 Task: 55. Fashion Blog:- Create a Squarespace fashion blog. Share outfit inspiration, style tips, and fashion trends.
Action: Mouse moved to (367, 378)
Screenshot: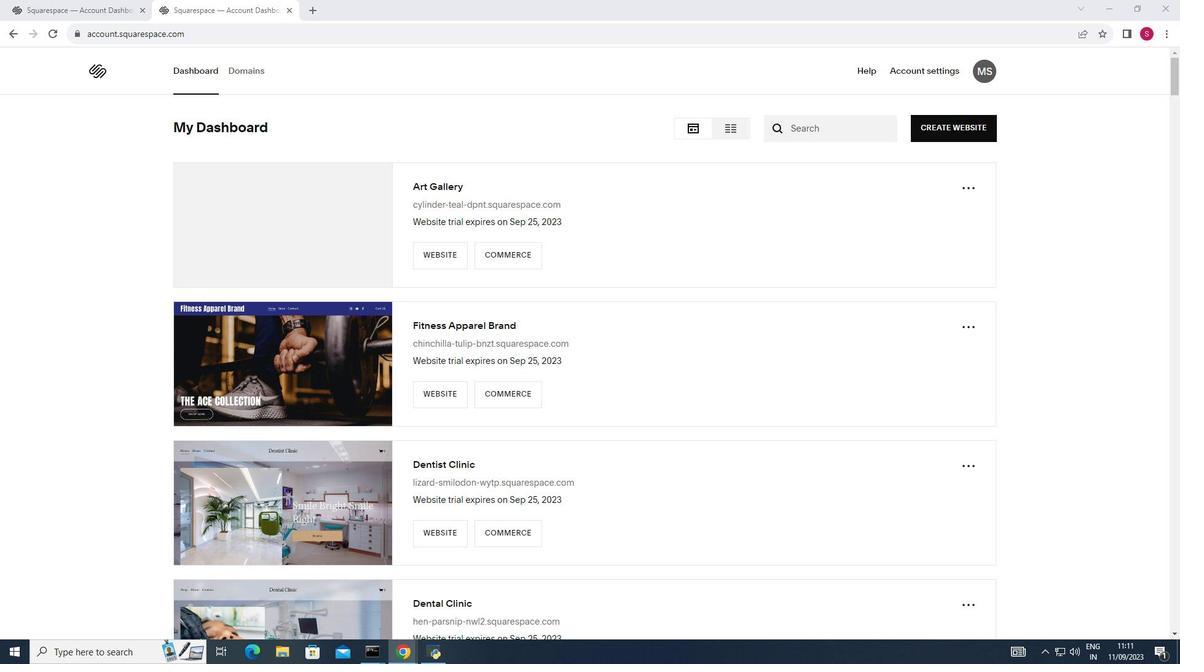 
Action: Mouse pressed left at (367, 378)
Screenshot: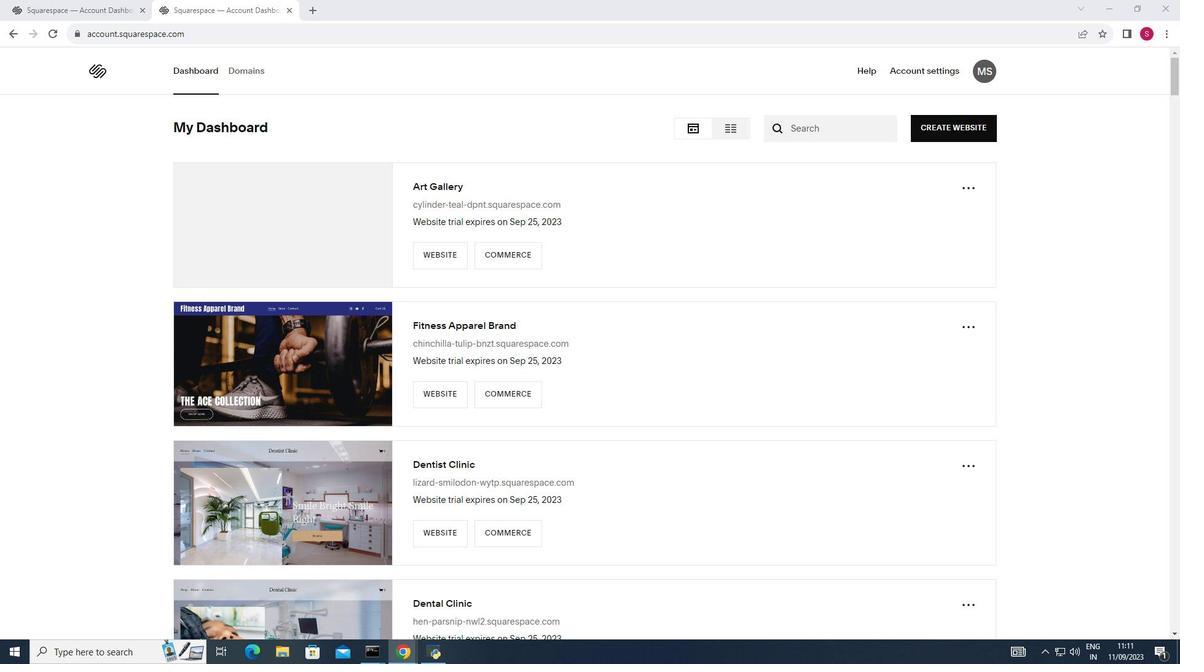 
Action: Mouse moved to (196, 378)
Screenshot: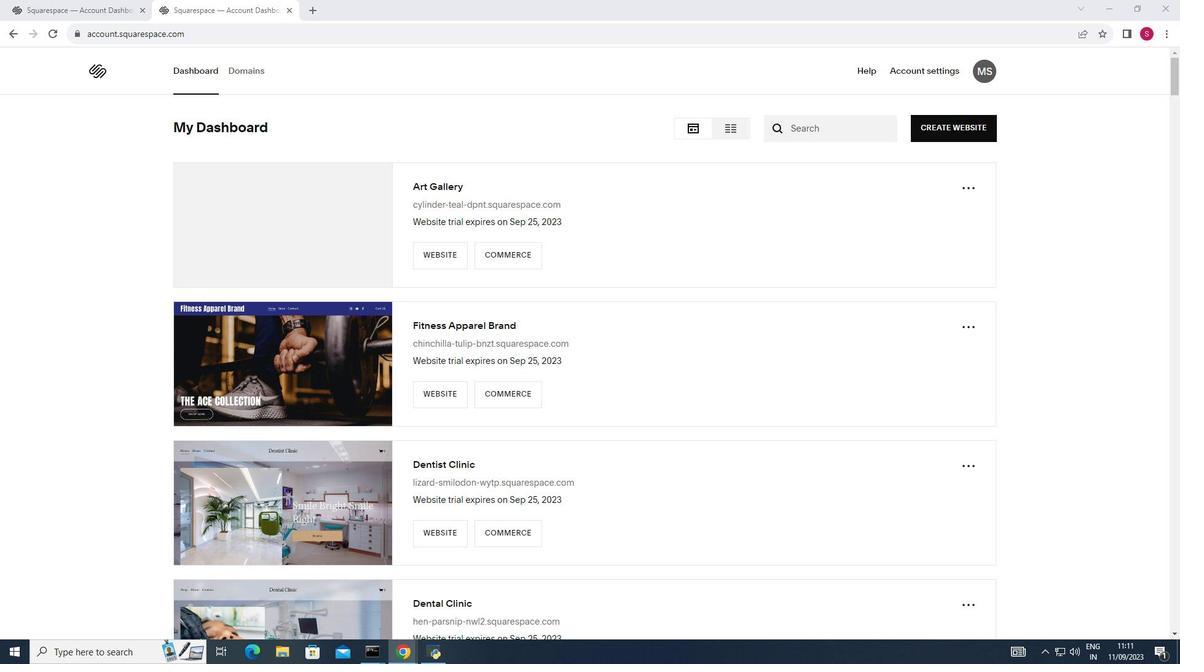 
Action: Mouse pressed left at (196, 378)
Screenshot: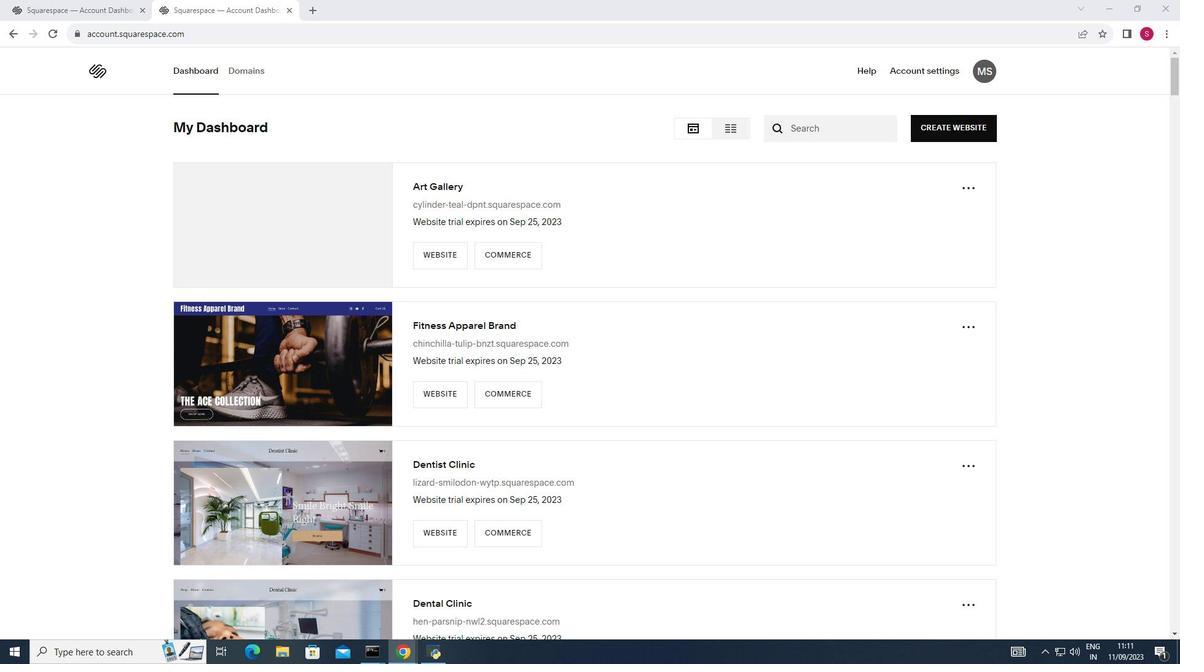 
Action: Mouse moved to (258, 378)
Screenshot: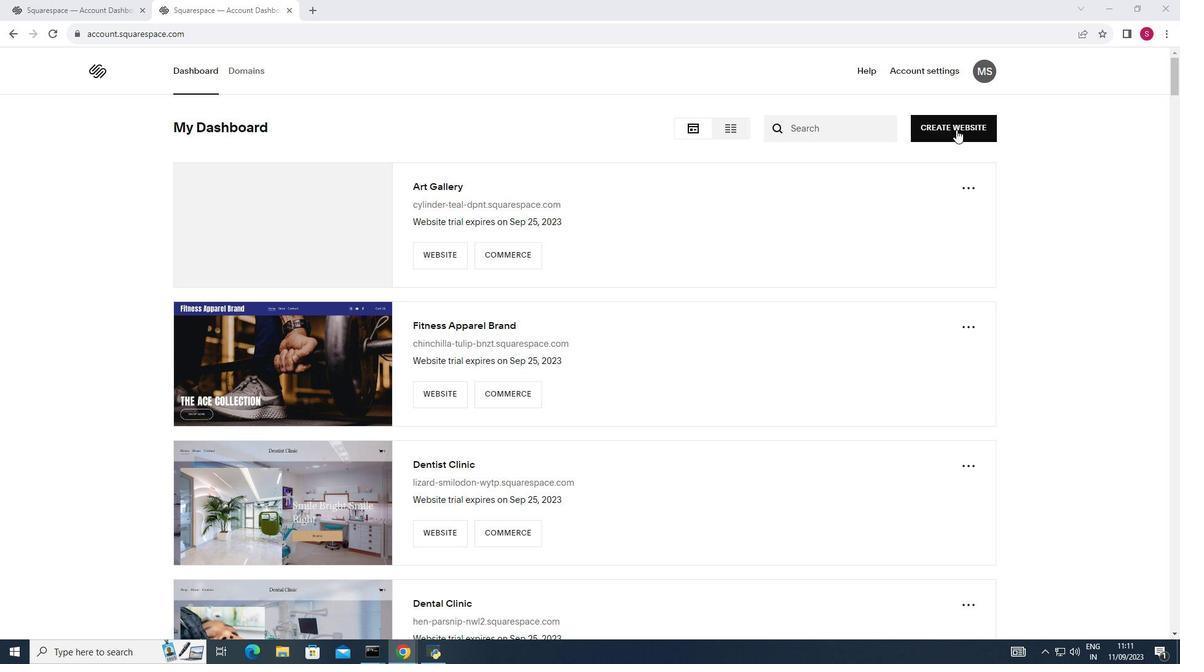 
Action: Mouse pressed left at (258, 378)
Screenshot: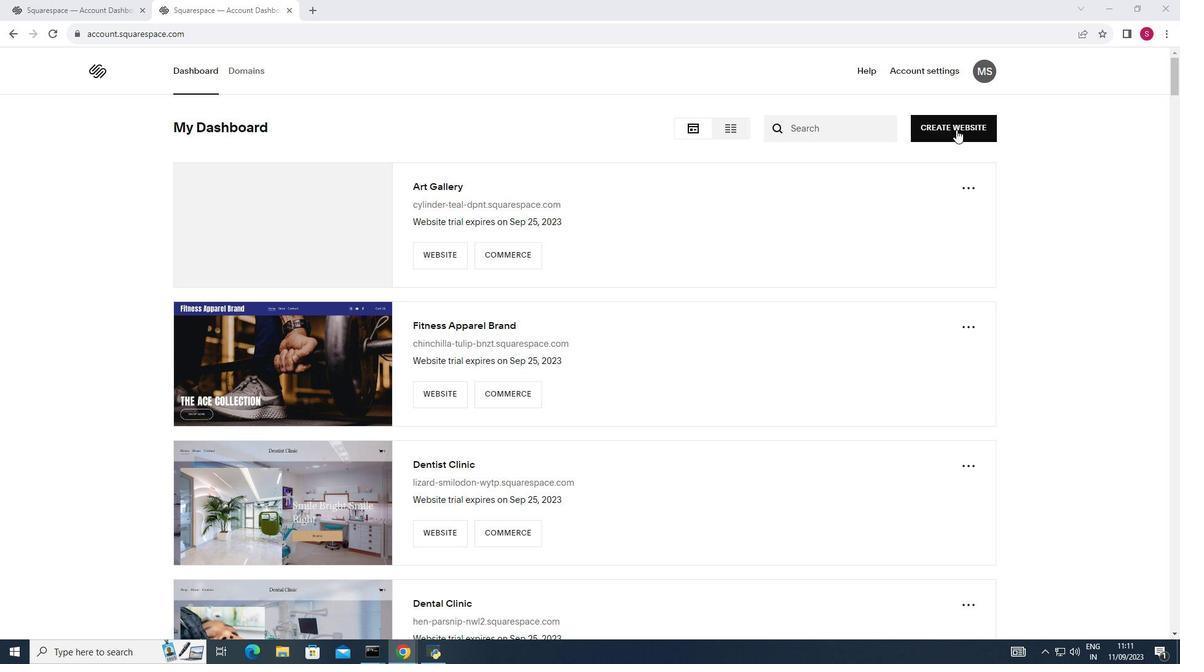 
Action: Mouse moved to (830, 378)
Screenshot: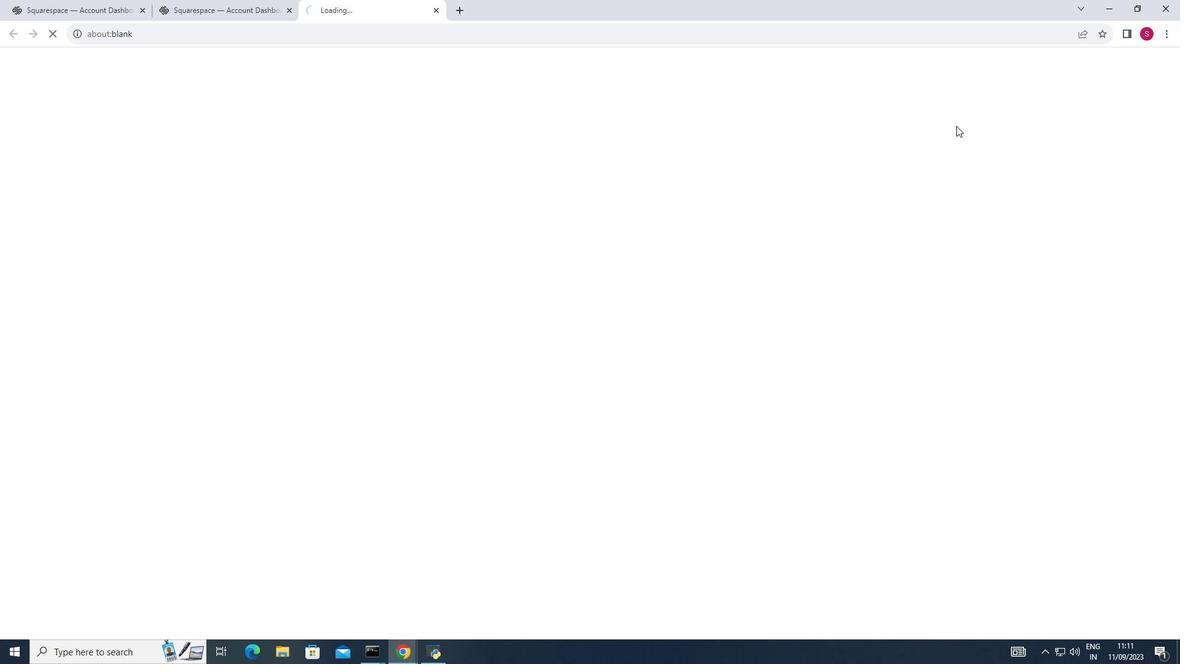 
Action: Mouse pressed left at (830, 378)
Screenshot: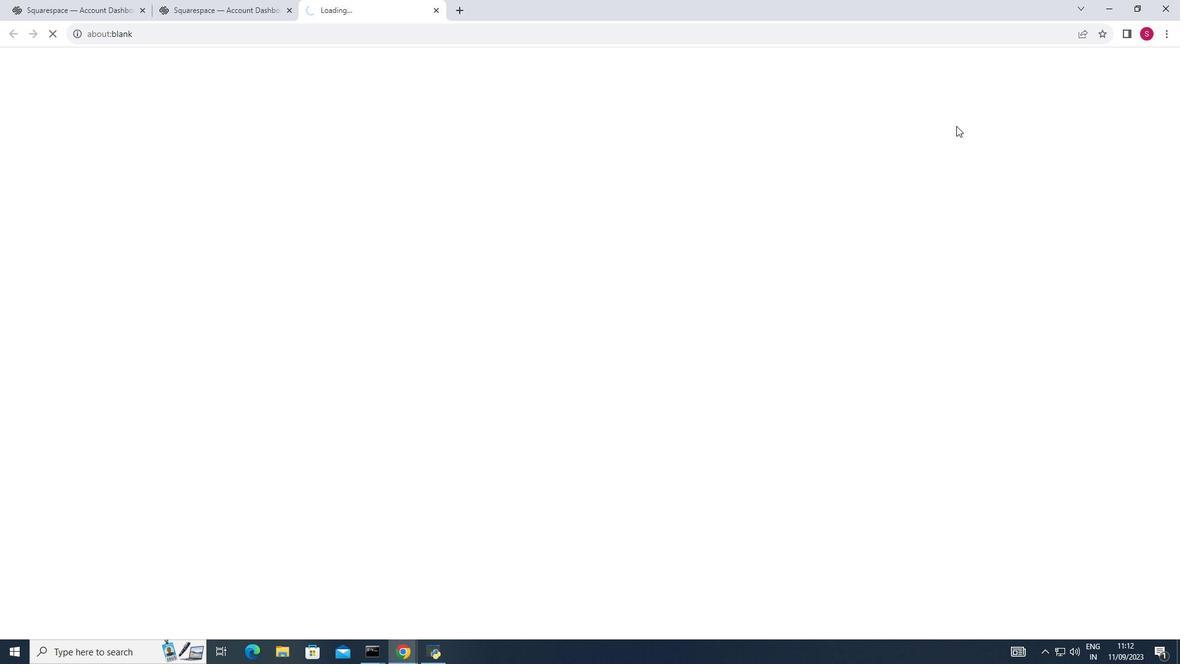 
Action: Mouse moved to (411, 377)
Screenshot: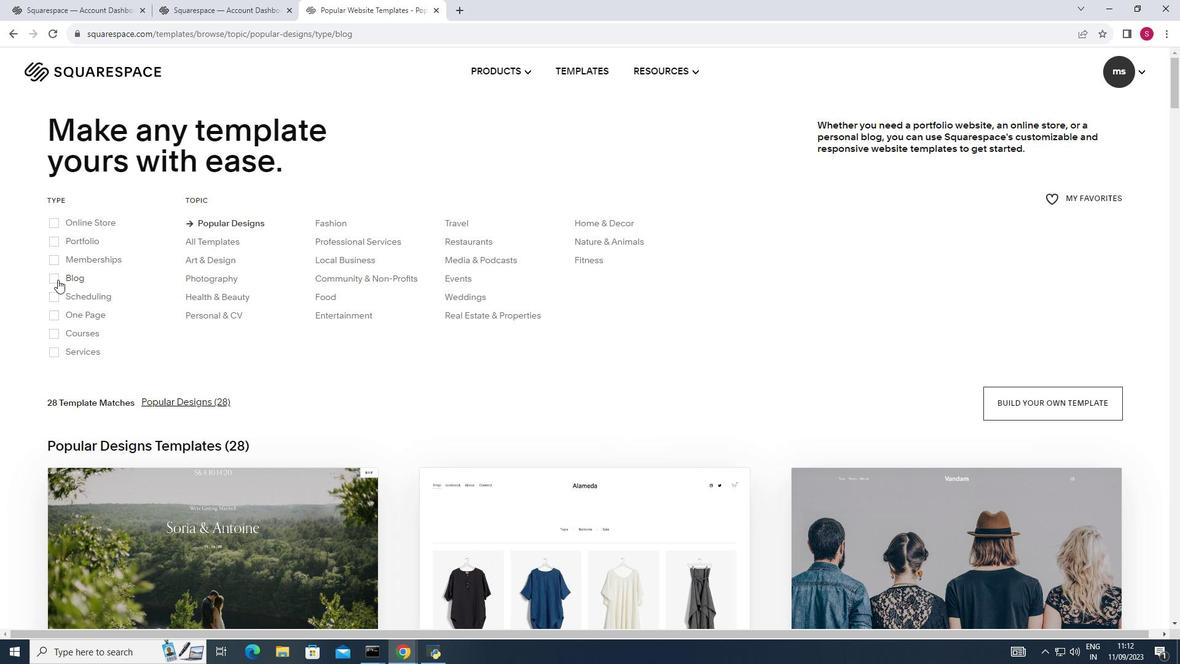 
Action: Mouse pressed left at (411, 377)
Screenshot: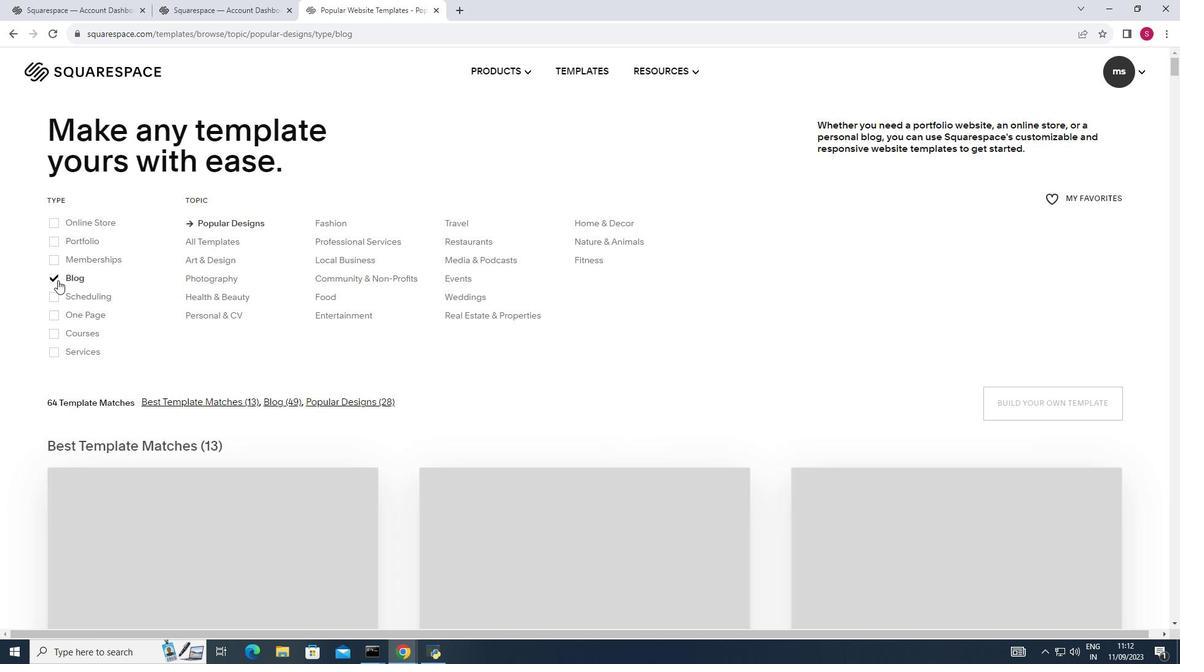 
Action: Mouse moved to (531, 378)
Screenshot: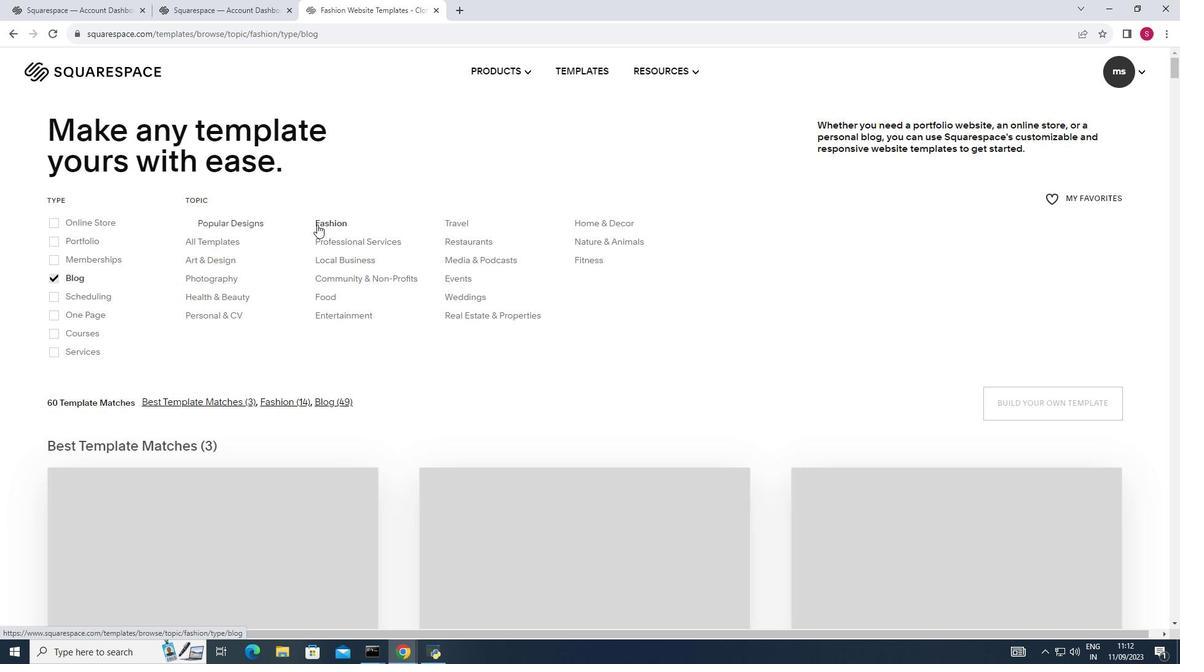 
Action: Mouse pressed left at (531, 378)
Screenshot: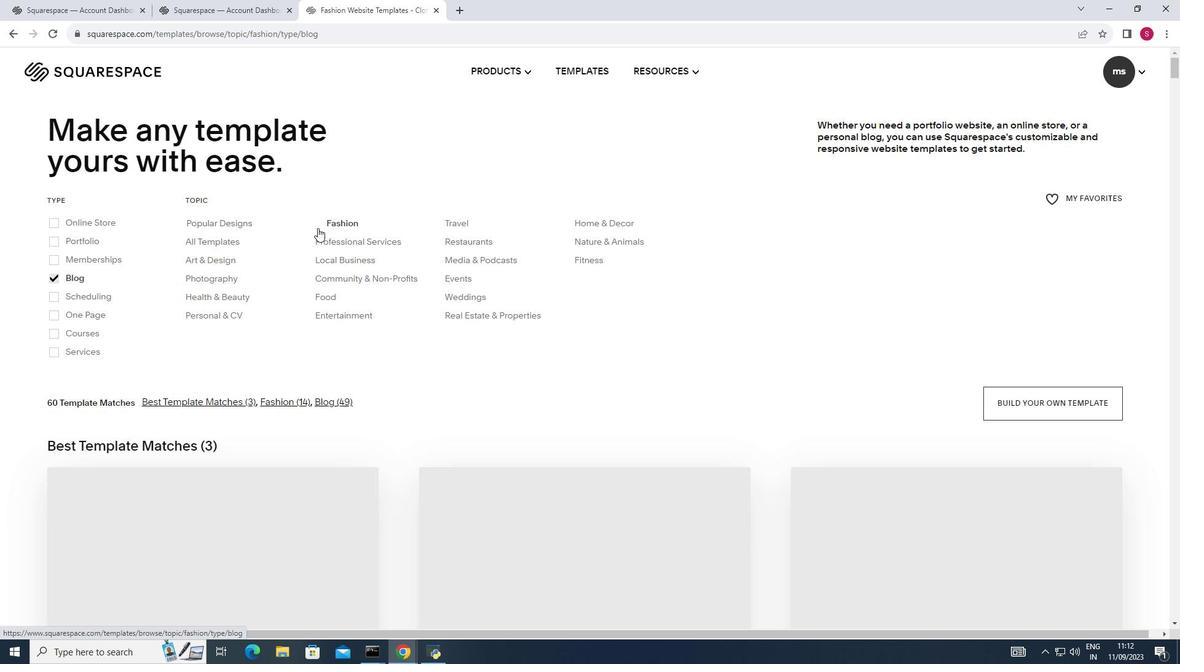 
Action: Mouse moved to (550, 376)
Screenshot: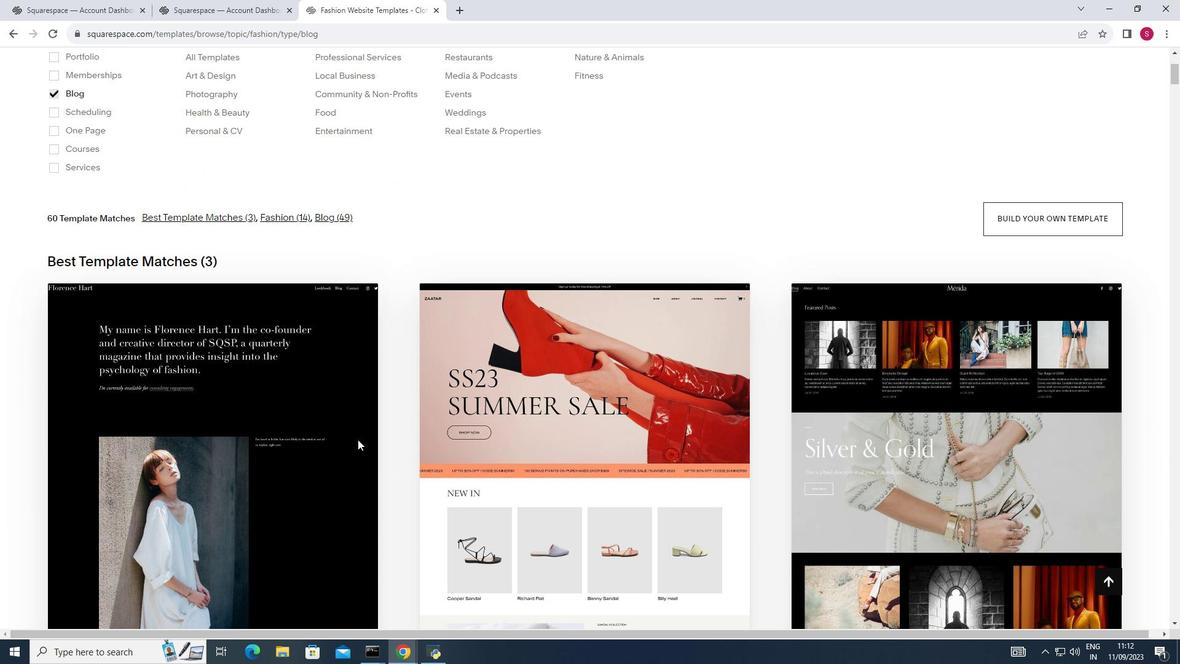 
Action: Mouse scrolled (550, 376) with delta (0, 0)
Screenshot: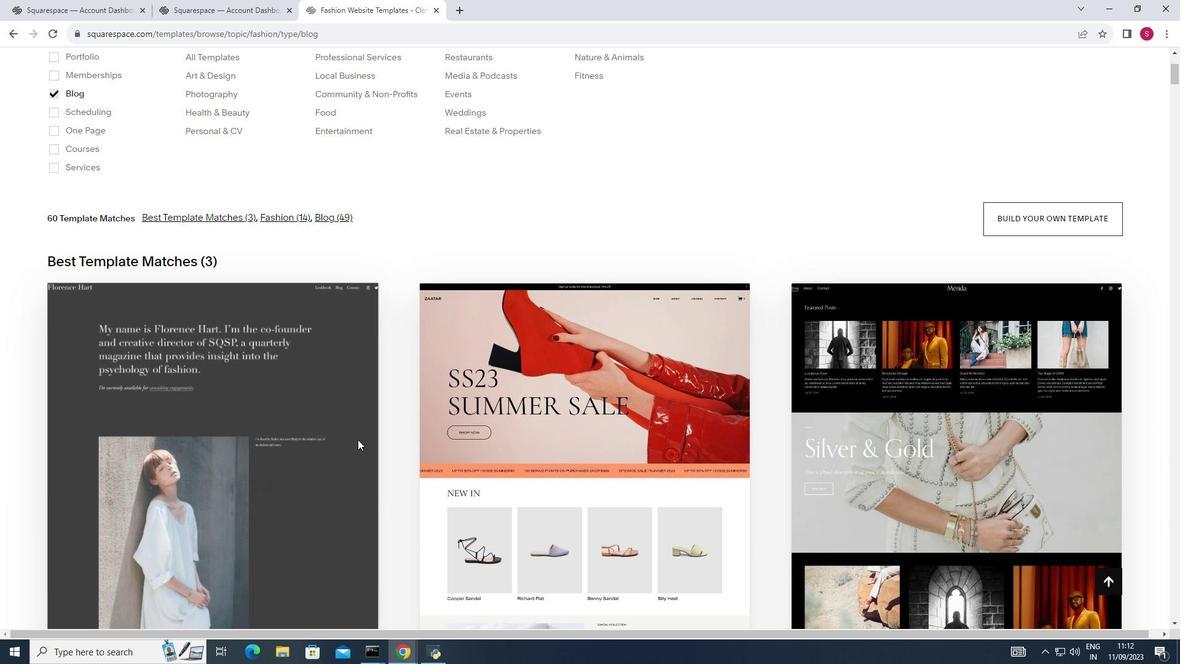 
Action: Mouse scrolled (550, 376) with delta (0, 0)
Screenshot: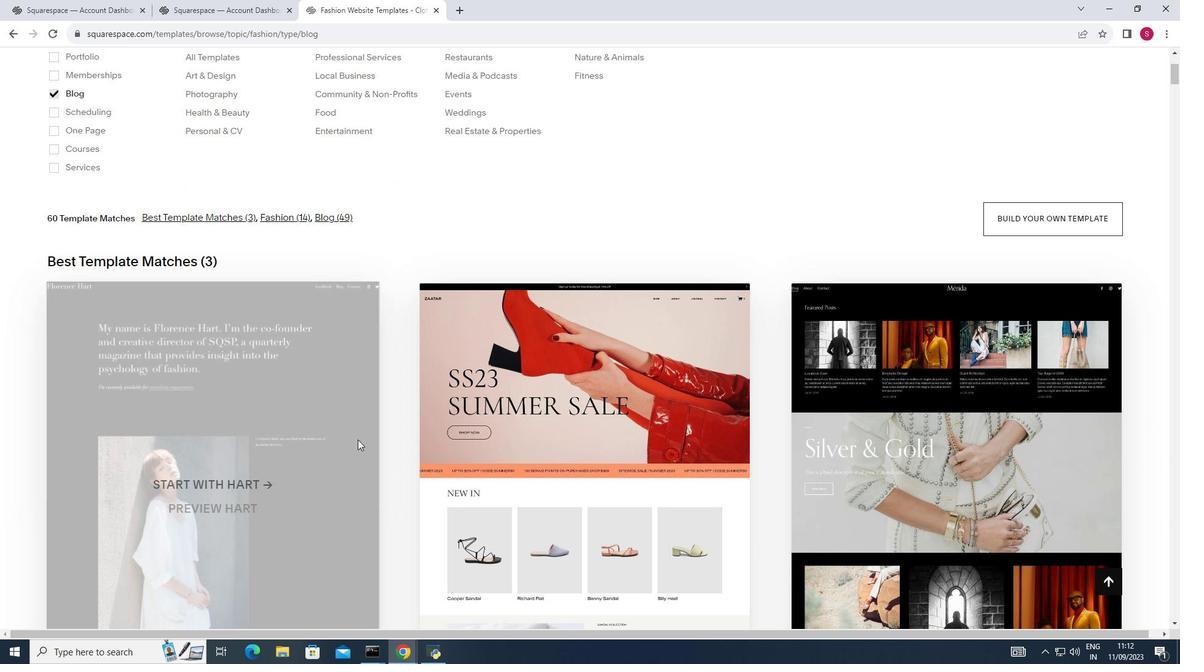 
Action: Mouse scrolled (550, 376) with delta (0, 0)
Screenshot: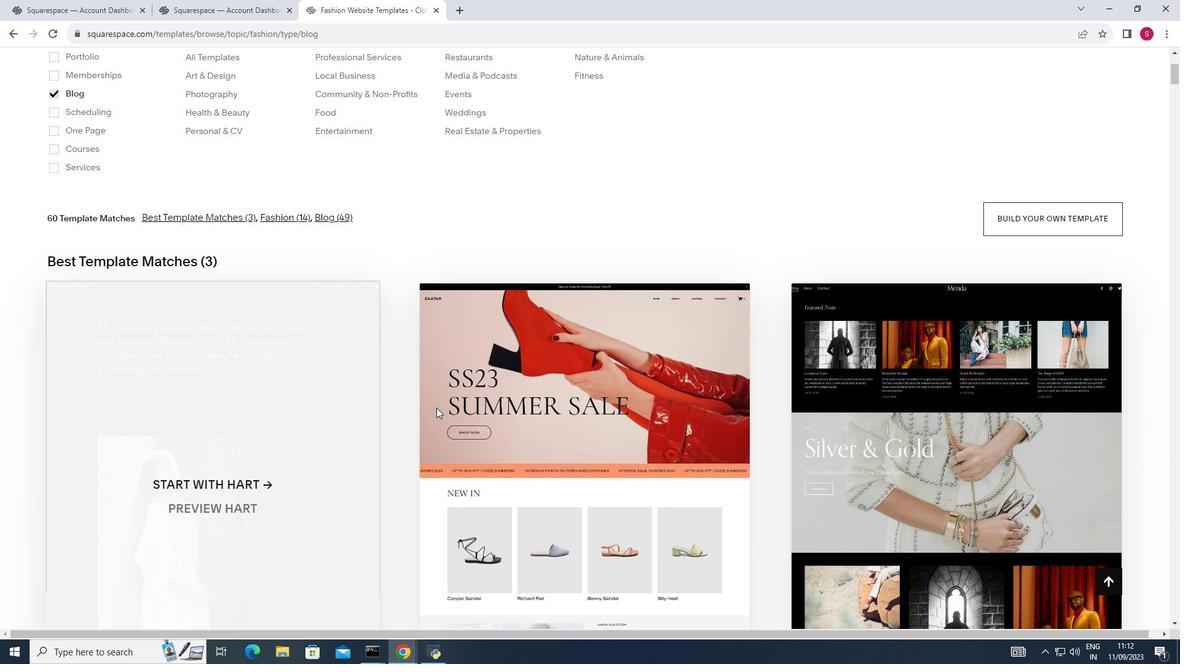 
Action: Mouse moved to (658, 376)
Screenshot: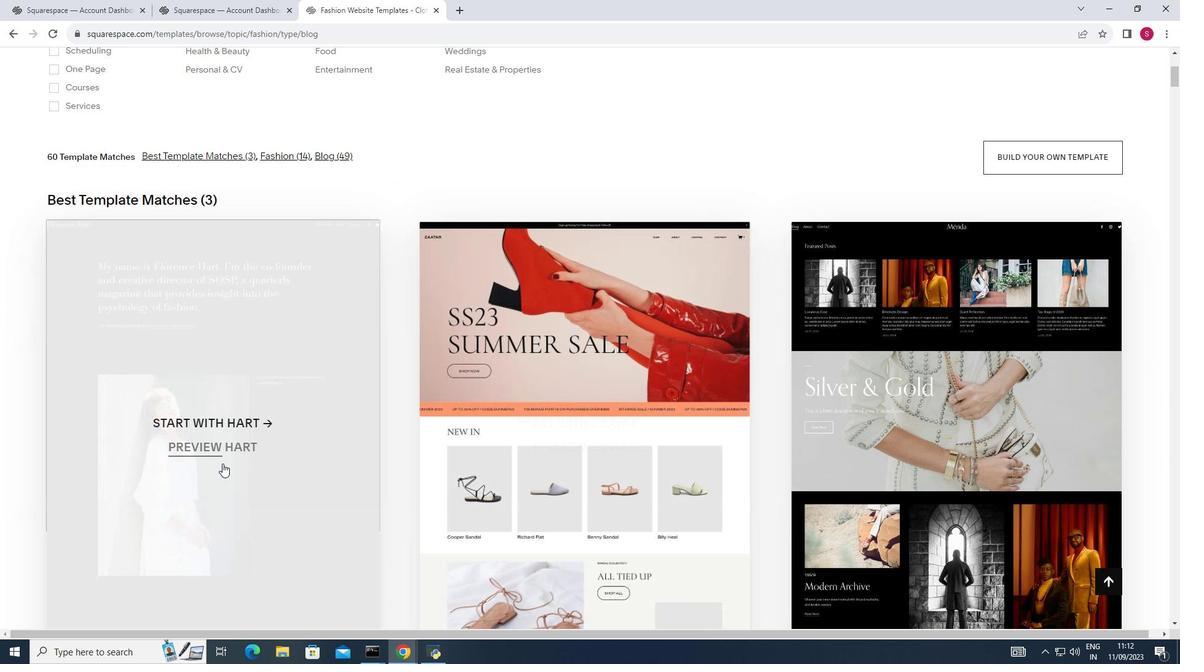 
Action: Mouse scrolled (658, 376) with delta (0, 0)
Screenshot: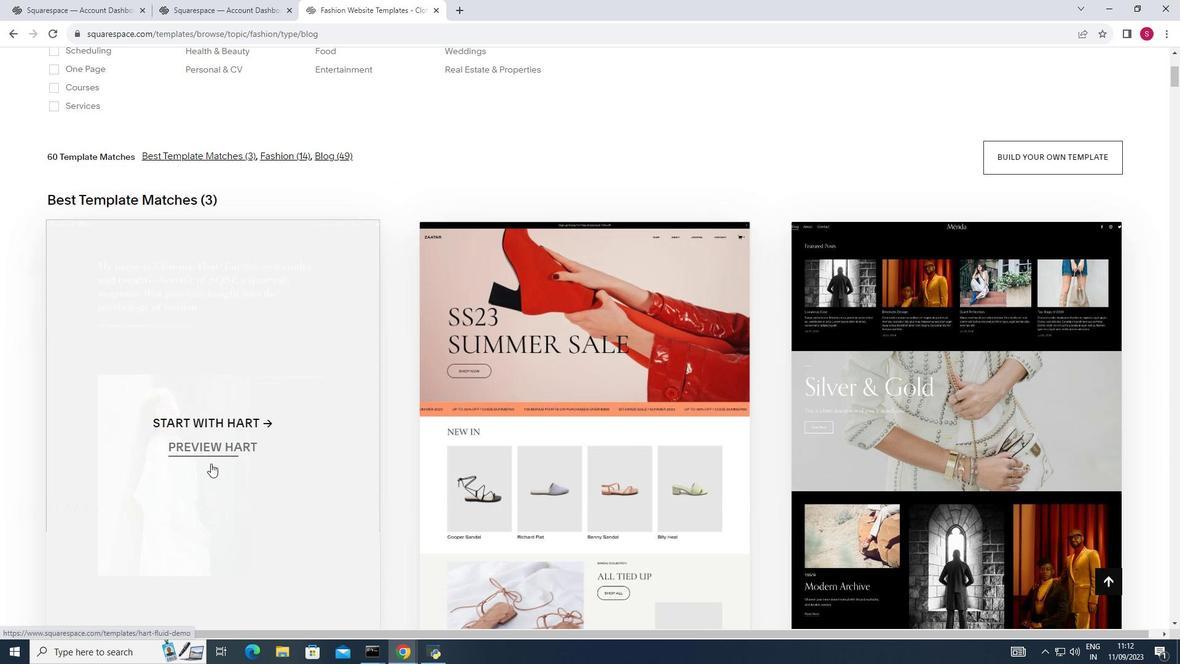 
Action: Mouse moved to (482, 376)
Screenshot: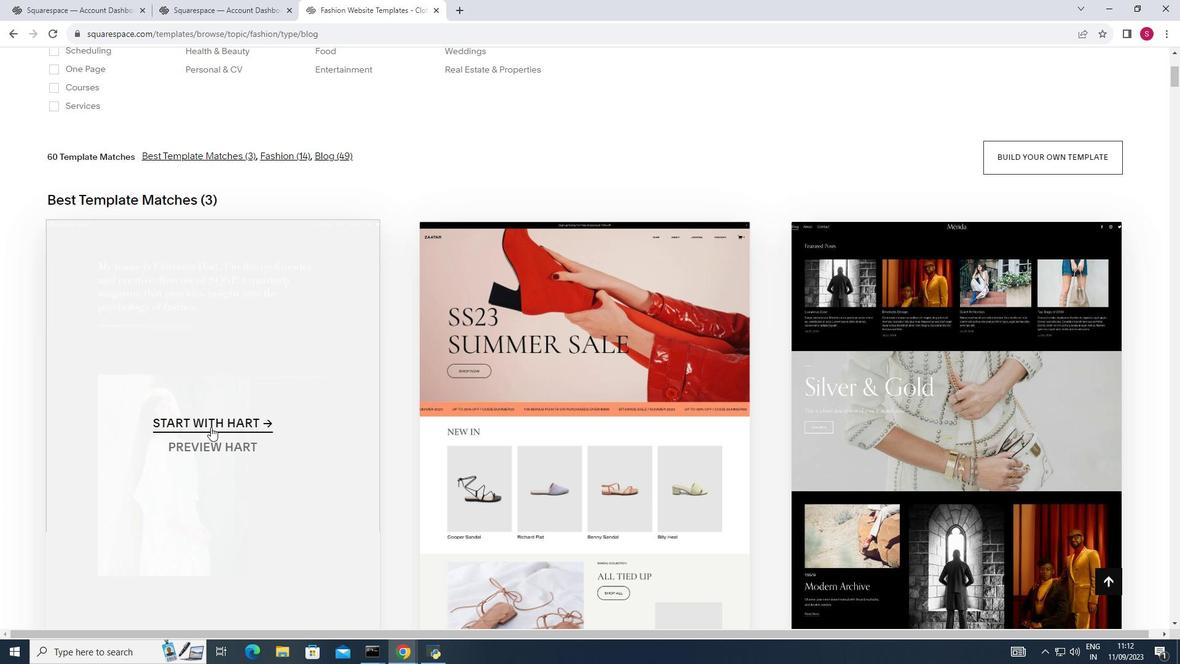 
Action: Mouse pressed left at (482, 376)
Screenshot: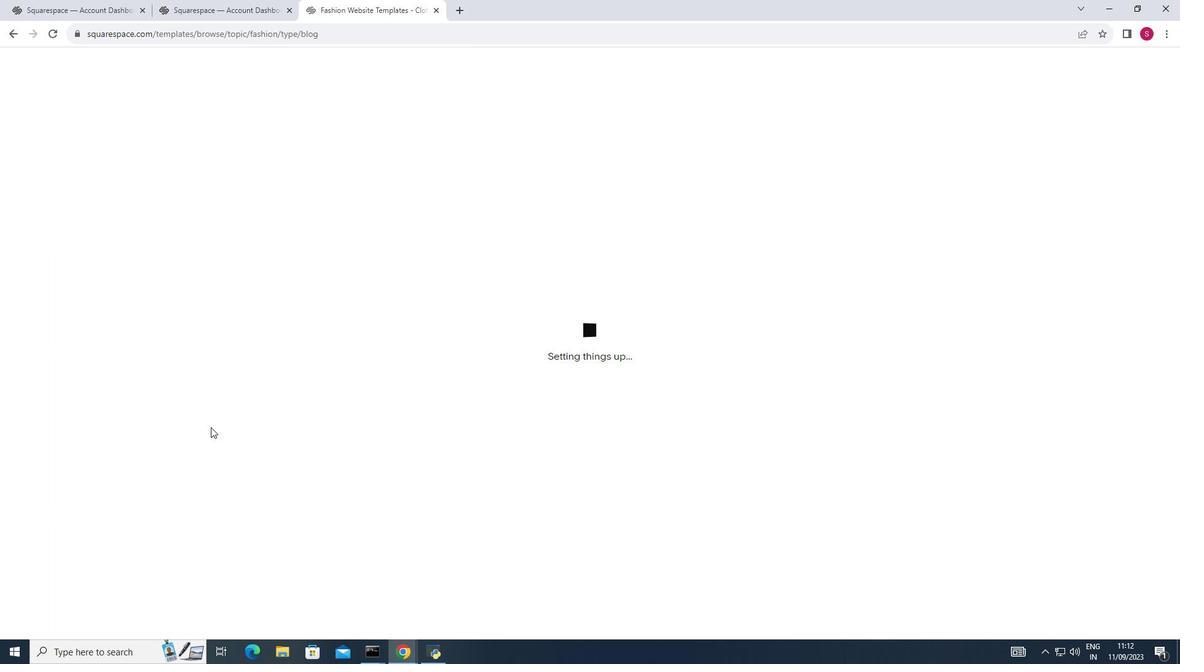 
Action: Mouse moved to (548, 375)
Screenshot: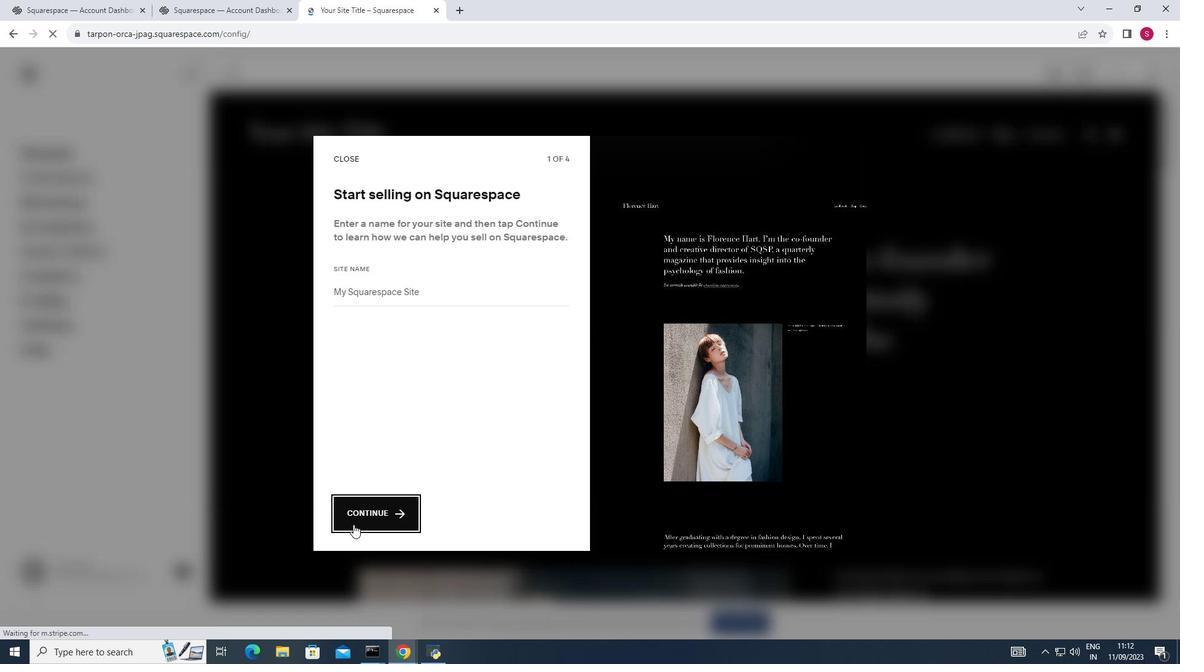 
Action: Mouse pressed left at (548, 375)
Screenshot: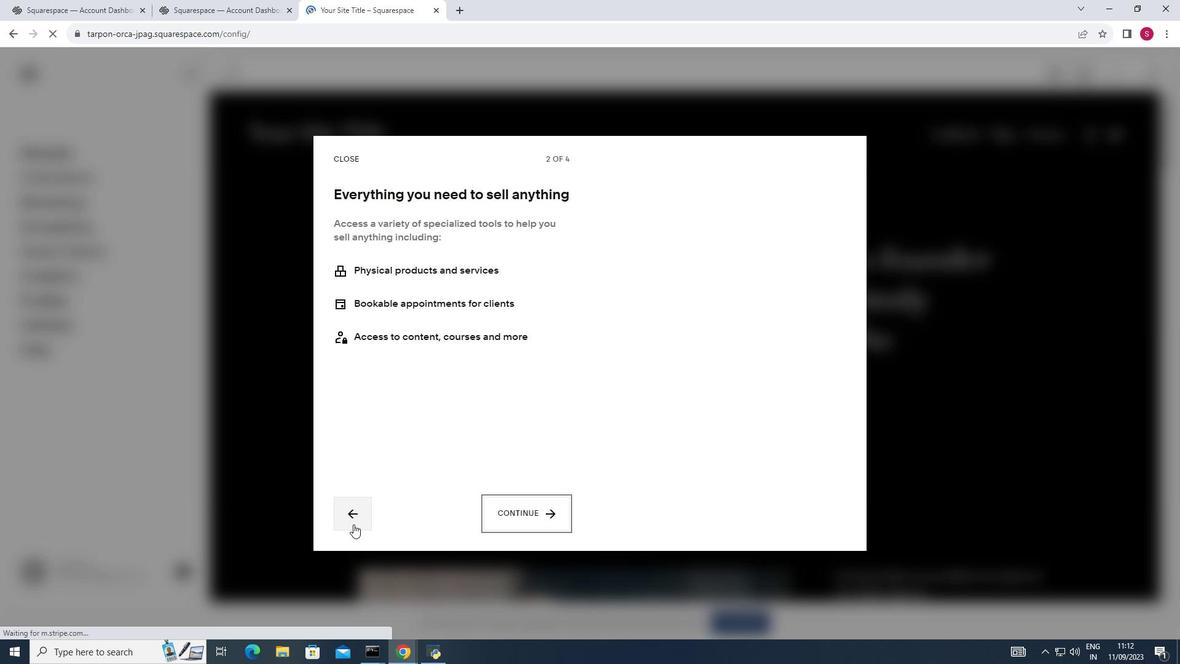 
Action: Mouse moved to (624, 376)
Screenshot: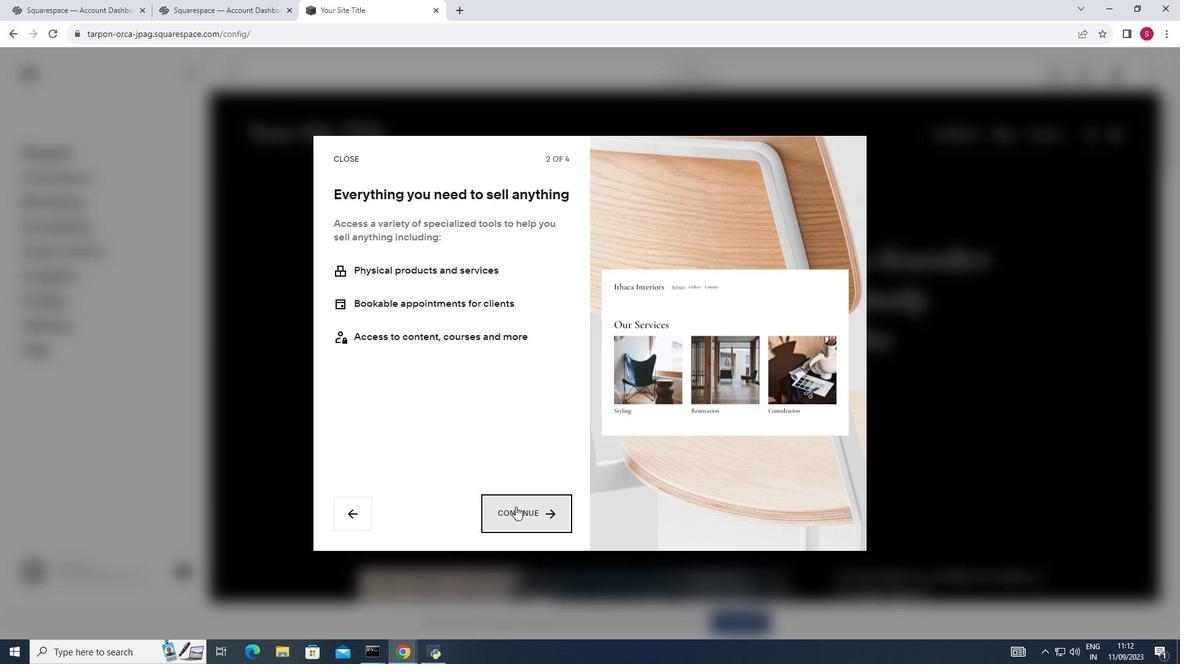 
Action: Mouse pressed left at (624, 376)
Screenshot: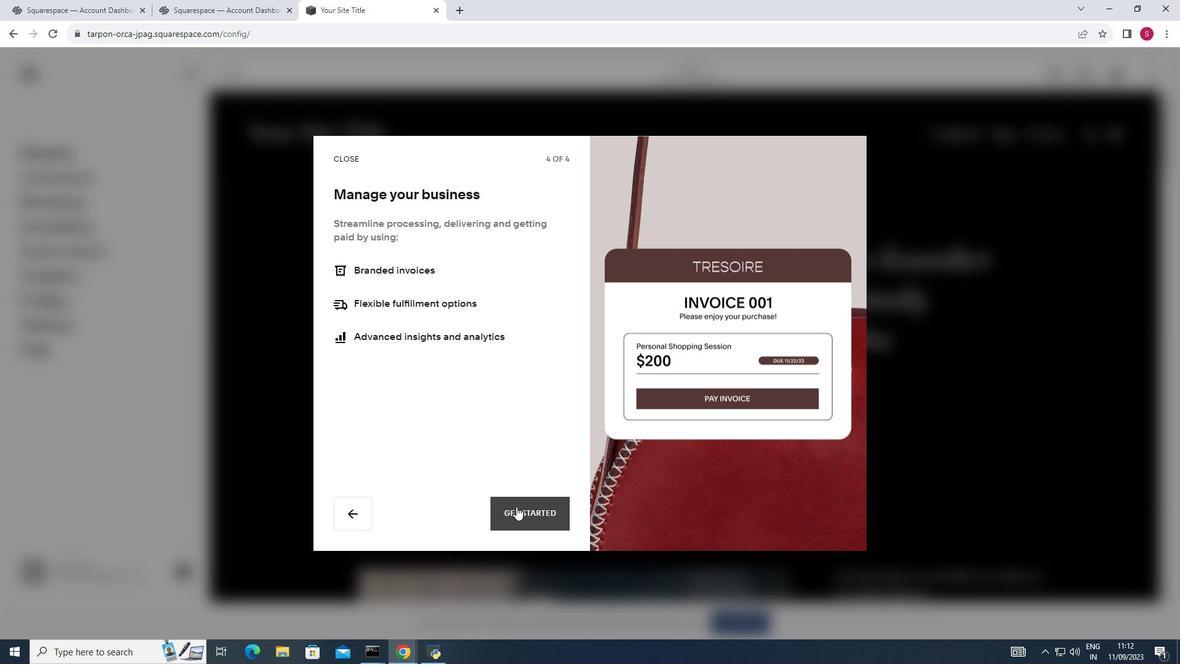 
Action: Mouse pressed left at (624, 376)
Screenshot: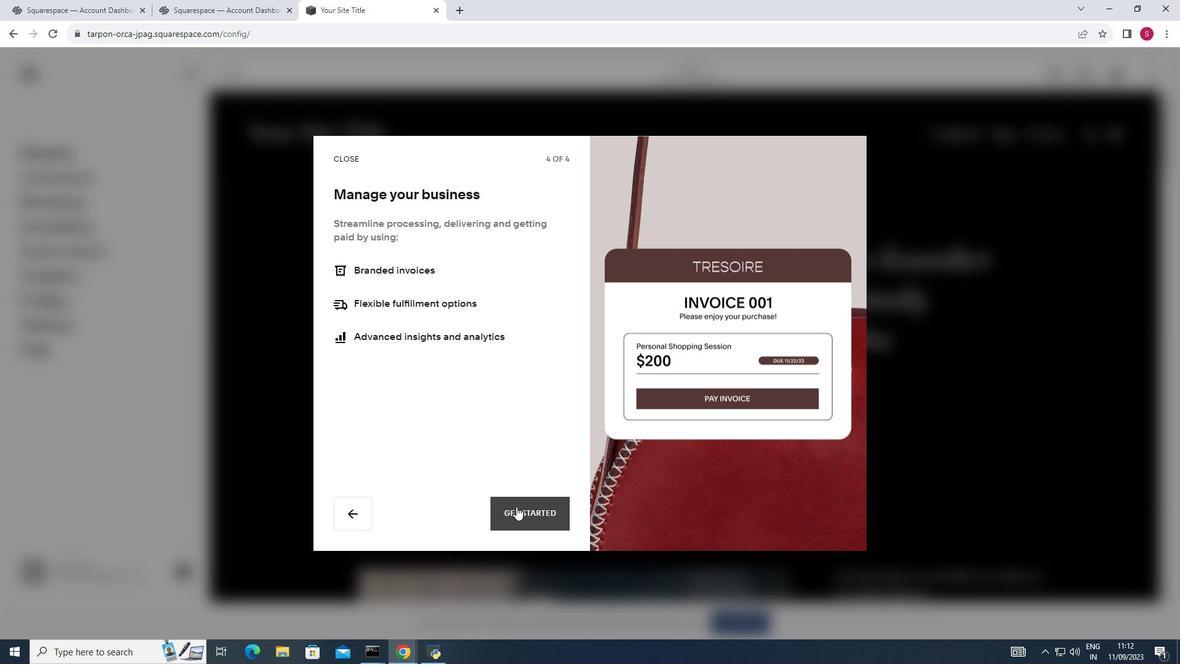 
Action: Mouse moved to (624, 376)
Screenshot: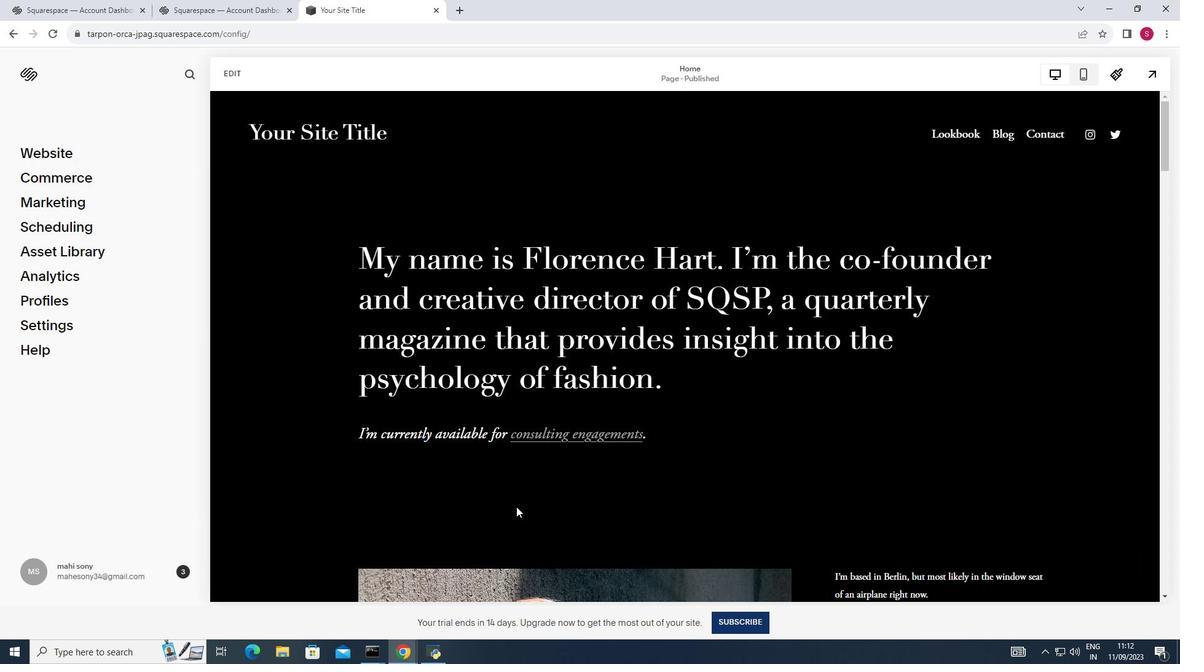 
Action: Mouse pressed left at (624, 376)
Screenshot: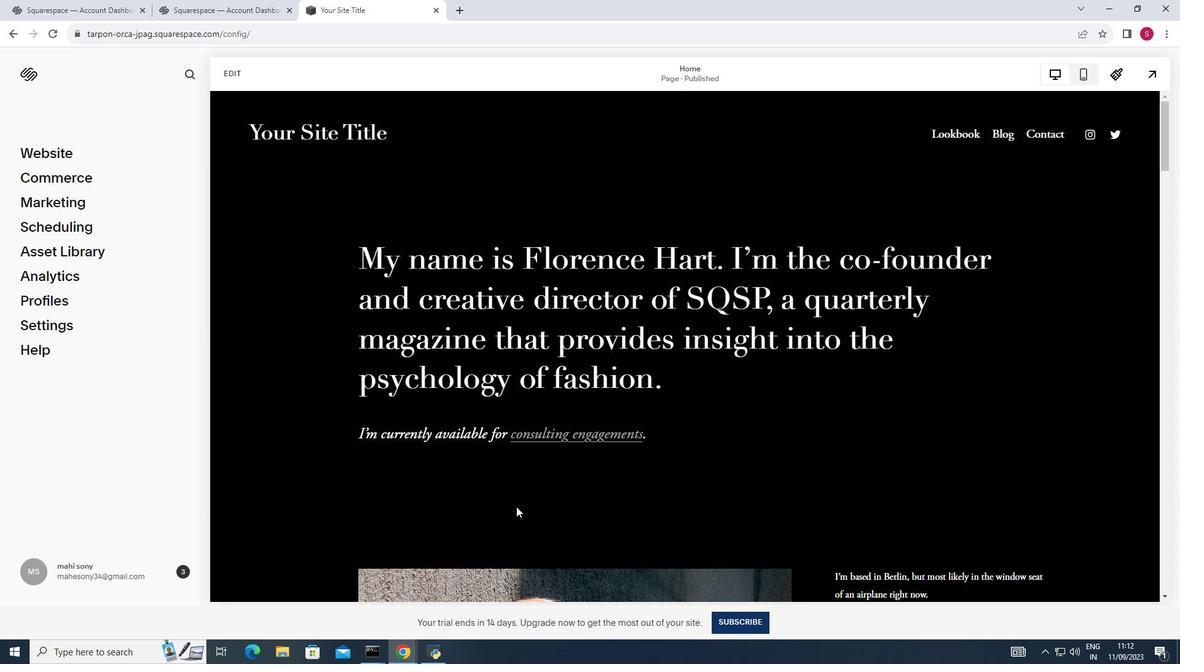 
Action: Mouse moved to (493, 378)
Screenshot: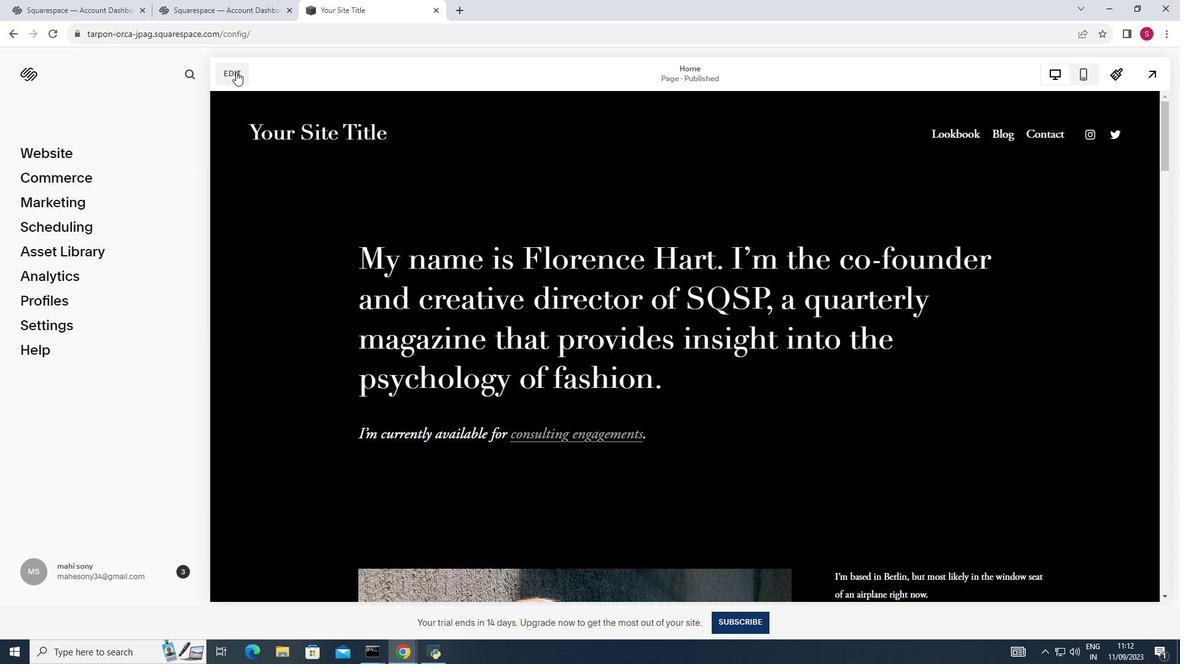 
Action: Mouse pressed left at (493, 378)
Screenshot: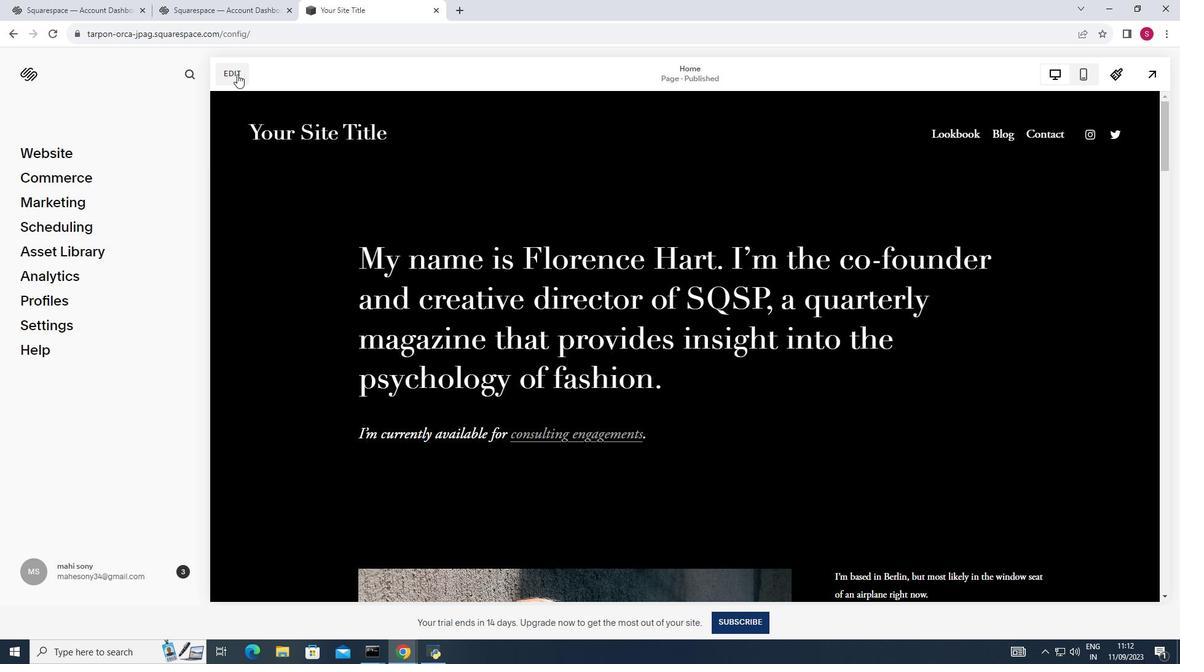 
Action: Mouse pressed left at (493, 378)
Screenshot: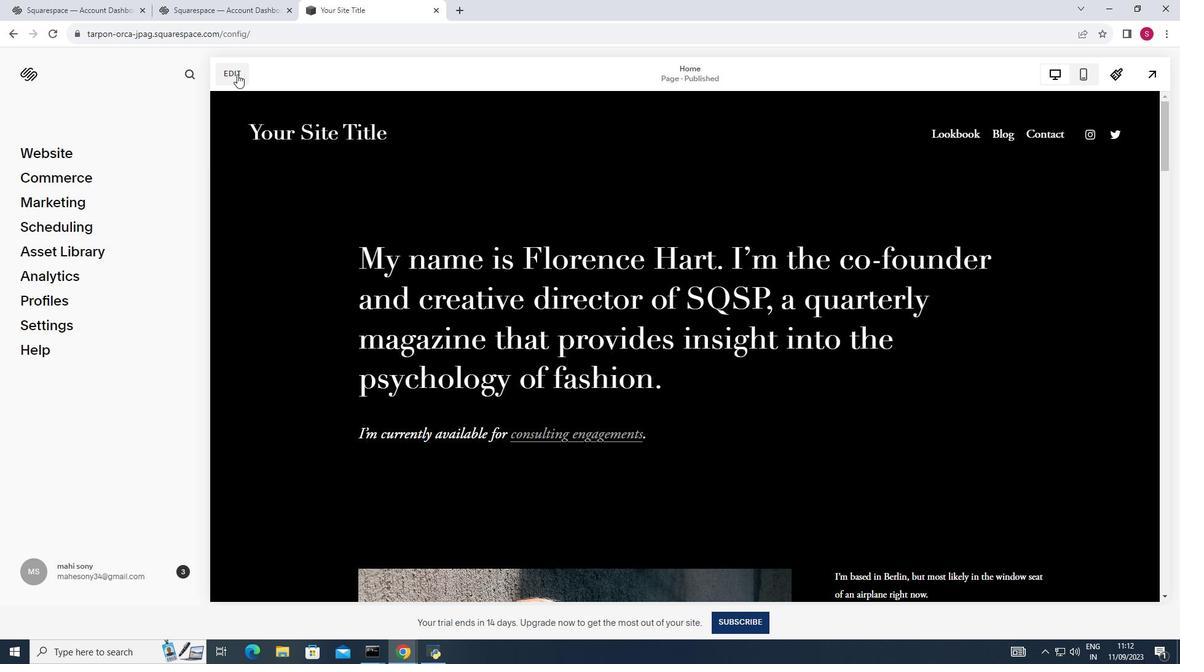 
Action: Mouse moved to (525, 378)
Screenshot: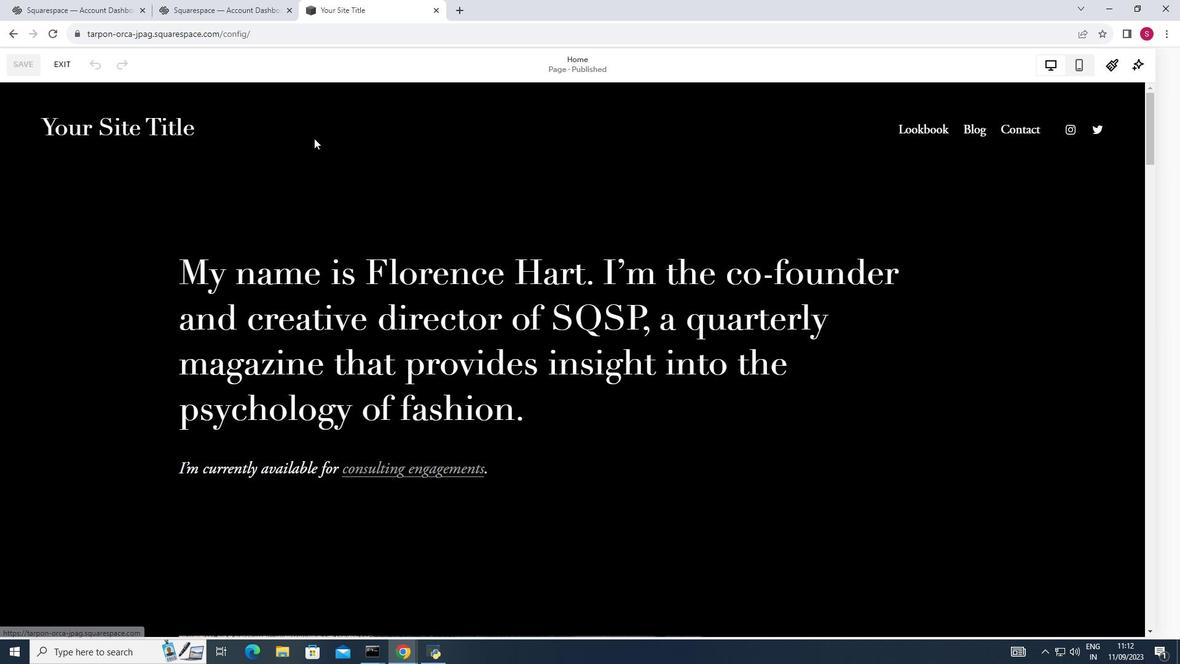 
Action: Mouse pressed left at (525, 378)
Screenshot: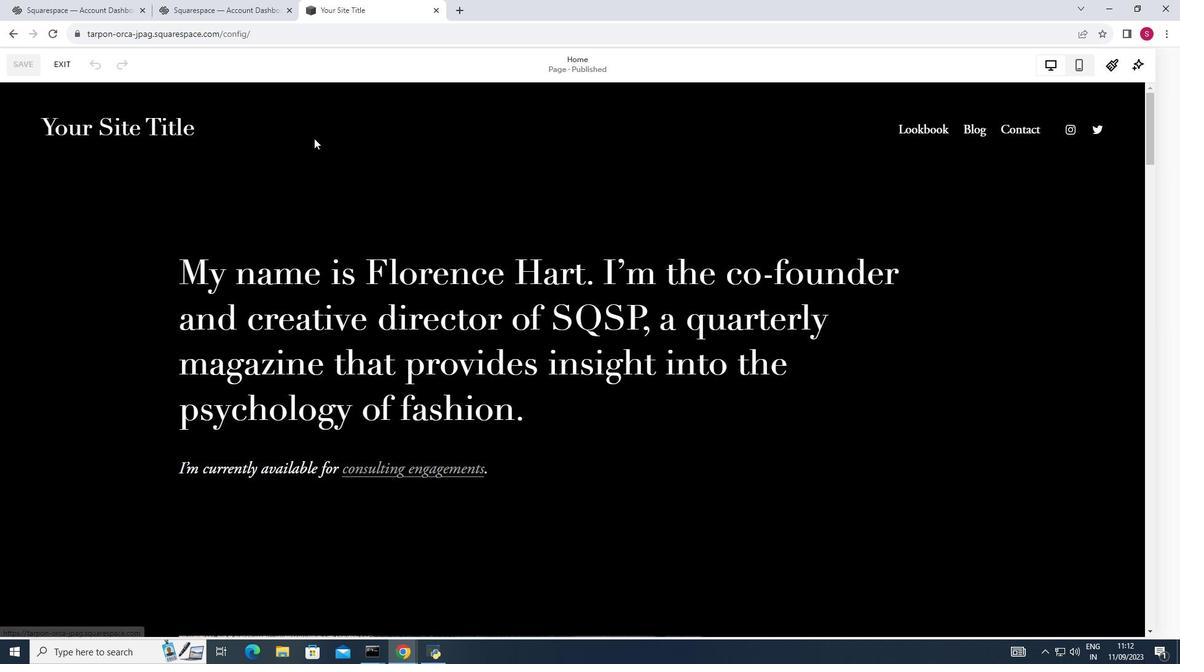 
Action: Mouse moved to (469, 378)
Screenshot: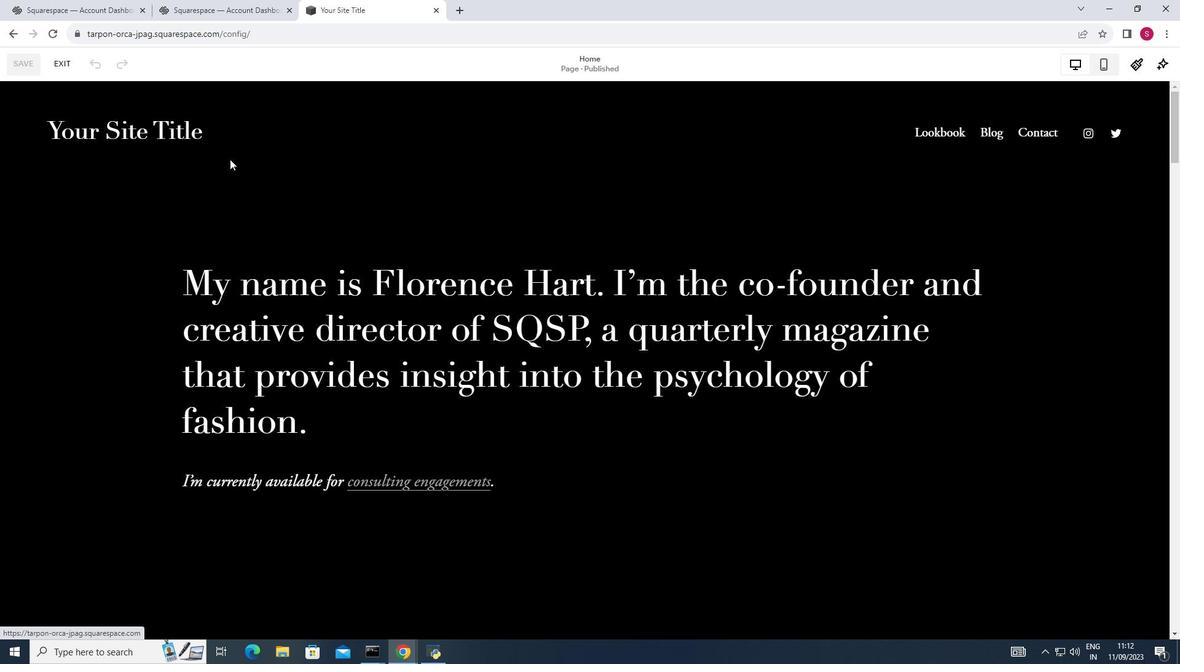 
Action: Mouse pressed left at (469, 378)
Screenshot: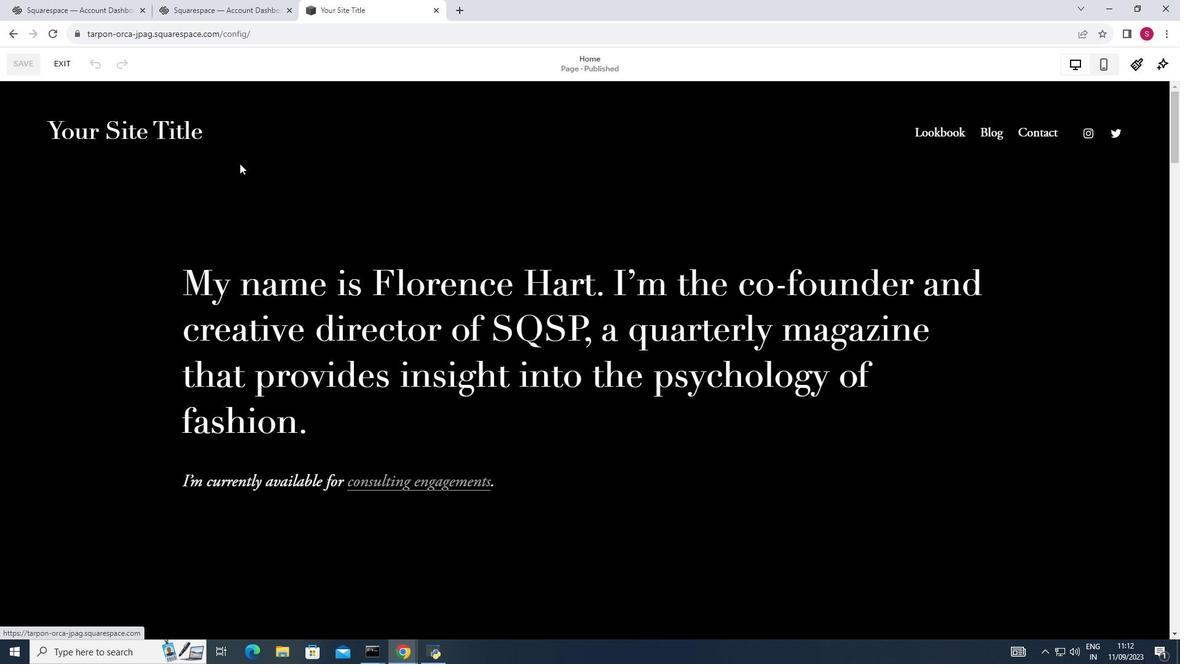 
Action: Mouse moved to (474, 378)
Screenshot: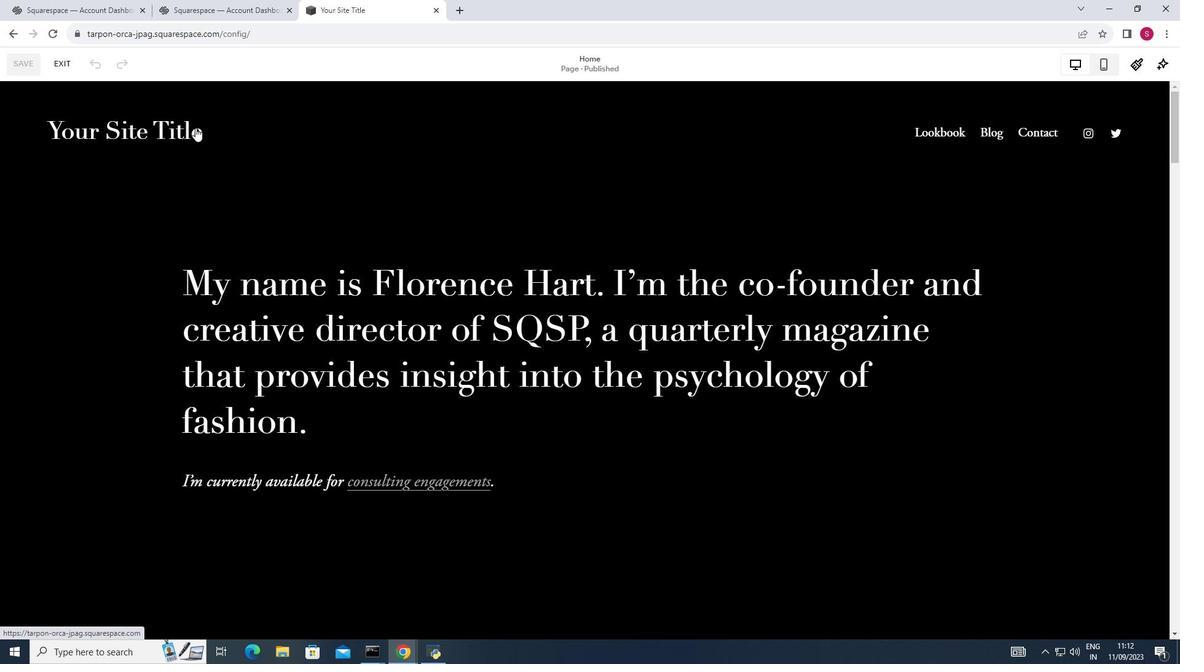 
Action: Mouse pressed left at (474, 378)
Screenshot: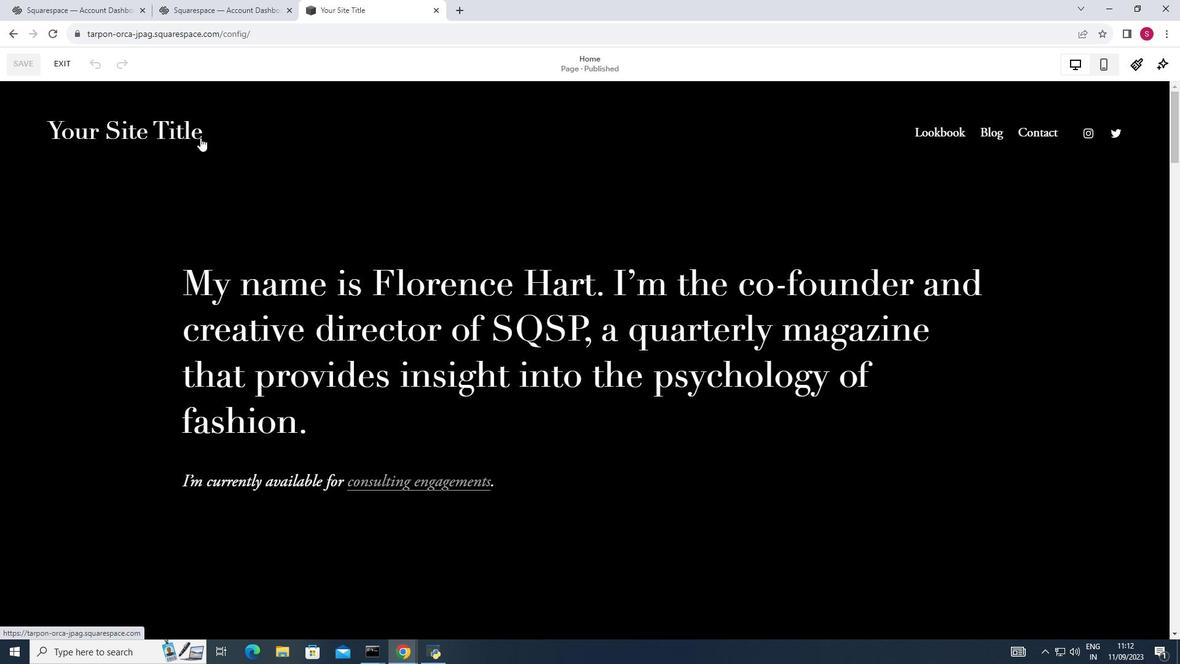 
Action: Mouse moved to (459, 378)
Screenshot: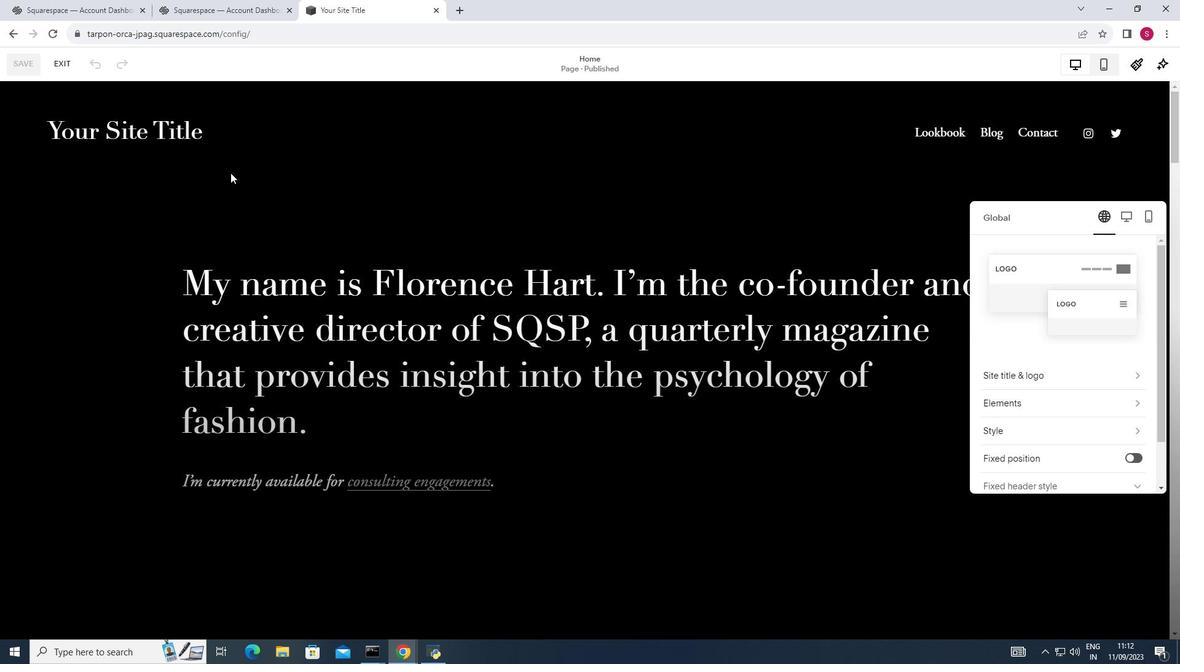 
Action: Mouse pressed left at (459, 378)
Screenshot: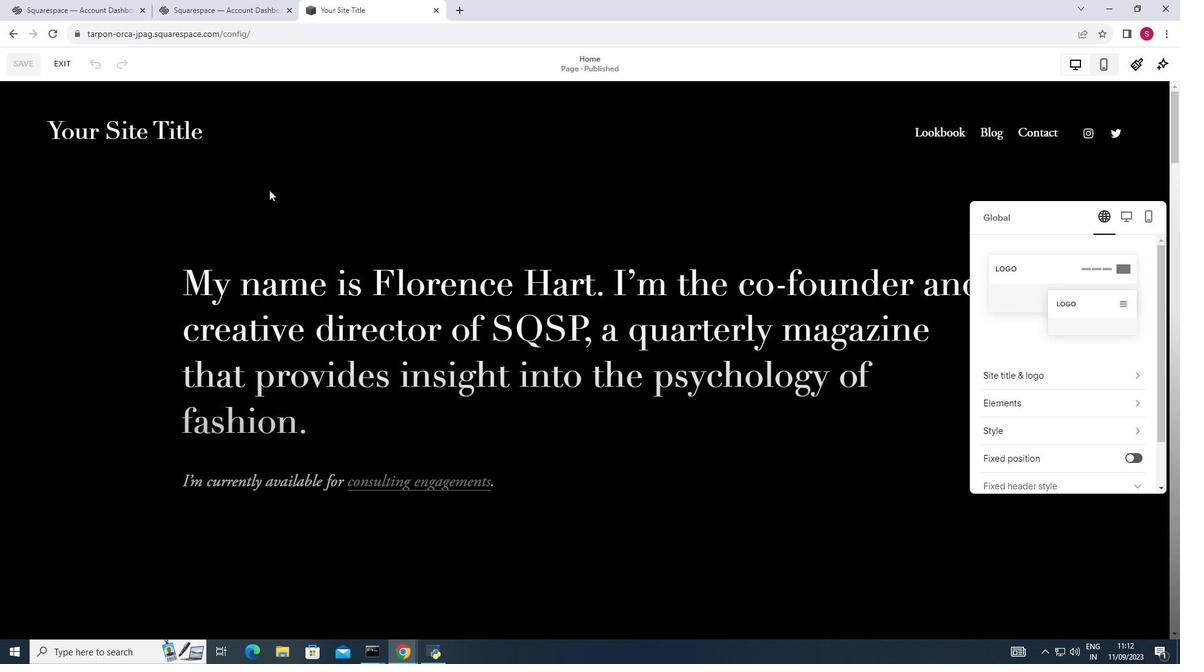 
Action: Mouse moved to (890, 376)
Screenshot: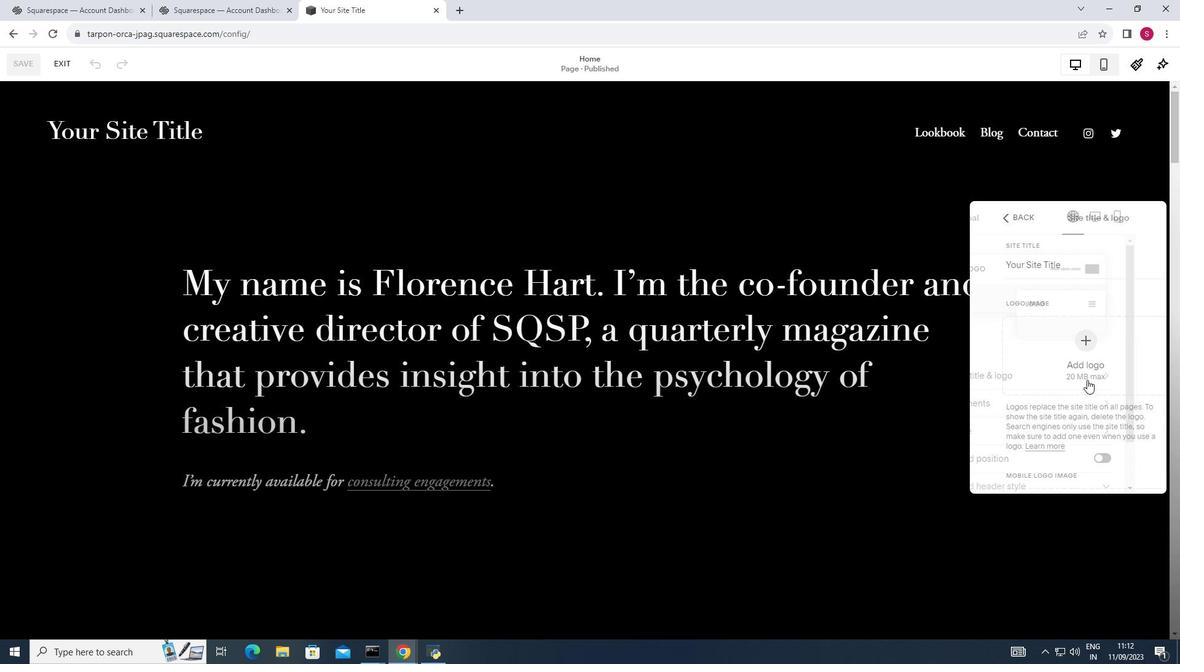 
Action: Mouse pressed left at (890, 376)
Screenshot: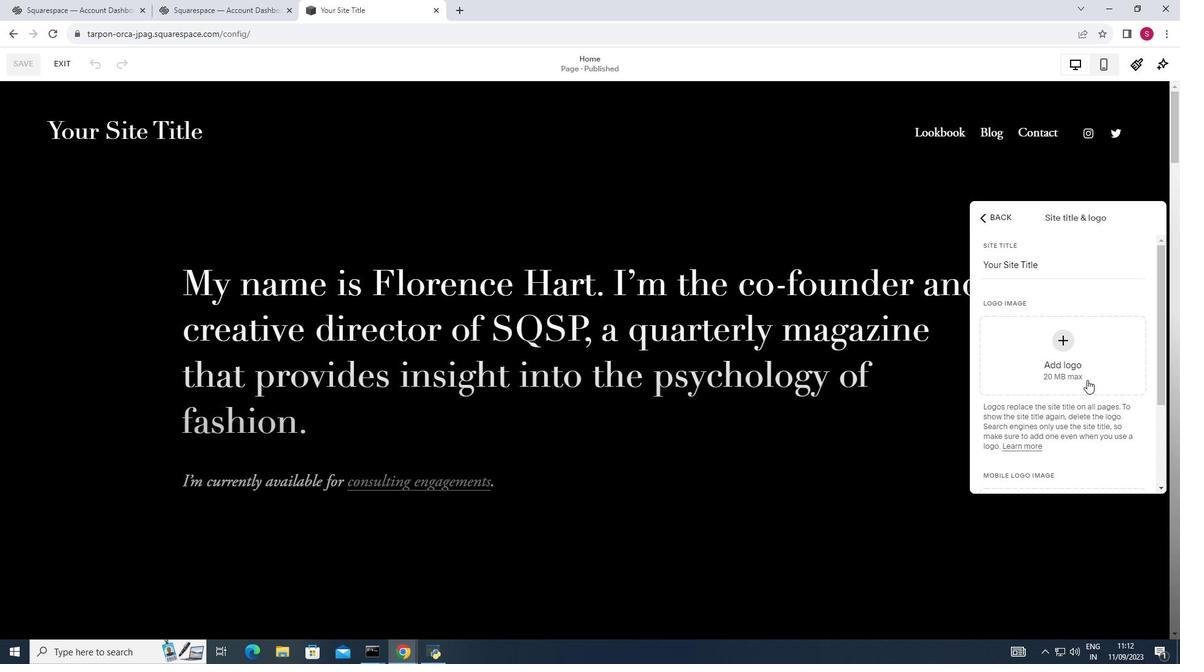 
Action: Mouse moved to (874, 377)
Screenshot: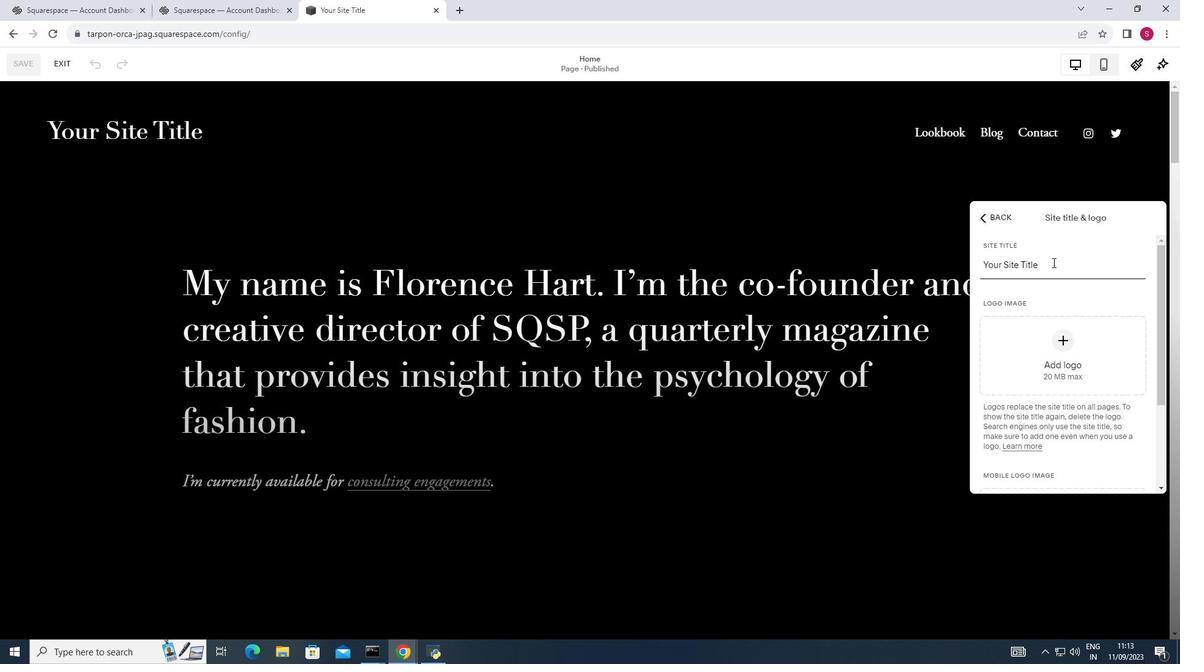 
Action: Mouse pressed left at (874, 377)
Screenshot: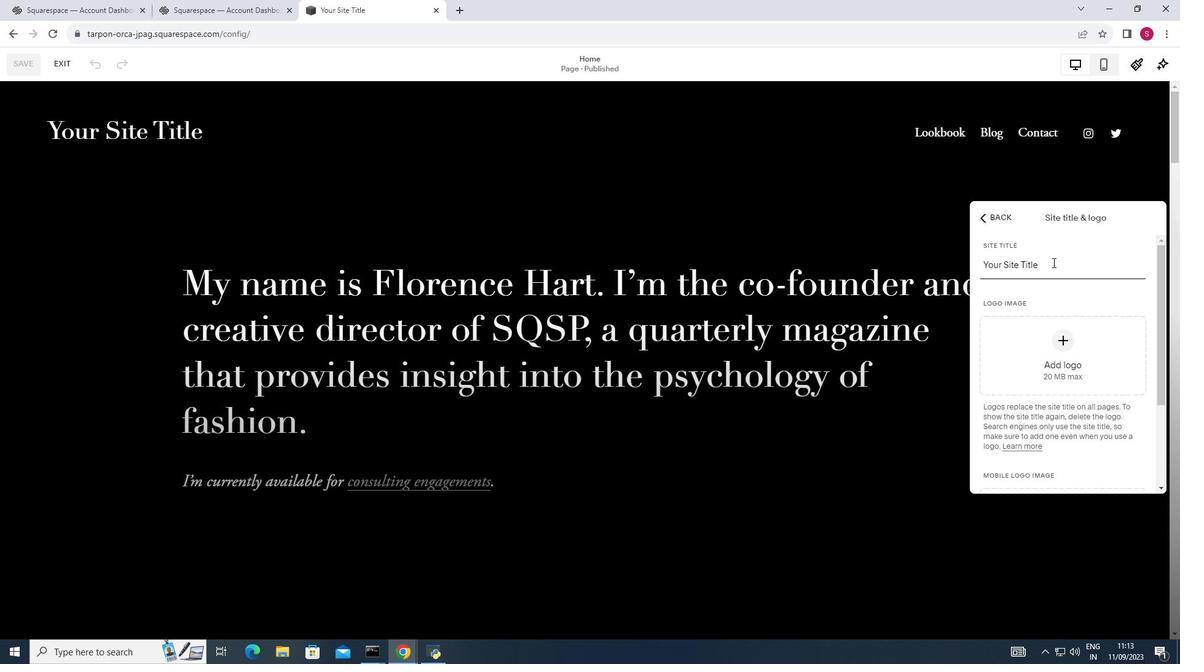 
Action: Key pressed <Key.backspace><Key.backspace><Key.backspace><Key.backspace><Key.backspace><Key.backspace><Key.backspace><Key.backspace><Key.backspace><Key.backspace><Key.backspace><Key.backspace><Key.backspace><Key.backspace><Key.backspace><Key.shift>Fashion<Key.space><Key.shift>Blog
Screenshot: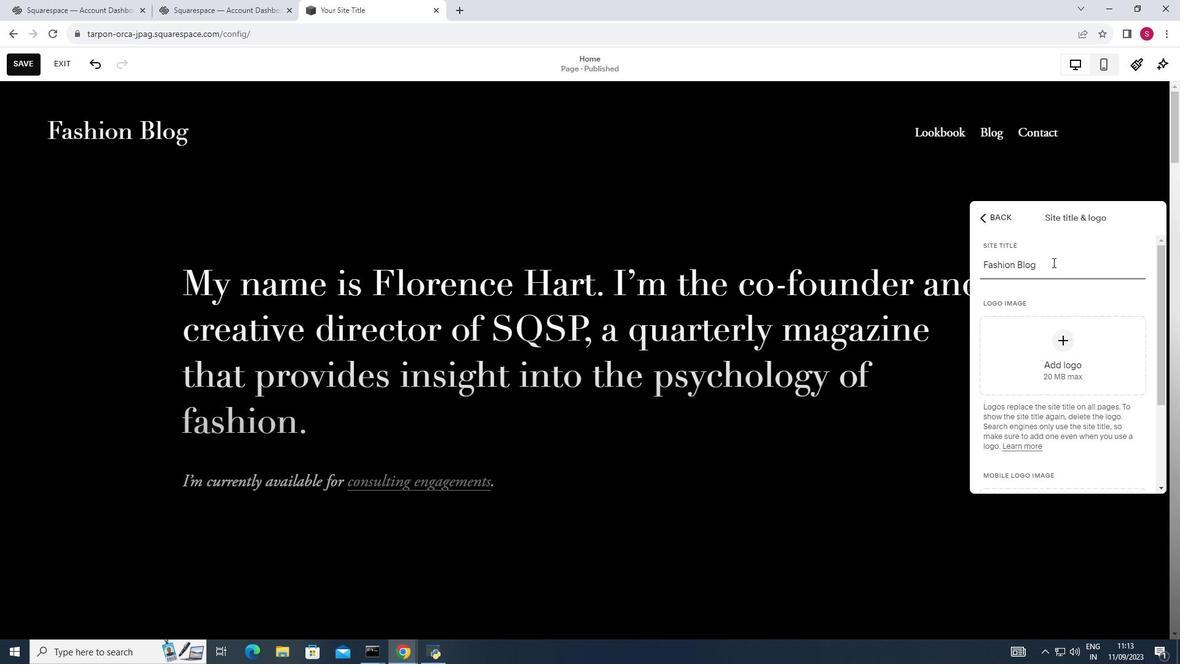 
Action: Mouse moved to (886, 377)
Screenshot: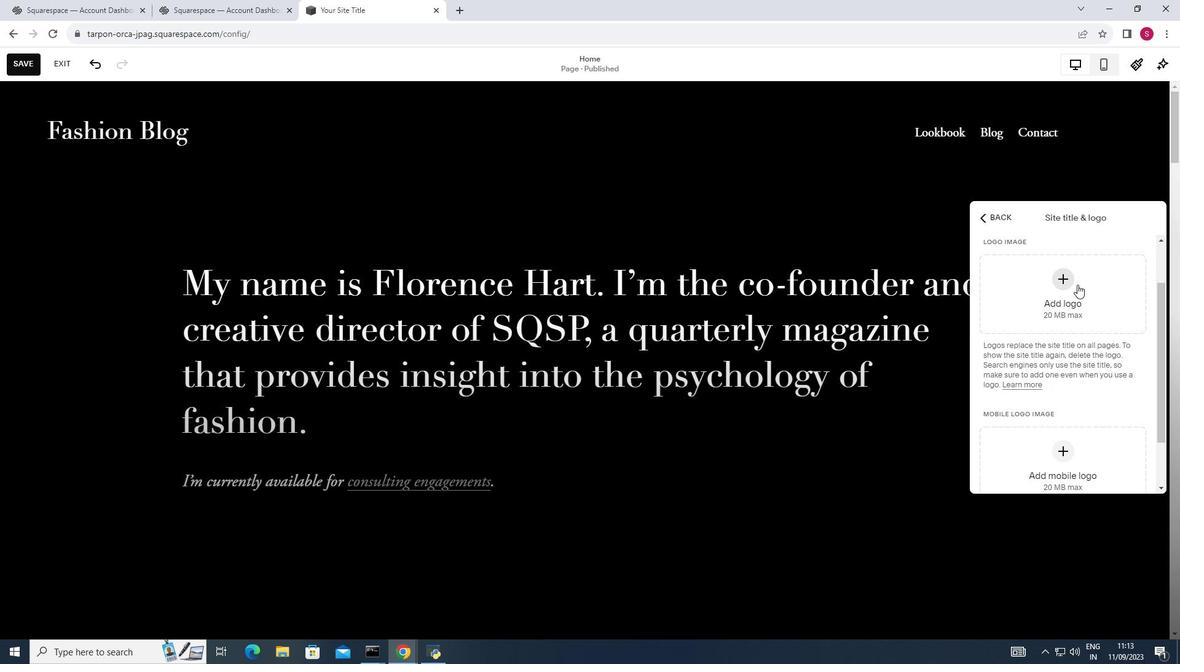 
Action: Mouse scrolled (886, 377) with delta (0, 0)
Screenshot: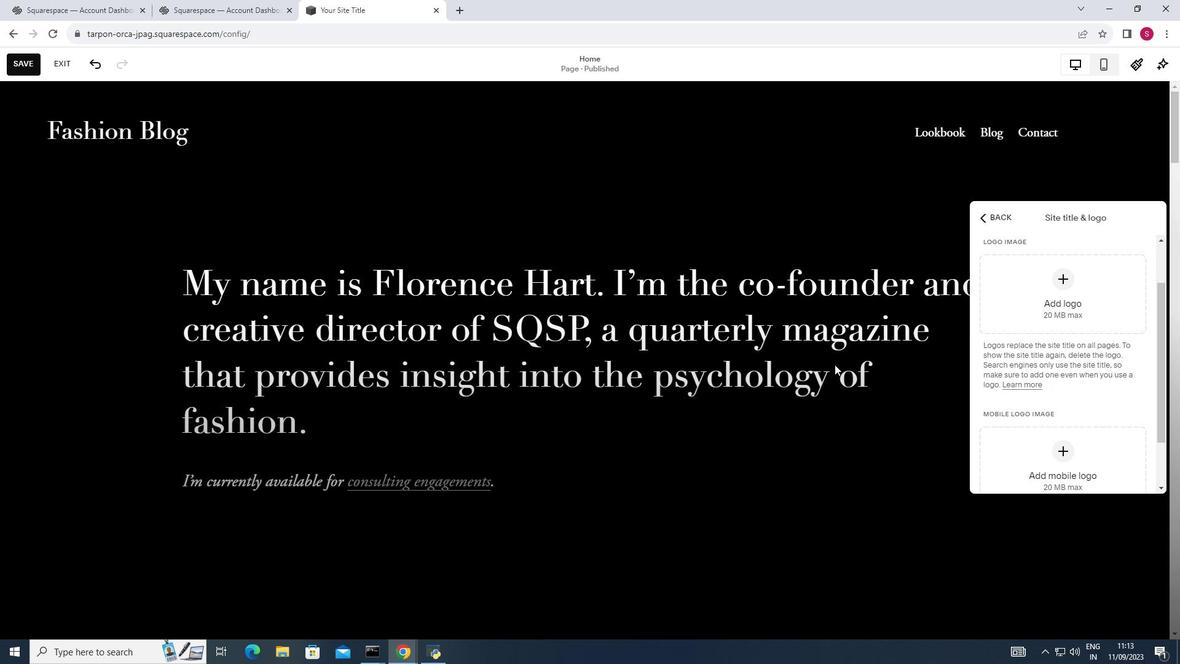 
Action: Mouse moved to (729, 378)
Screenshot: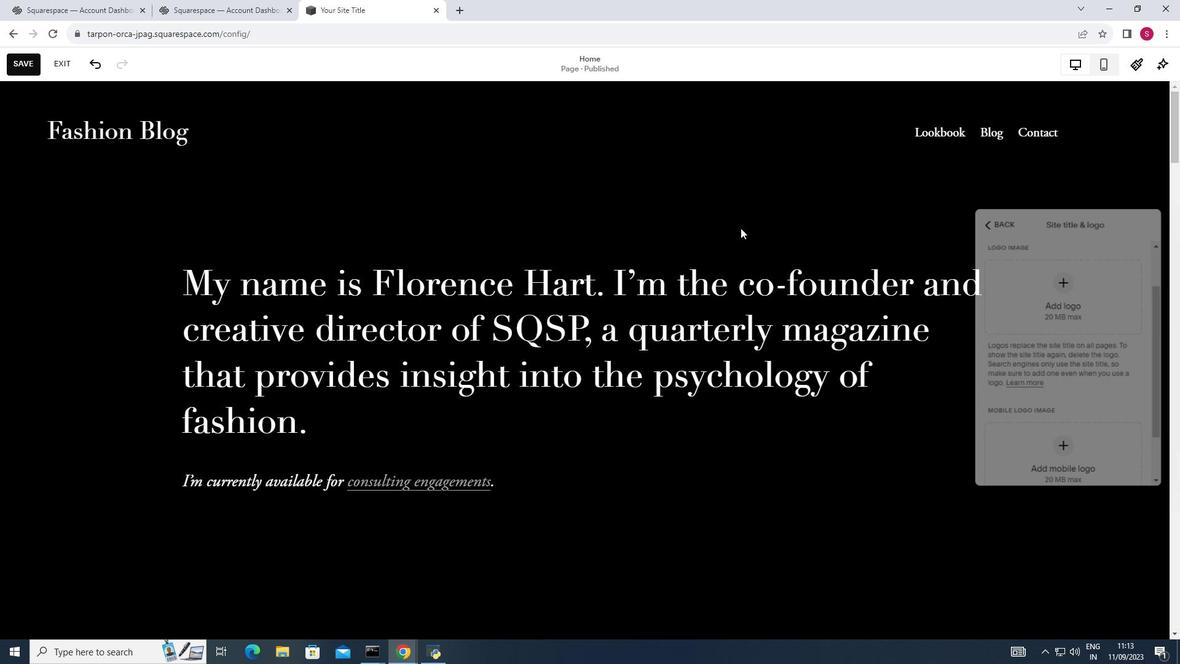 
Action: Mouse pressed left at (729, 378)
Screenshot: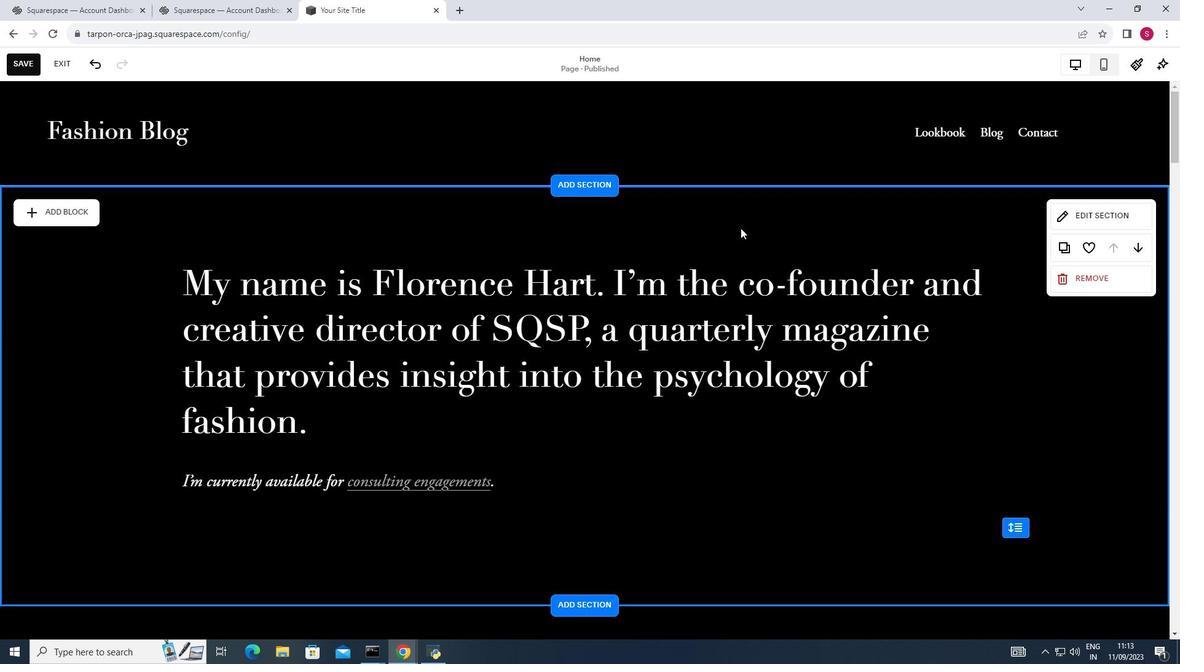 
Action: Mouse moved to (577, 376)
Screenshot: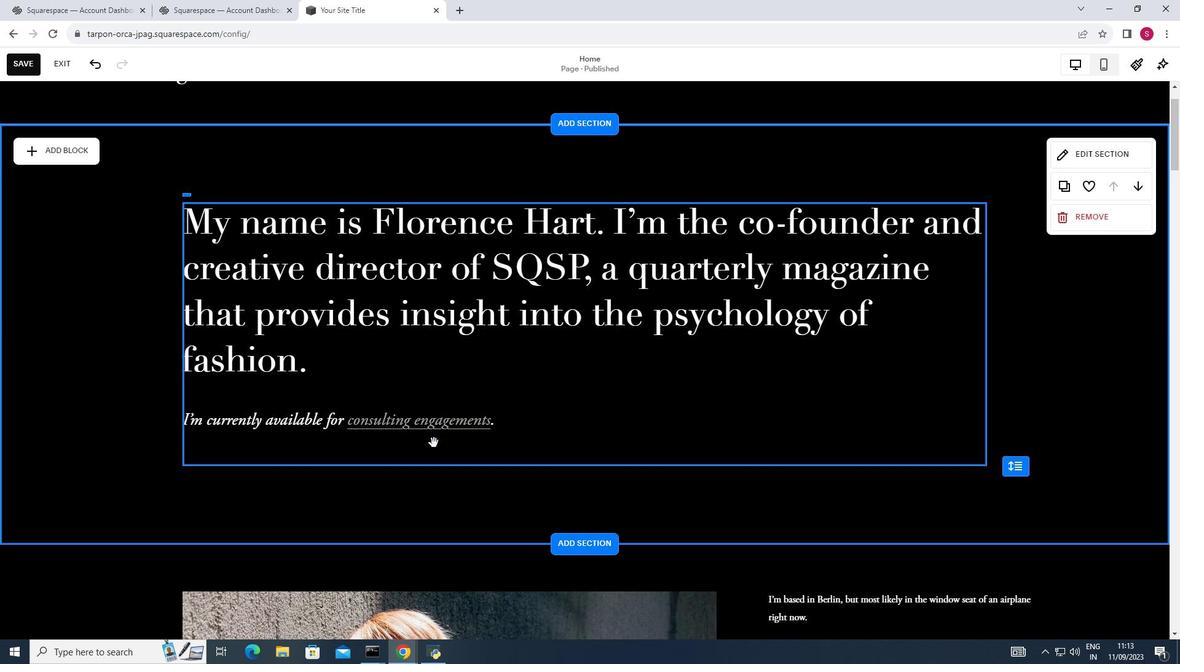 
Action: Mouse scrolled (577, 376) with delta (0, 0)
Screenshot: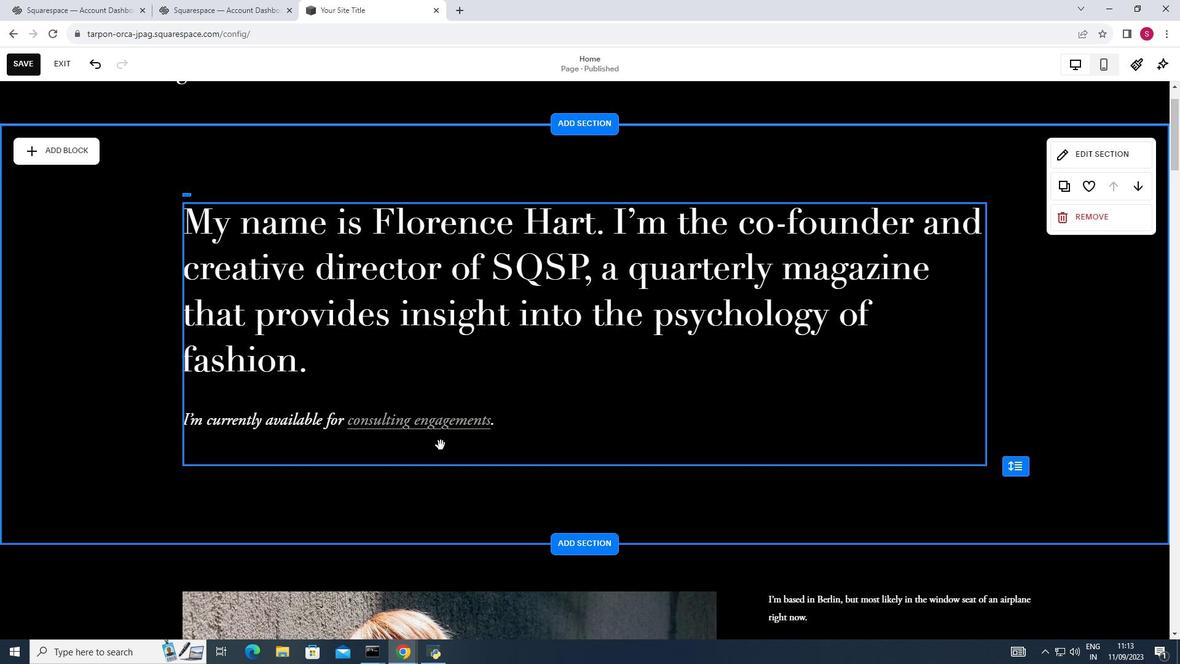 
Action: Mouse moved to (613, 376)
Screenshot: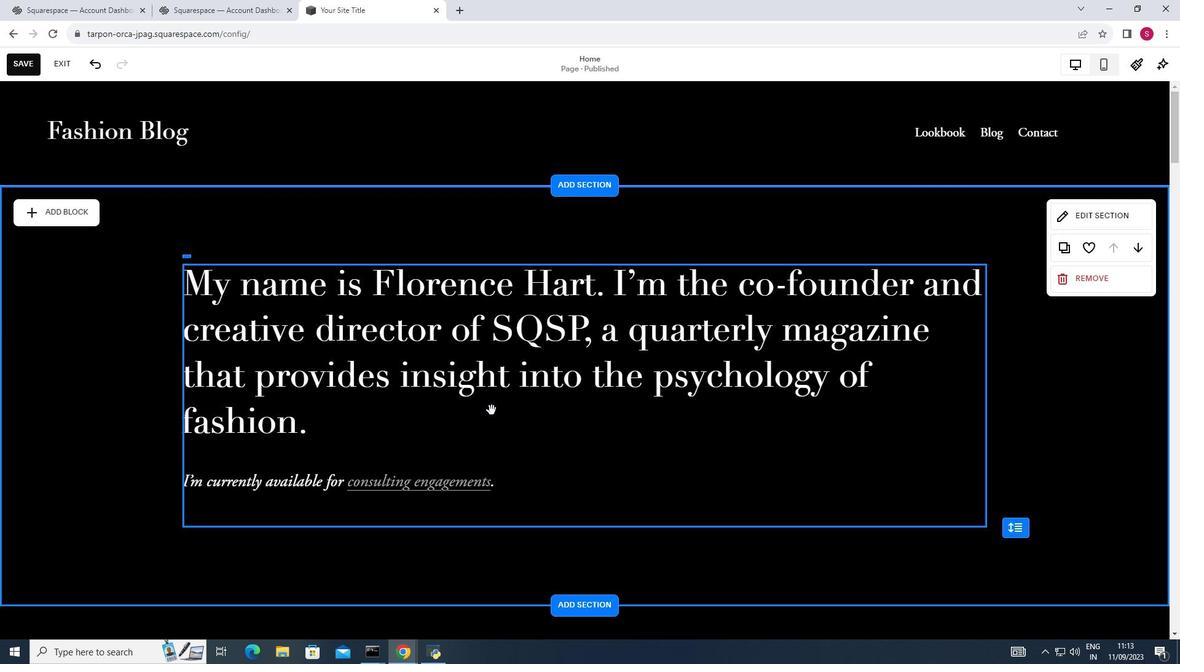 
Action: Mouse scrolled (613, 376) with delta (0, 0)
Screenshot: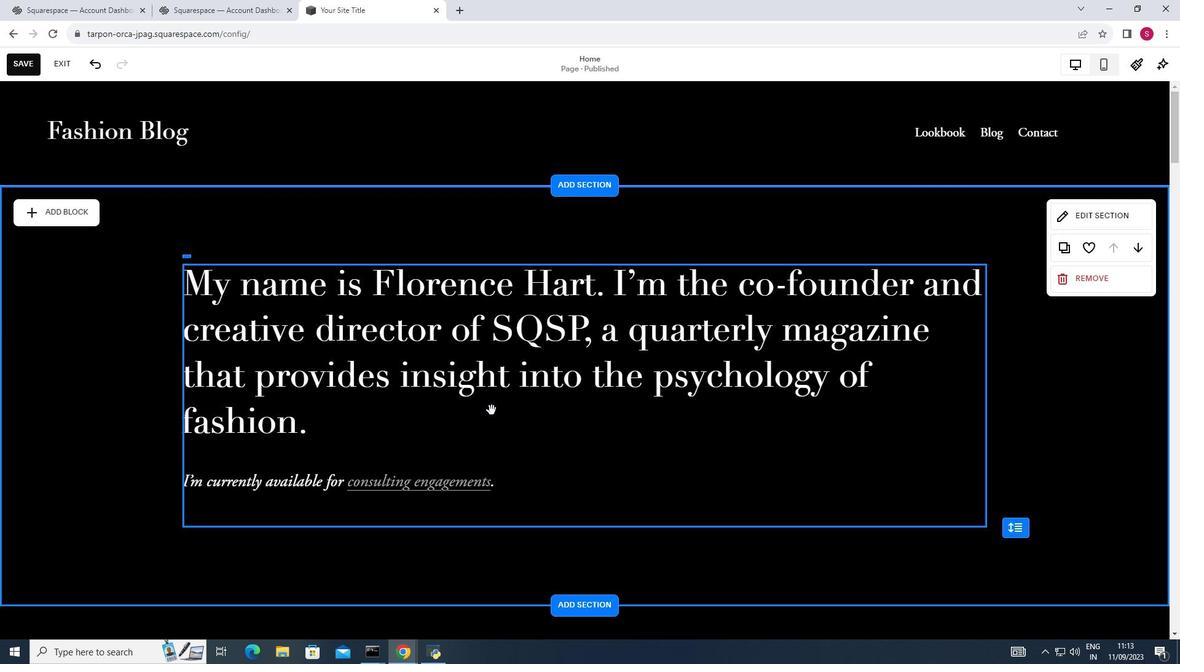 
Action: Mouse moved to (688, 377)
Screenshot: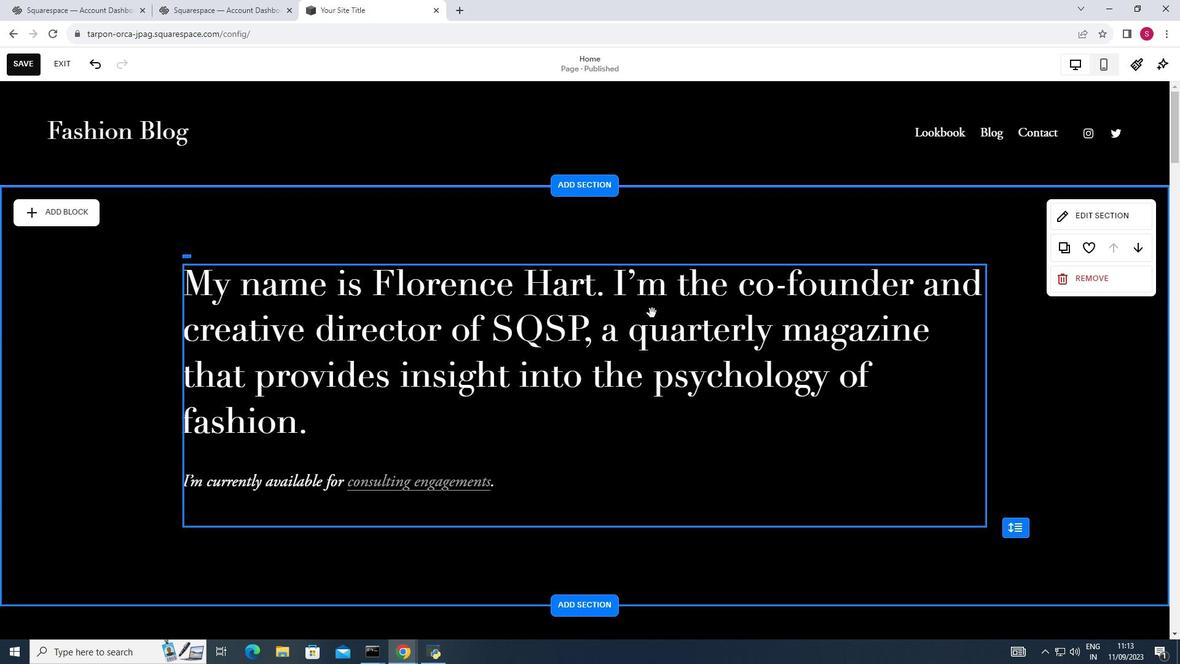 
Action: Mouse pressed left at (688, 377)
Screenshot: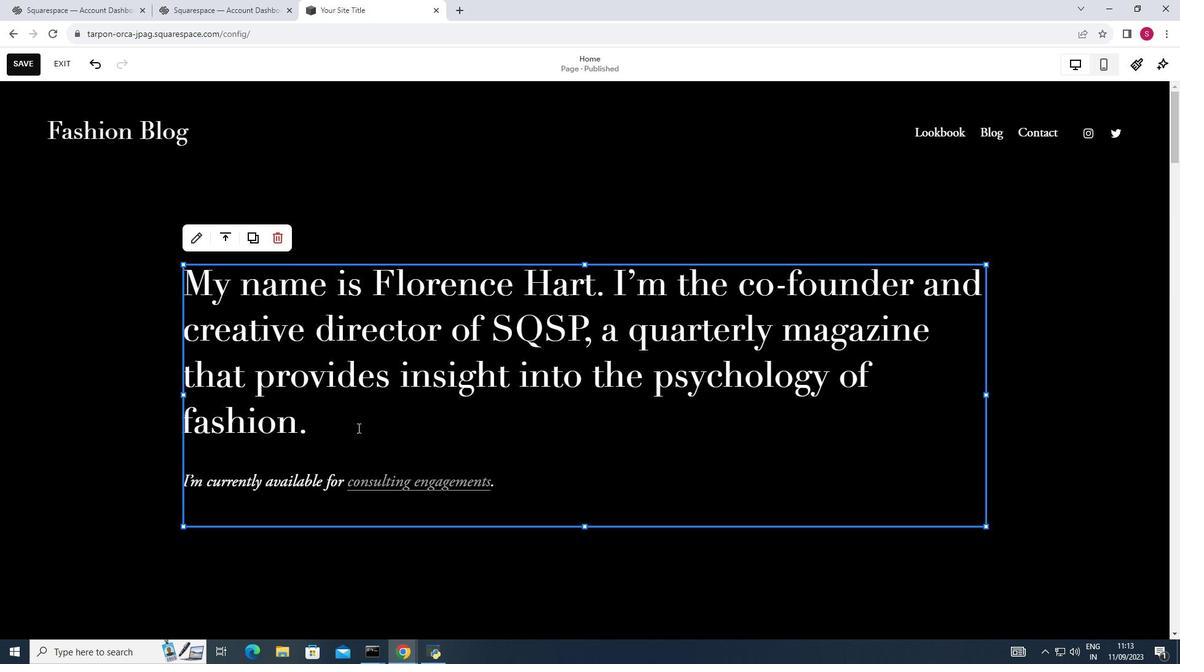 
Action: Mouse moved to (550, 376)
Screenshot: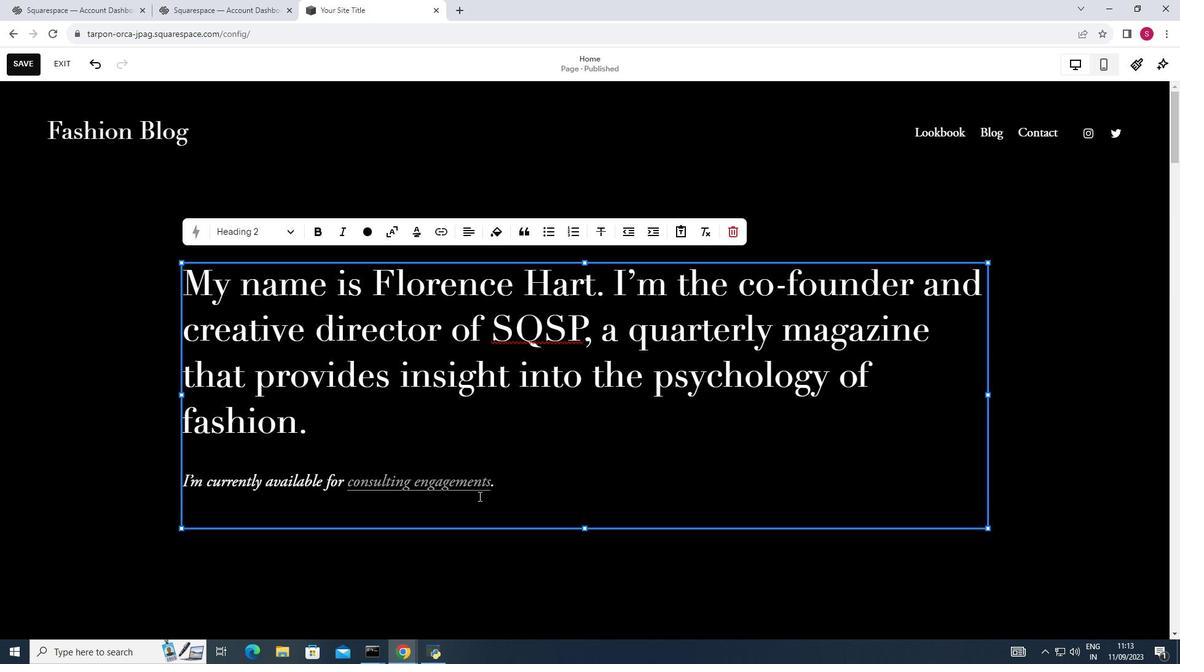 
Action: Mouse pressed left at (550, 376)
Screenshot: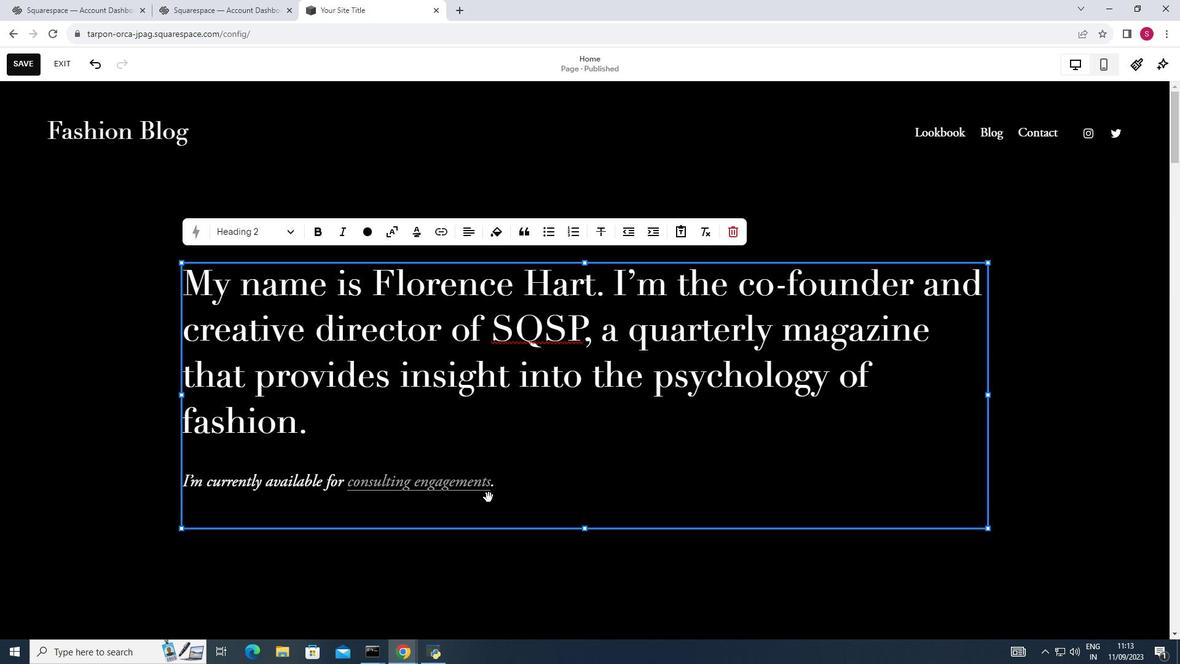 
Action: Mouse moved to (623, 376)
Screenshot: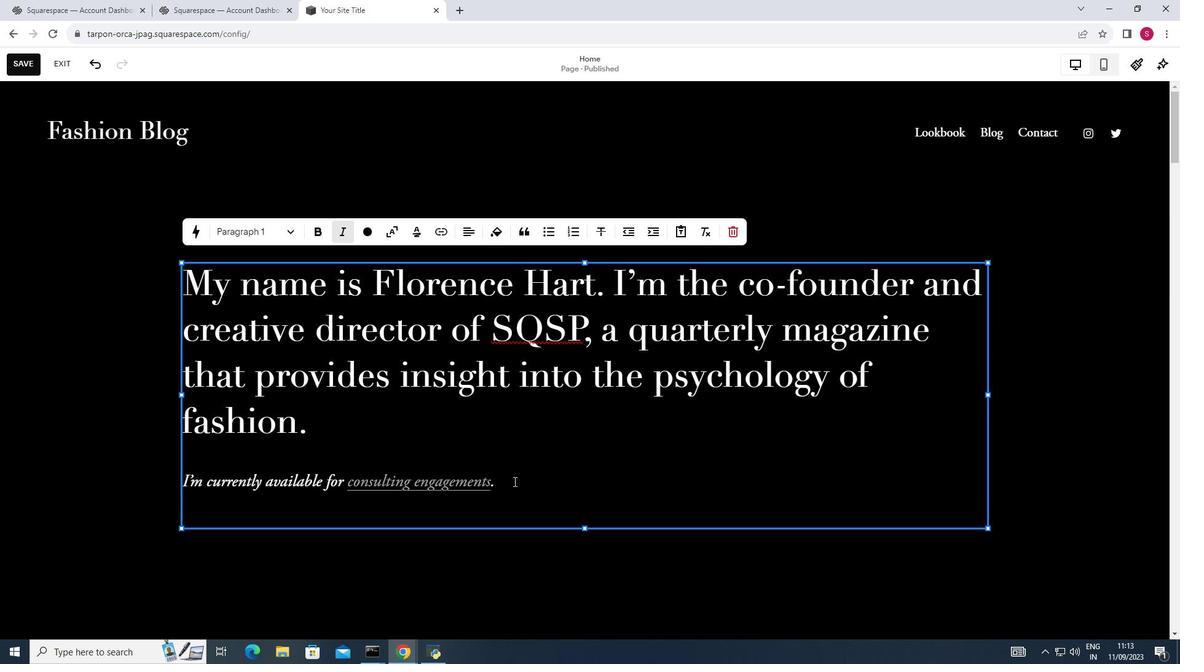 
Action: Mouse pressed left at (623, 376)
Screenshot: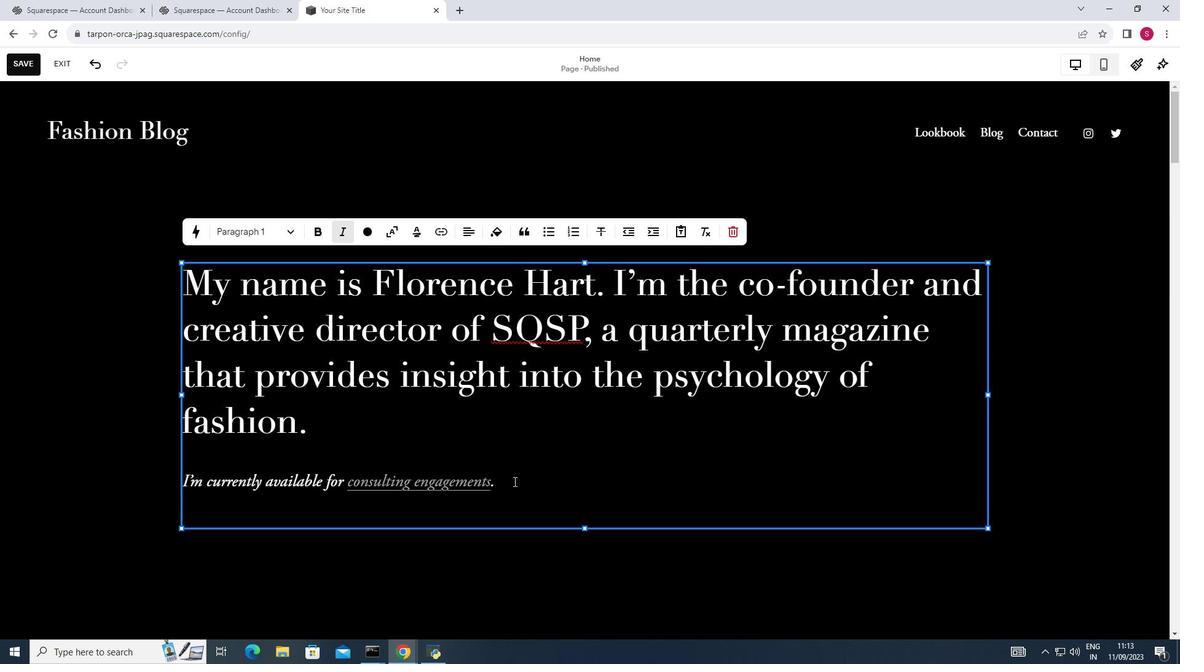 
Action: Mouse pressed left at (623, 376)
Screenshot: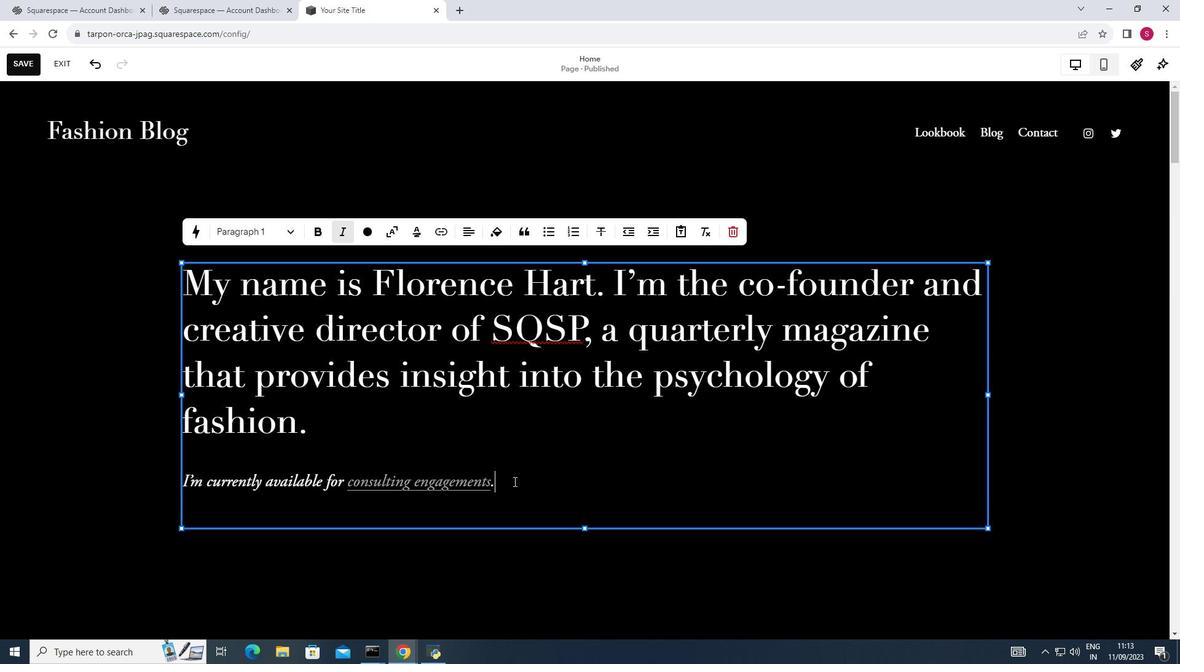 
Action: Key pressed ctrl+A<Key.delete>
Screenshot: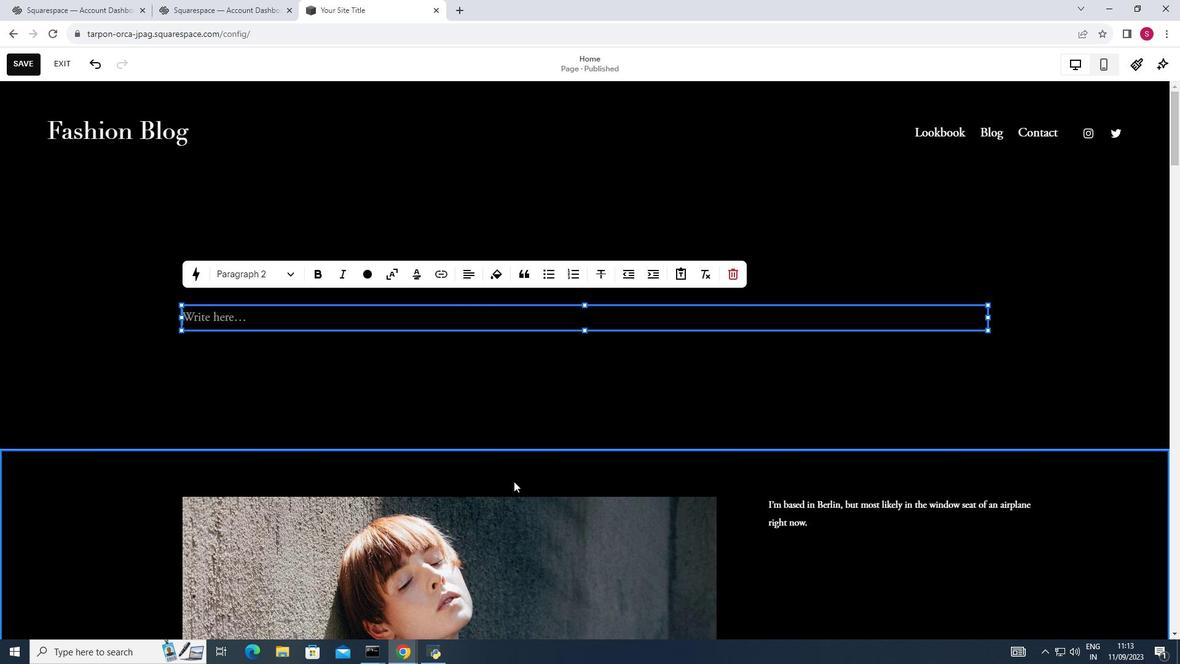 
Action: Mouse moved to (482, 377)
Screenshot: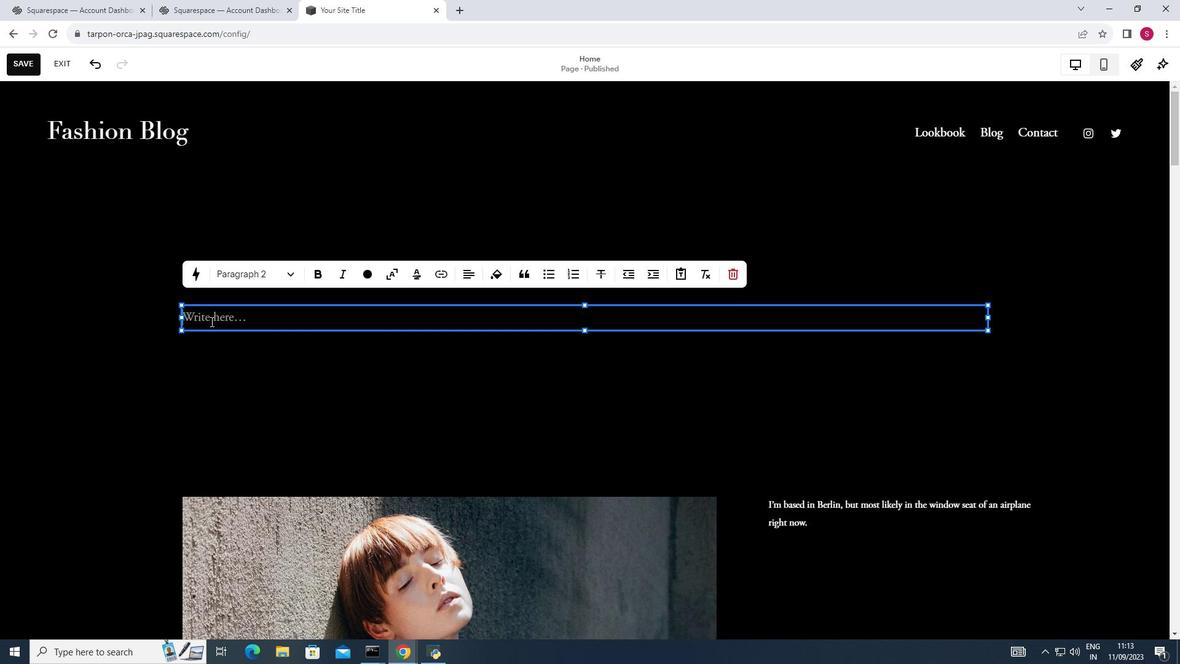 
Action: Mouse pressed left at (482, 377)
Screenshot: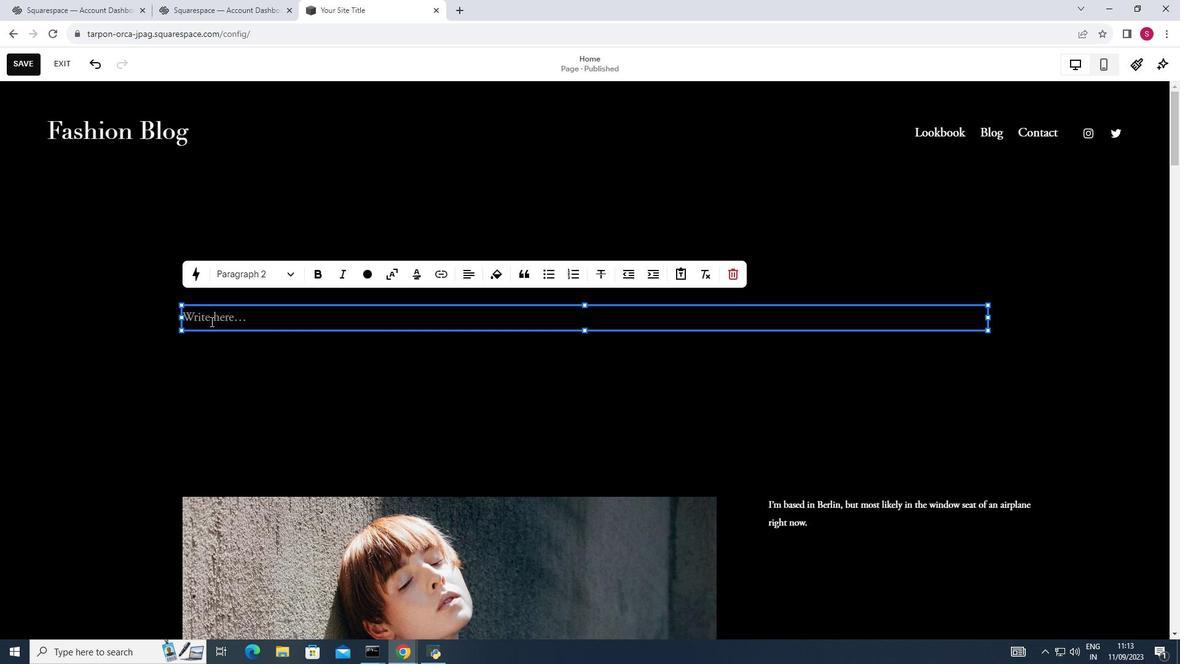 
Action: Mouse pressed left at (482, 377)
Screenshot: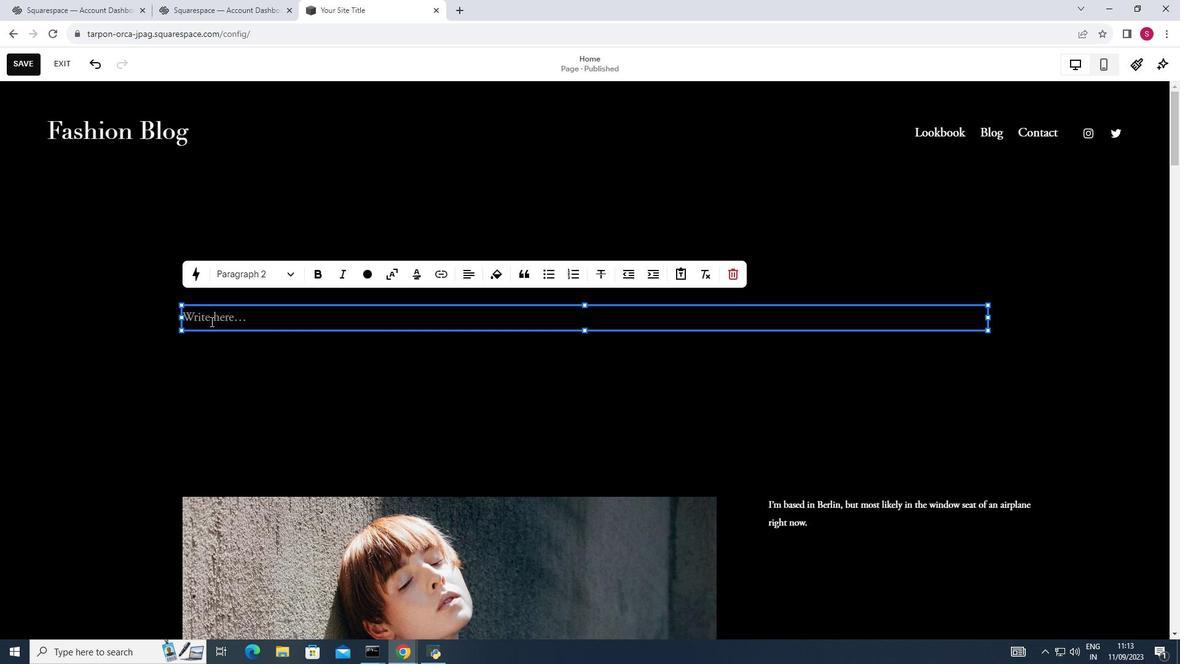 
Action: Mouse moved to (242, 376)
Screenshot: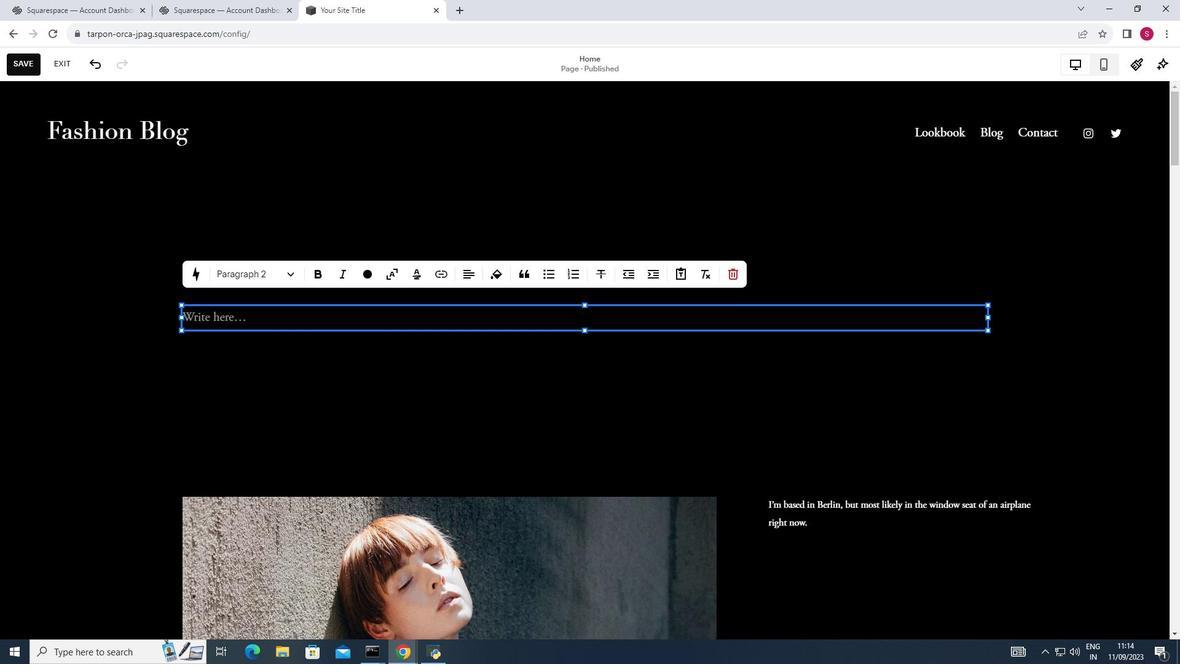 
Action: Mouse scrolled (242, 376) with delta (0, 0)
Screenshot: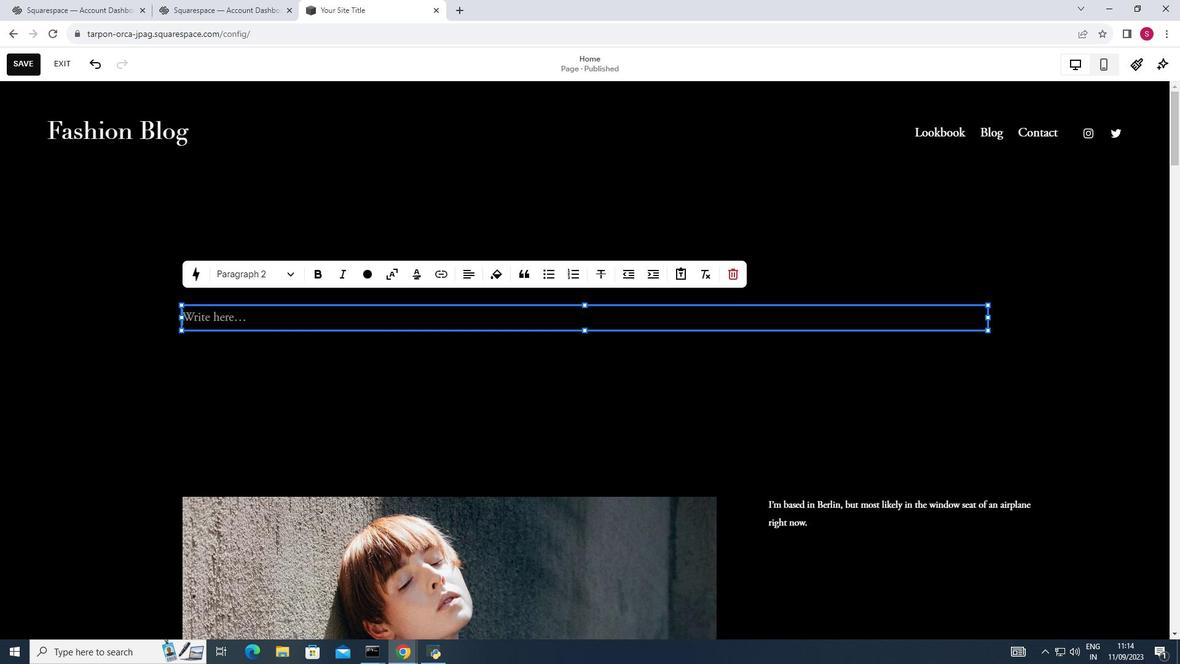 
Action: Mouse scrolled (242, 376) with delta (0, 0)
Screenshot: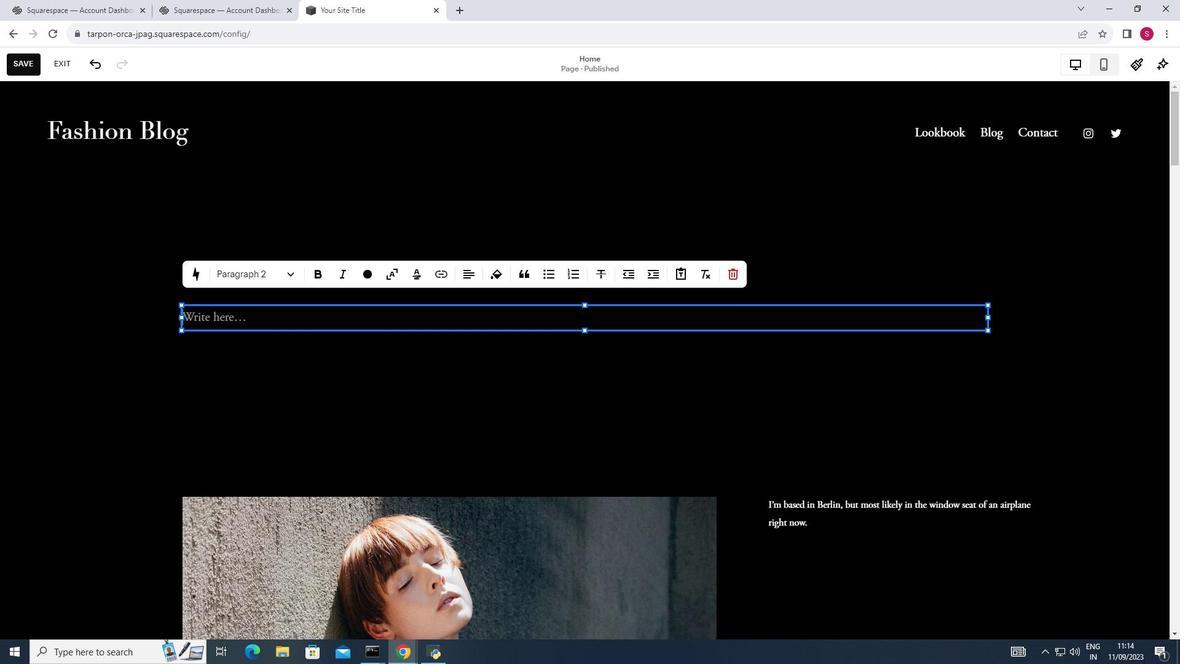
Action: Mouse scrolled (242, 376) with delta (0, 0)
Screenshot: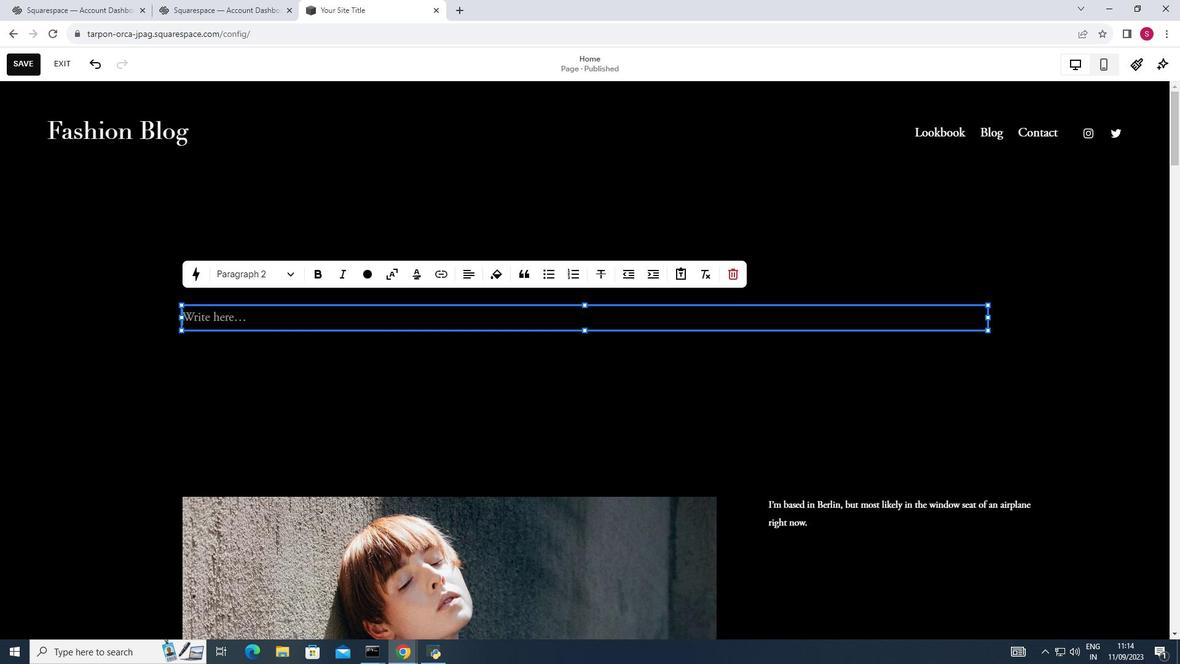 
Action: Mouse scrolled (242, 376) with delta (0, 0)
Screenshot: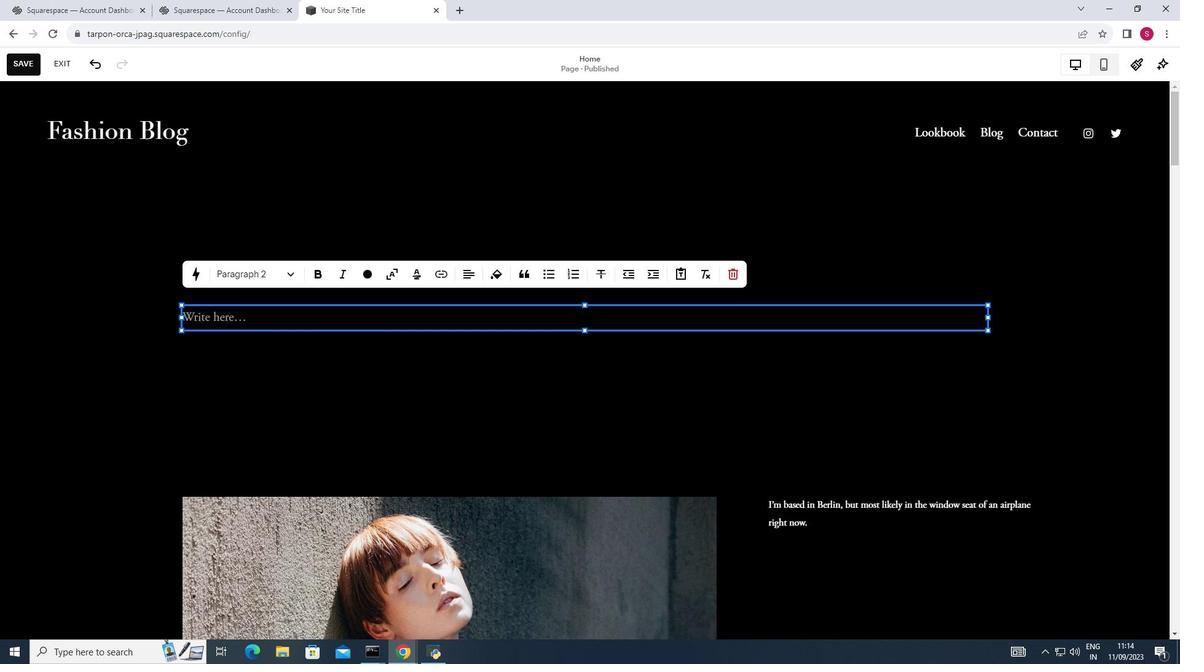 
Action: Mouse moved to (482, 376)
Screenshot: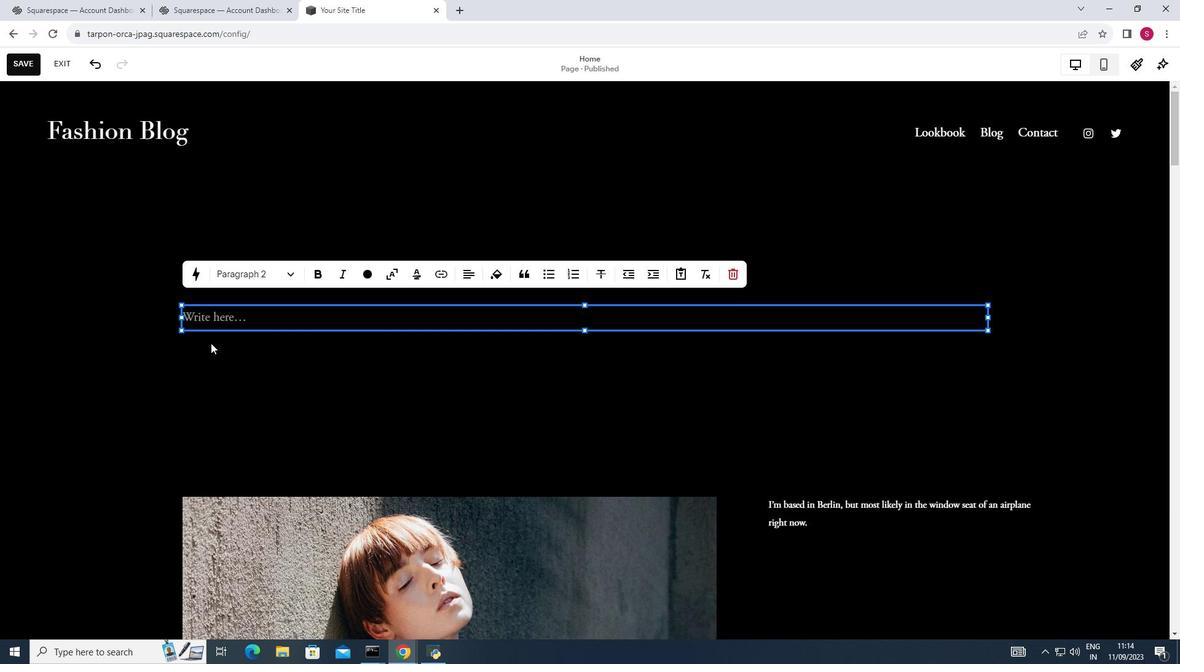 
Action: Key pressed <Key.shift>Fashion<Key.space>with<Key.space>us
Screenshot: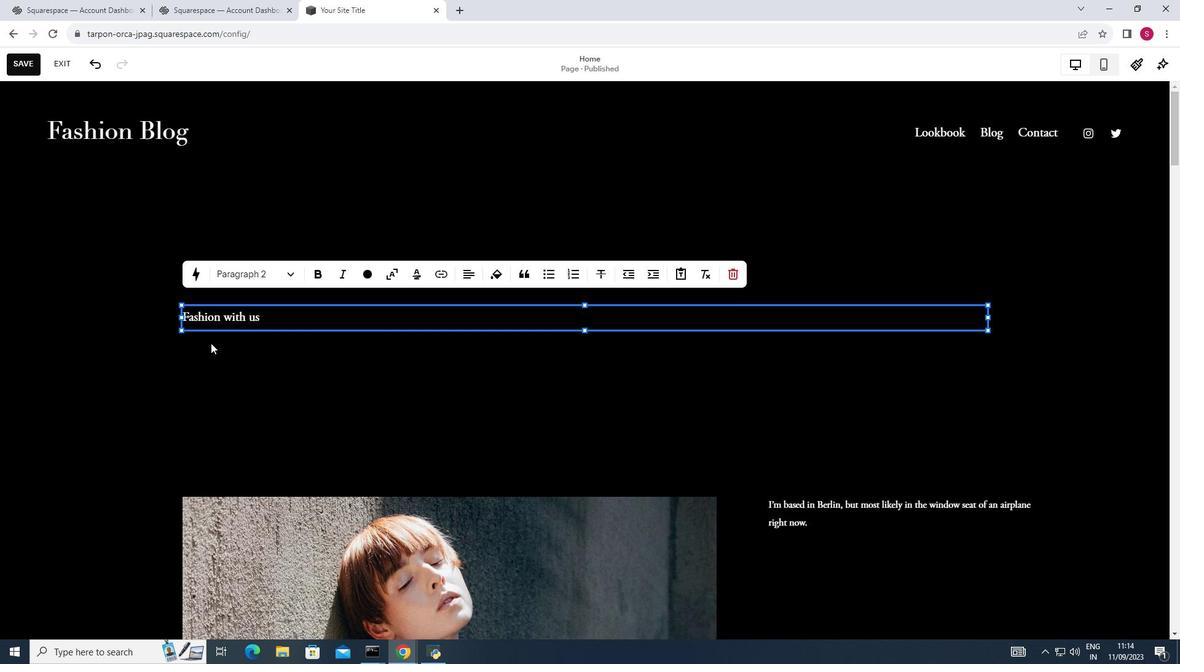 
Action: Mouse moved to (509, 377)
Screenshot: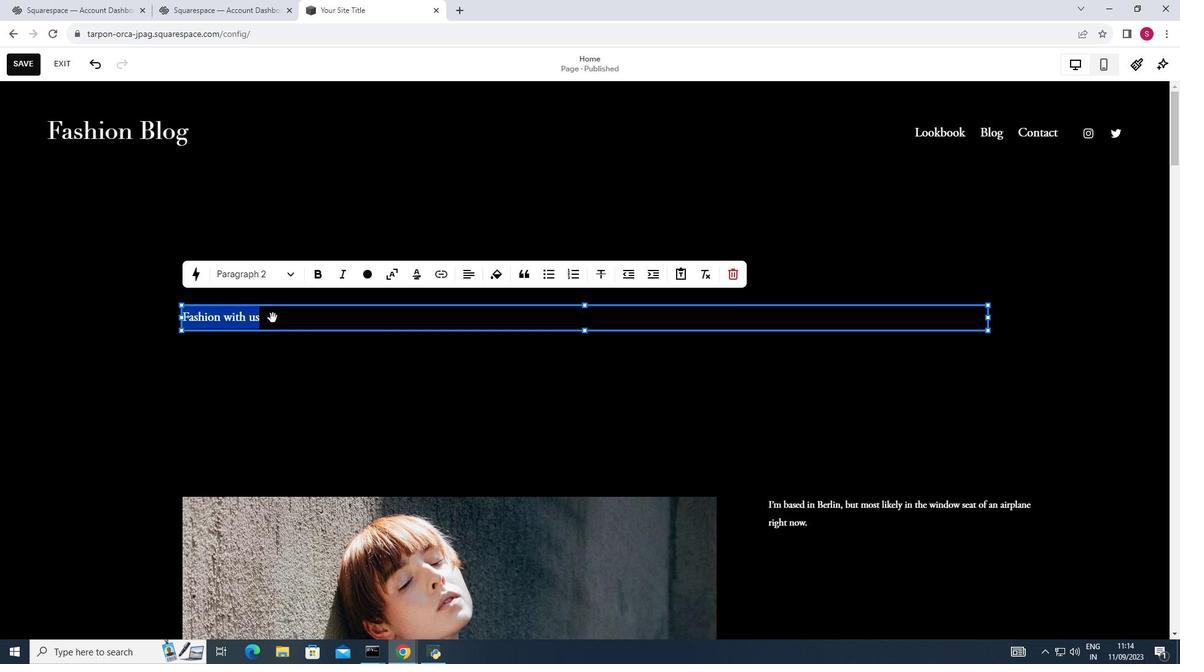 
Action: Key pressed ctrl+A
Screenshot: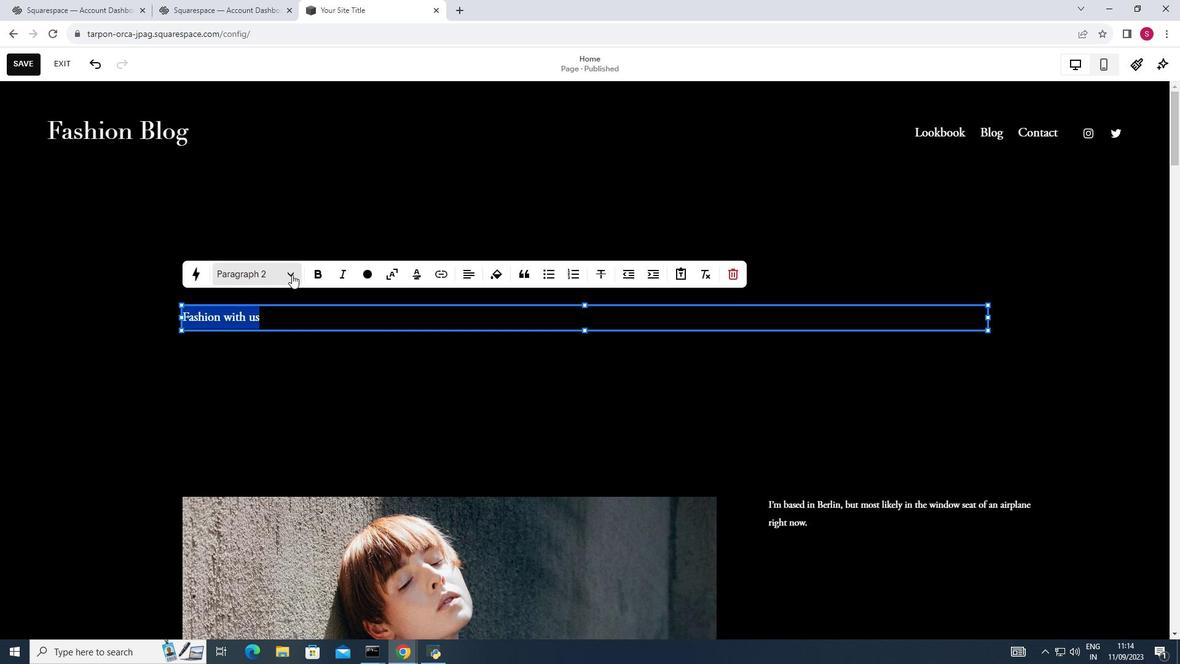 
Action: Mouse moved to (519, 377)
Screenshot: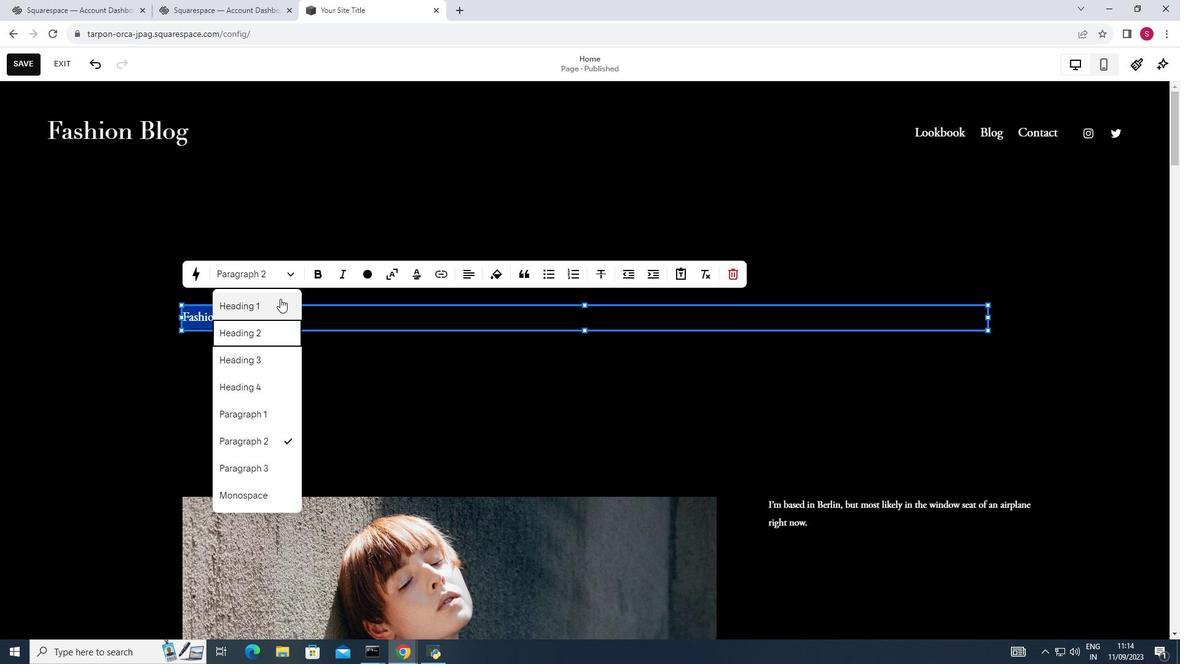 
Action: Mouse pressed left at (519, 377)
Screenshot: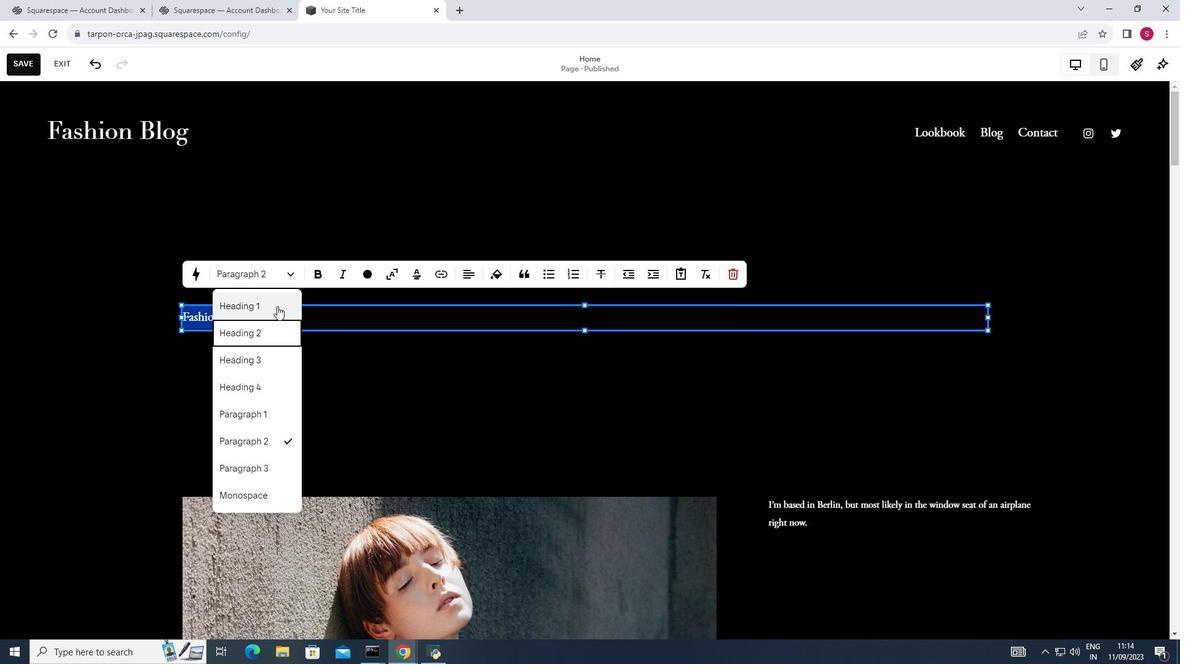 
Action: Mouse moved to (512, 377)
Screenshot: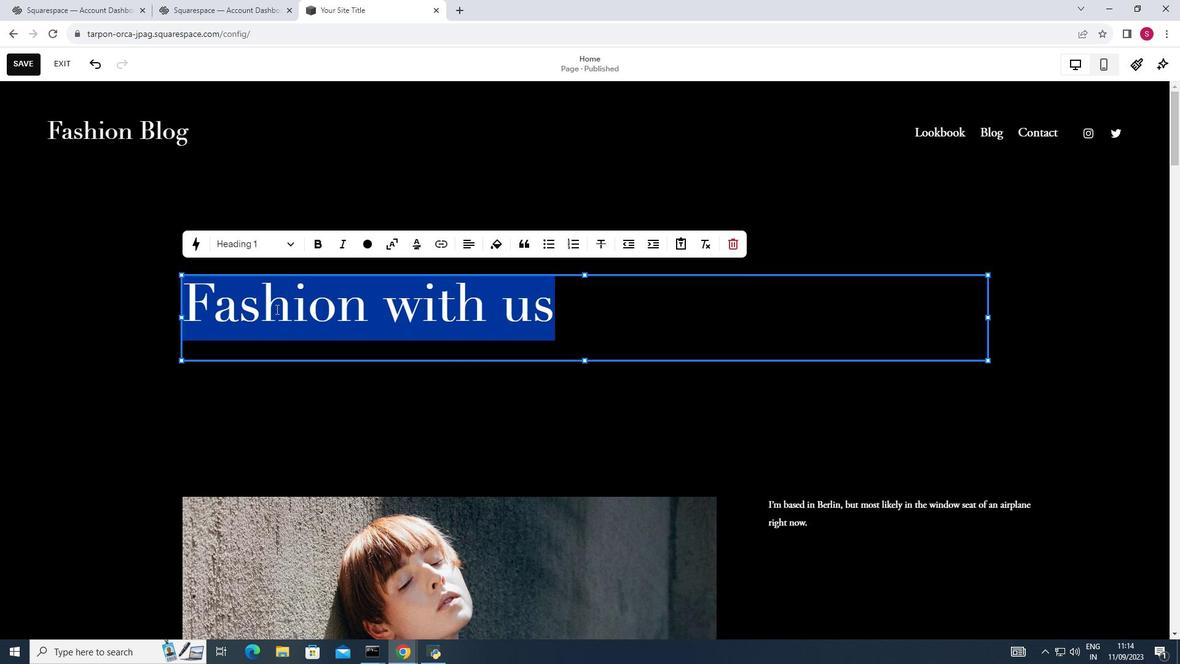 
Action: Mouse pressed left at (512, 377)
Screenshot: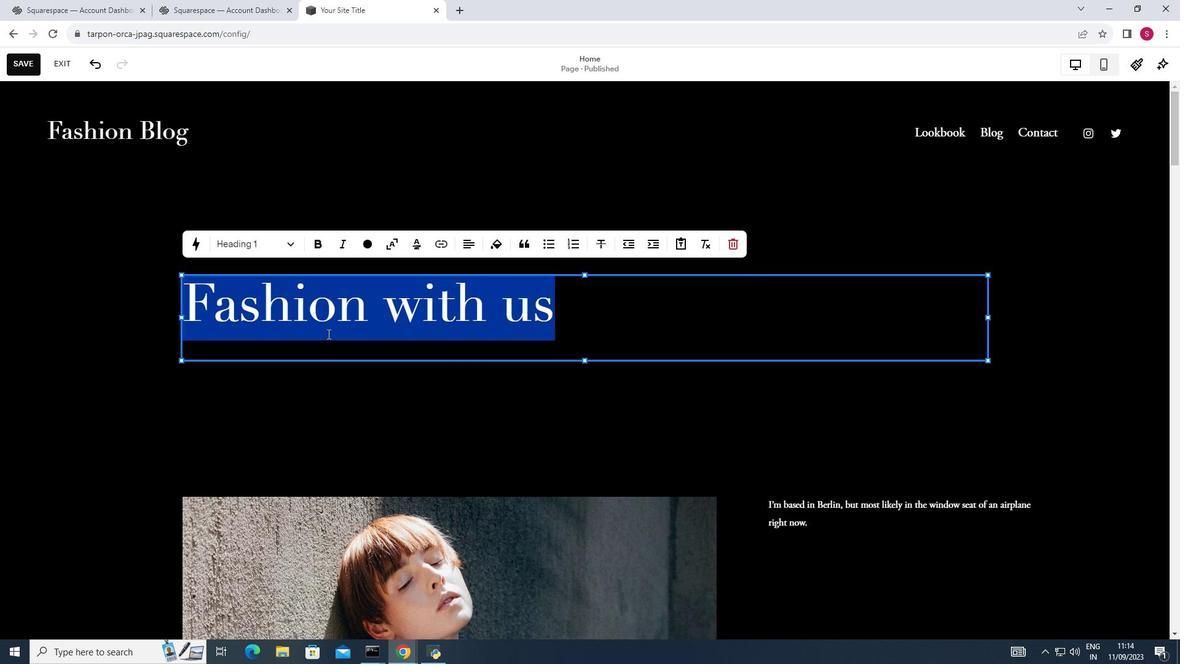 
Action: Mouse moved to (556, 376)
Screenshot: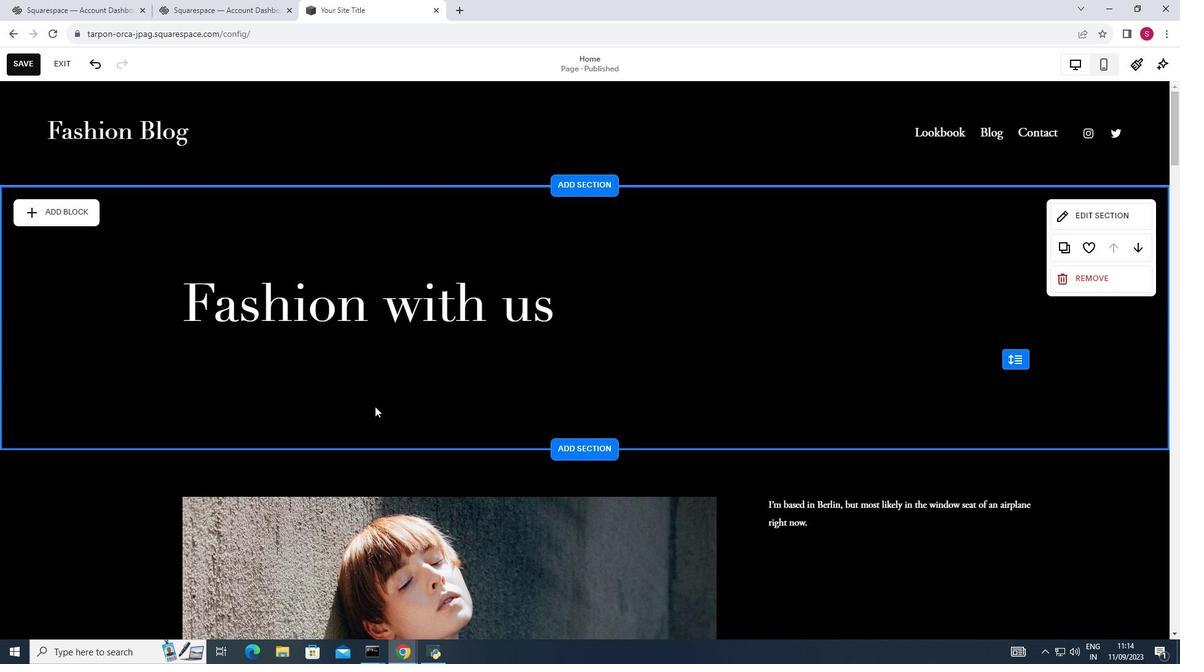 
Action: Mouse pressed left at (556, 376)
Screenshot: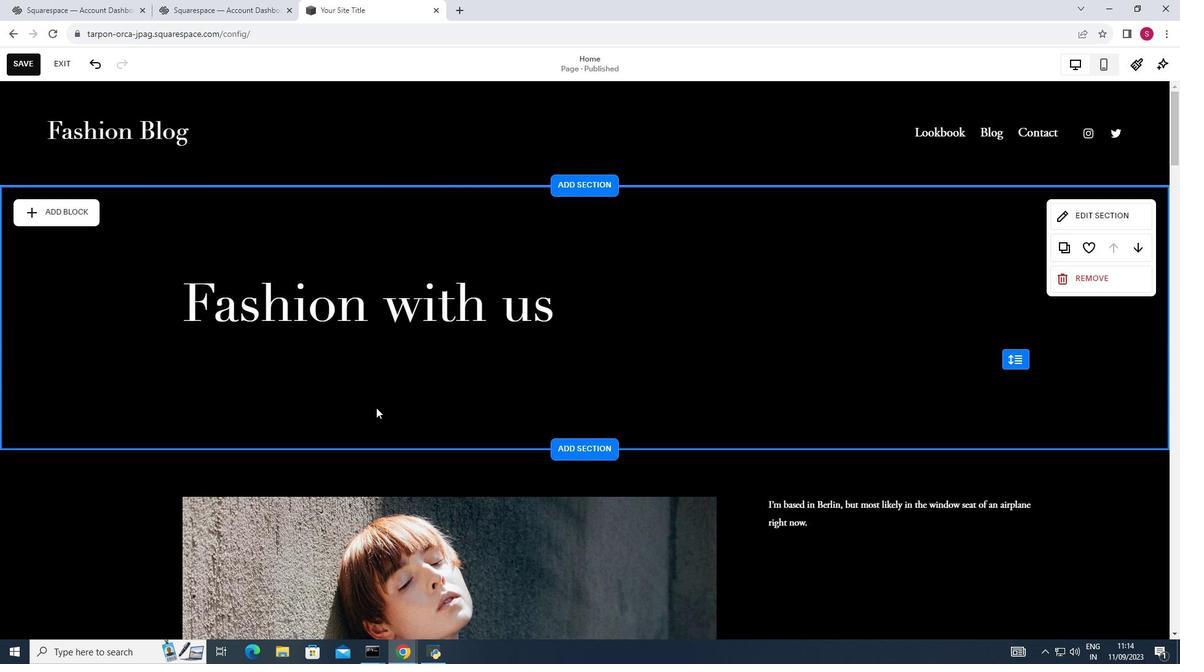 
Action: Mouse moved to (587, 376)
Screenshot: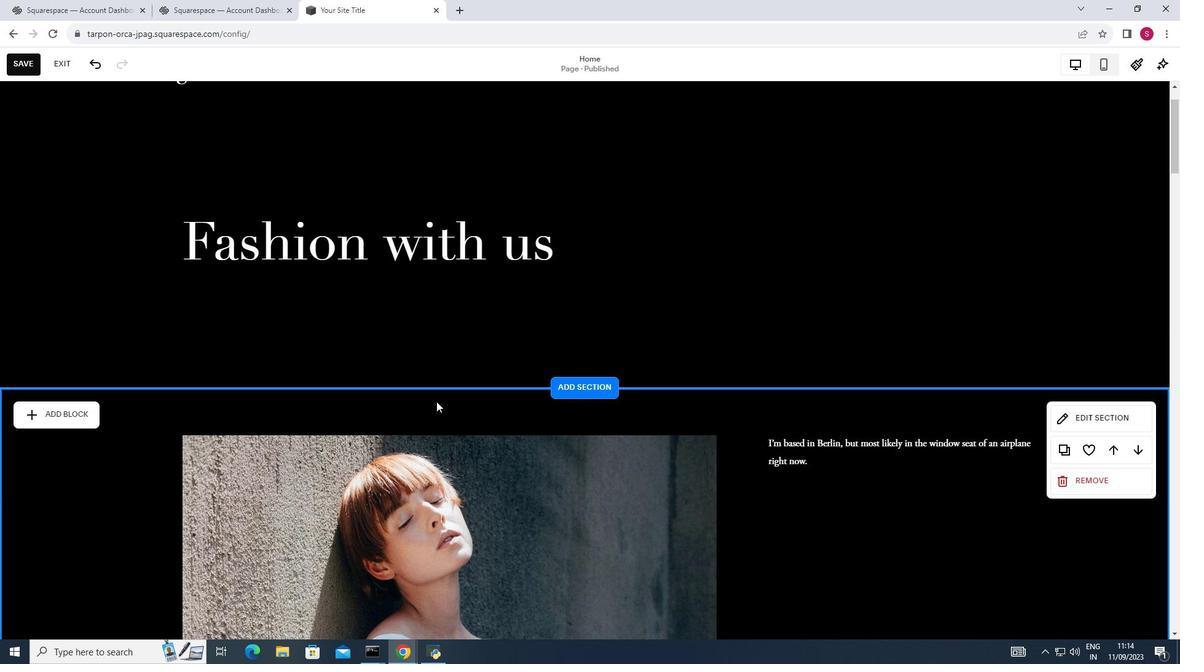 
Action: Mouse scrolled (587, 376) with delta (0, 0)
Screenshot: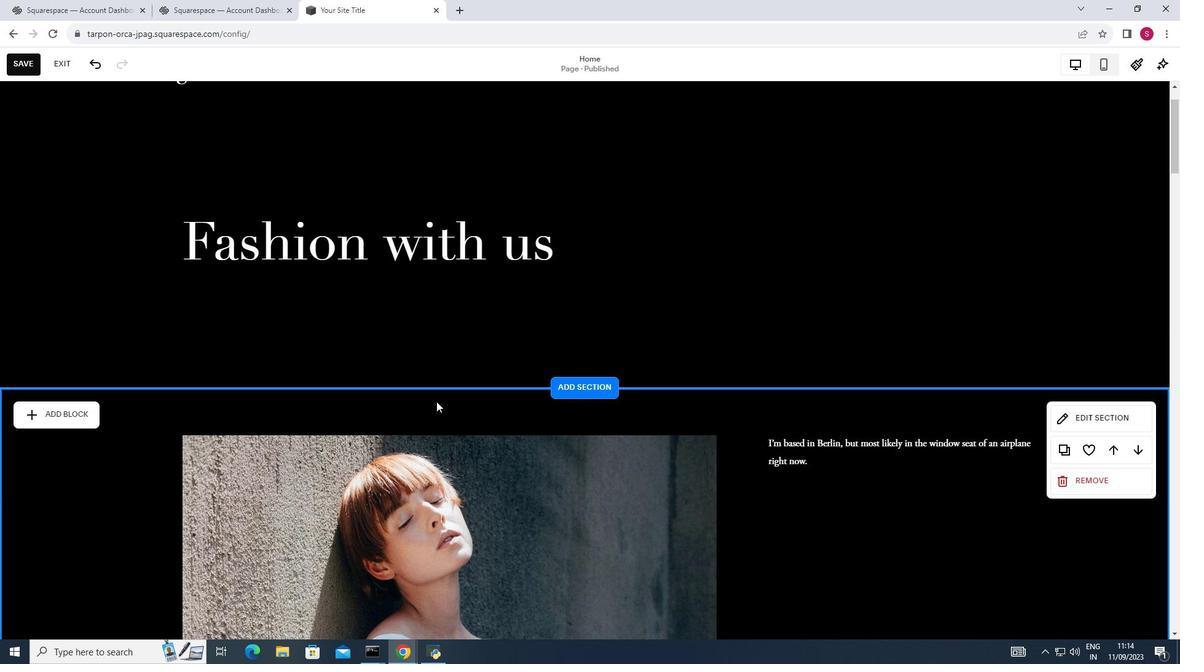 
Action: Mouse scrolled (587, 376) with delta (0, 0)
Screenshot: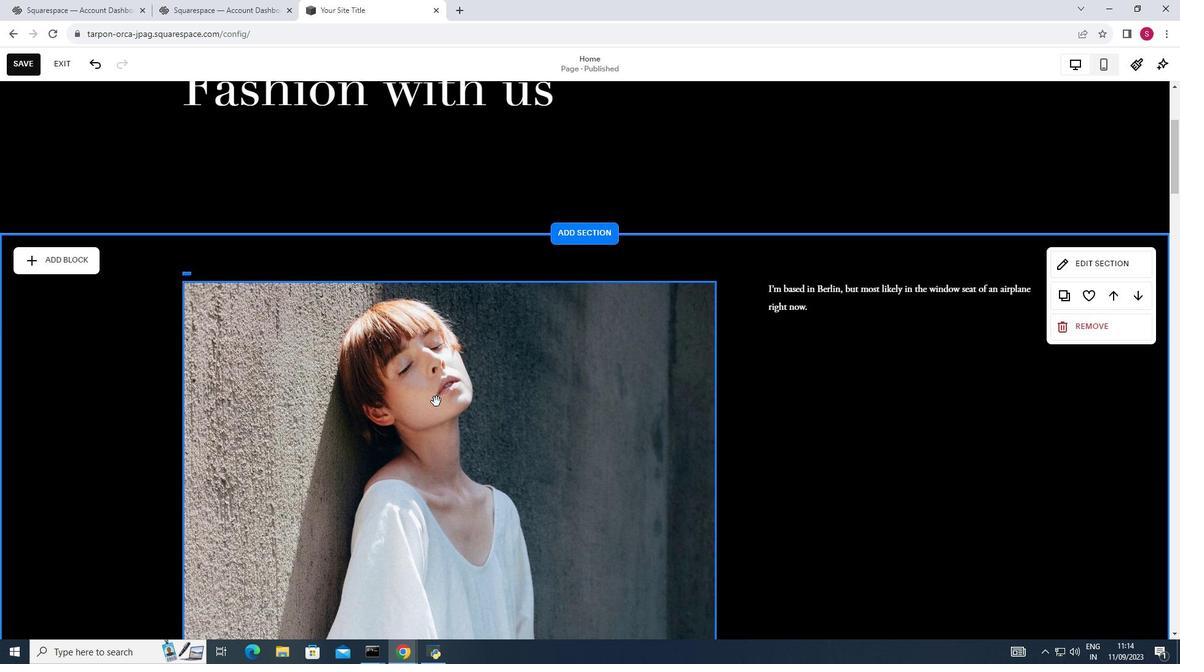 
Action: Mouse scrolled (587, 376) with delta (0, 0)
Screenshot: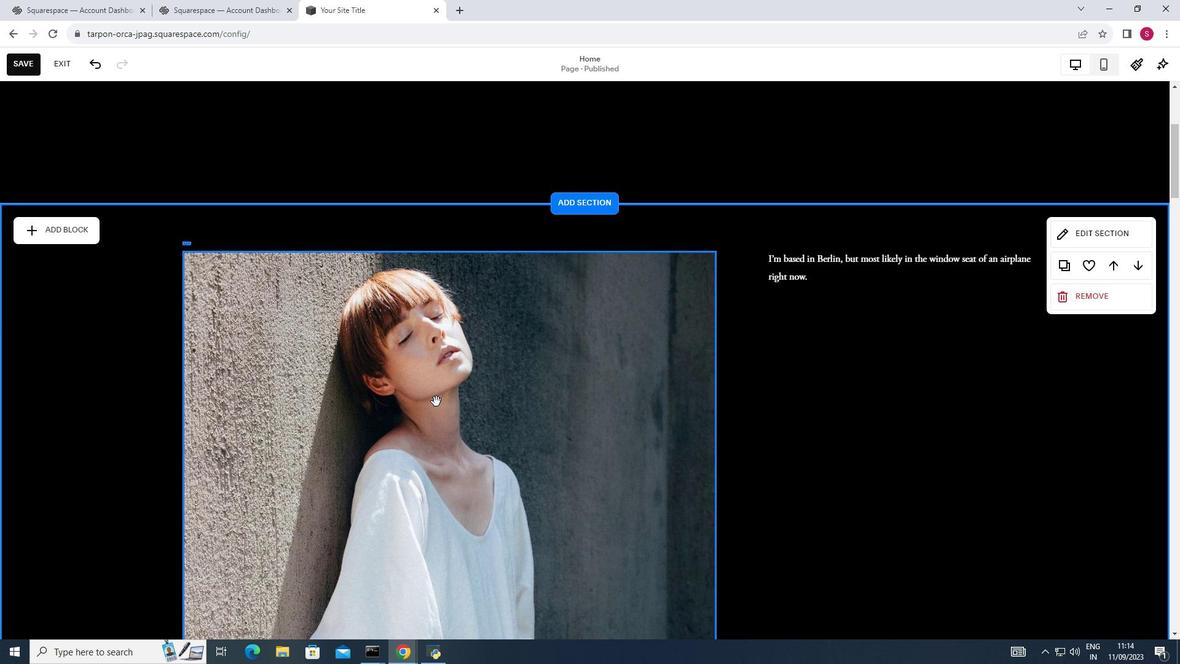 
Action: Mouse scrolled (587, 376) with delta (0, 0)
Screenshot: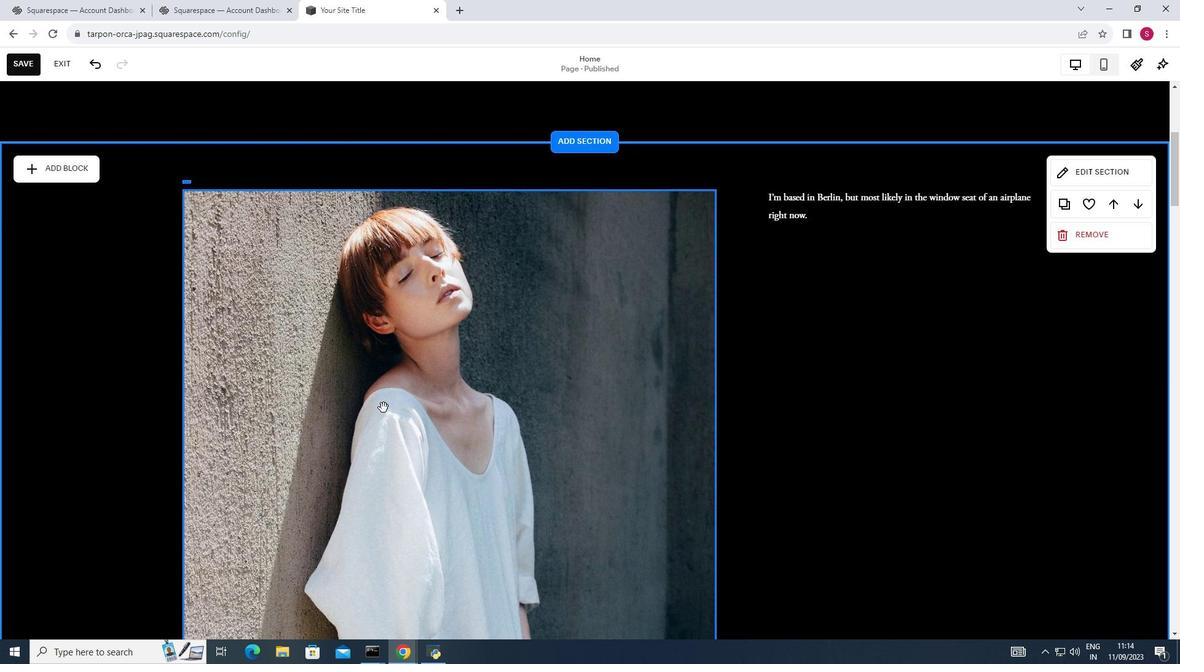 
Action: Mouse scrolled (587, 376) with delta (0, 0)
Screenshot: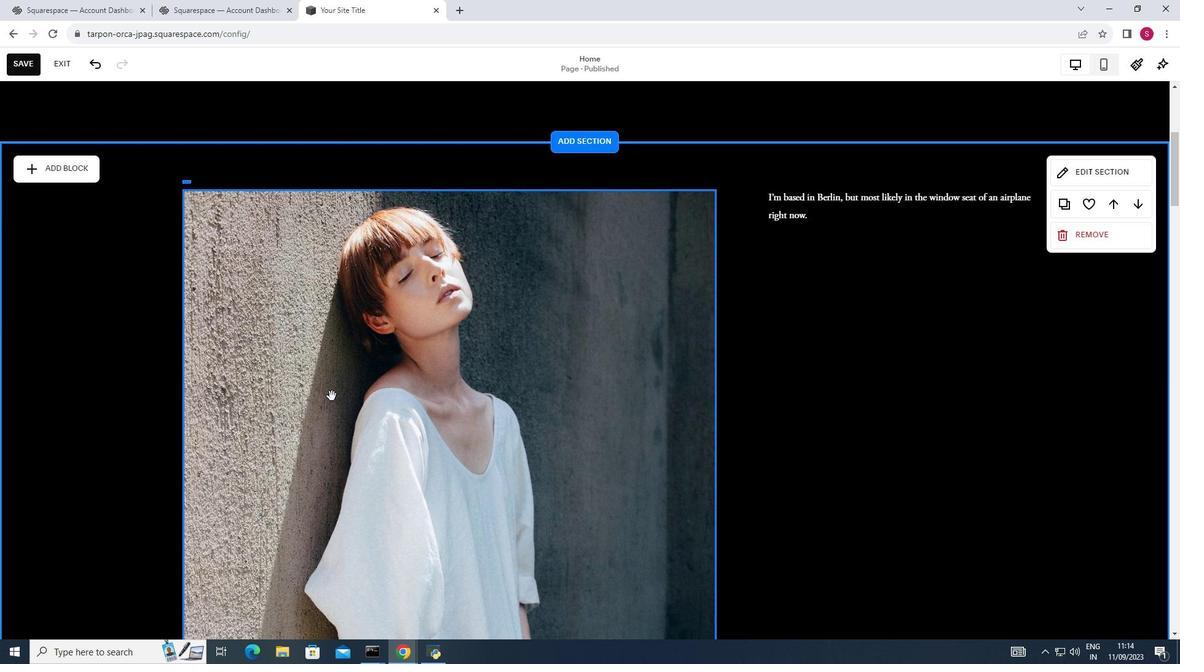 
Action: Mouse moved to (538, 376)
Screenshot: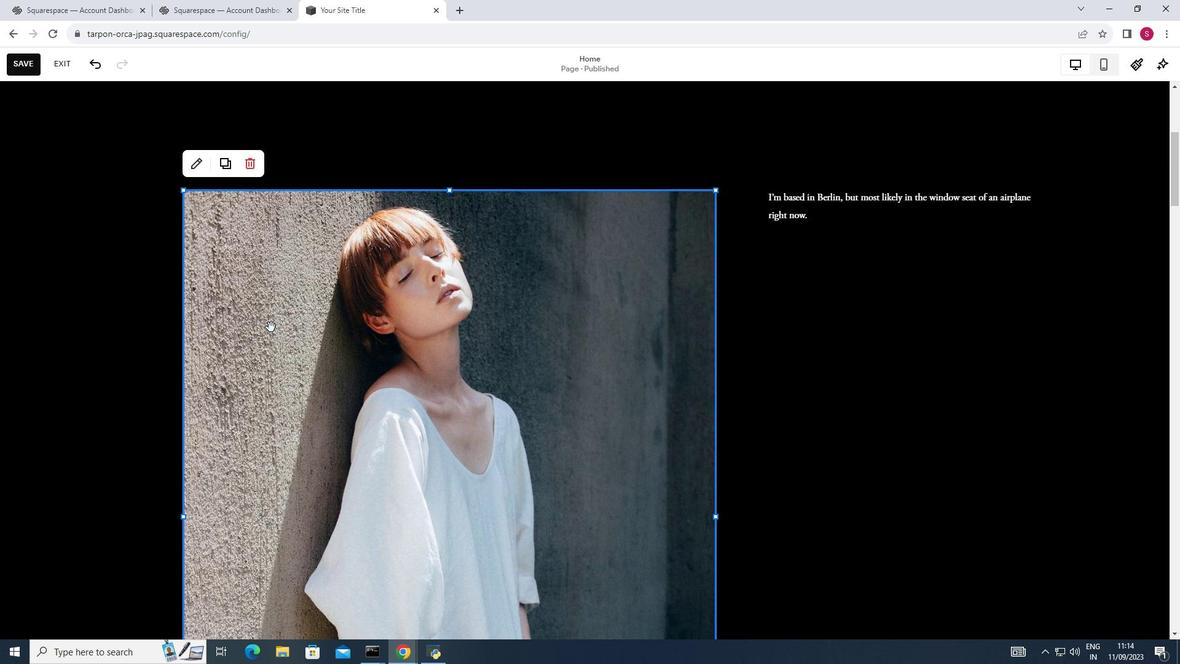 
Action: Mouse pressed left at (538, 376)
Screenshot: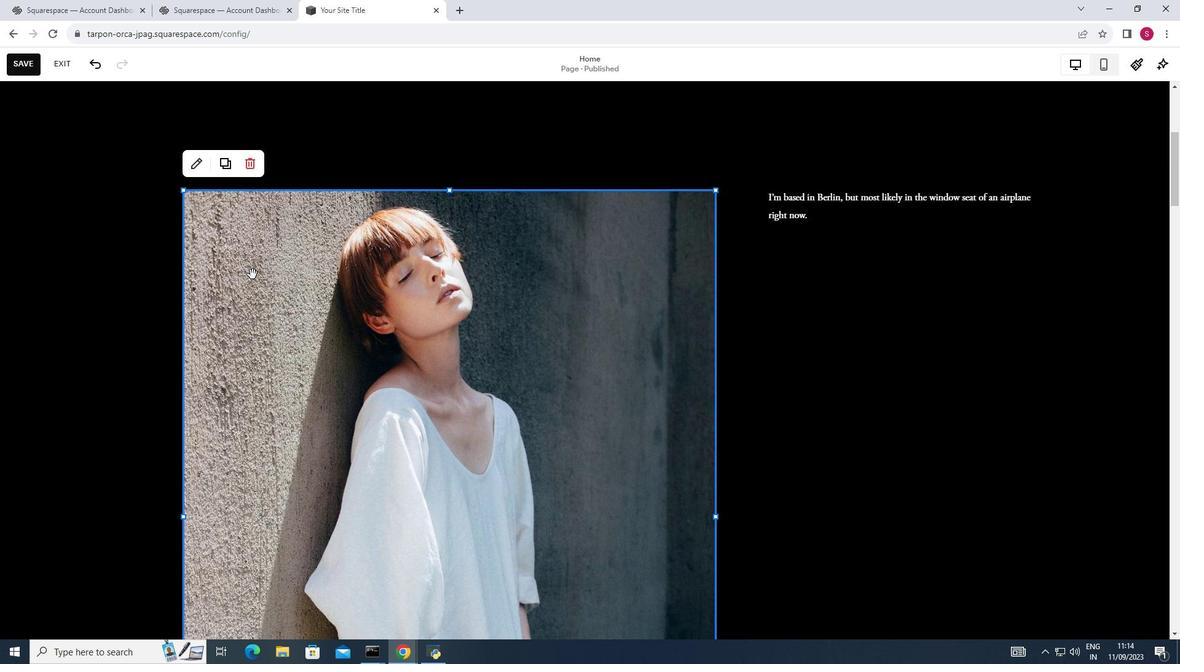 
Action: Mouse moved to (712, 377)
Screenshot: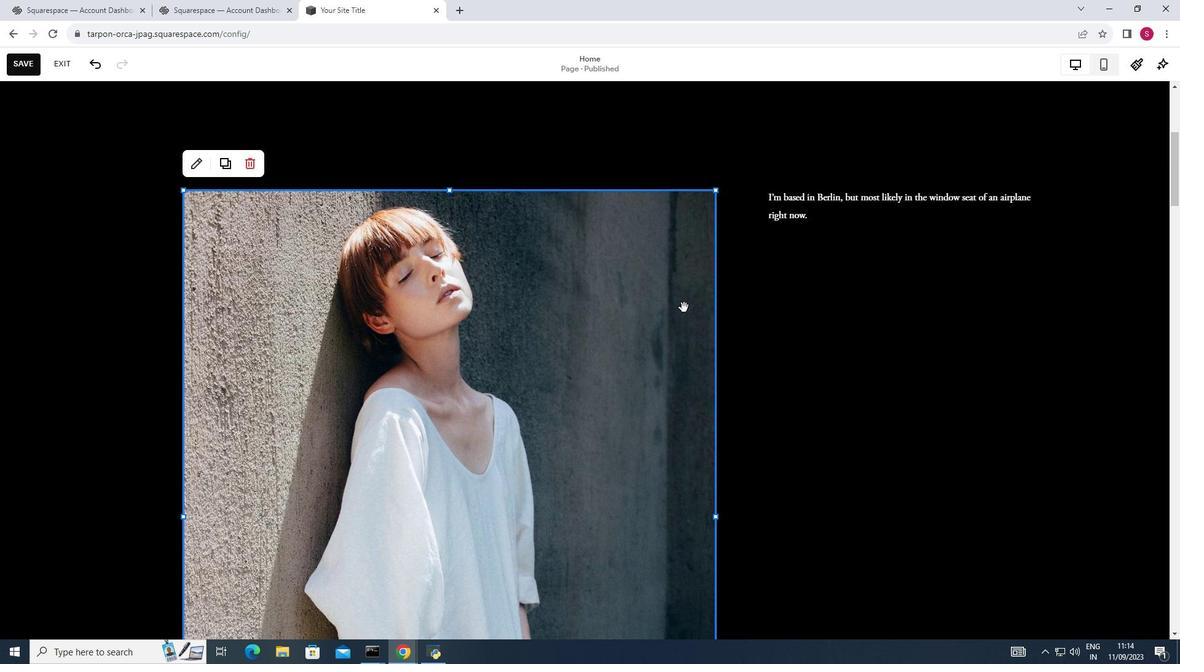 
Action: Mouse pressed left at (712, 377)
Screenshot: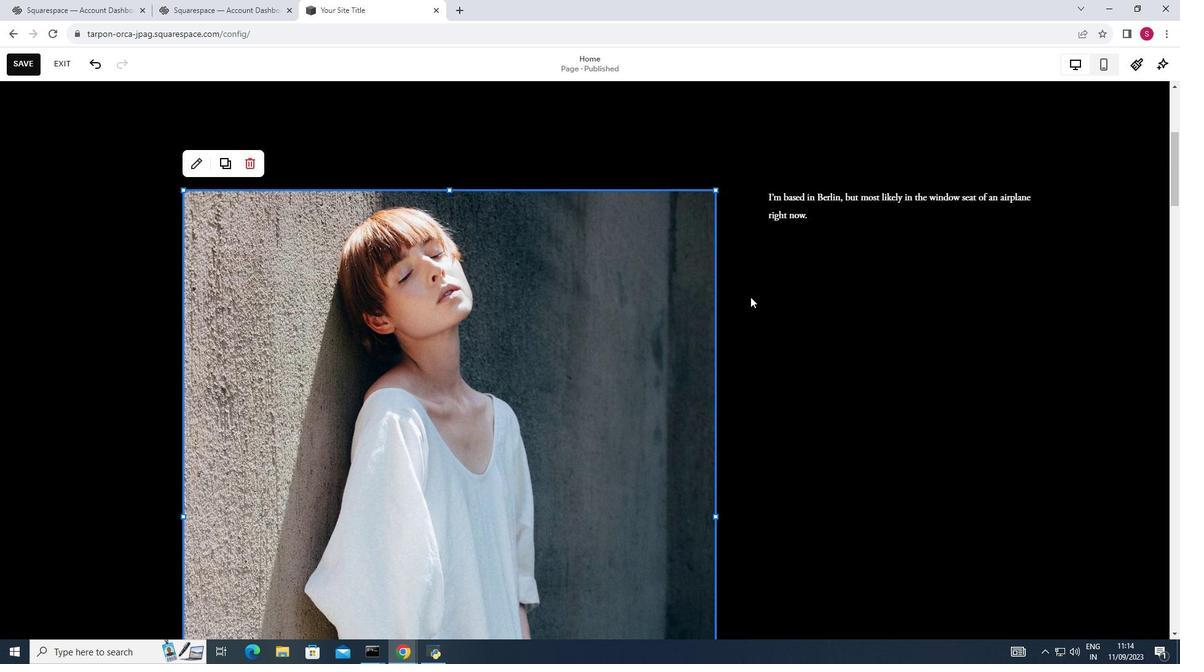 
Action: Mouse moved to (765, 378)
Screenshot: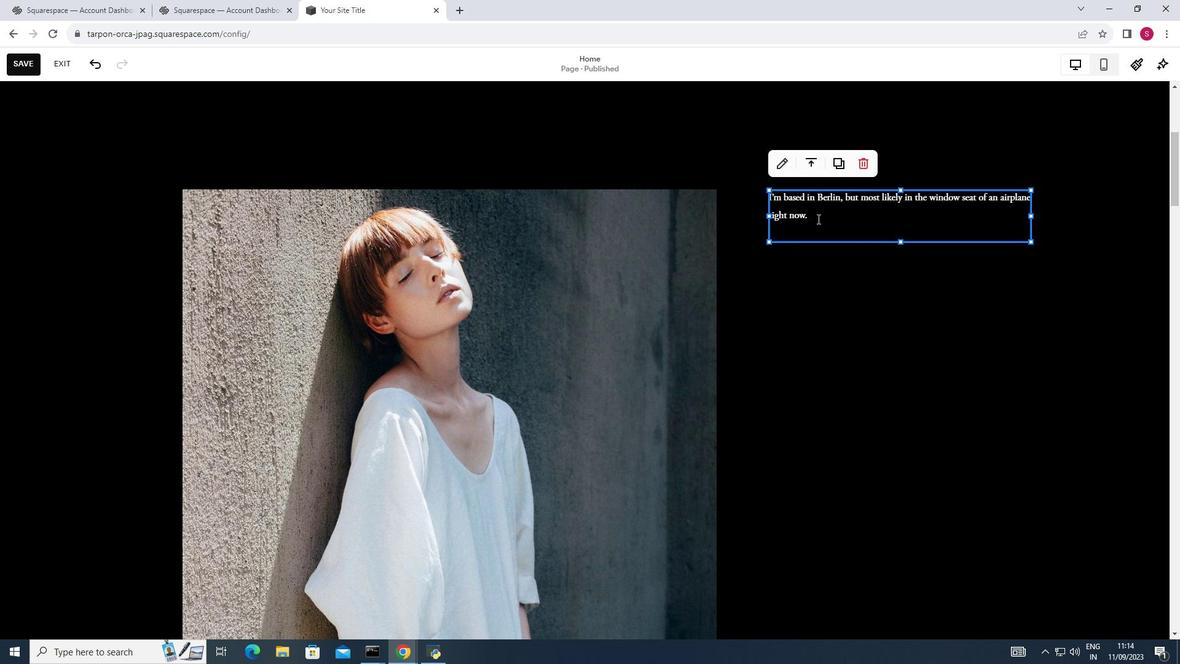 
Action: Mouse pressed left at (765, 378)
Screenshot: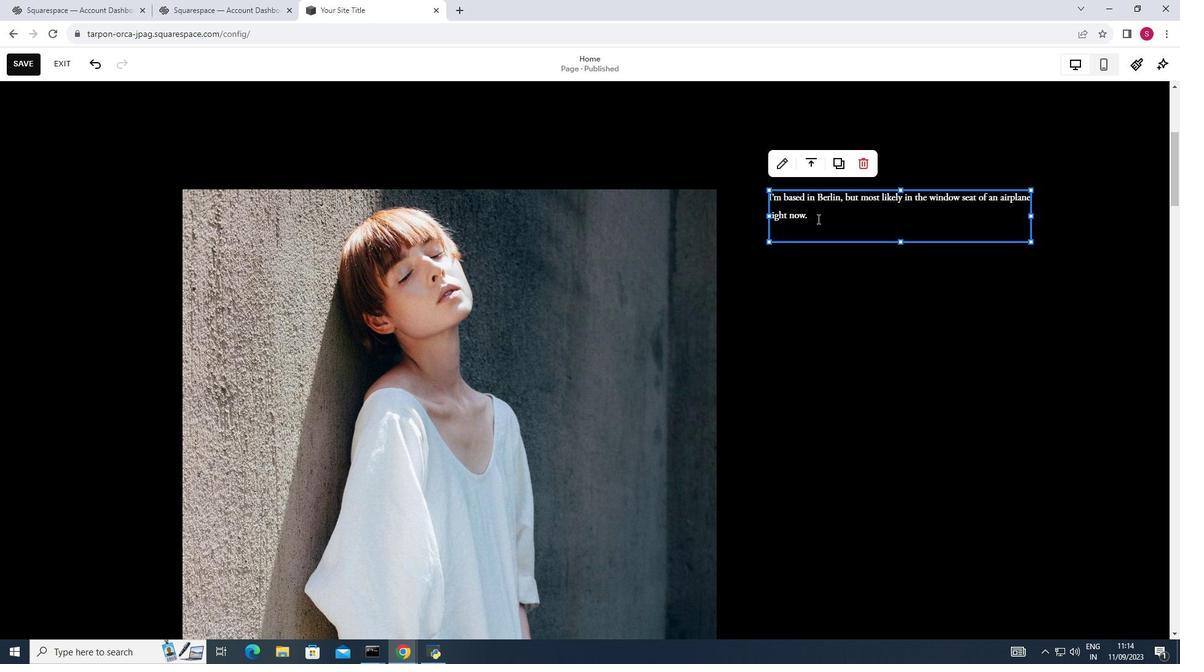 
Action: Mouse moved to (764, 378)
Screenshot: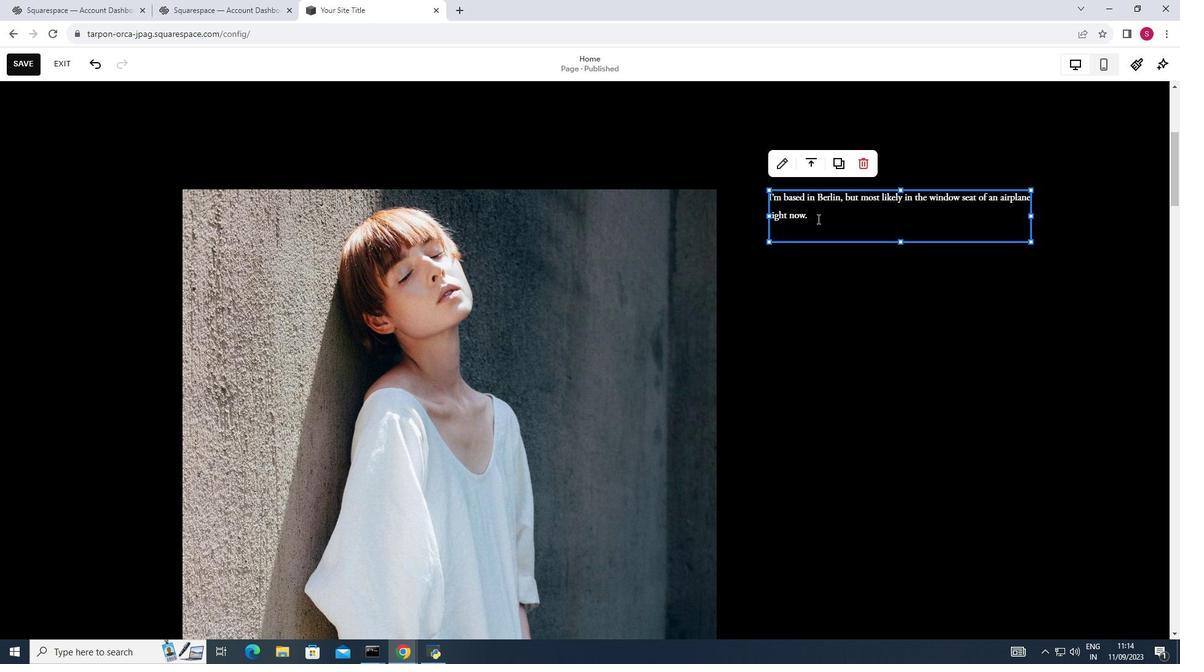 
Action: Mouse pressed left at (764, 378)
Screenshot: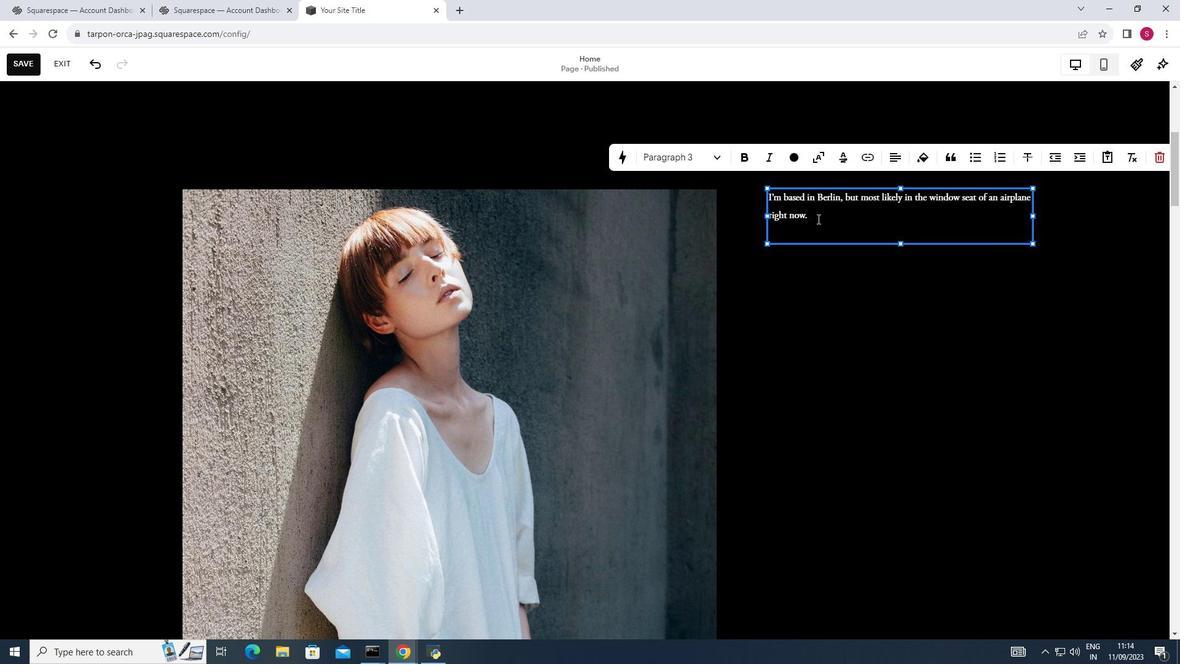 
Action: Key pressed <Key.backspace><Key.backspace><Key.backspace><Key.backspace><Key.backspace><Key.backspace><Key.backspace><Key.backspace><Key.backspace><Key.backspace><Key.backspace><Key.backspace><Key.backspace><Key.backspace><Key.backspace><Key.backspace><Key.backspace><Key.backspace><Key.backspace><Key.backspace><Key.backspace><Key.backspace><Key.backspace><Key.backspace><Key.backspace><Key.backspace><Key.backspace><Key.backspace><Key.backspace><Key.backspace><Key.backspace><Key.backspace><Key.backspace><Key.backspace><Key.backspace><Key.backspace><Key.backspace><Key.backspace><Key.backspace><Key.backspace><Key.backspace><Key.backspace><Key.backspace><Key.backspace><Key.backspace><Key.backspace><Key.backspace><Key.backspace><Key.backspace><Key.backspace><Key.backspace><Key.backspace><Key.backspace><Key.backspace><Key.backspace><Key.backspace><Key.backspace><Key.backspace><Key.backspace><Key.backspace><Key.backspace><Key.backspace><Key.backspace><Key.backspace><Key.backspace><Key.backspace><Key.backspace><Key.backspace><Key.backspace><Key.backspace><Key.backspace><Key.backspace><Key.backspace><Key.backspace><Key.backspace><Key.backspace><Key.backspace><Key.backspace><Key.backspace><Key.backspace><Key.backspace>
Screenshot: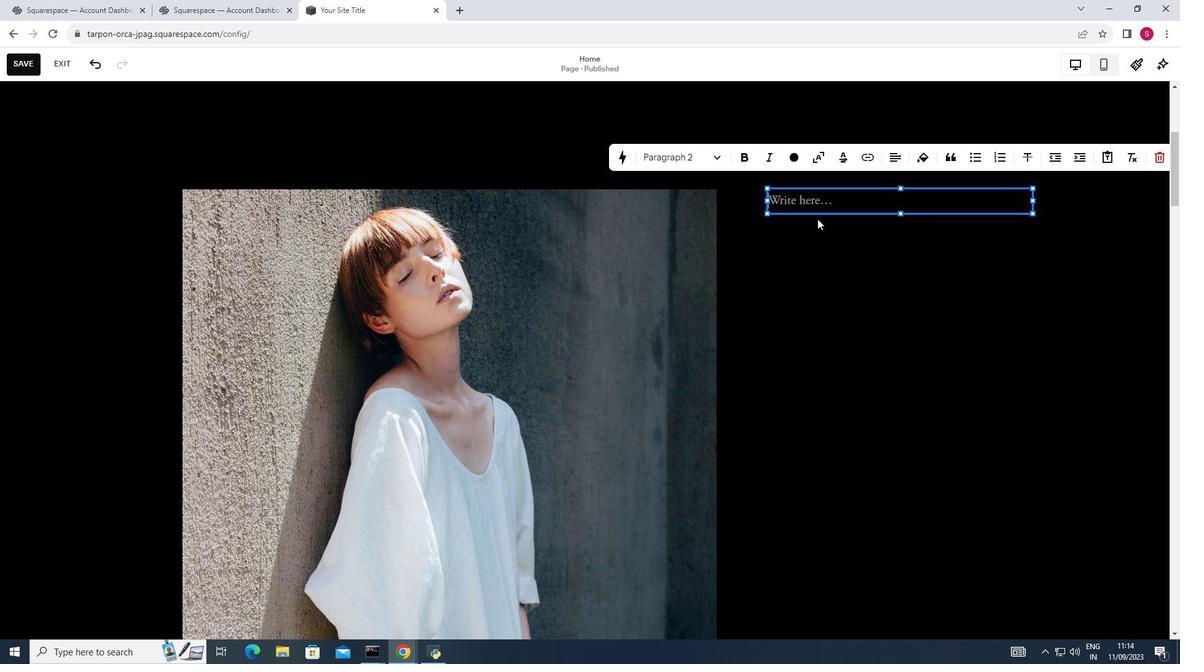 
Action: Mouse moved to (768, 378)
Screenshot: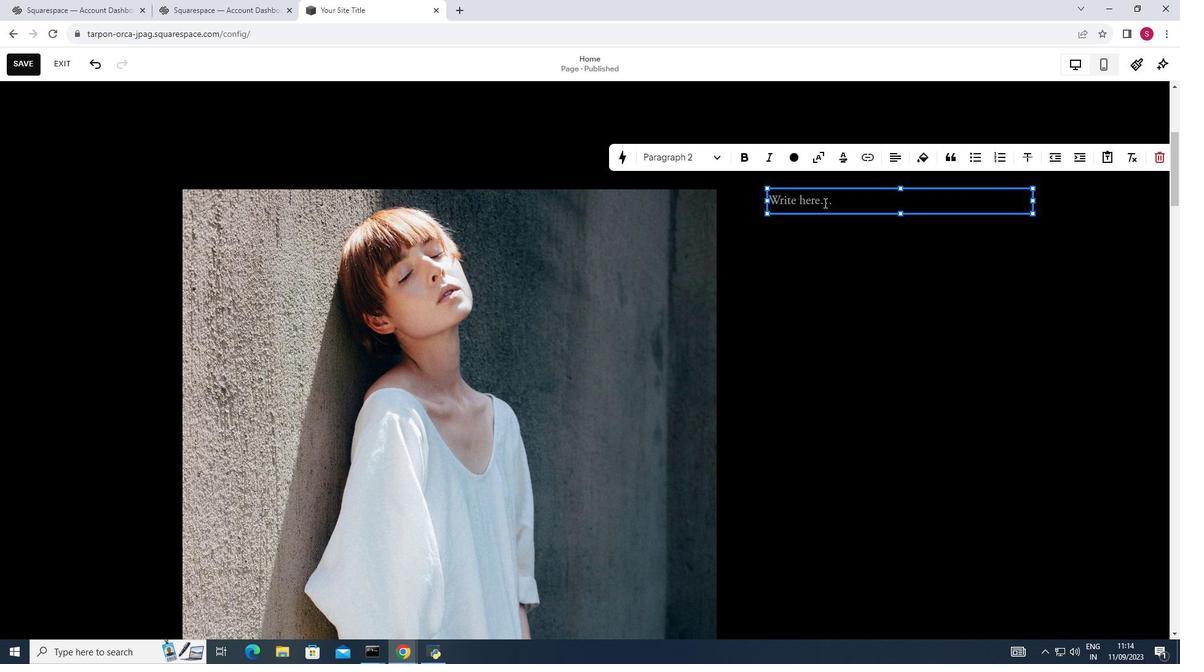 
Action: Key pressed <Key.shift>Hera<Key.backspace>e<Key.space>are<Key.space>some<Key.space>ideas<Key.space>and<Key.space>tips<Key.space>for<Key.space>generating<Key.space>engagig<Key.backspace>ng<Key.space>fashion<Key.space>blog<Key.space>content
Screenshot: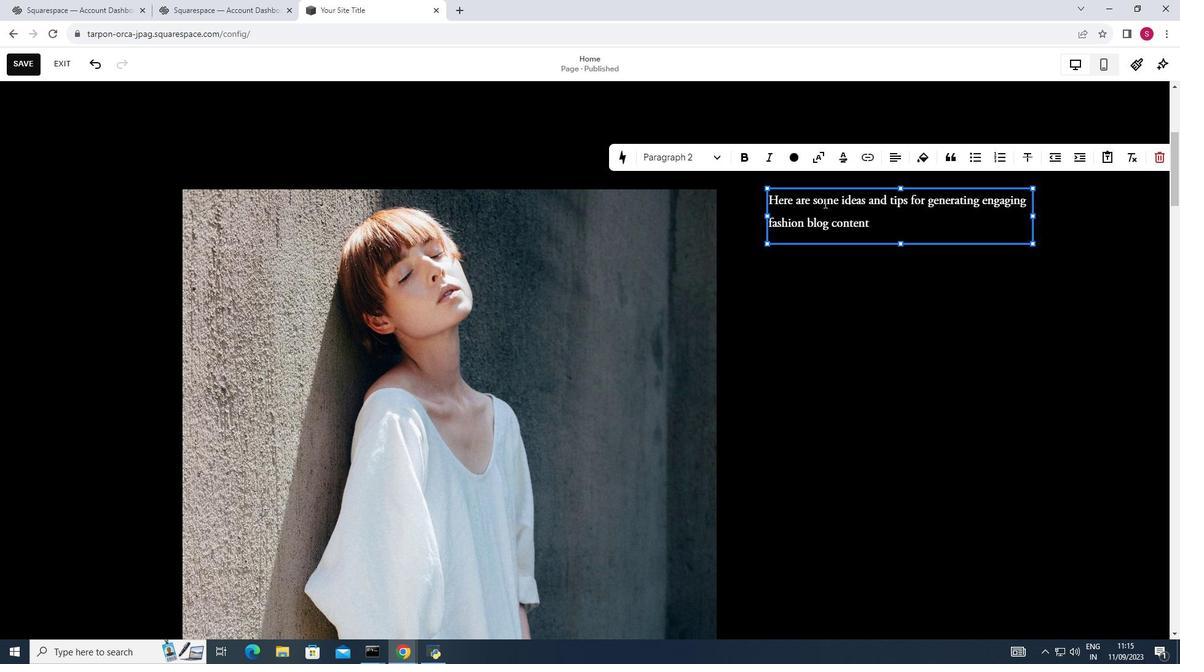 
Action: Mouse moved to (796, 378)
Screenshot: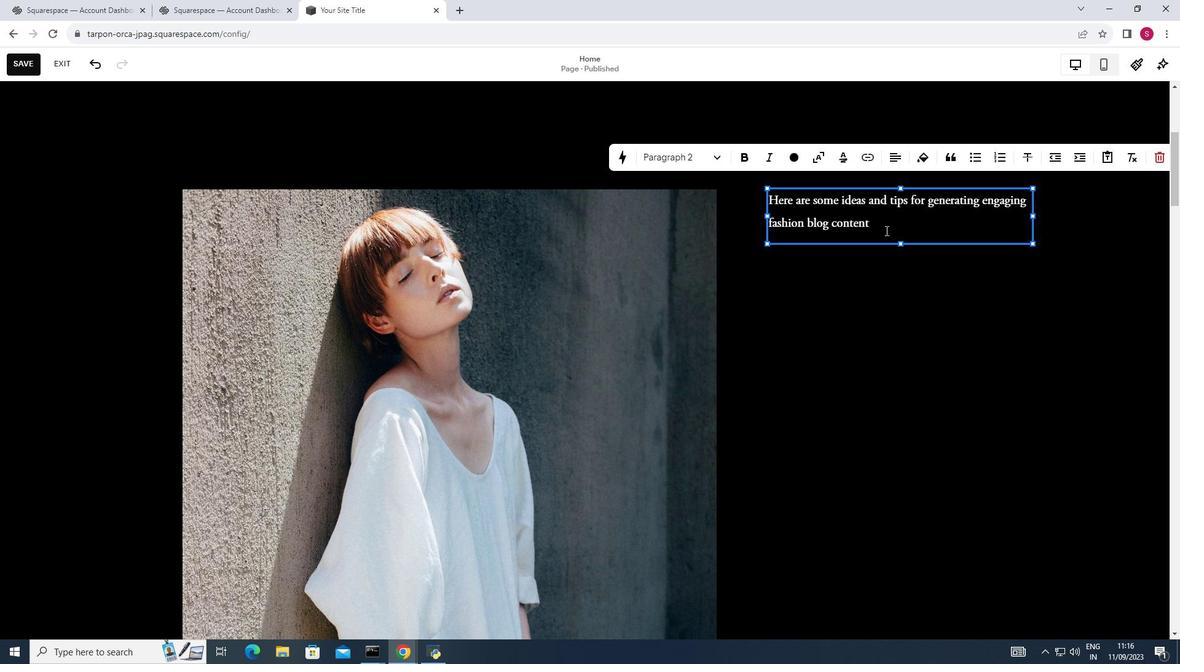 
Action: Key pressed <Key.shift_r>:<Key.enter>1.<Key.space><Key.shift>Trend<Key.space><Key.shift>reports<Key.shift_r>:<Key.space><Key.shift><Key.shift><Key.shift><Key.shift><Key.shift><Key.shift><Key.shift><Key.shift><Key.shift><Key.shift>
Screenshot: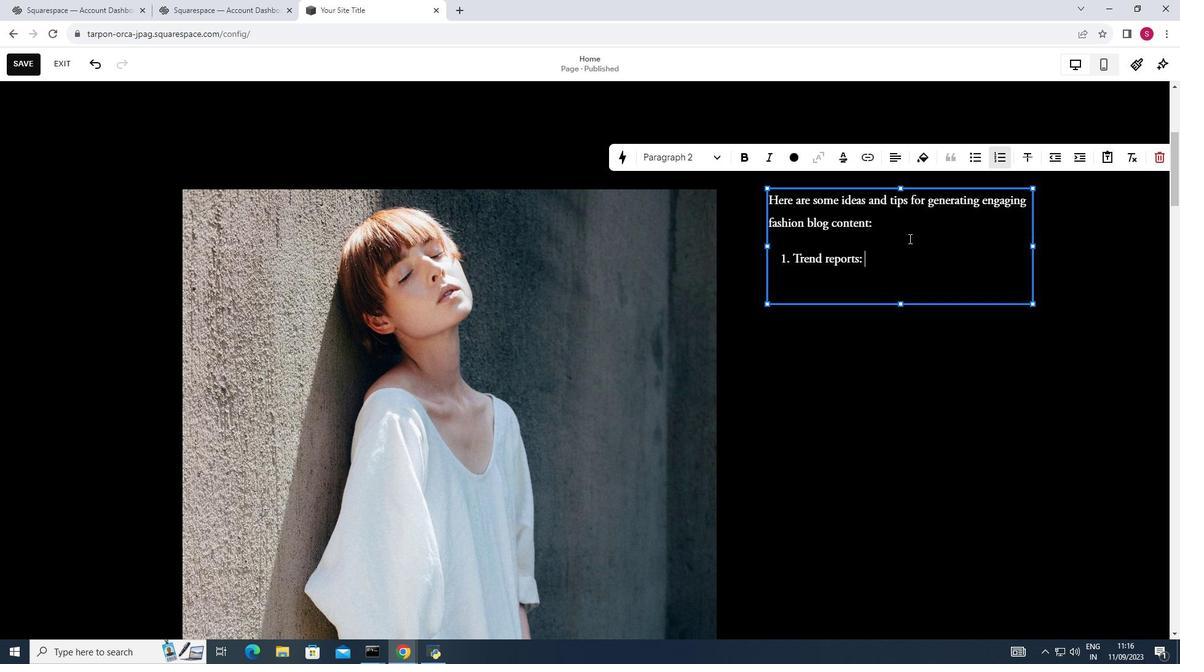 
Action: Mouse moved to (790, 377)
Screenshot: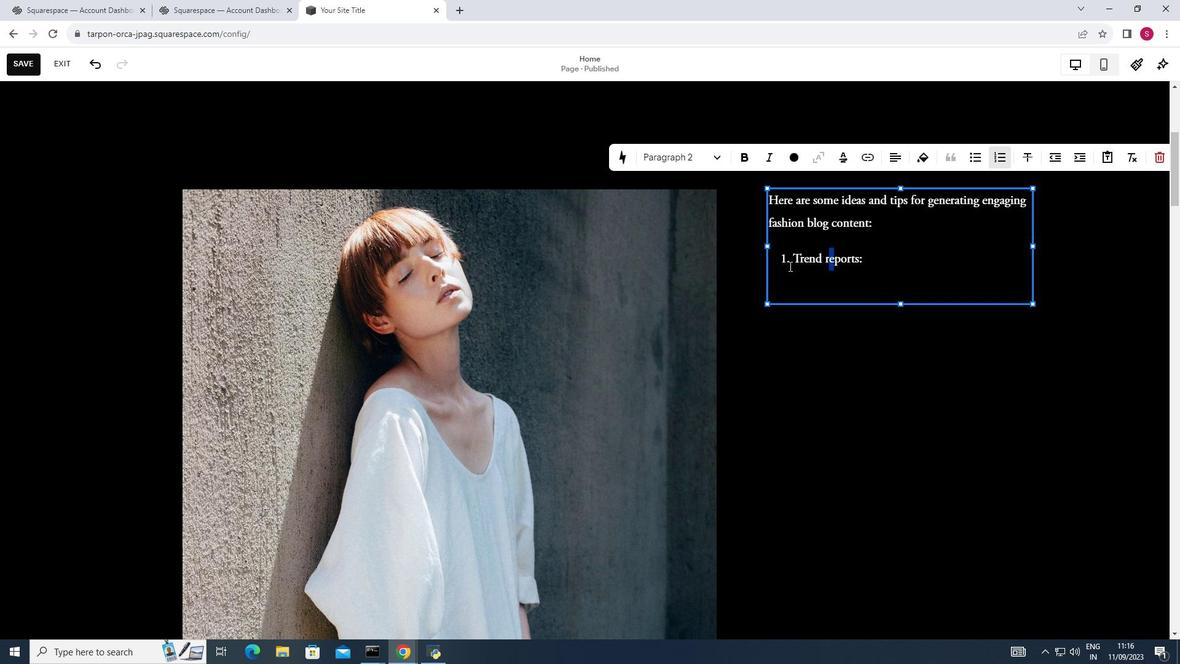 
Action: Mouse pressed left at (790, 377)
Screenshot: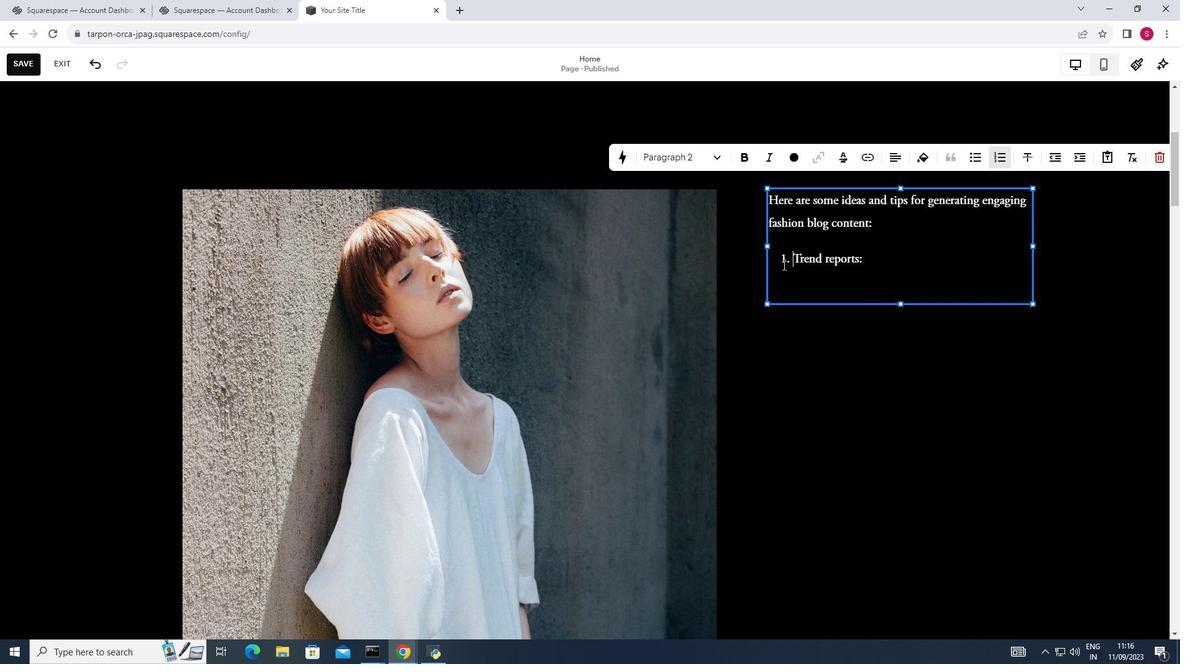 
Action: Mouse moved to (774, 377)
Screenshot: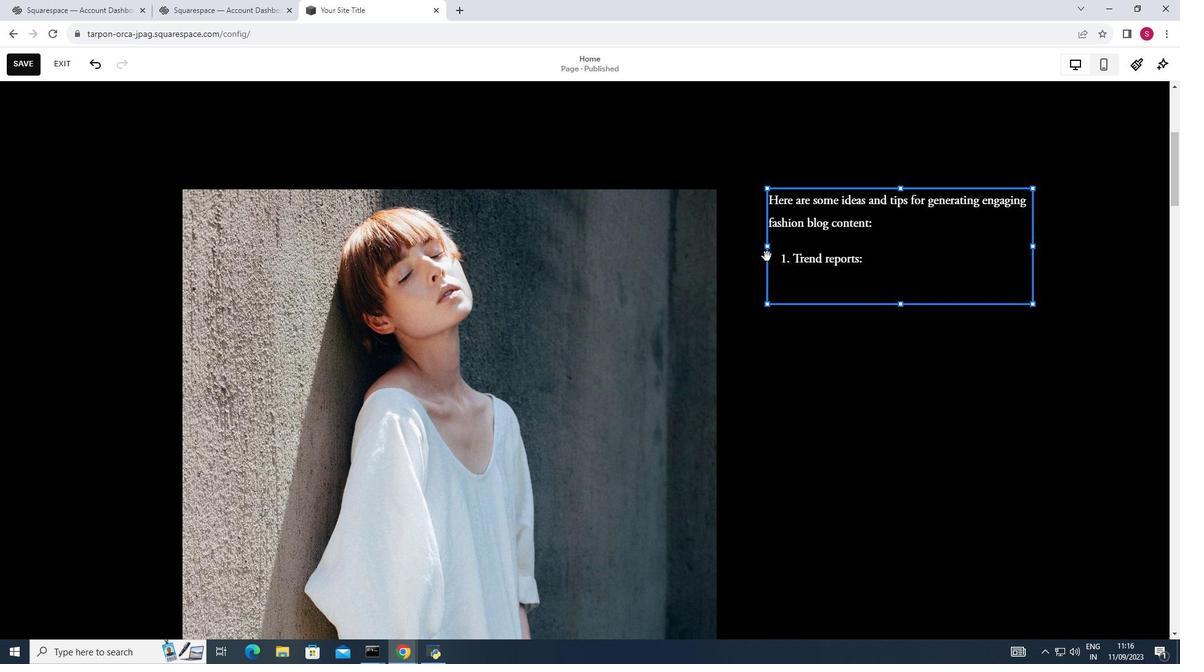 
Action: Mouse pressed left at (774, 377)
Screenshot: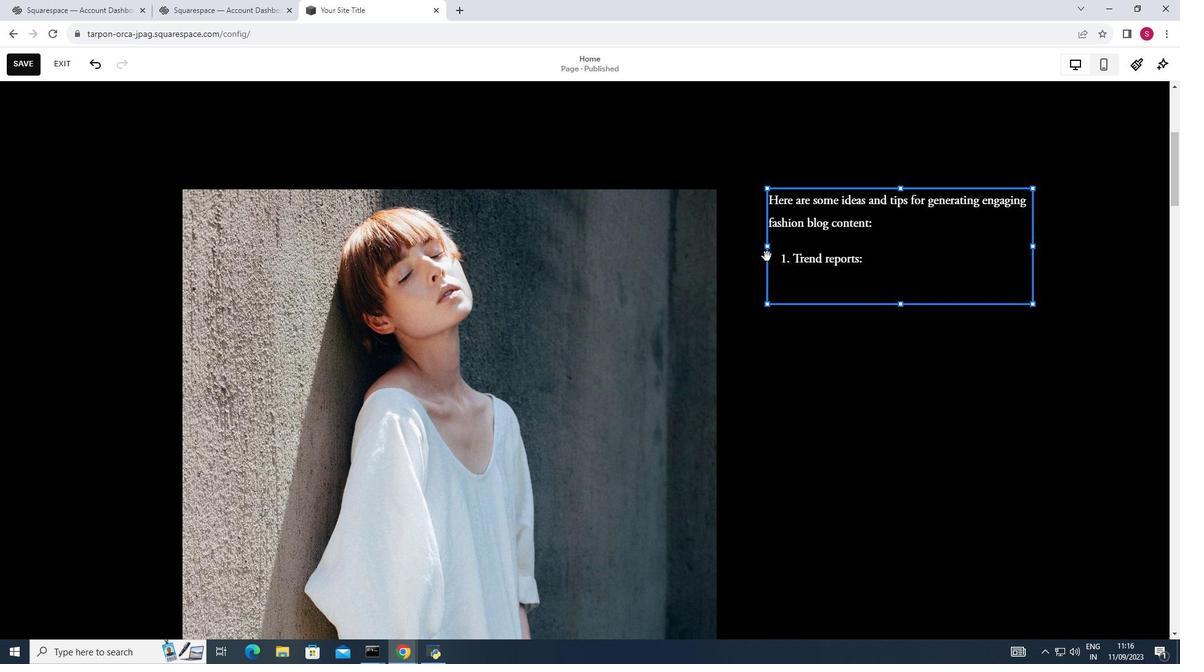 
Action: Mouse moved to (750, 377)
Screenshot: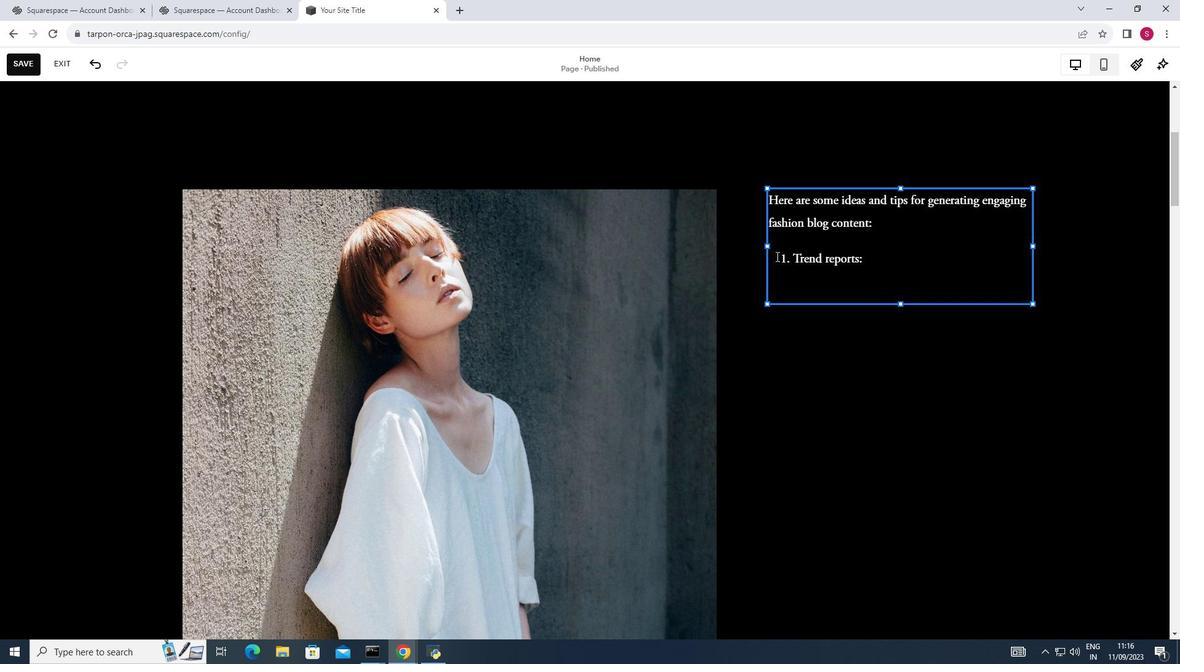 
Action: Mouse pressed left at (750, 377)
Screenshot: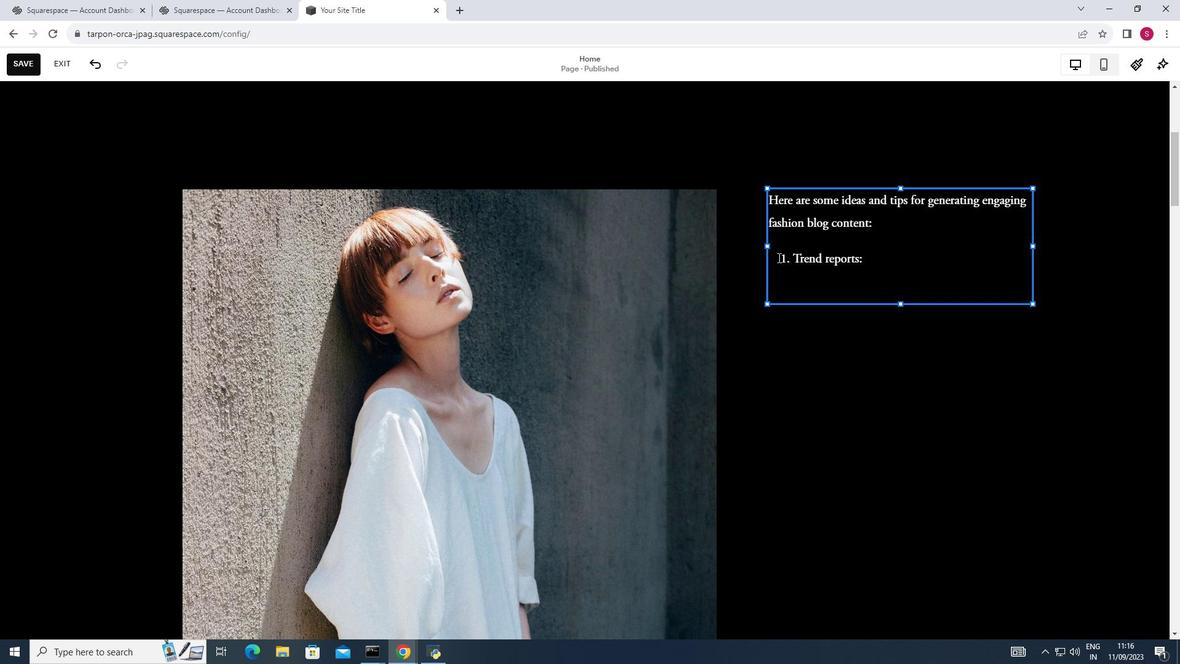 
Action: Mouse pressed right at (750, 377)
Screenshot: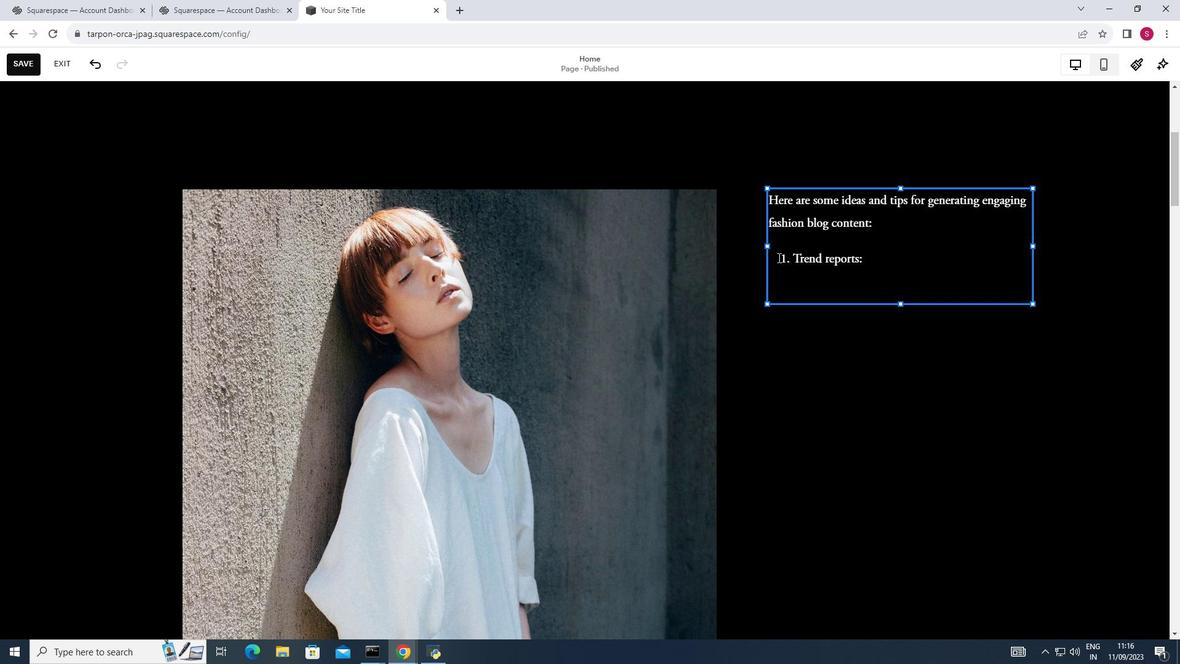 
Action: Mouse moved to (741, 377)
Screenshot: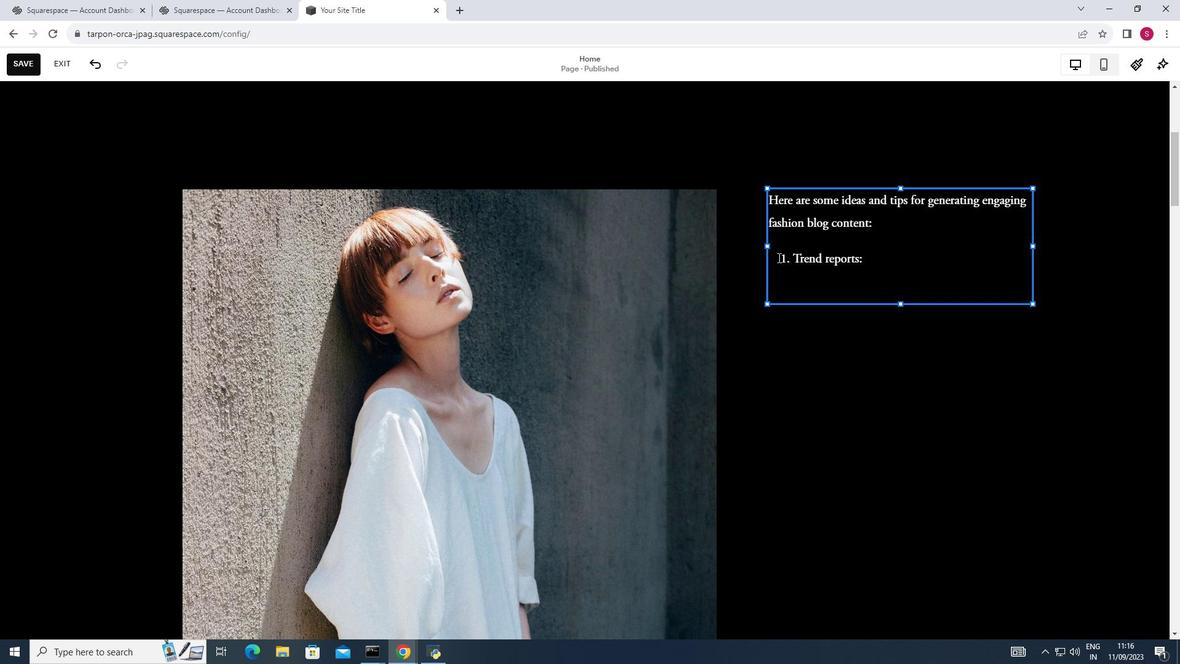 
Action: Mouse pressed left at (741, 377)
Screenshot: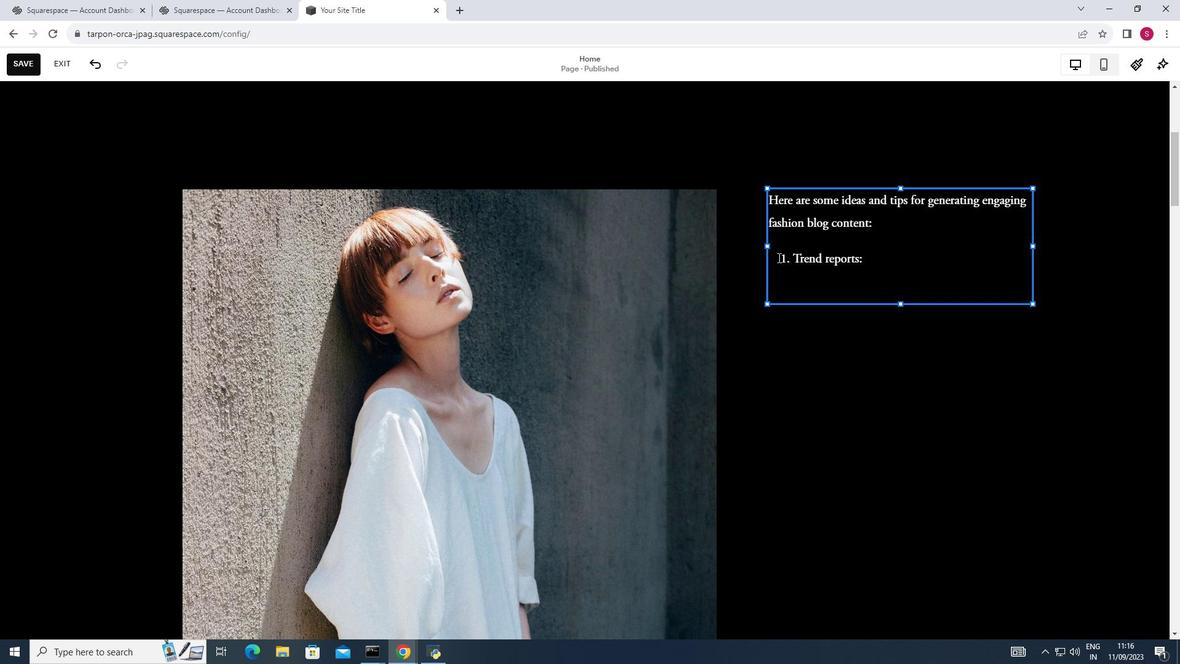 
Action: Mouse pressed left at (741, 377)
Screenshot: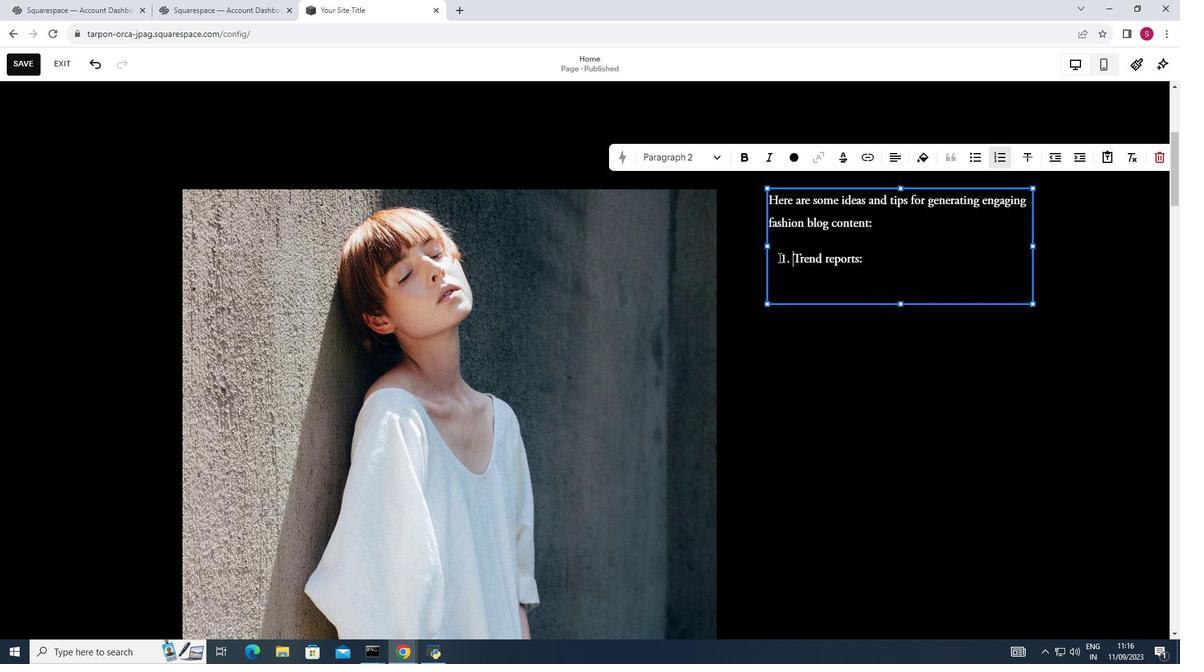 
Action: Mouse moved to (747, 377)
Screenshot: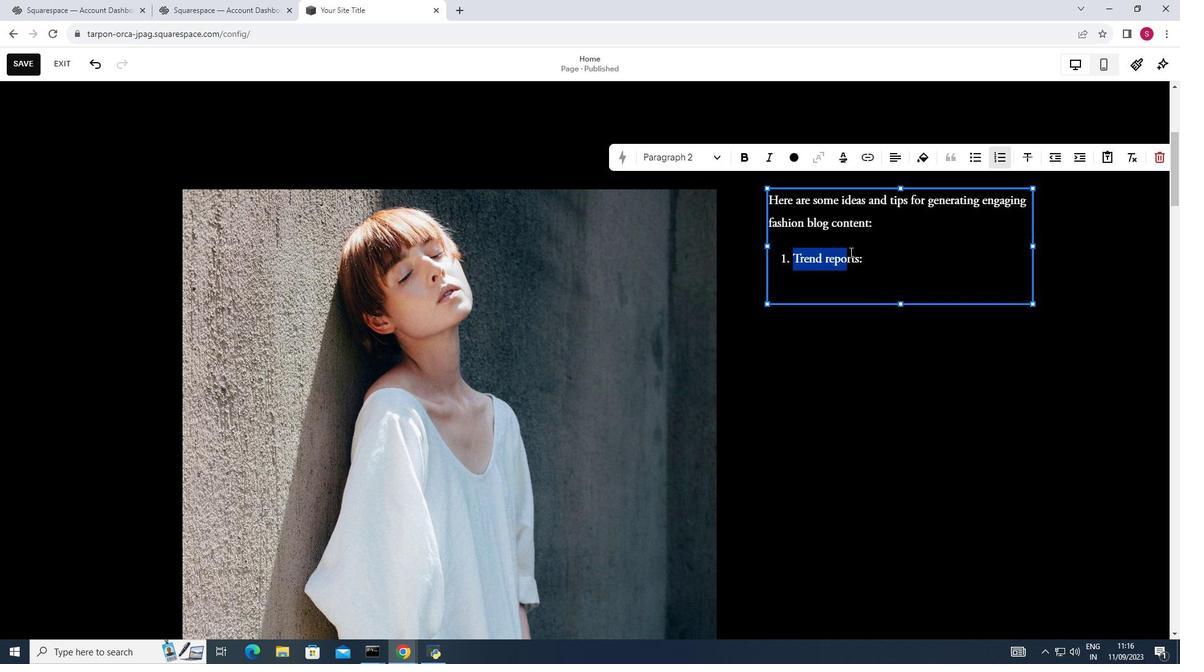 
Action: Mouse pressed left at (747, 377)
Screenshot: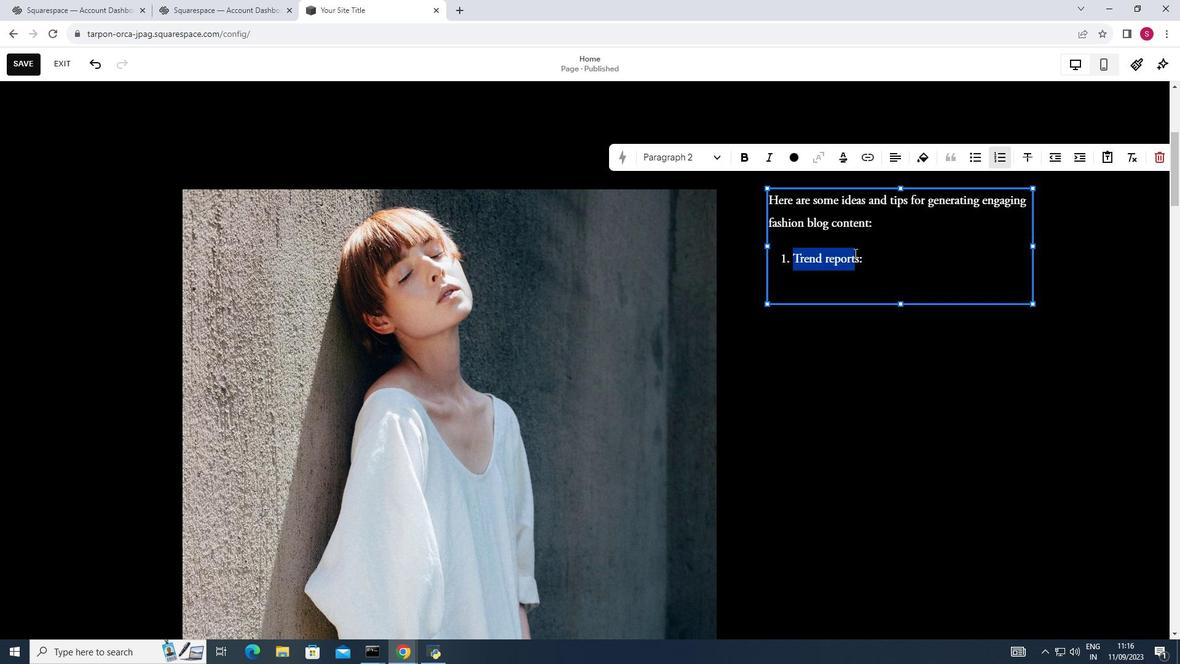 
Action: Mouse moved to (732, 378)
Screenshot: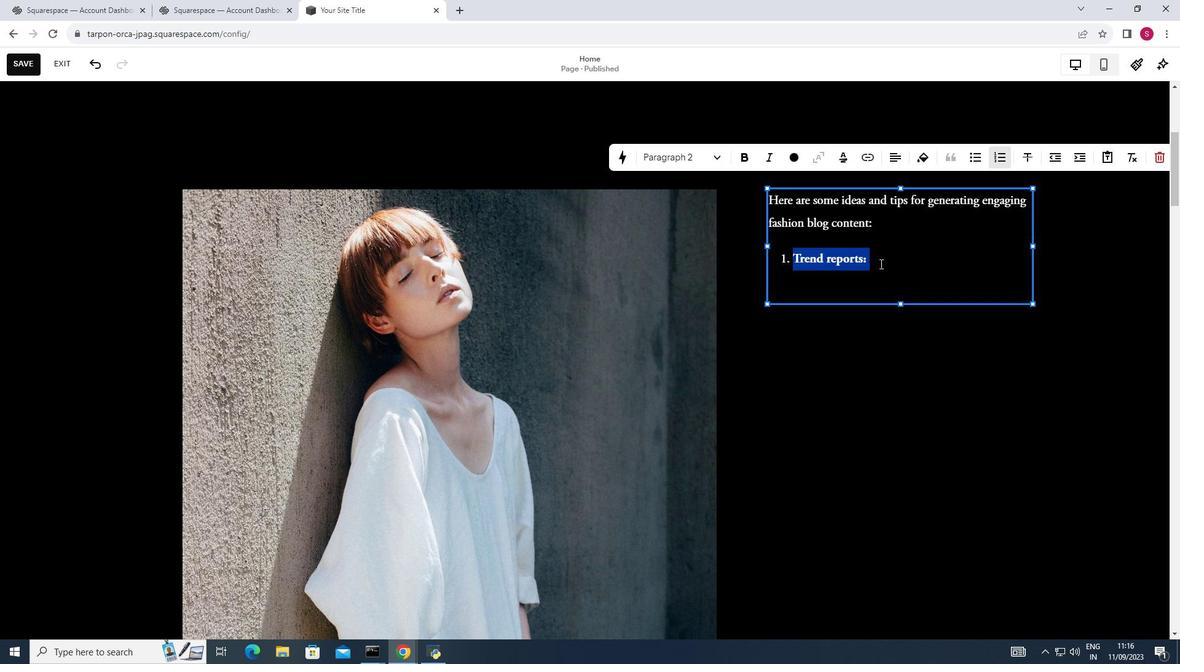 
Action: Mouse pressed left at (732, 378)
Screenshot: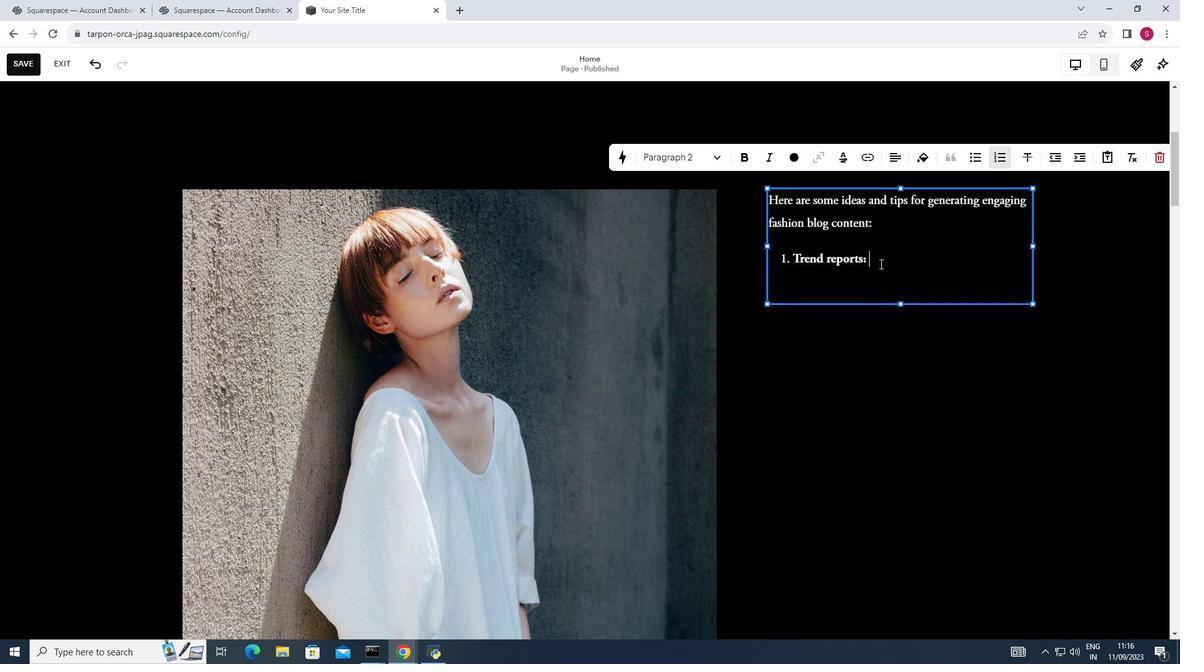 
Action: Mouse moved to (794, 377)
Screenshot: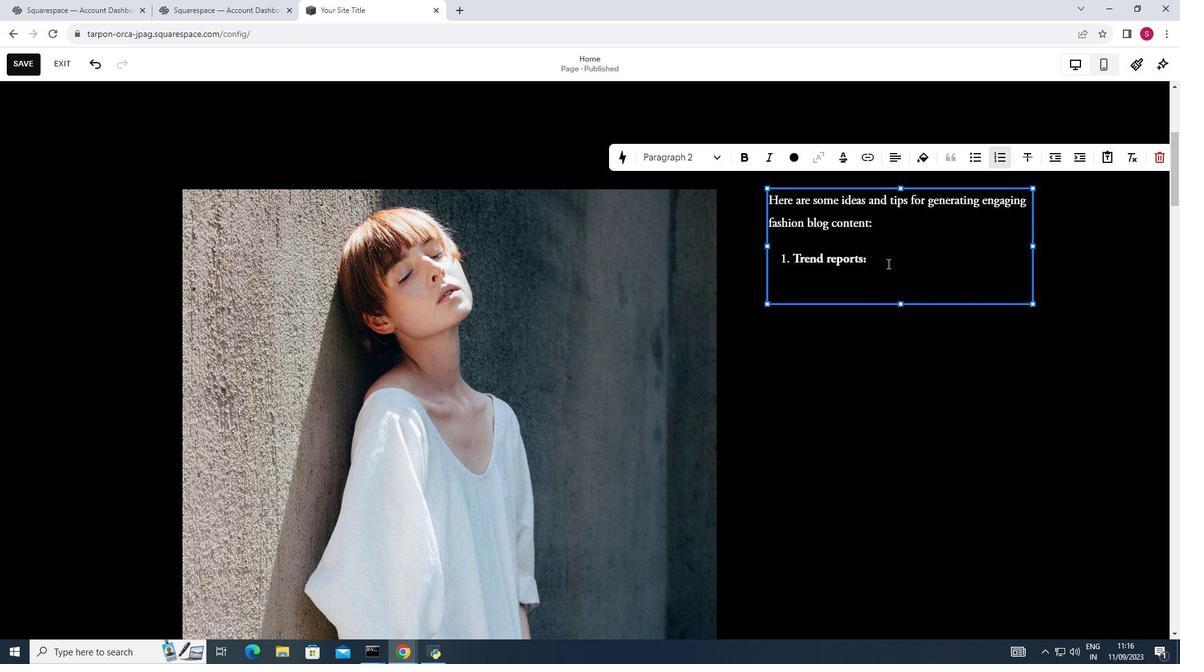 
Action: Mouse pressed left at (794, 377)
Screenshot: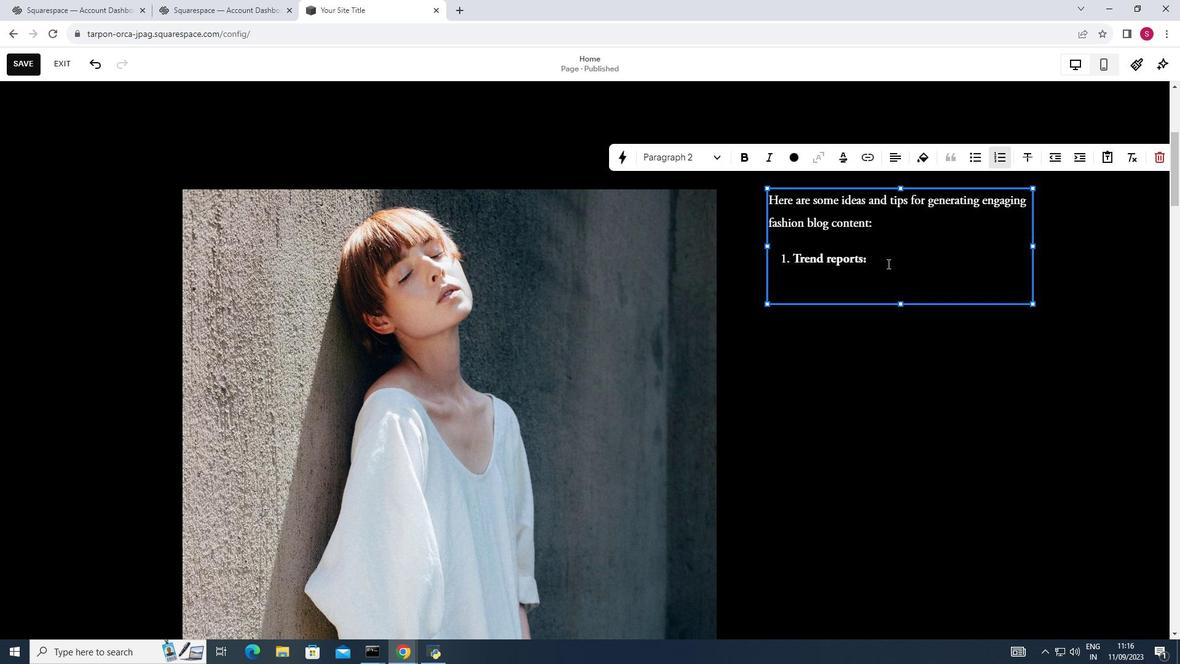 
Action: Mouse moved to (798, 377)
Screenshot: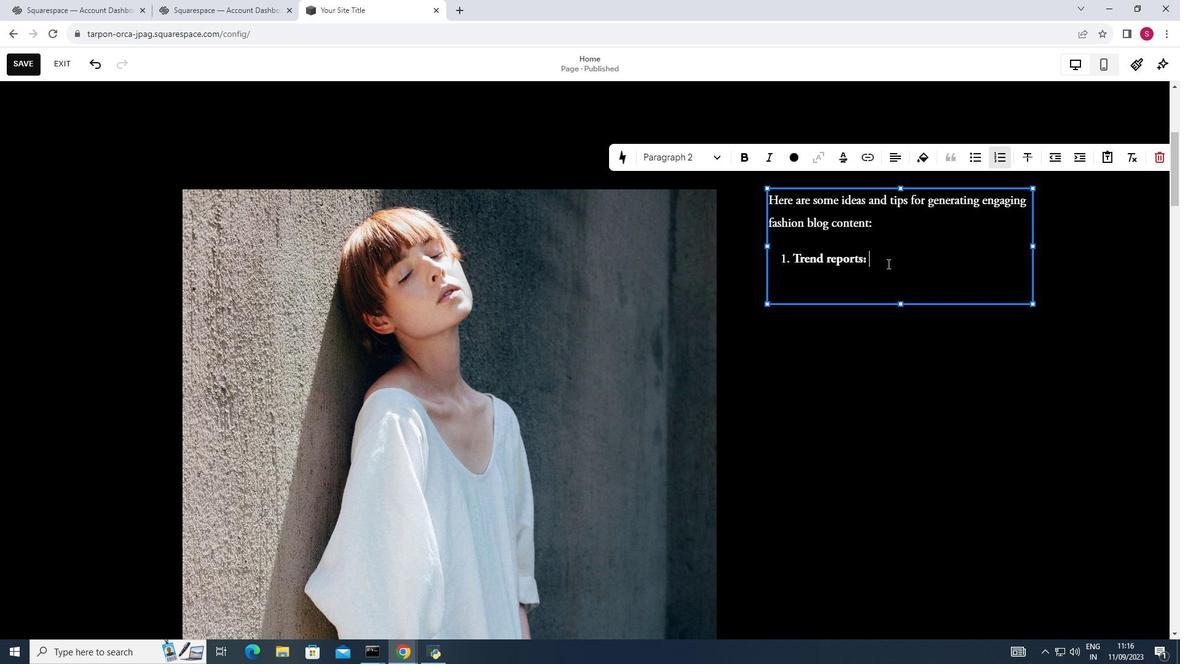 
Action: Key pressed <Key.shift><Key.shift><Key.shift><Key.shift><Key.shift><Key.shift>Keep<Key.space>your<Key.space>audience<Key.space>update<Key.space>on<Key.space>the<Key.space>latest<Key.space>fashion<Key.space>trends.<Key.space><Key.shift>Write<Key.space>about<Key.space>what's<Key.space>hot<Key.space>in<Key.space>the<Key.space>fashion<Key.space>world,<Key.space><Key.shift>wheather<Key.space>it's<Key.space>a<Key.space>particular<Key.space>style,<Key.space>color,<Key.space>or<Key.space>accesory.<Key.space><Key.shift>Include<Key.space>high-quality<Key.space>image<Key.space>to<Key.space>illustrate<Key.space>your<Key.space>points.
Screenshot: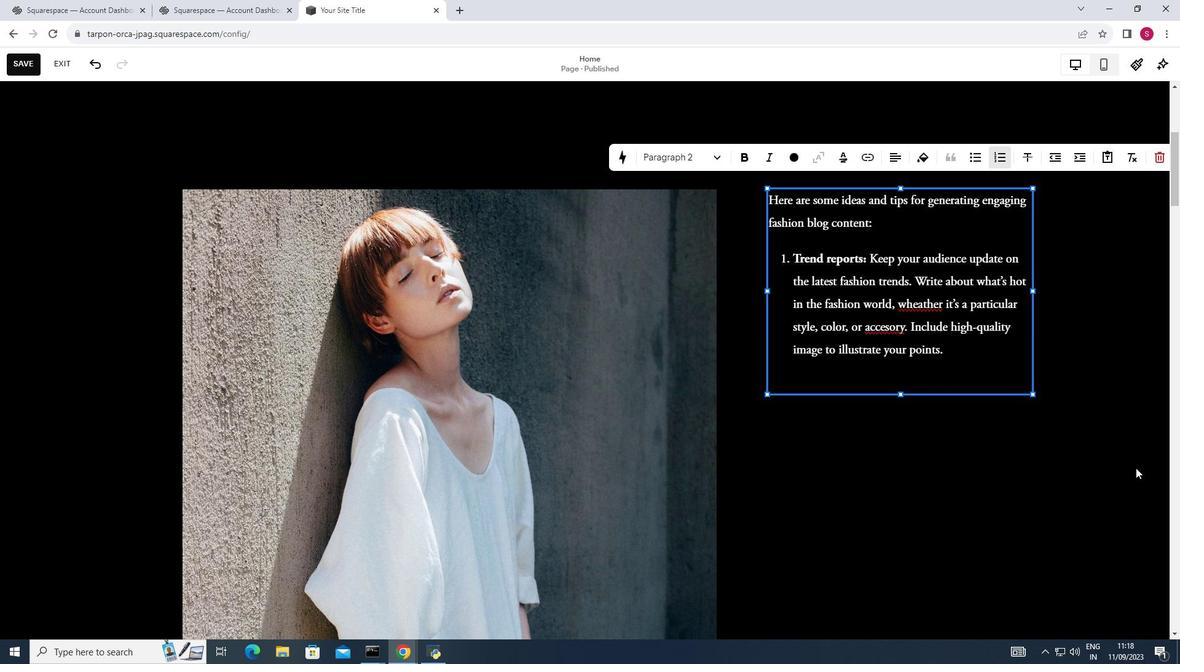 
Action: Mouse moved to (829, 376)
Screenshot: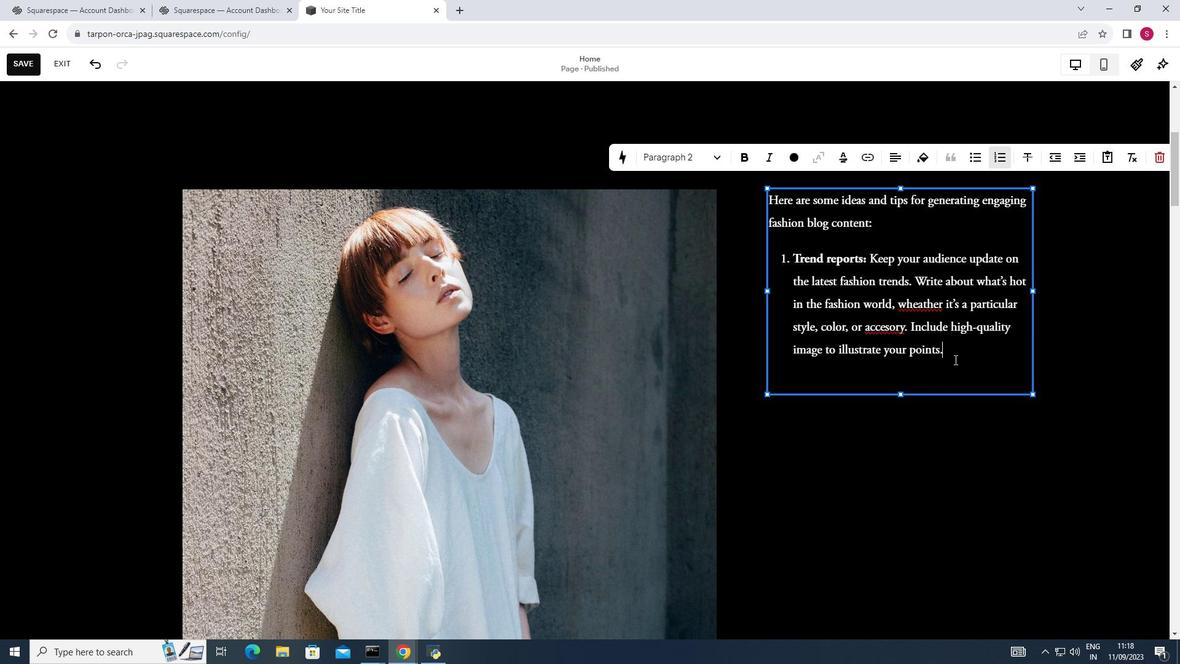 
Action: Key pressed <Key.enter>
Screenshot: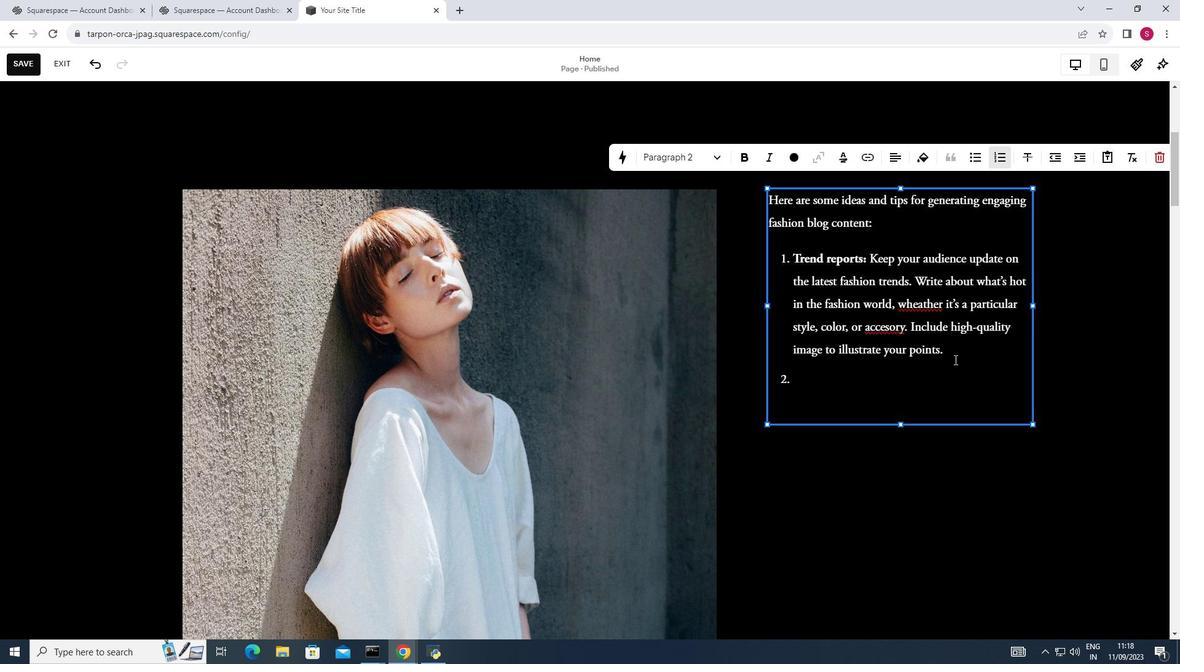 
Action: Mouse moved to (799, 377)
Screenshot: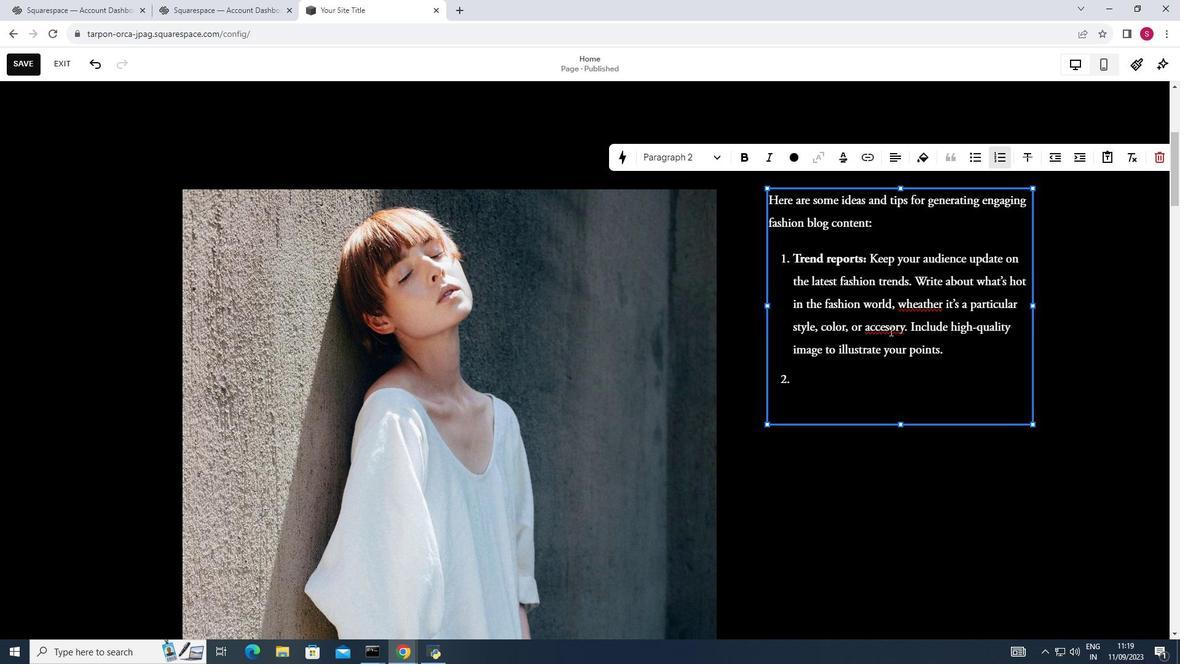 
Action: Mouse pressed left at (799, 377)
Screenshot: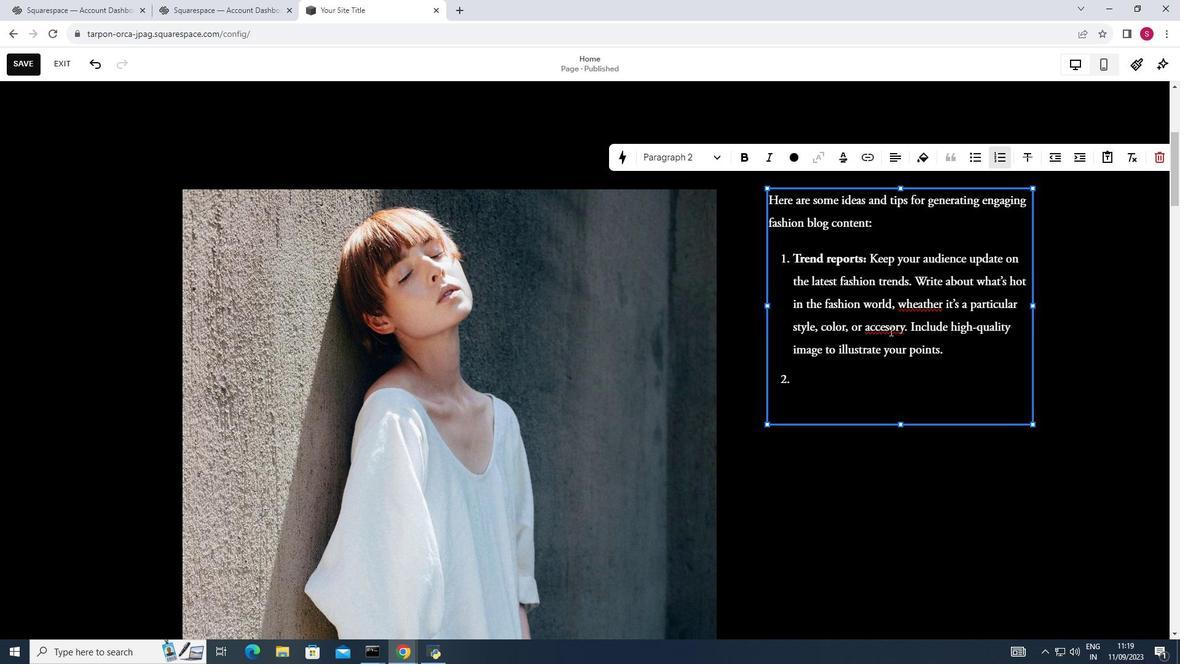 
Action: Key pressed s
Screenshot: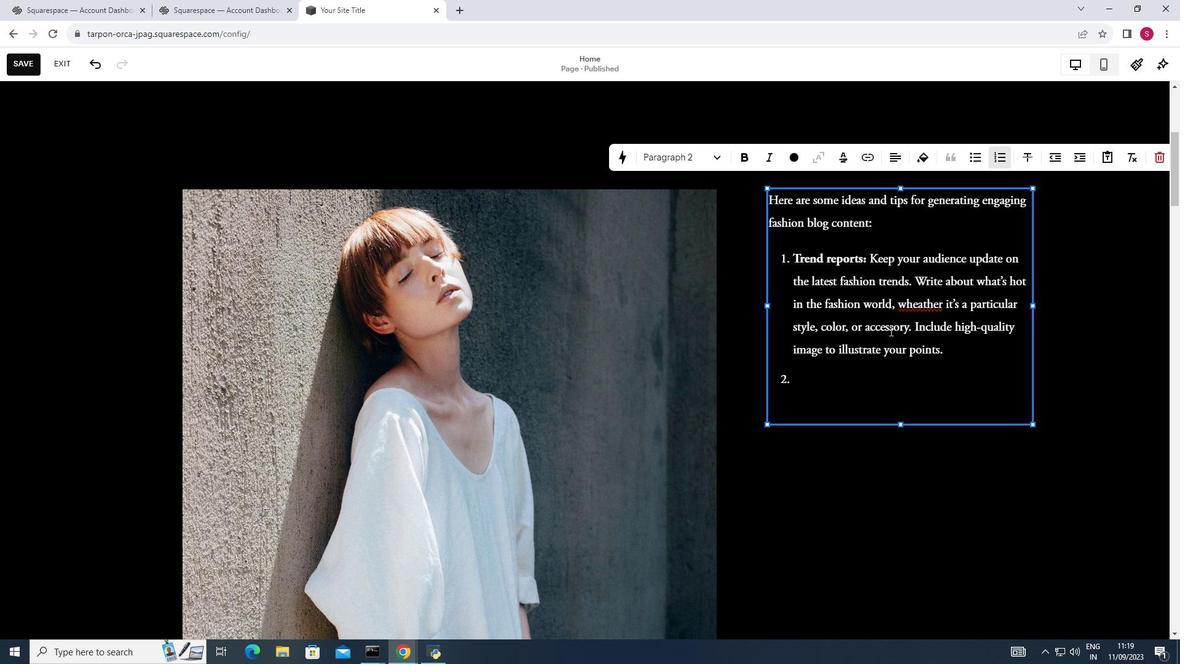 
Action: Mouse moved to (813, 377)
Screenshot: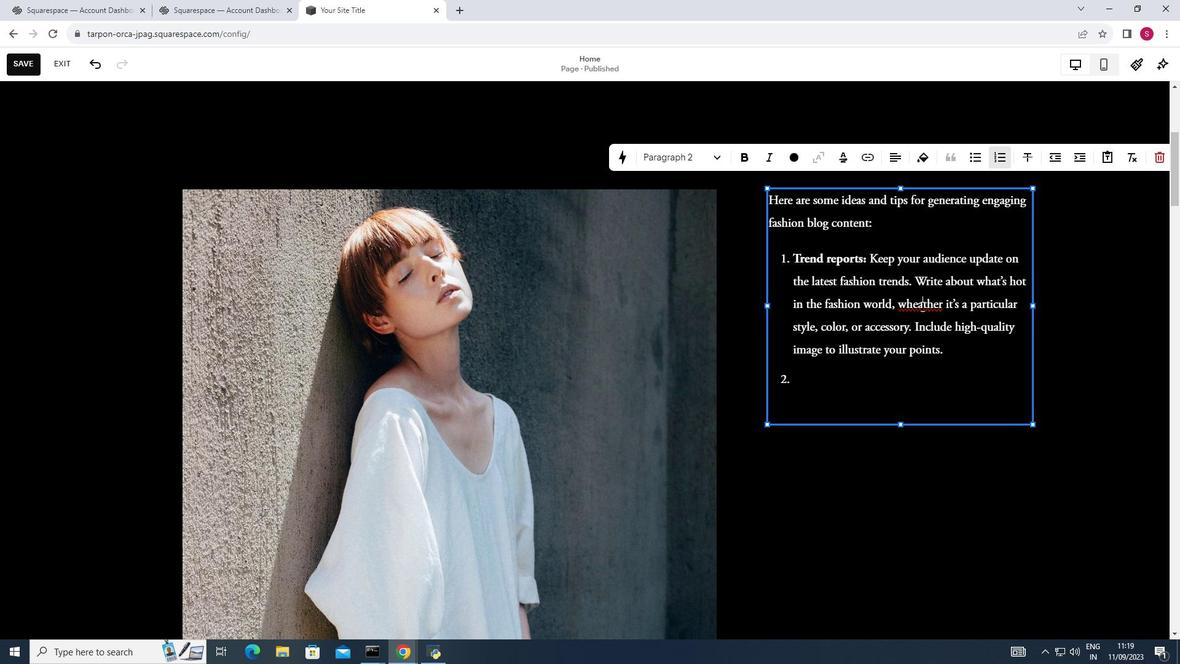 
Action: Mouse pressed left at (813, 377)
Screenshot: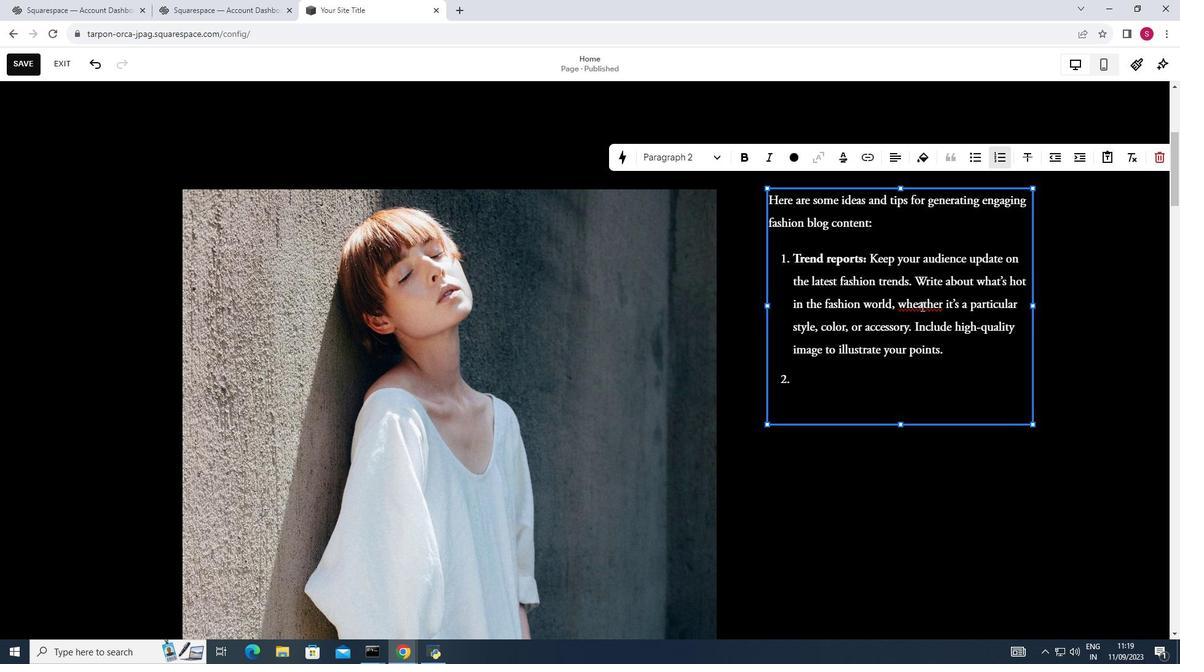 
Action: Key pressed <Key.backspace>
Screenshot: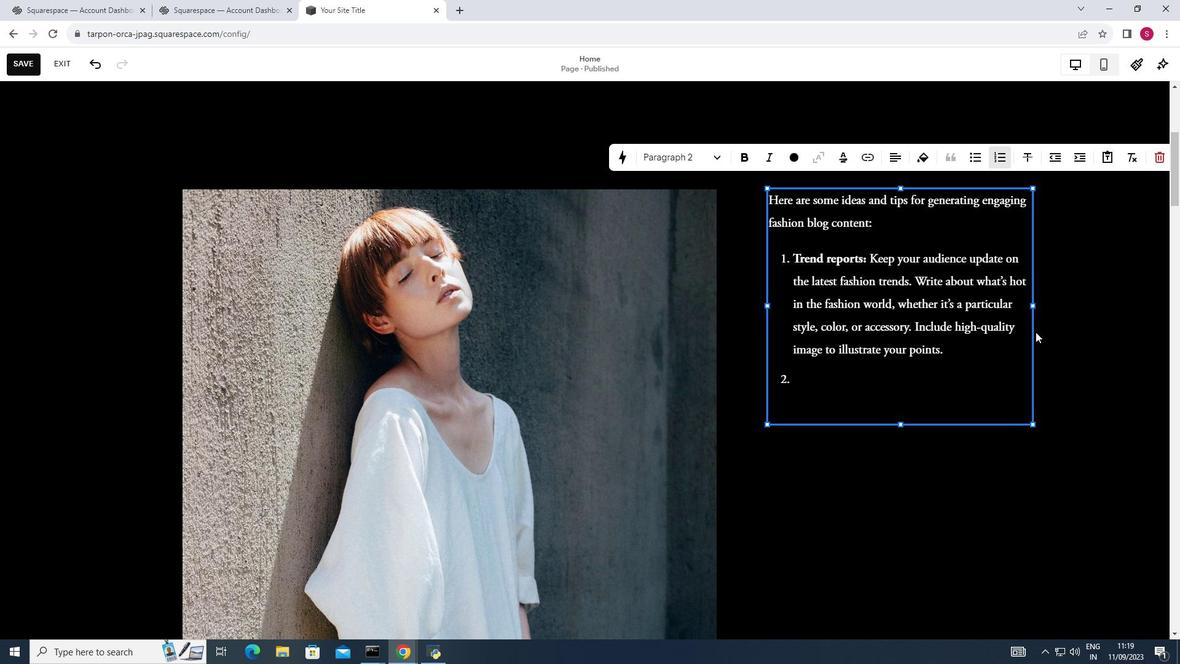 
Action: Mouse moved to (758, 376)
Screenshot: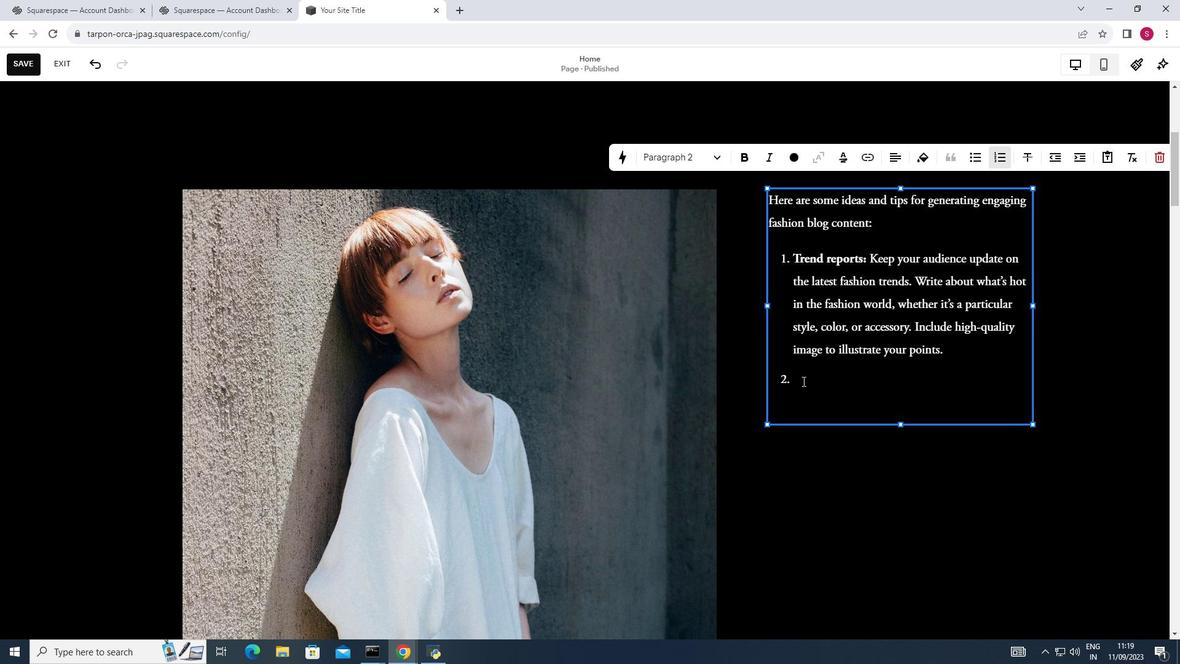 
Action: Mouse pressed left at (758, 376)
Screenshot: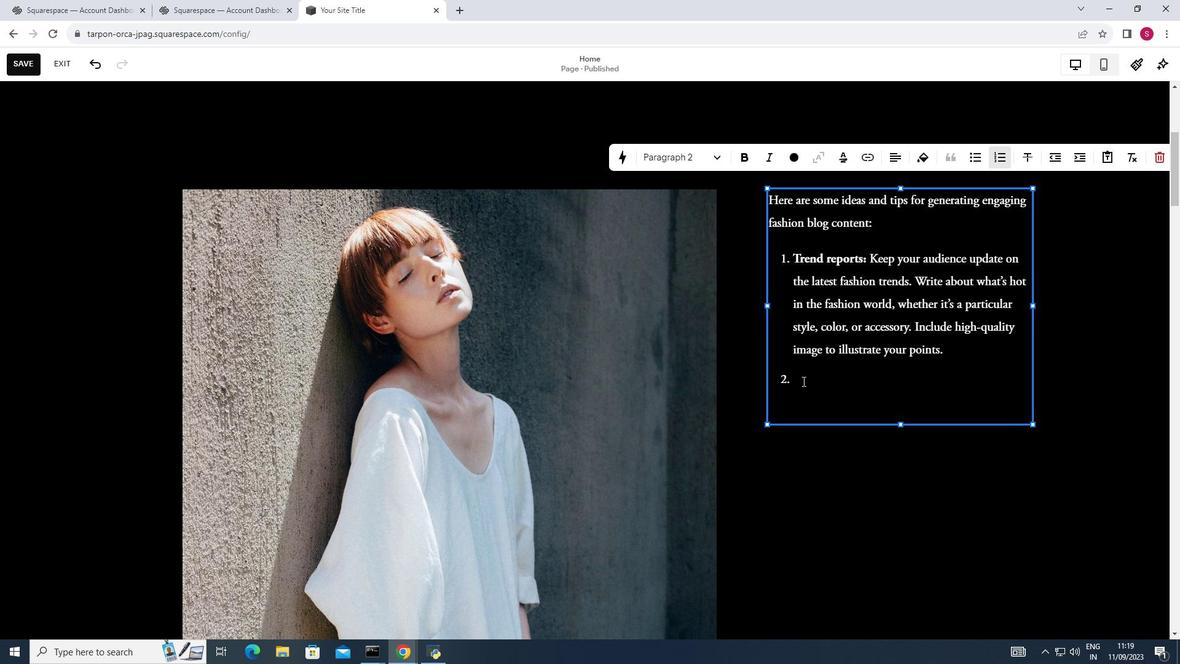 
Action: Key pressed <Key.shift>Seasonal<Key.space><Key.shift><Key.shift><Key.shift><Key.shift><Key.shift><Key.shift><Key.shift><Key.shift><Key.shift><Key.shift><Key.shift>Lookbooks
Screenshot: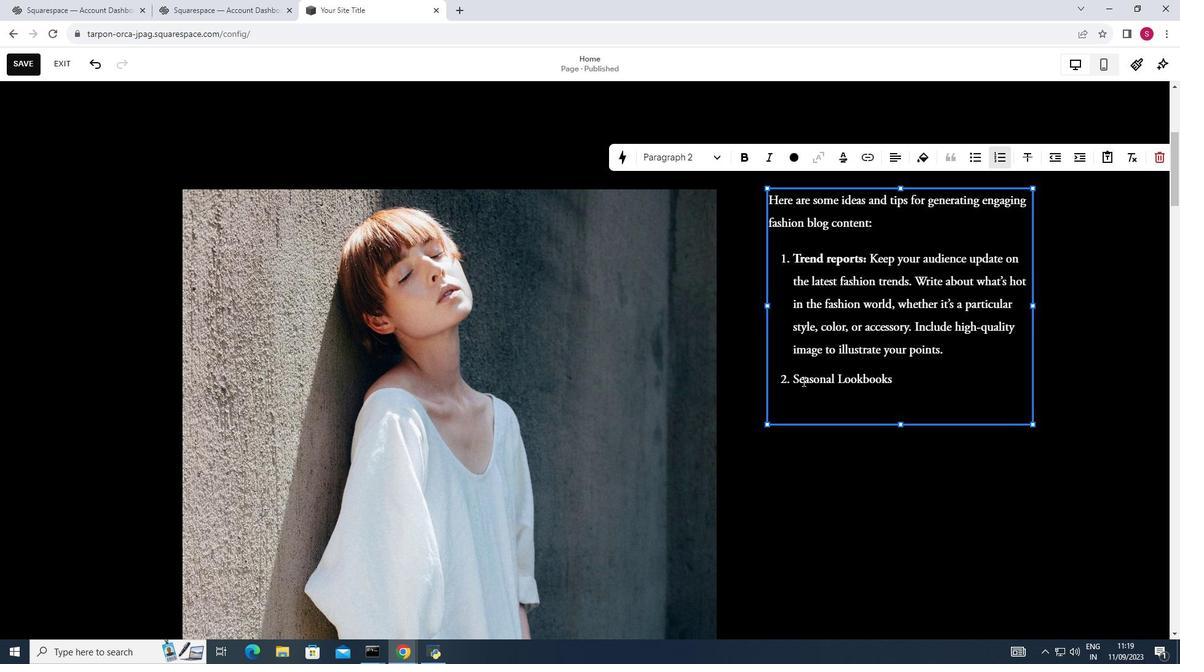 
Action: Mouse moved to (800, 376)
Screenshot: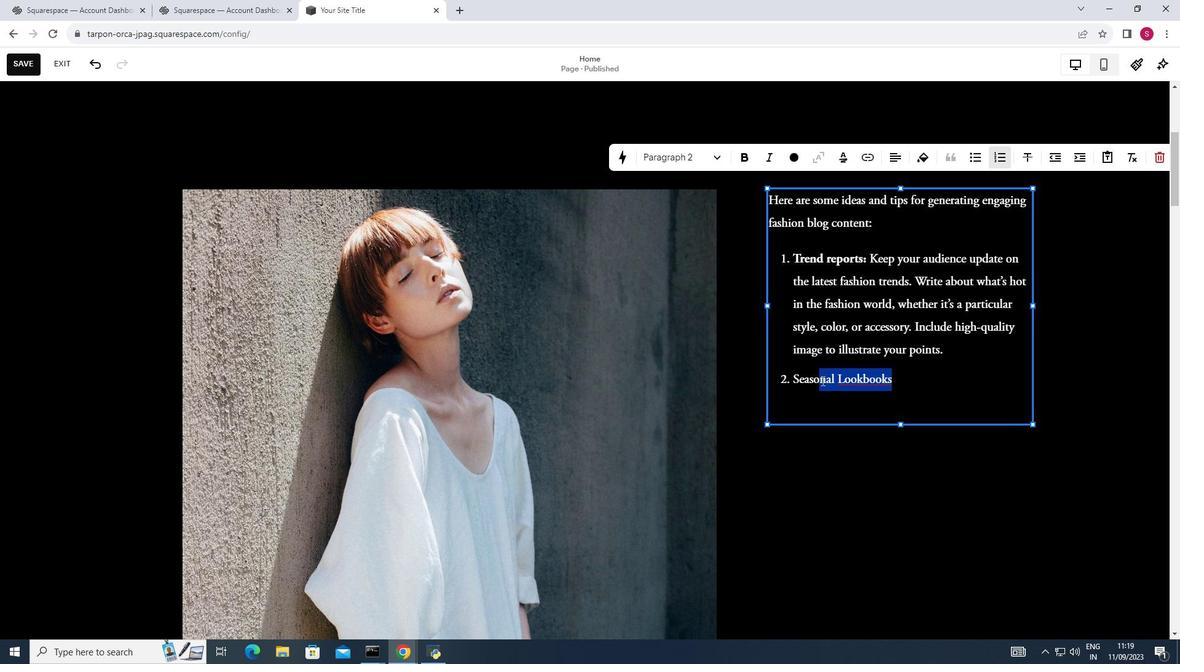 
Action: Mouse pressed left at (800, 376)
Screenshot: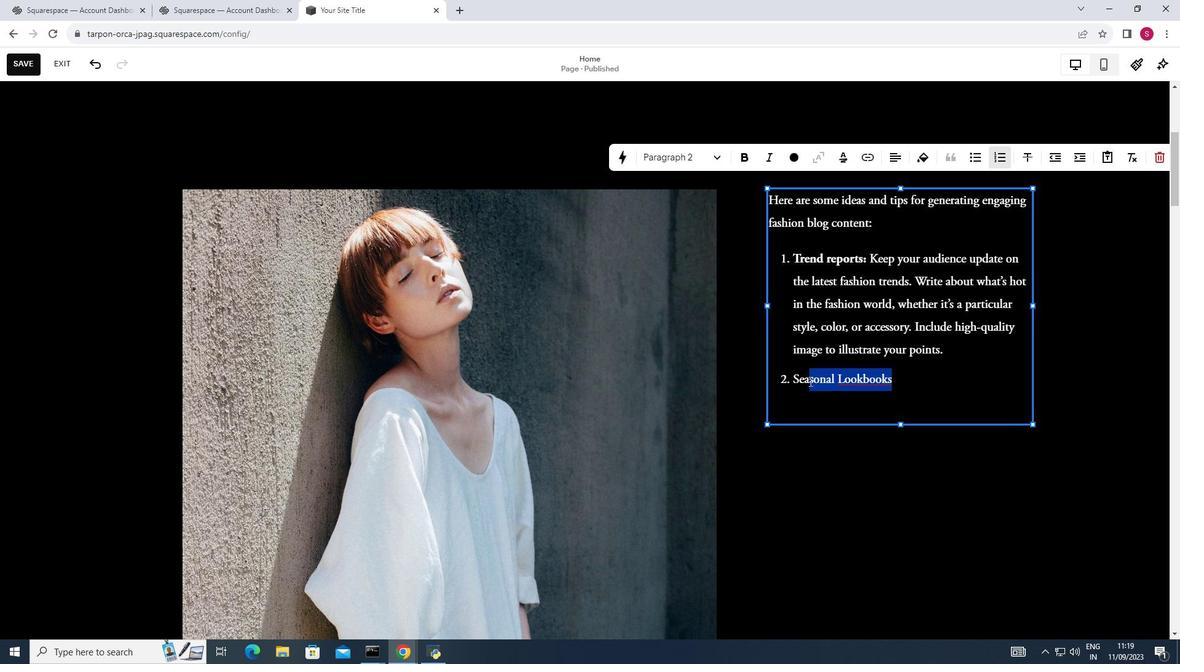 
Action: Mouse moved to (751, 376)
Screenshot: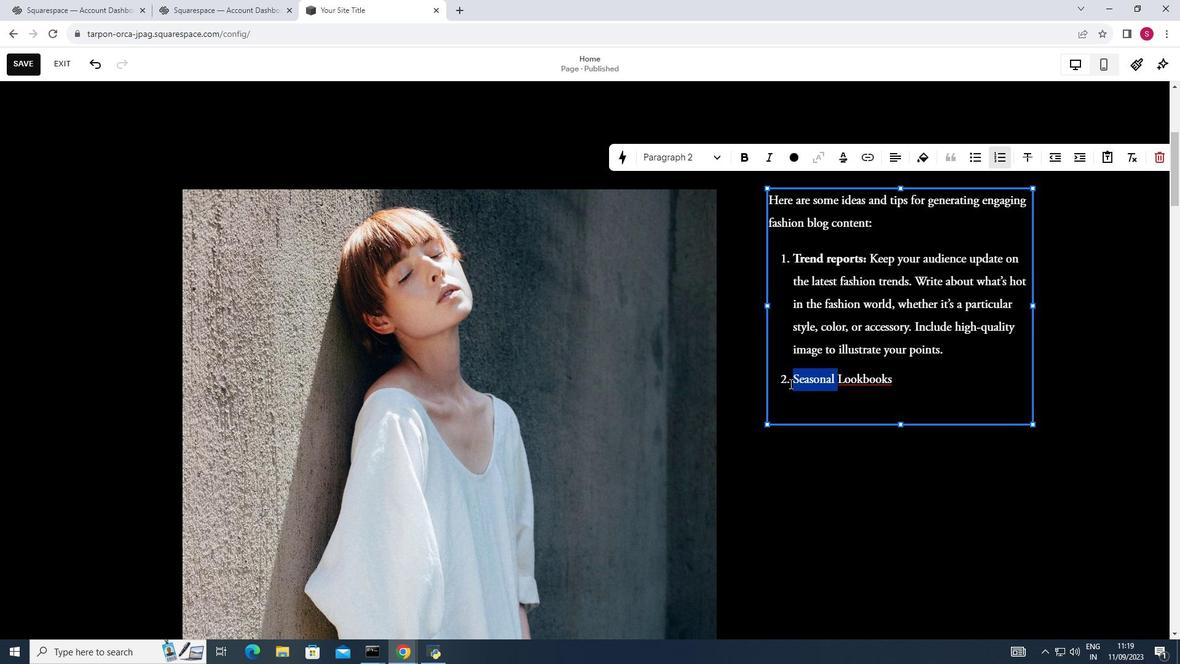 
Action: Mouse pressed left at (751, 376)
Screenshot: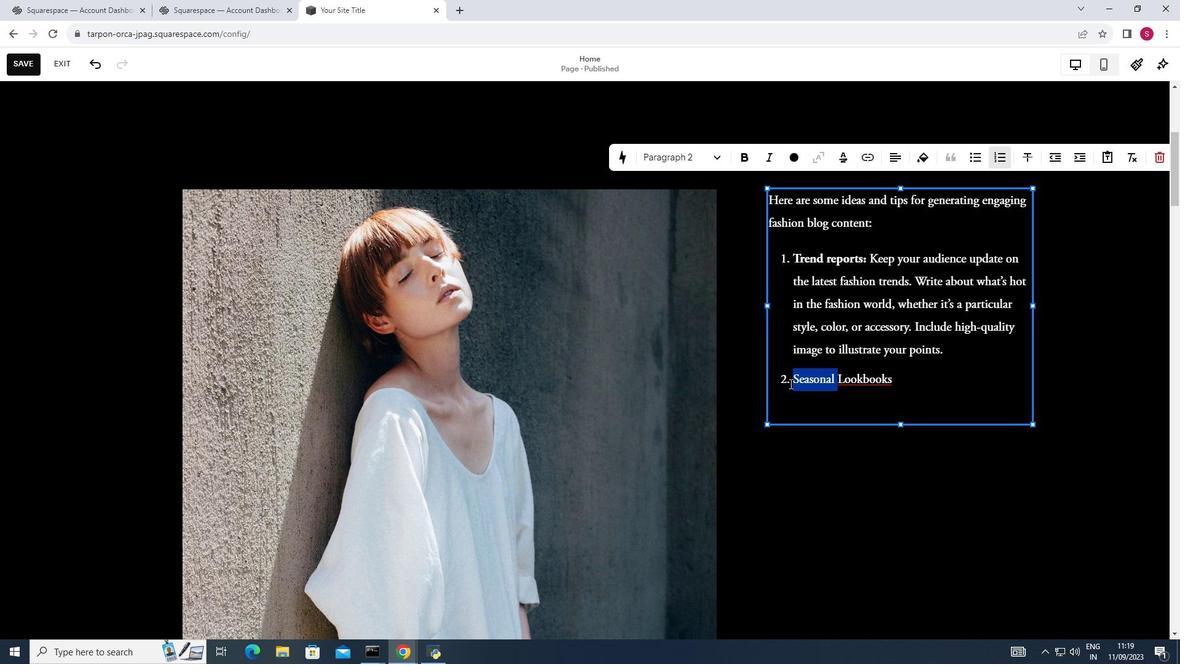 
Action: Mouse pressed left at (751, 376)
Screenshot: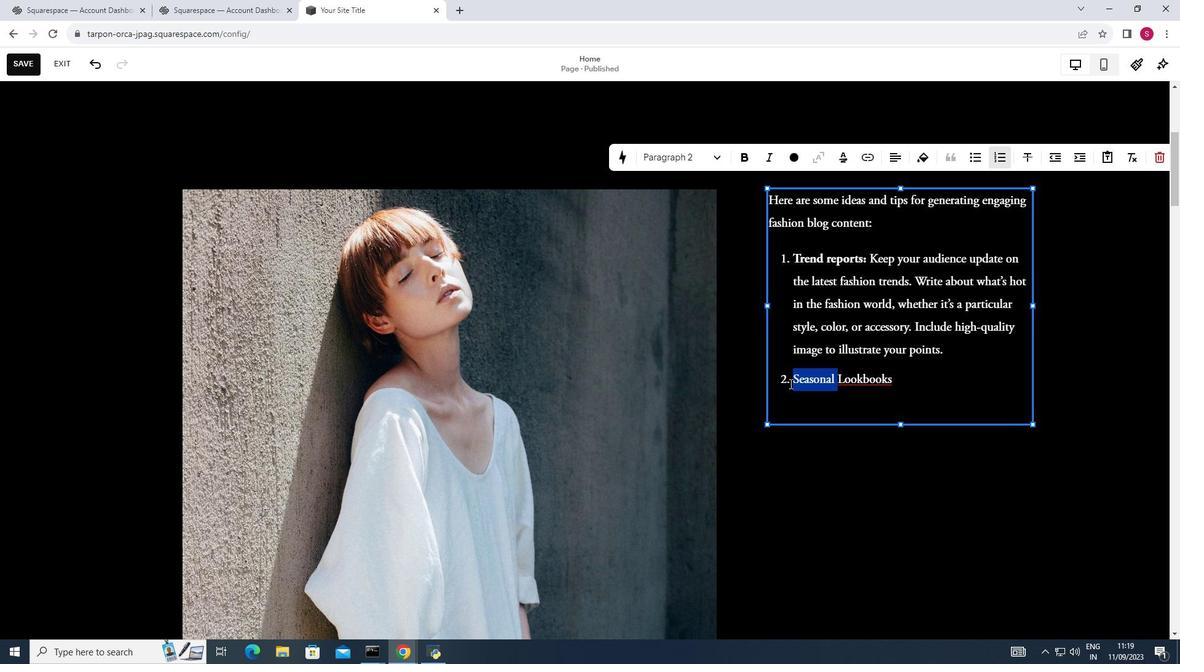 
Action: Mouse pressed left at (751, 376)
Screenshot: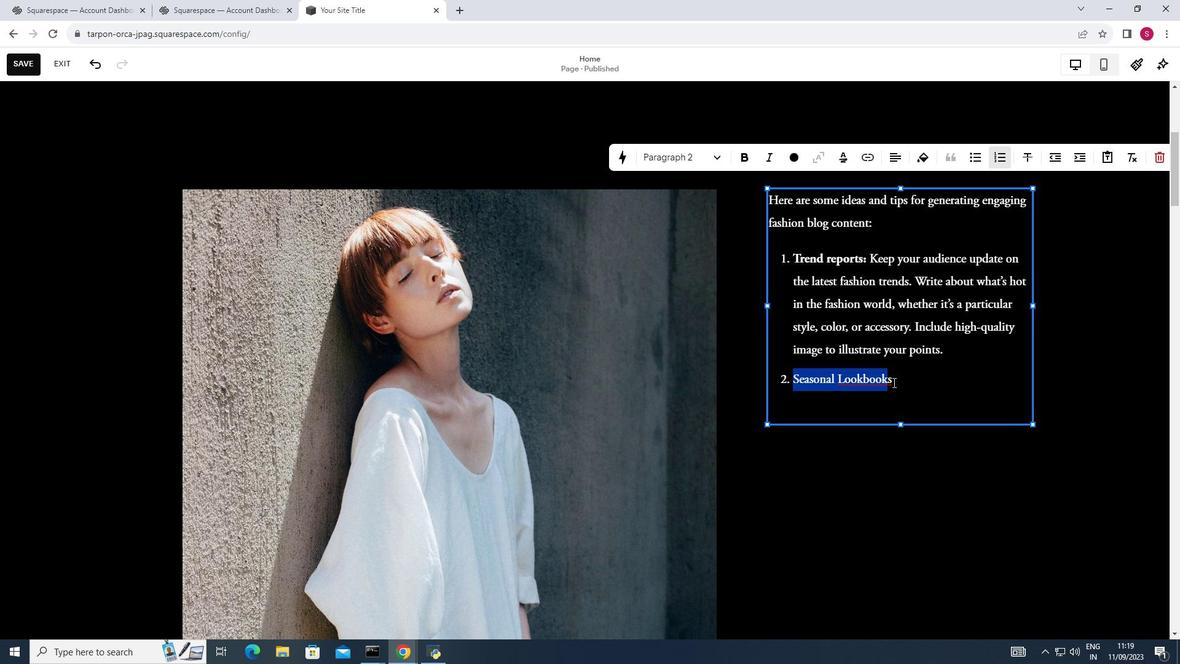 
Action: Mouse pressed left at (751, 376)
Screenshot: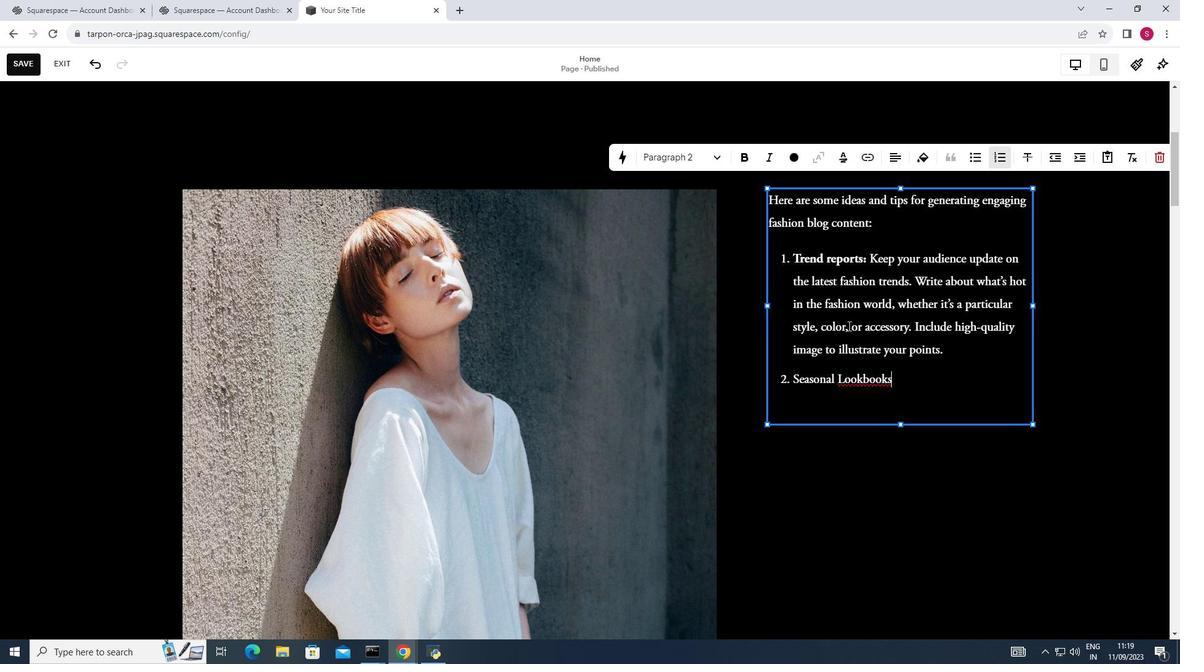 
Action: Mouse moved to (820, 376)
Screenshot: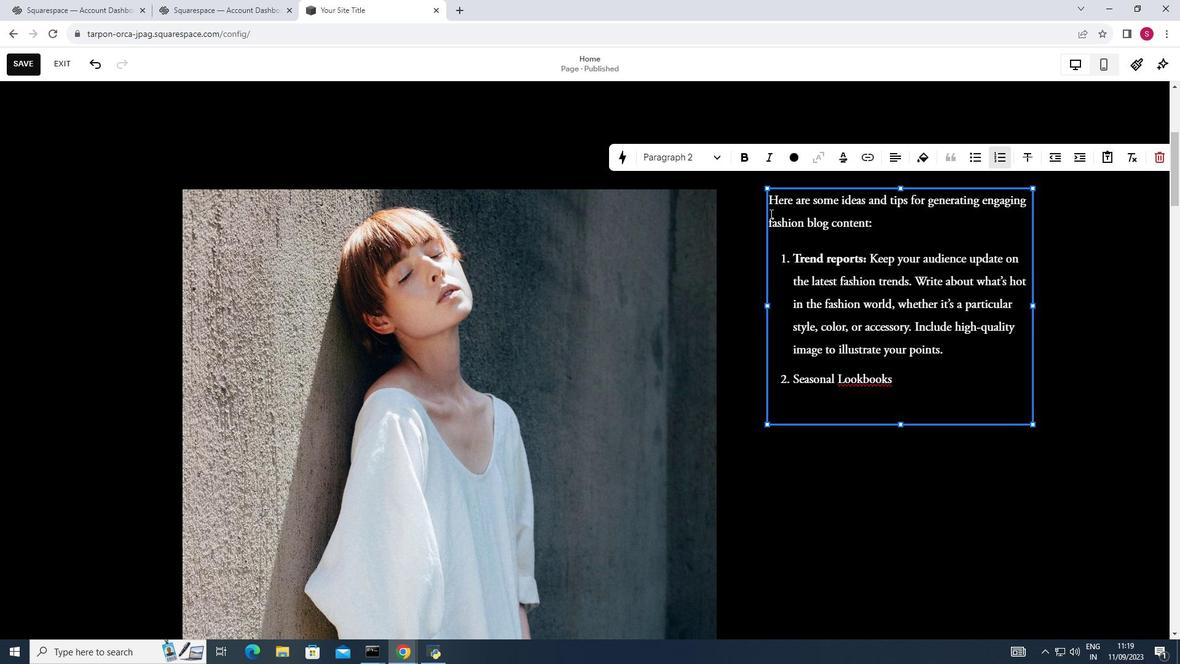 
Action: Mouse pressed left at (820, 376)
Screenshot: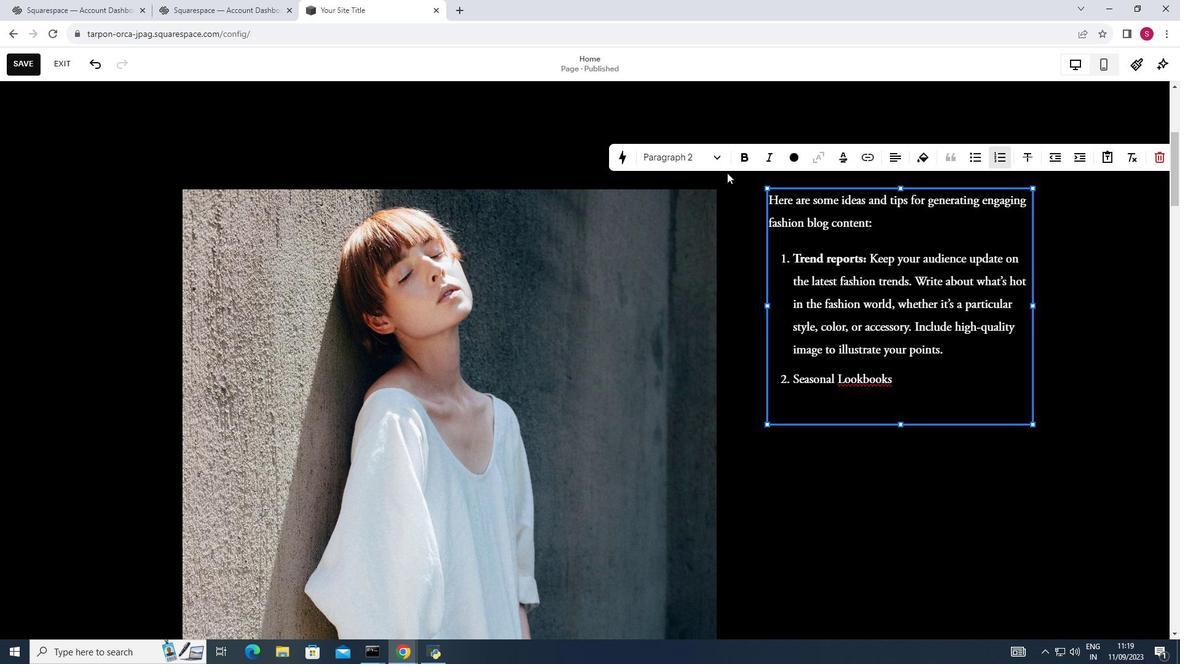 
Action: Mouse moved to (729, 378)
Screenshot: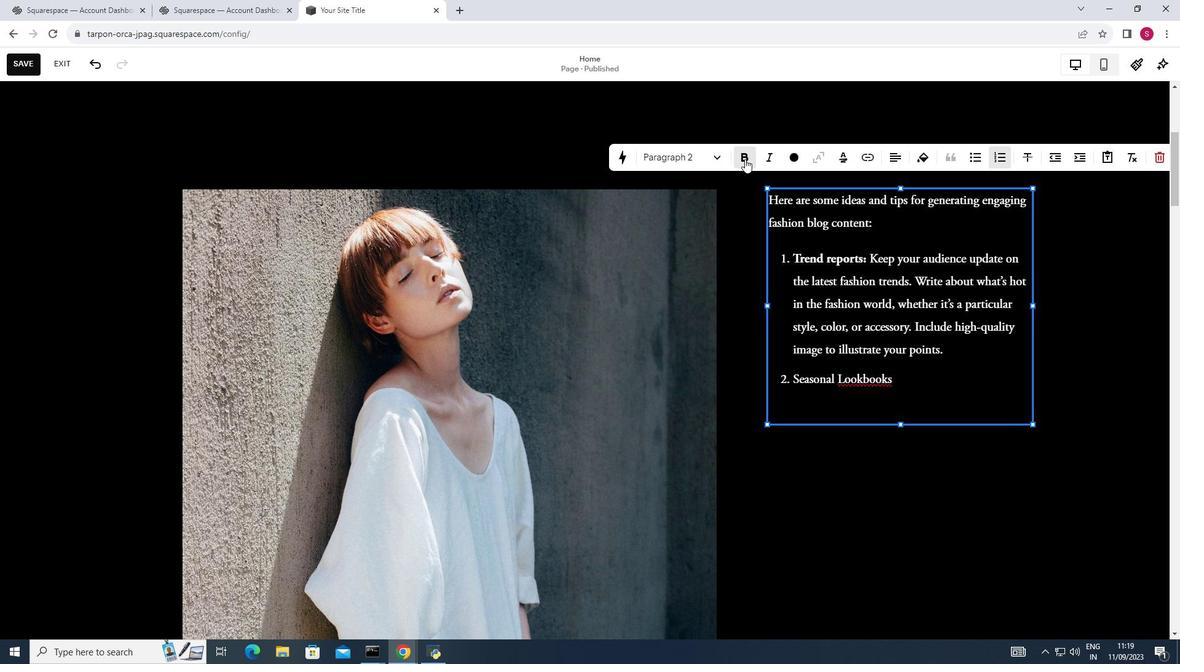 
Action: Mouse pressed left at (729, 378)
Screenshot: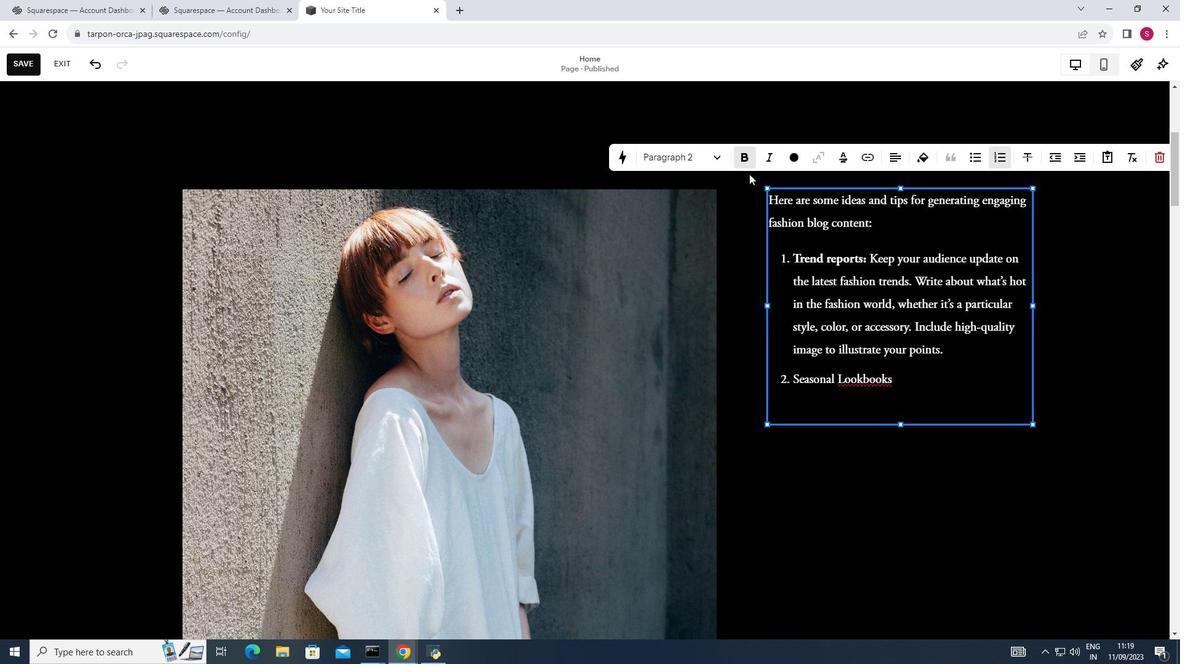 
Action: Mouse moved to (754, 378)
Screenshot: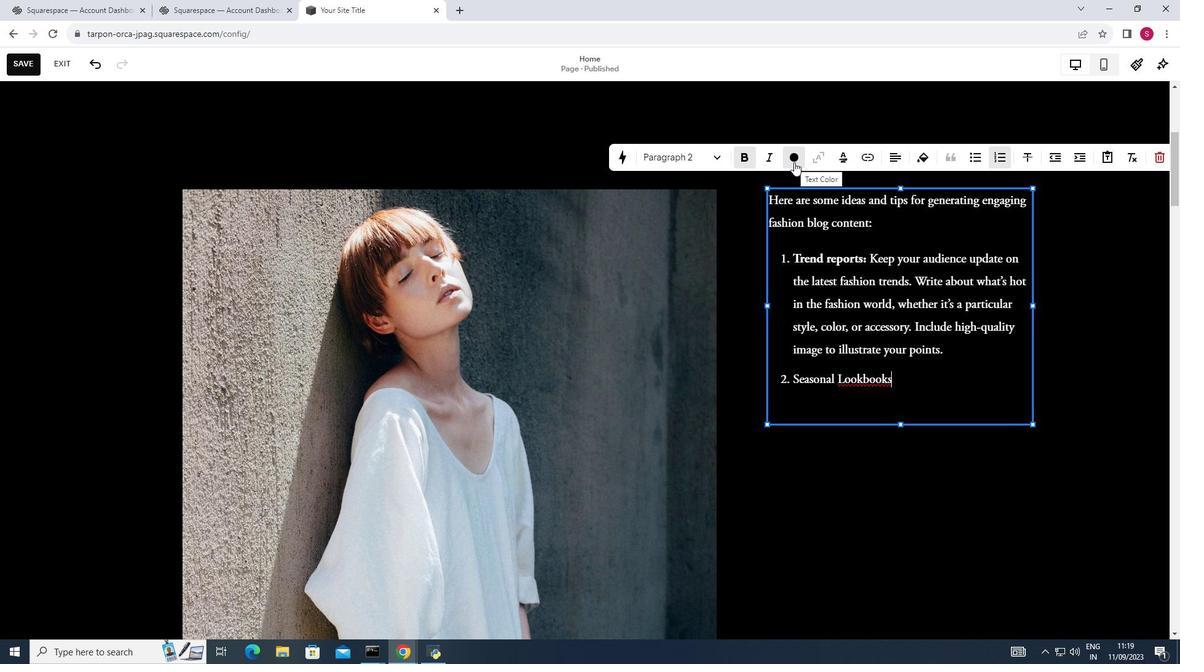 
Action: Mouse pressed left at (754, 378)
Screenshot: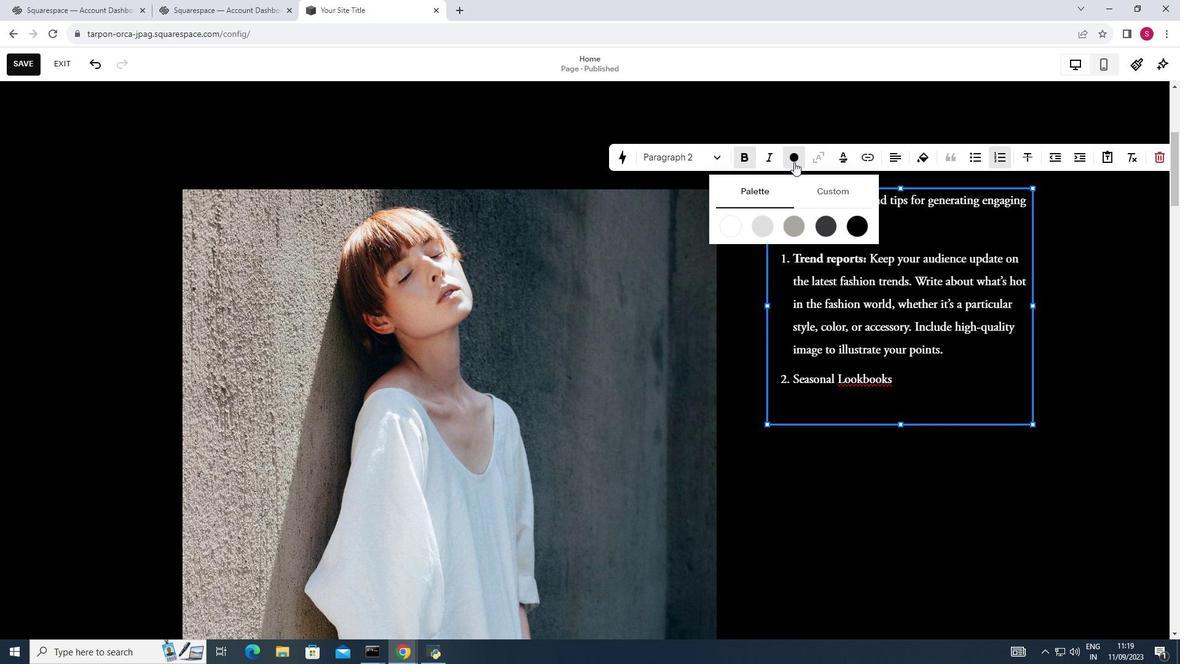 
Action: Mouse moved to (753, 378)
Screenshot: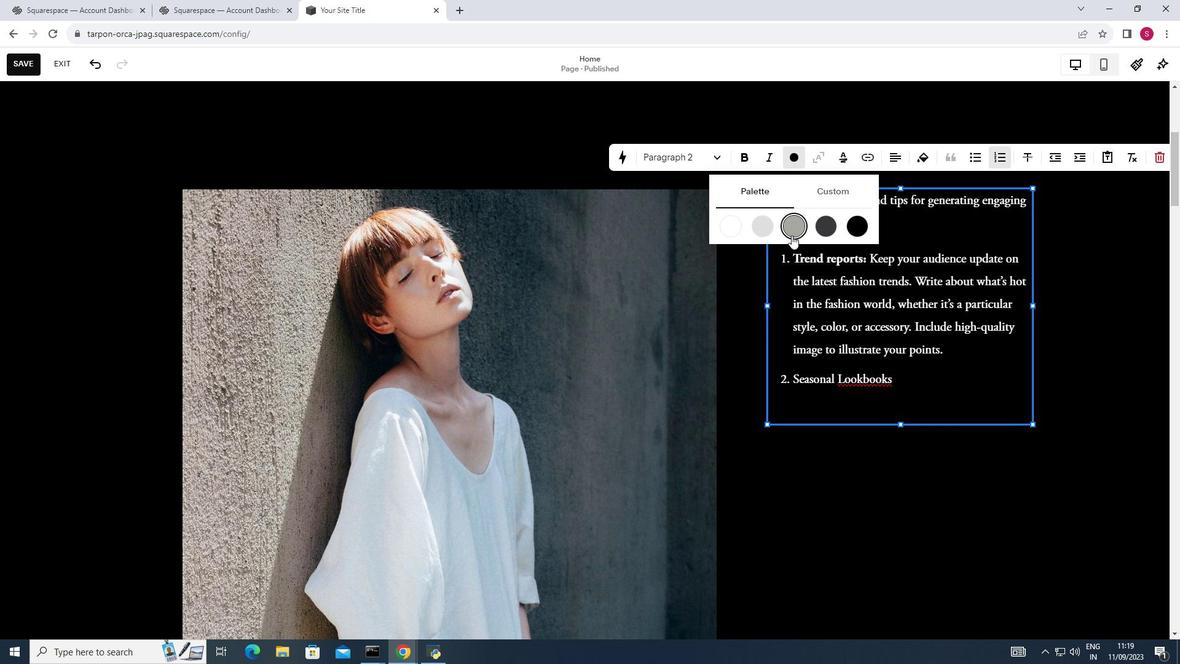 
Action: Mouse pressed left at (753, 378)
Screenshot: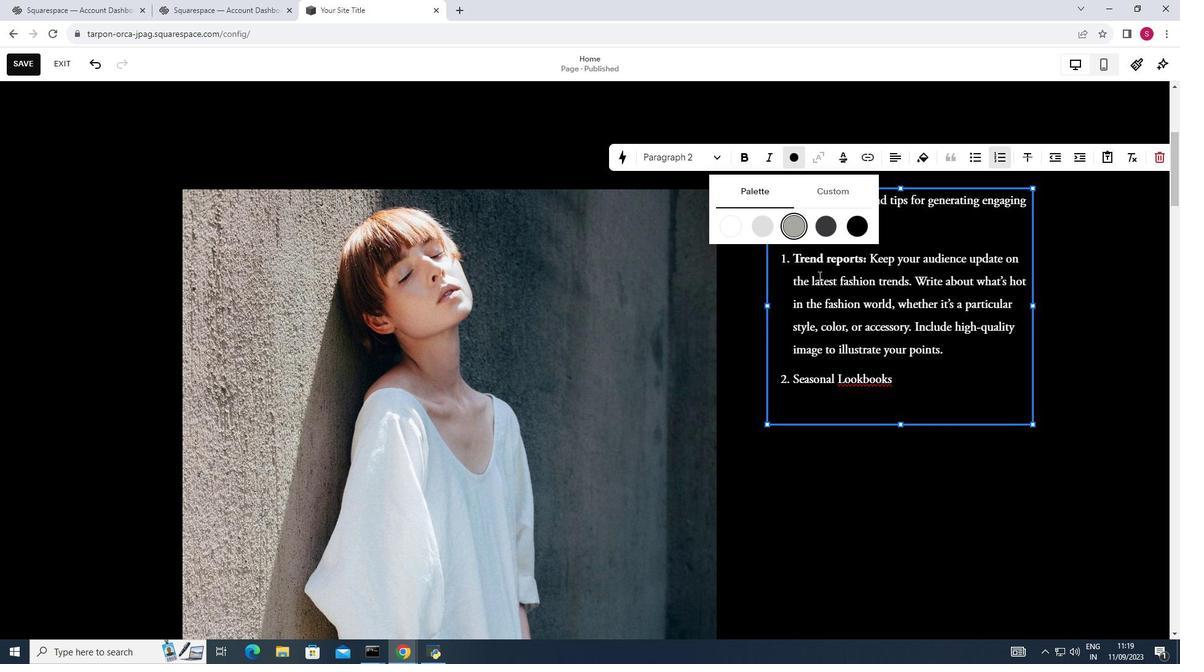 
Action: Mouse moved to (811, 376)
Screenshot: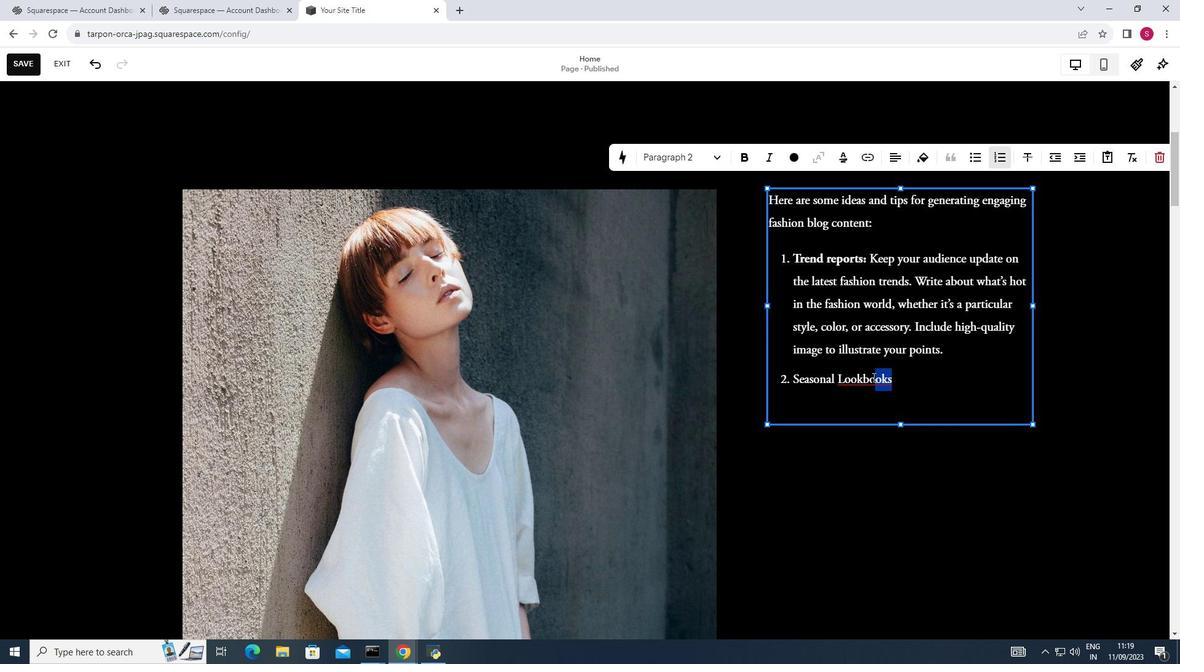 
Action: Mouse pressed left at (811, 376)
Screenshot: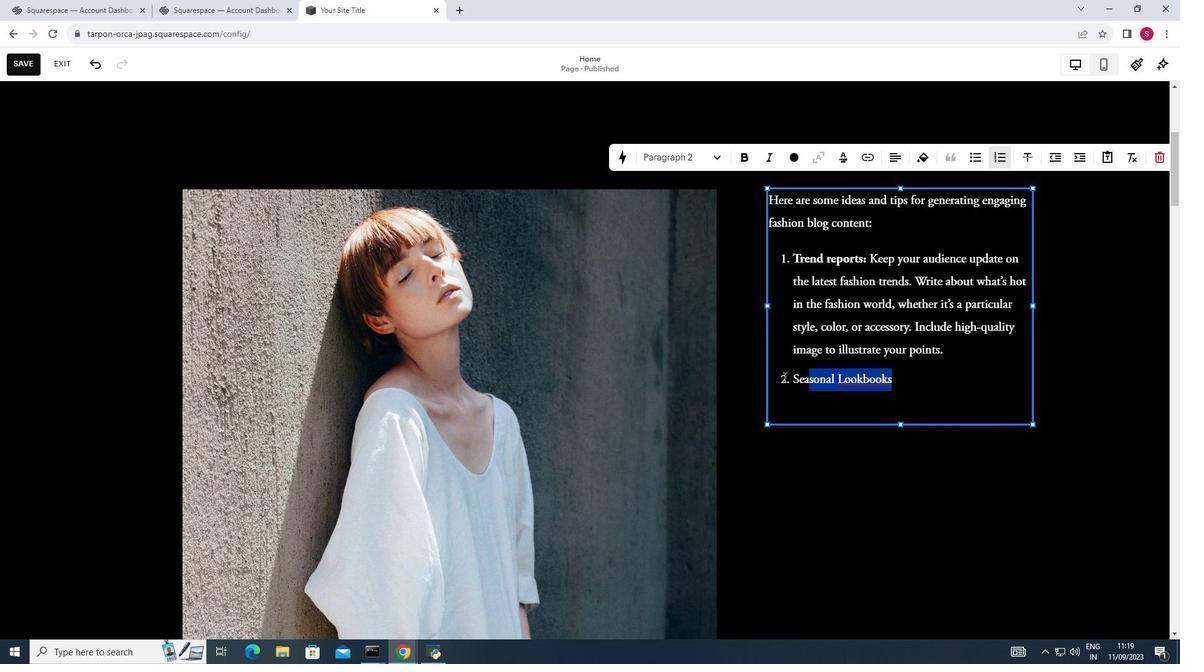 
Action: Mouse moved to (809, 376)
Screenshot: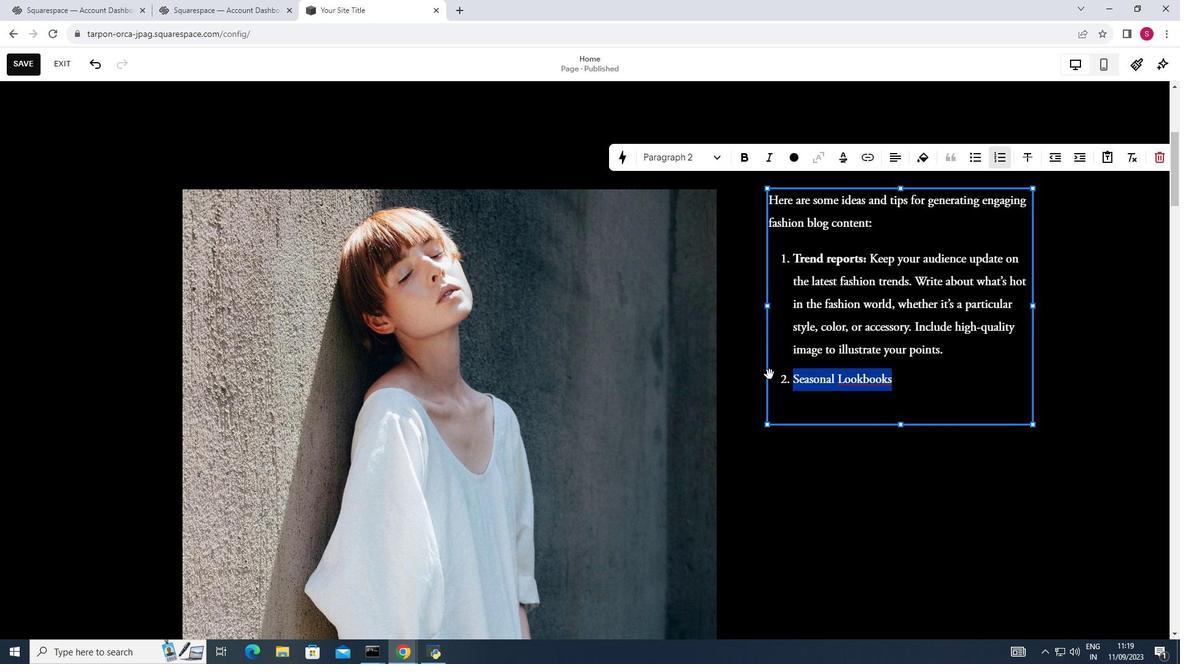 
Action: Mouse pressed left at (809, 376)
Screenshot: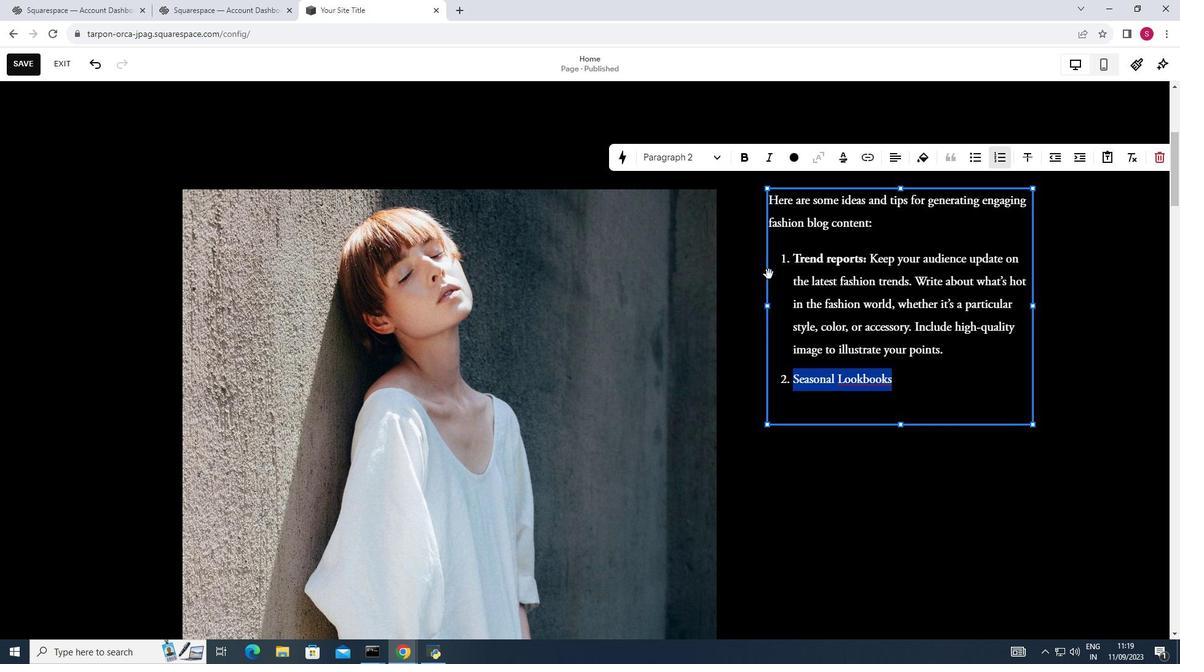 
Action: Mouse moved to (755, 378)
Screenshot: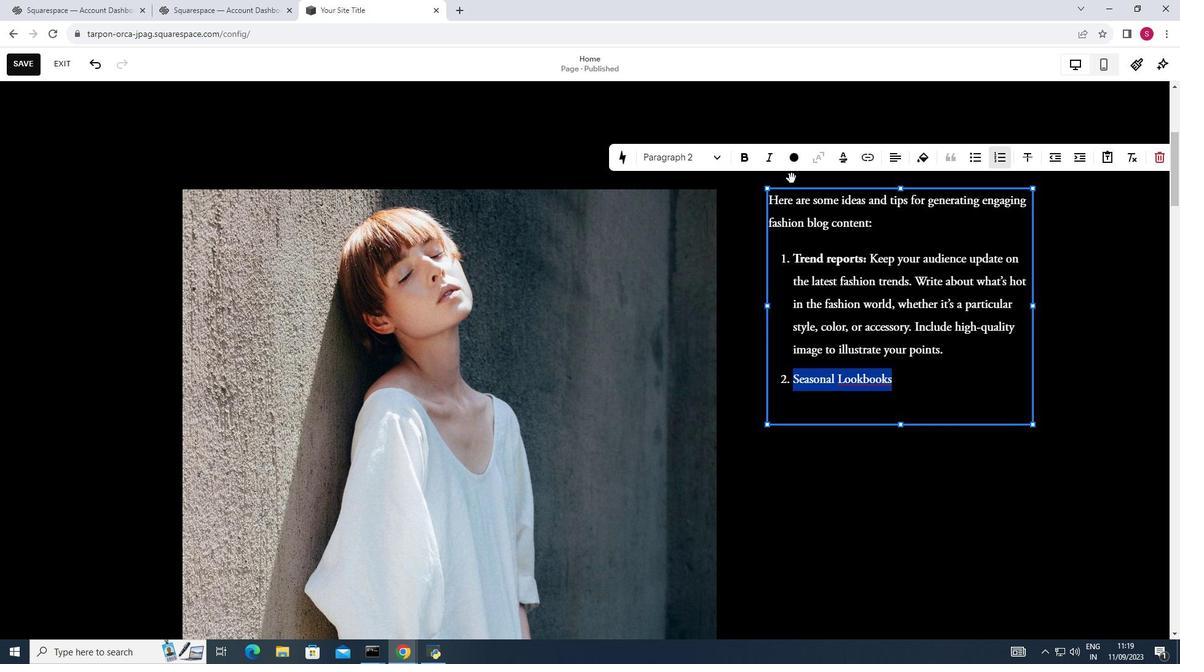 
Action: Mouse pressed left at (755, 378)
Screenshot: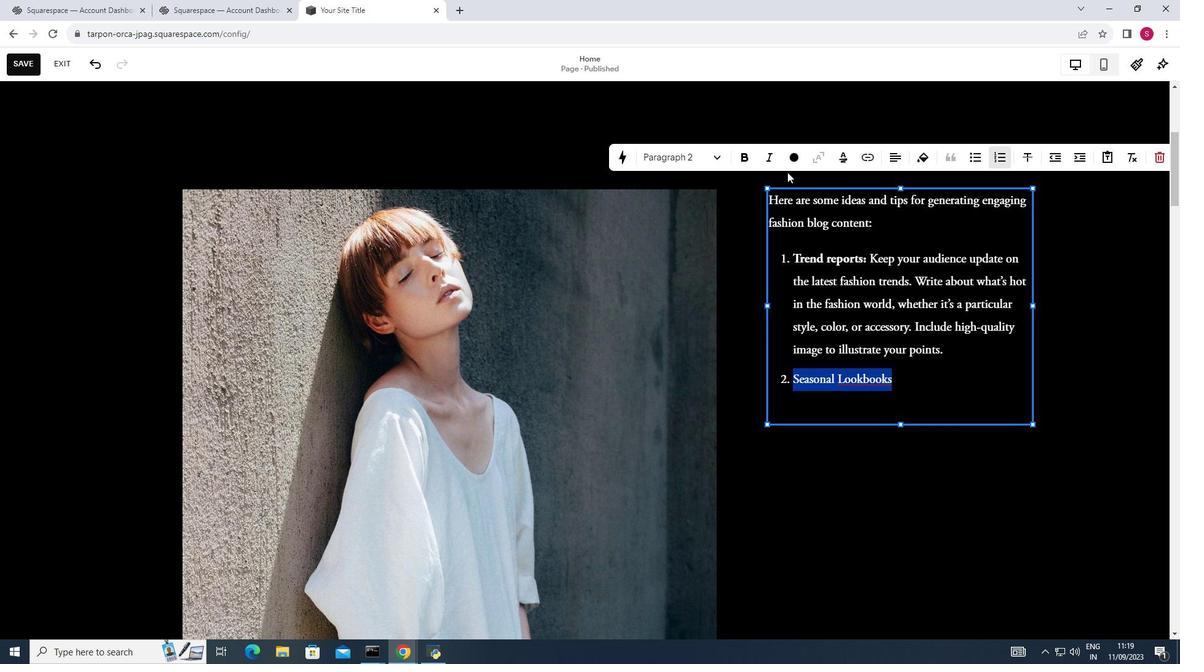 
Action: Mouse pressed left at (755, 378)
Screenshot: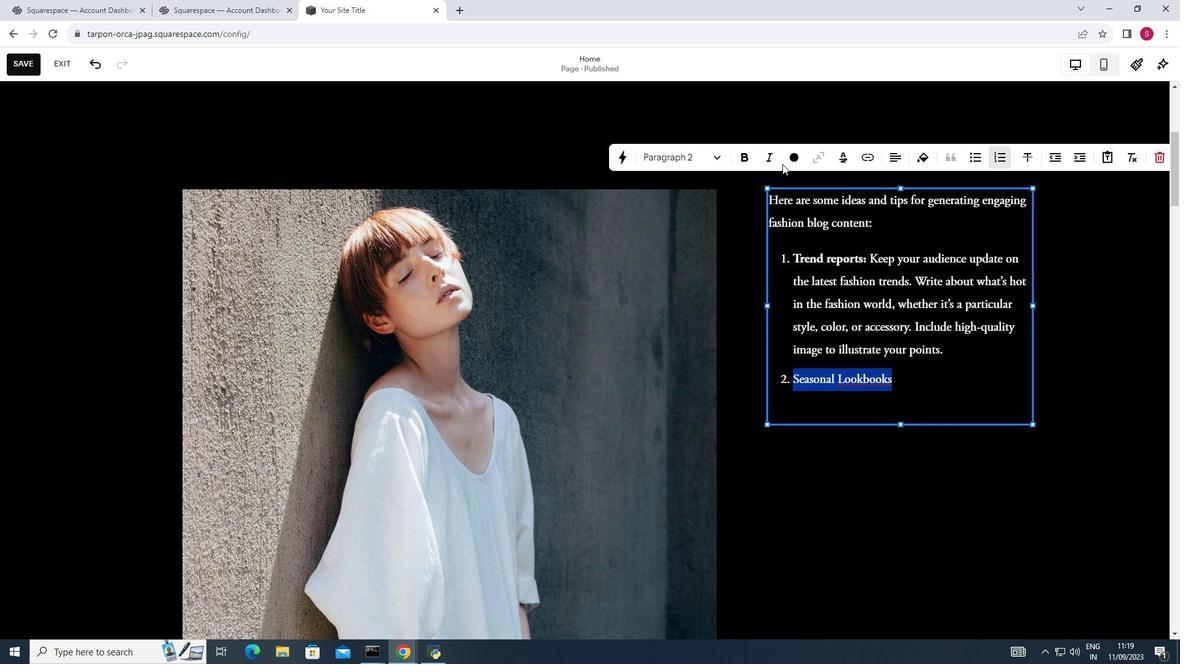 
Action: Mouse moved to (809, 376)
Screenshot: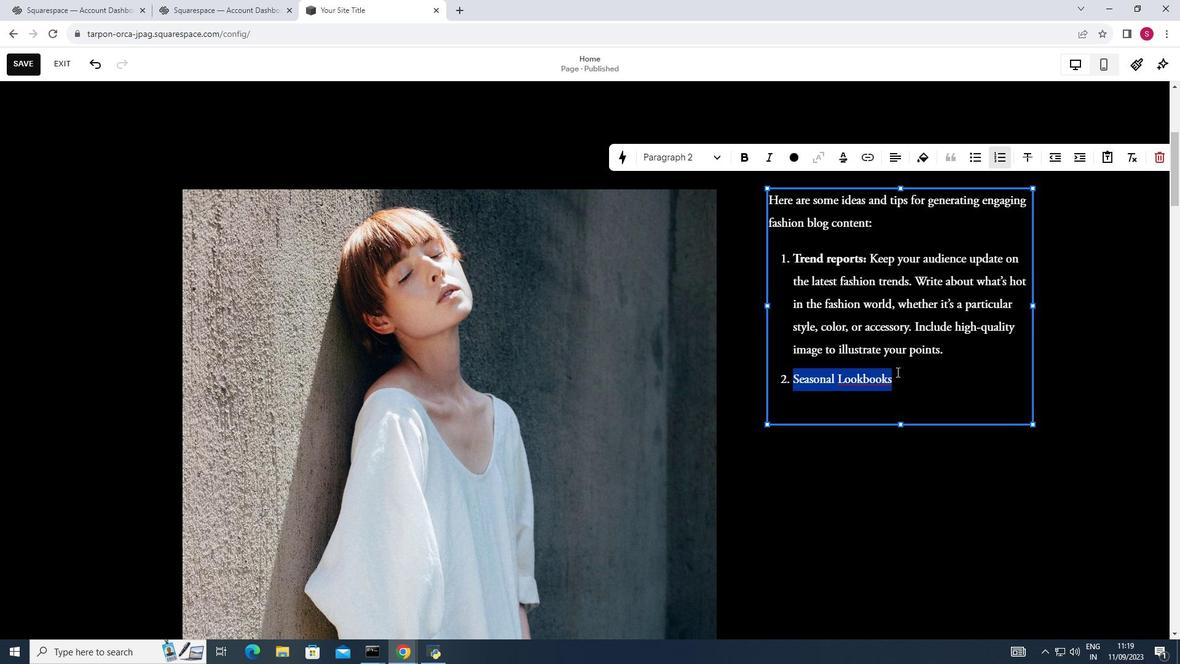 
Action: Mouse pressed left at (809, 376)
Screenshot: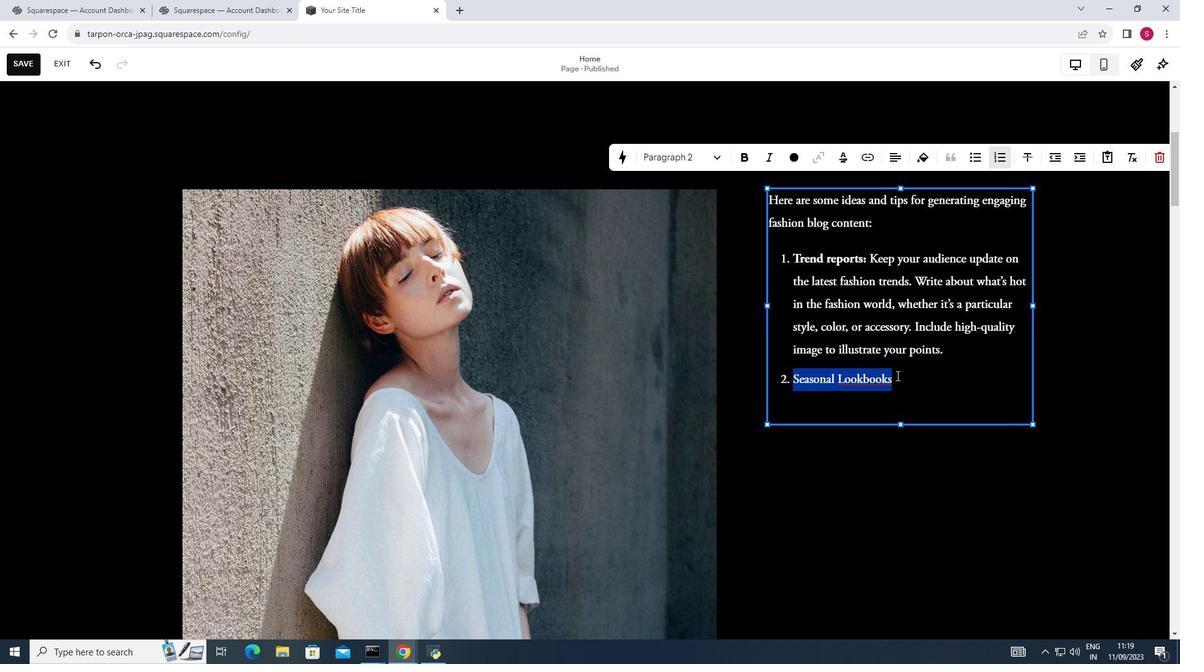 
Action: Mouse moved to (802, 376)
Screenshot: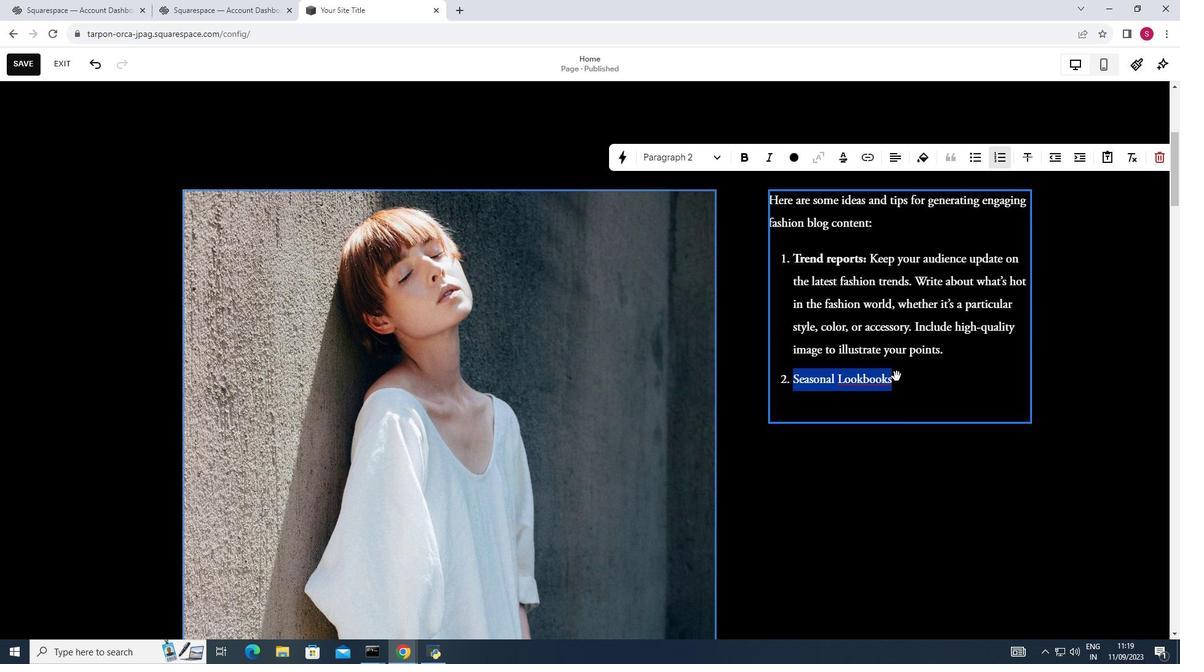 
Action: Mouse pressed left at (802, 376)
Screenshot: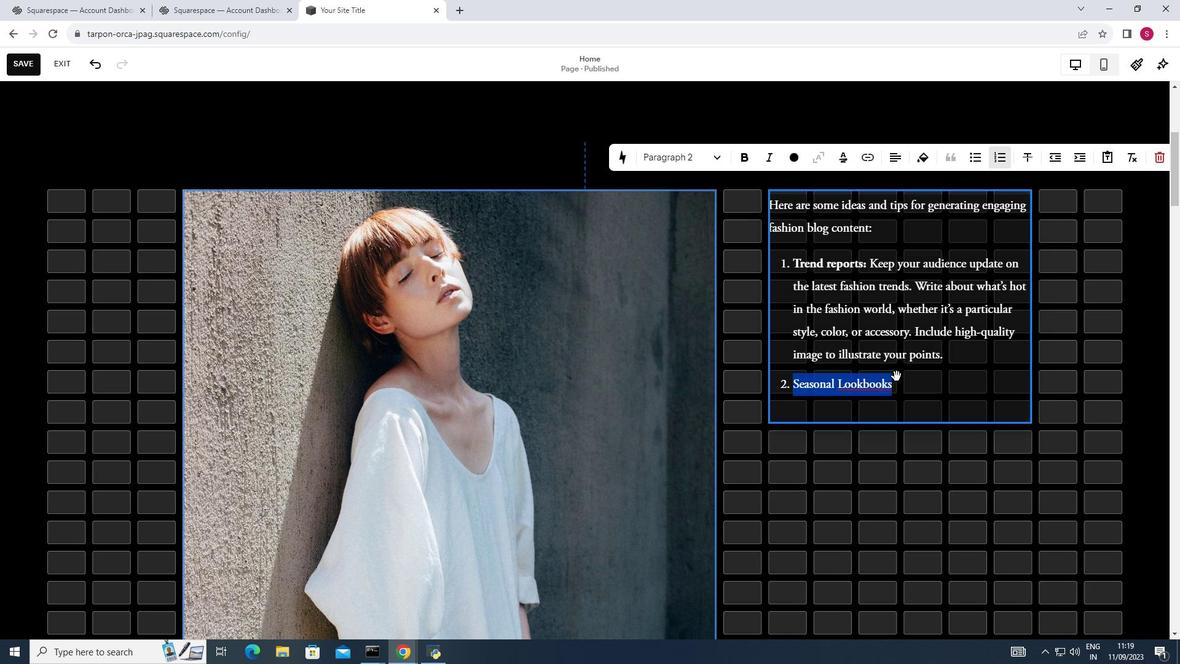 
Action: Mouse moved to (802, 376)
Screenshot: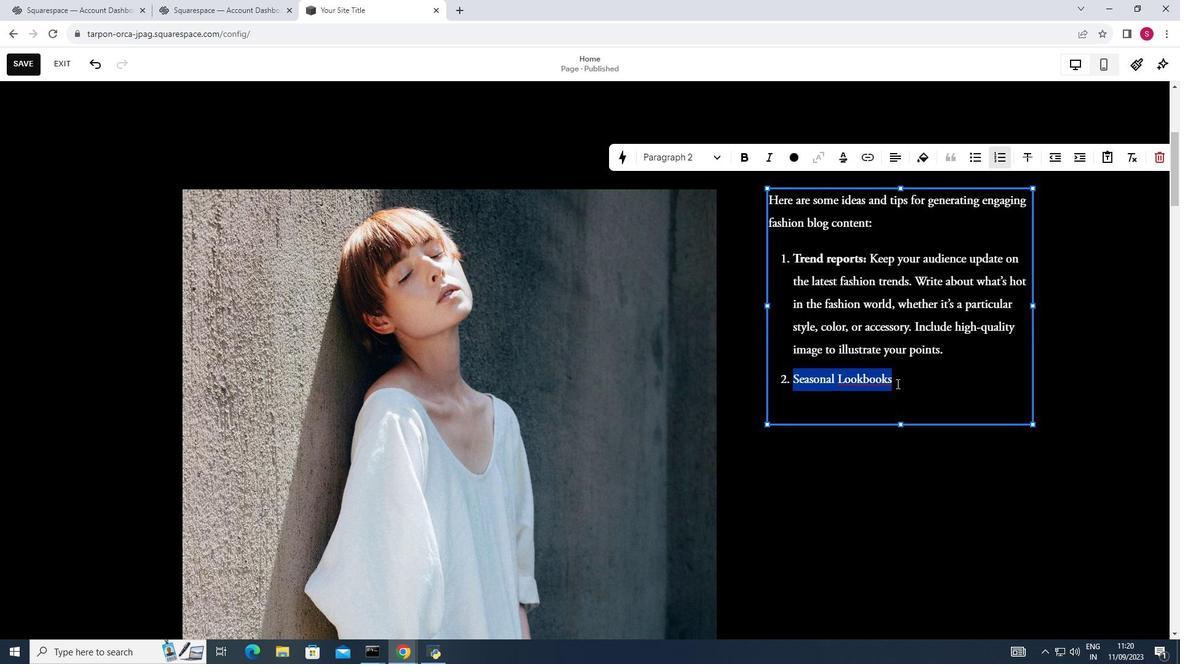 
Action: Mouse pressed left at (802, 376)
Screenshot: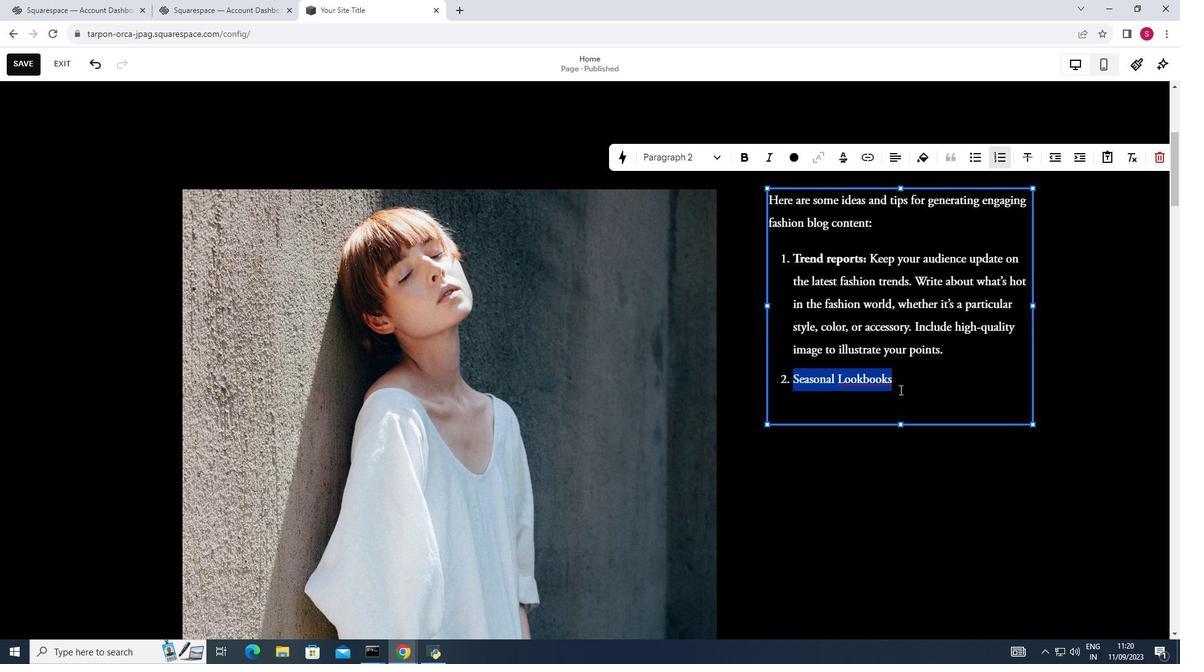
Action: Mouse moved to (803, 376)
Screenshot: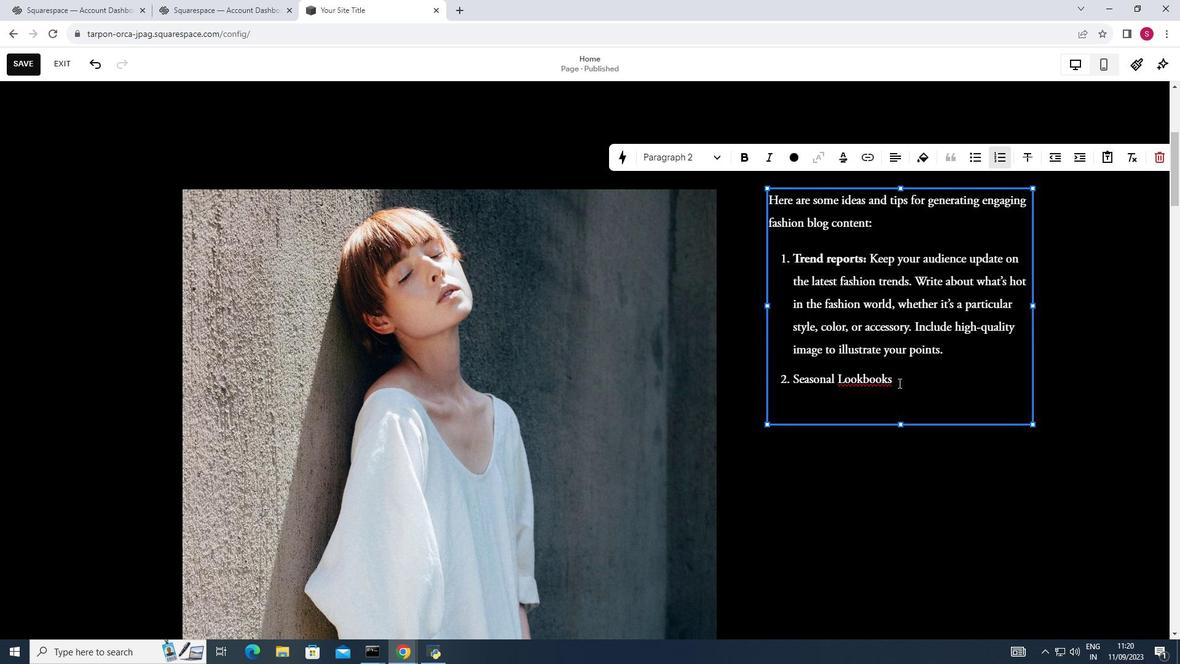 
Action: Mouse pressed left at (803, 376)
Screenshot: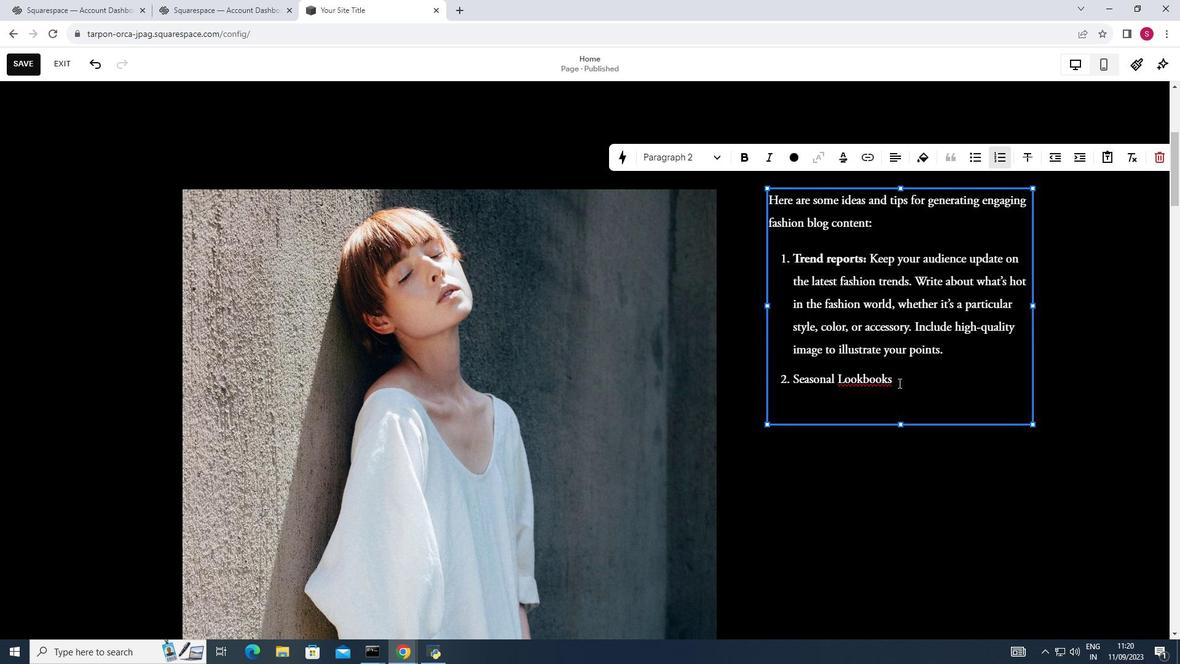 
Action: Mouse moved to (803, 376)
Screenshot: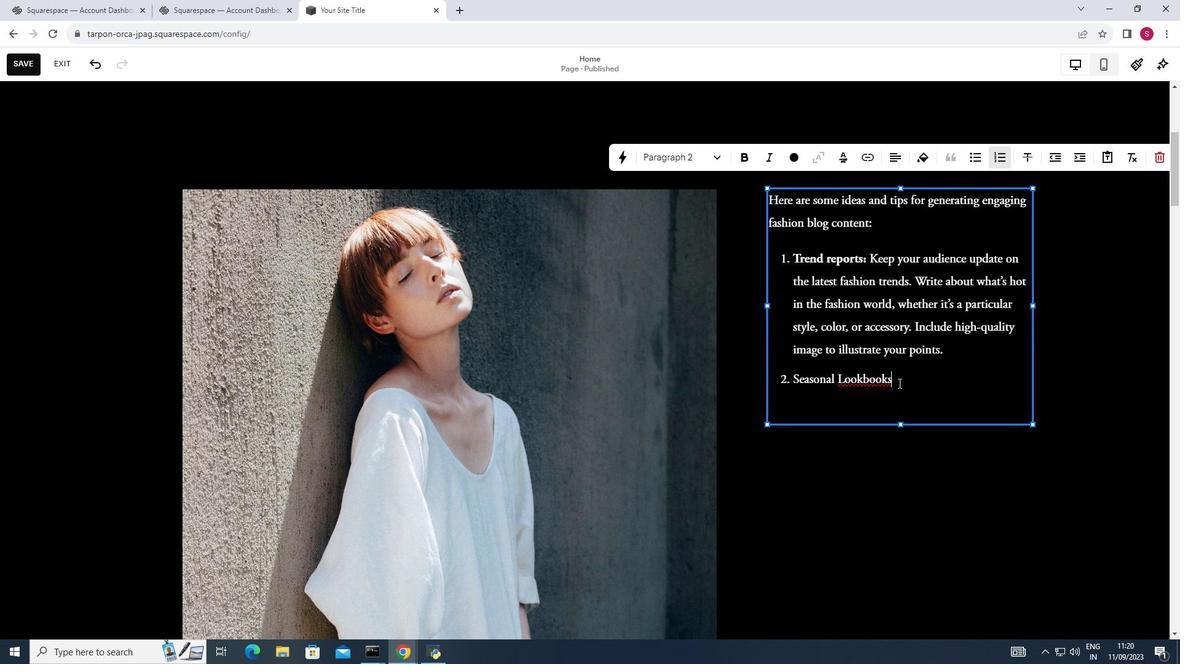 
Action: Key pressed <Key.shift_r>:
Screenshot: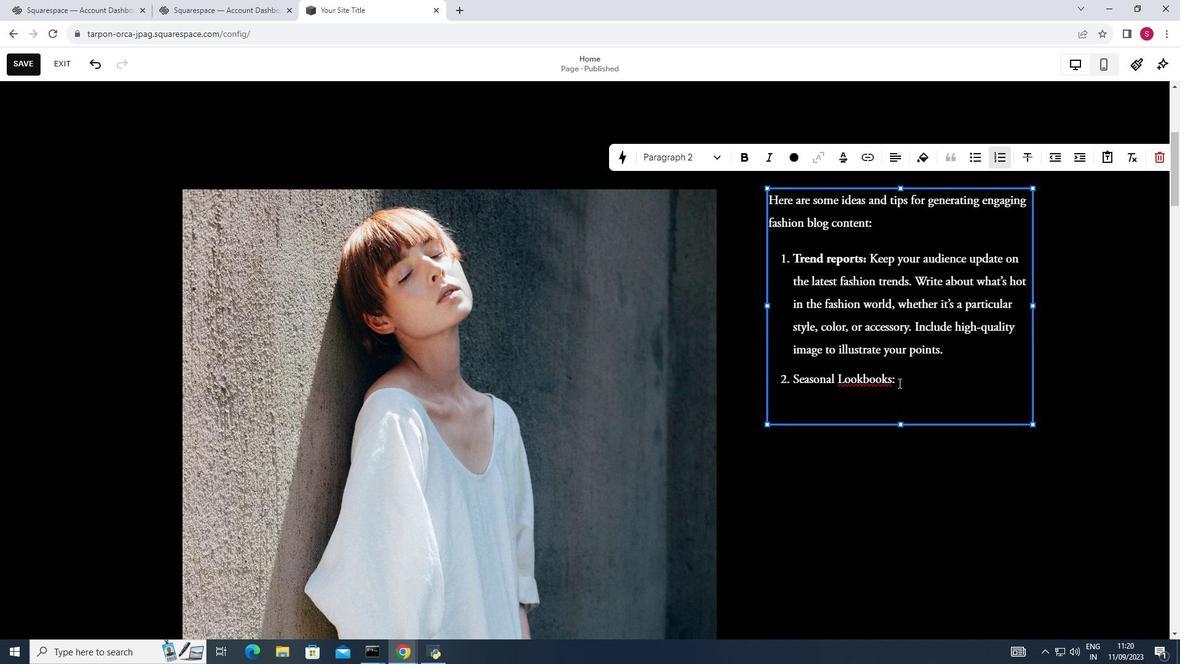 
Action: Mouse moved to (833, 376)
Screenshot: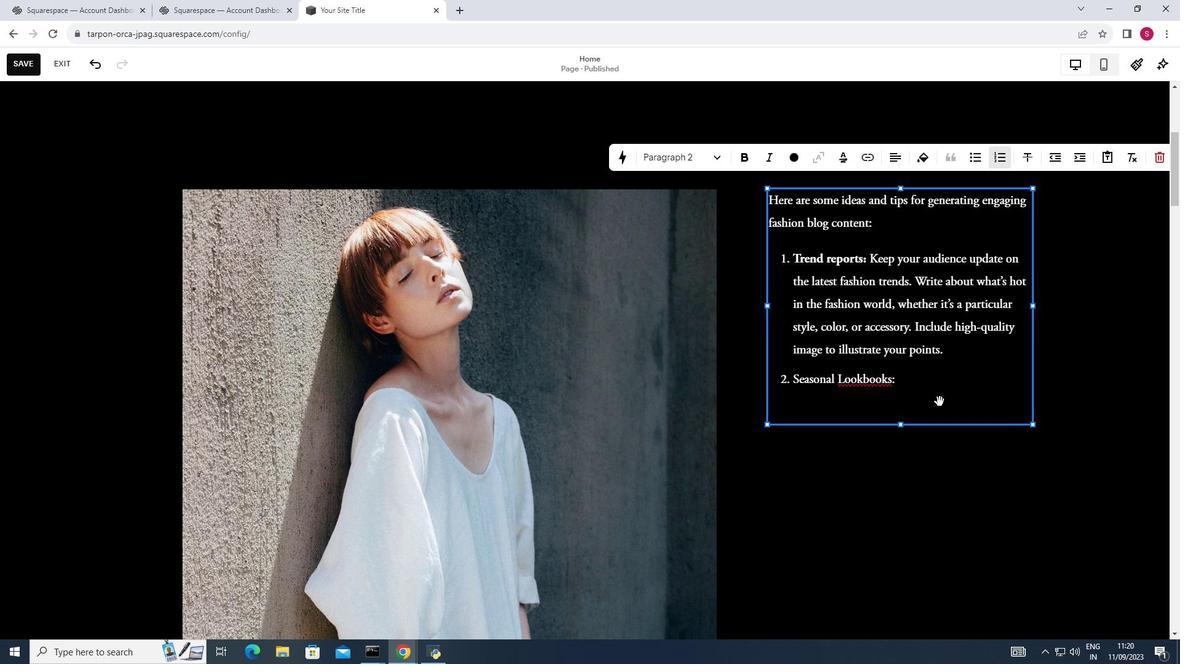 
Action: Key pressed <Key.space>
Screenshot: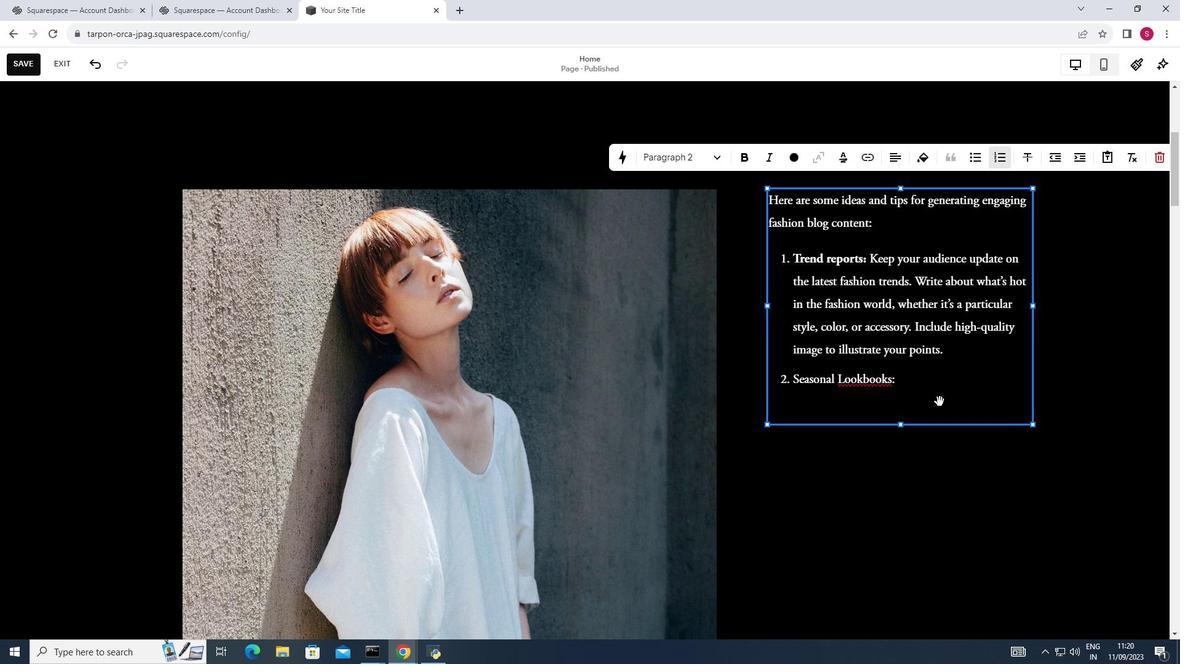 
Action: Mouse moved to (822, 376)
Screenshot: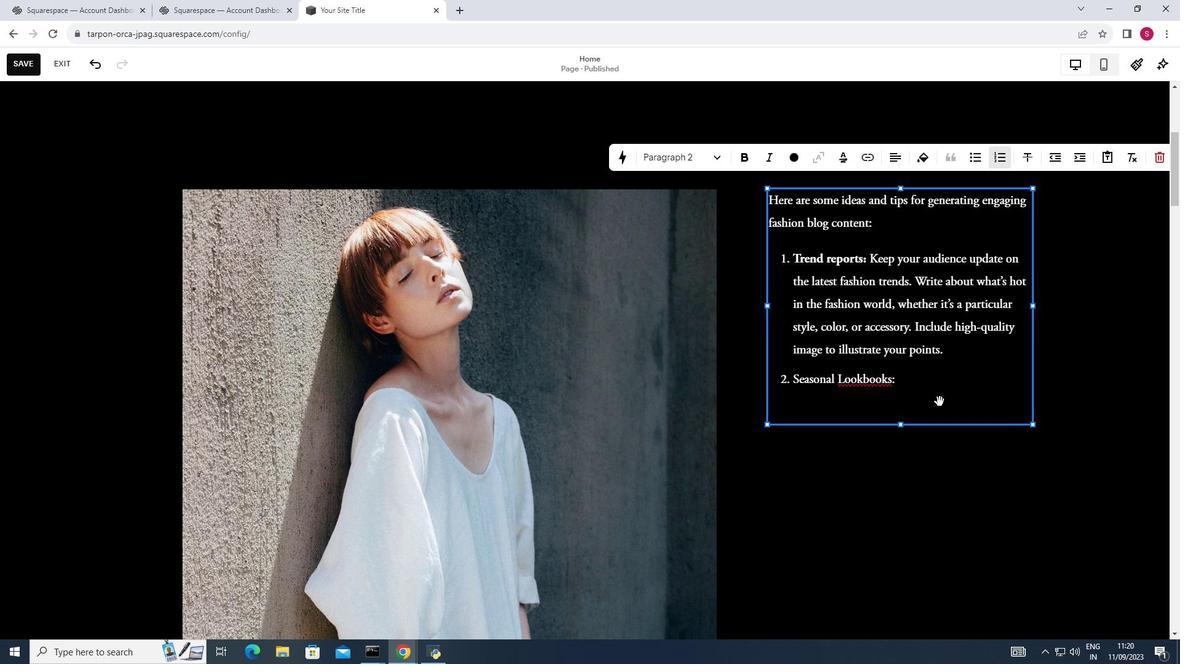 
Action: Key pressed <Key.shift>Create<Key.space>
Screenshot: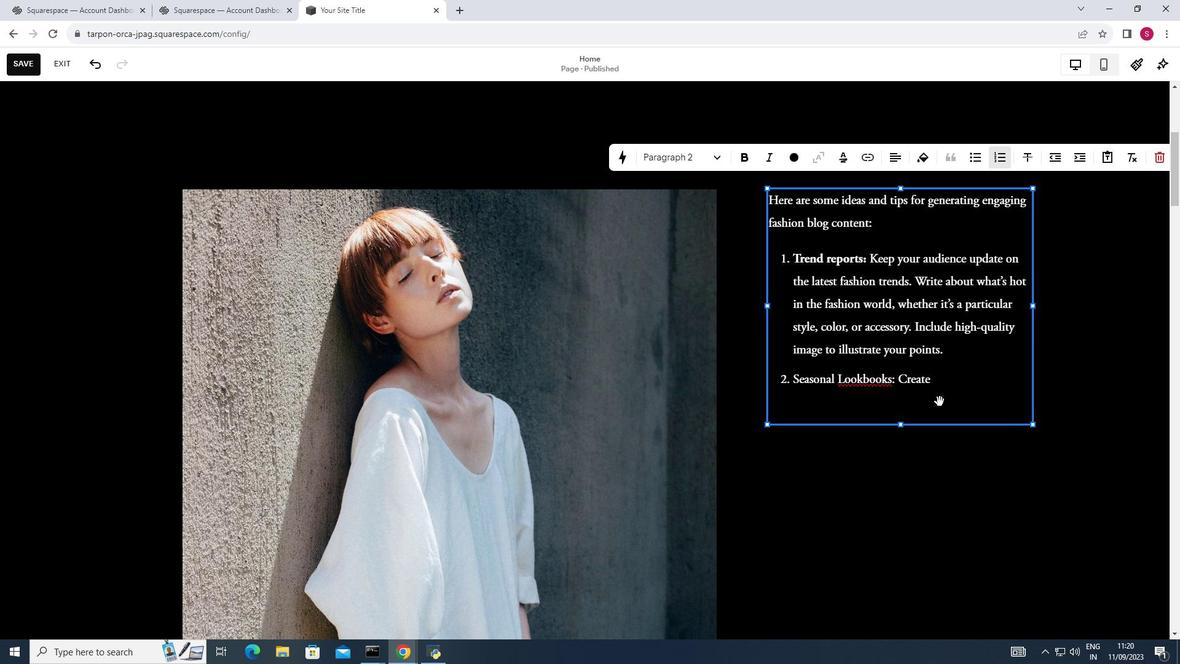 
Action: Mouse moved to (752, 376)
Screenshot: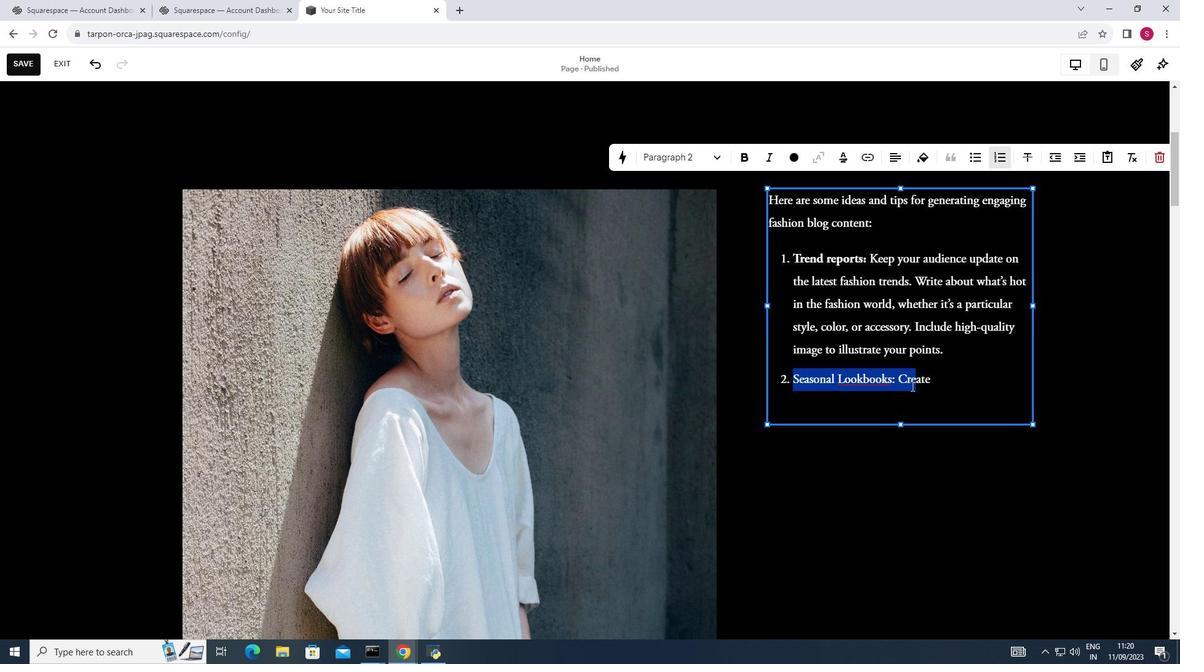 
Action: Mouse pressed left at (752, 376)
Screenshot: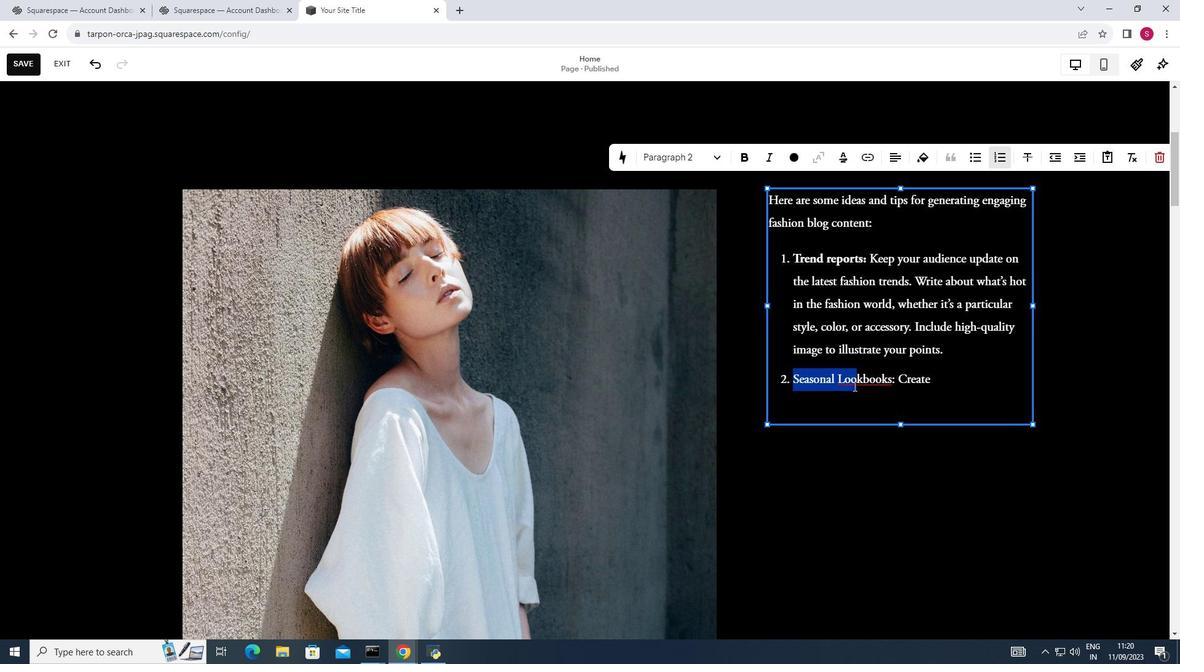 
Action: Mouse moved to (728, 378)
Screenshot: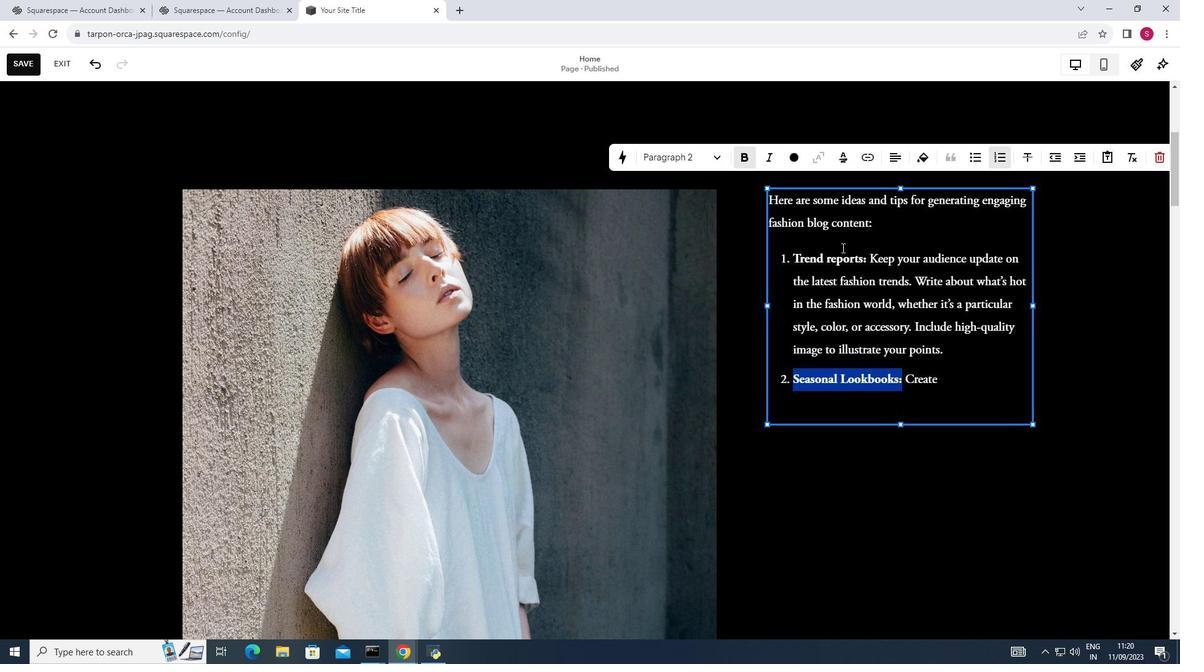 
Action: Mouse pressed left at (728, 378)
Screenshot: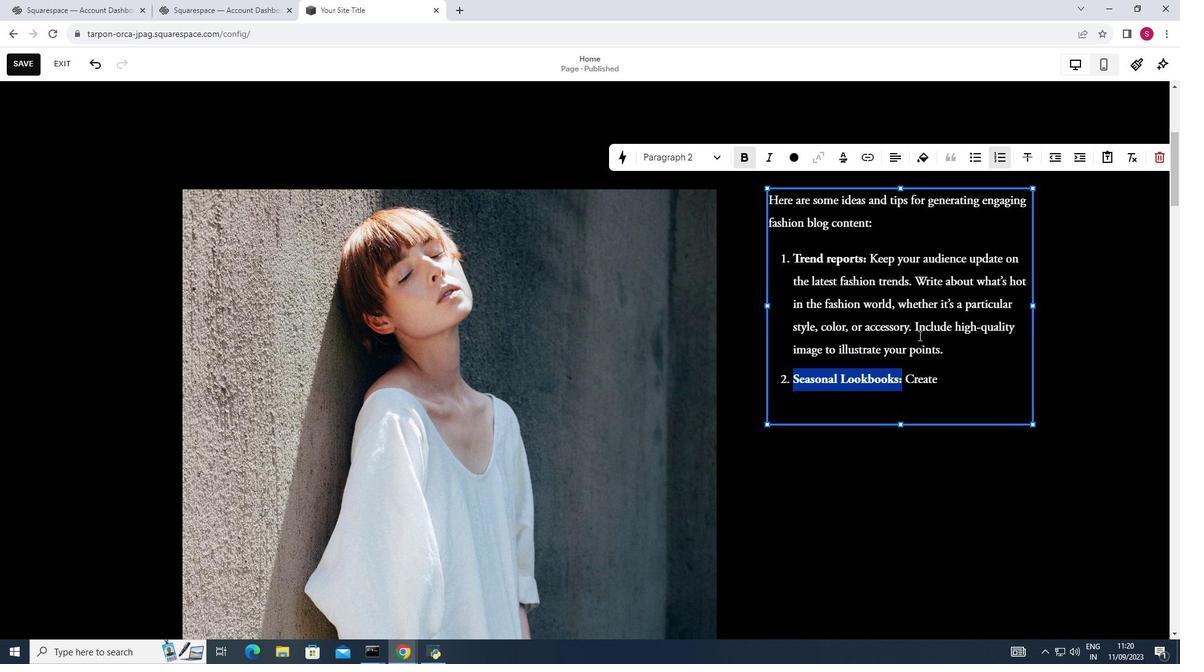 
Action: Mouse moved to (824, 376)
Screenshot: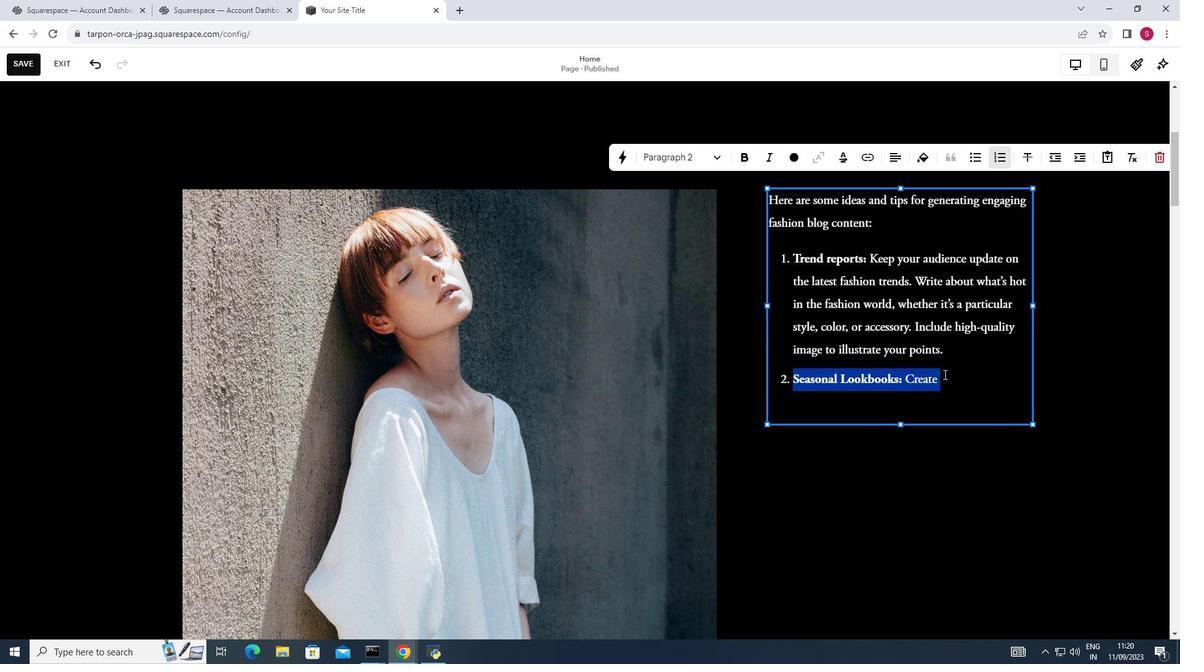 
Action: Mouse pressed left at (824, 376)
Screenshot: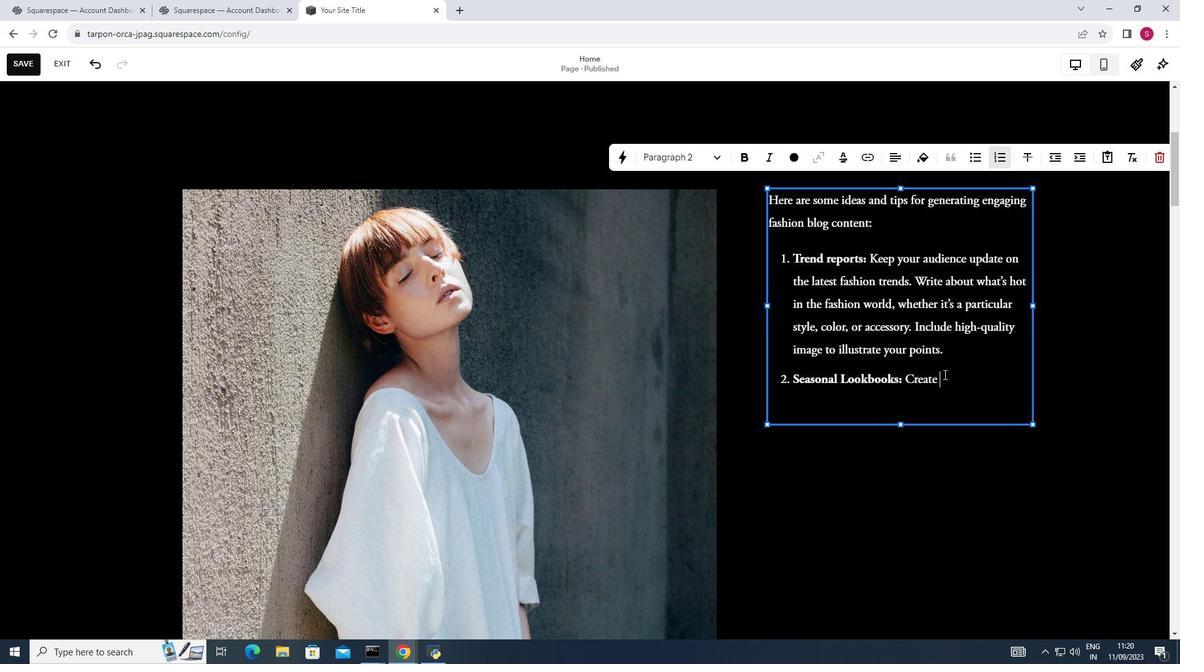 
Action: Mouse pressed left at (824, 376)
Screenshot: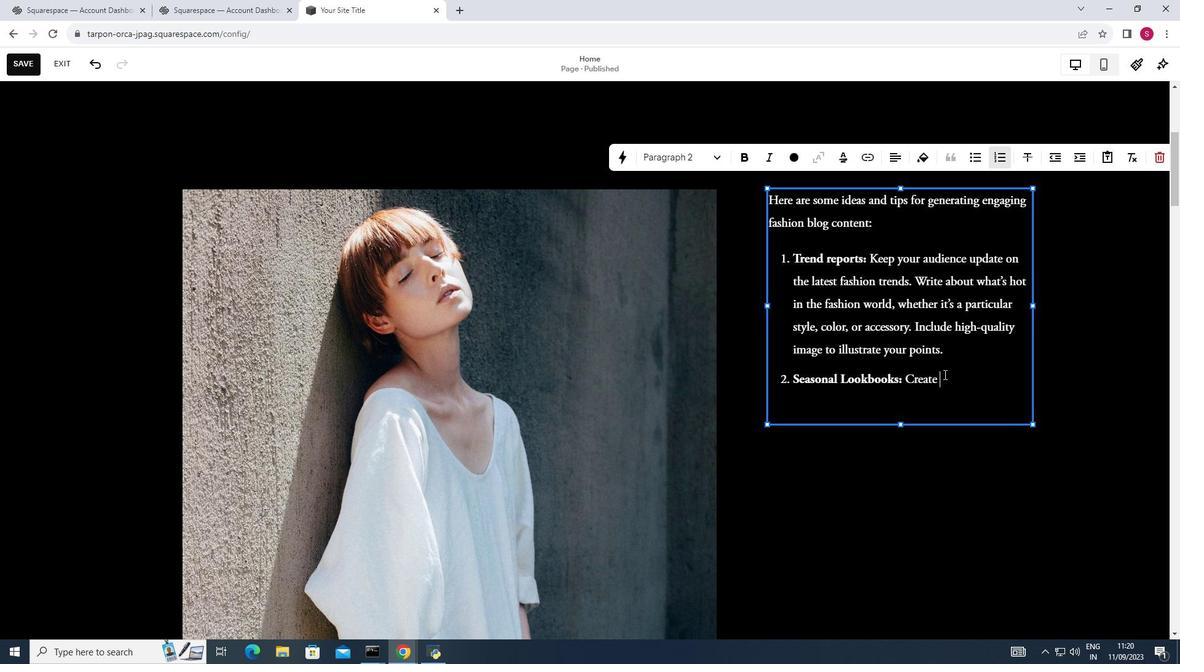 
Action: Mouse pressed left at (824, 376)
Screenshot: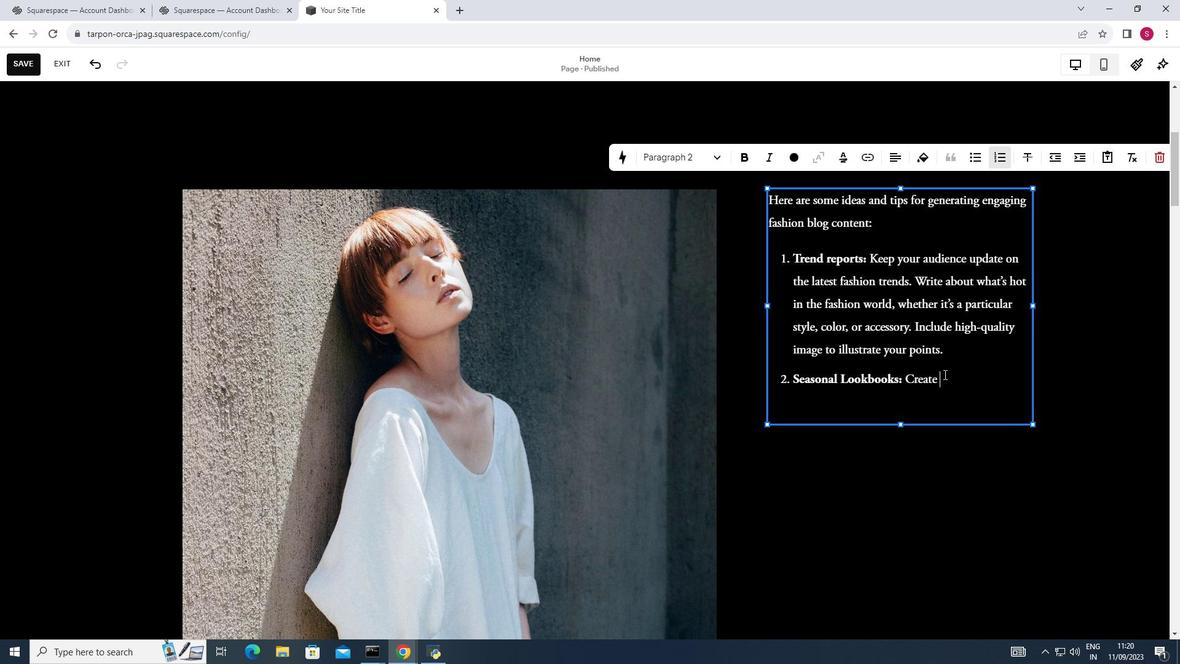 
Action: Mouse pressed left at (824, 376)
Screenshot: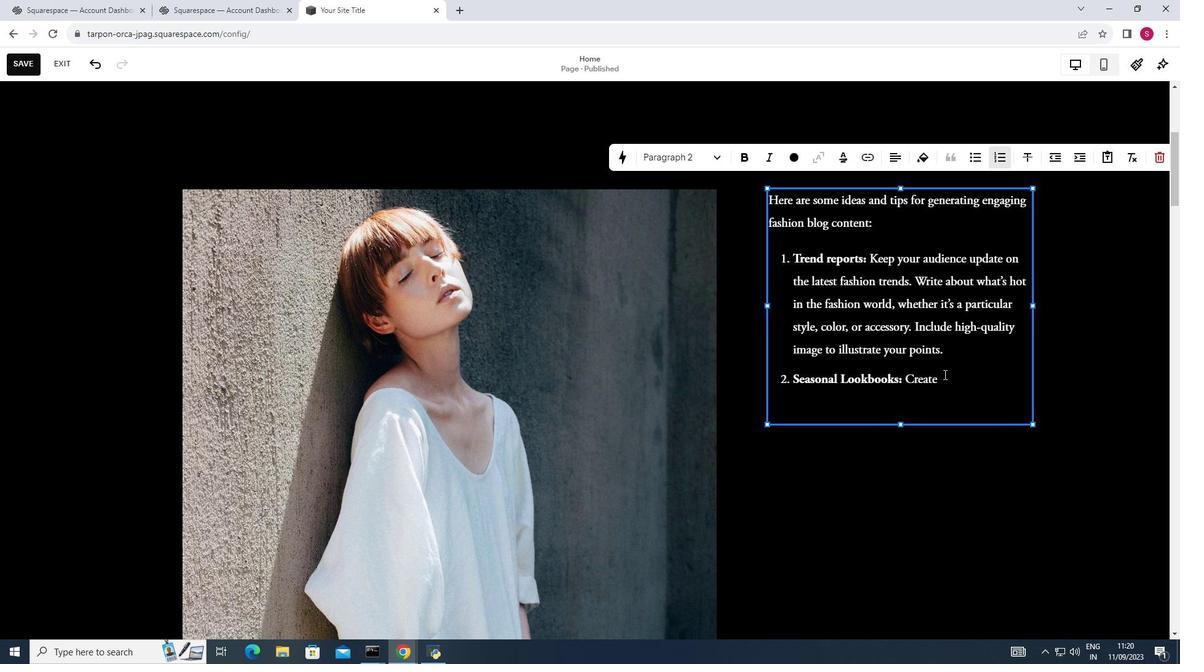 
Action: Key pressed <Key.space>l<Key.backspace><Key.backspace>lookbooks<Key.space>for<Key.space>different<Key.space>seasons,<Key.space>shoe<Key.backspace>wcasing<Key.space>
Screenshot: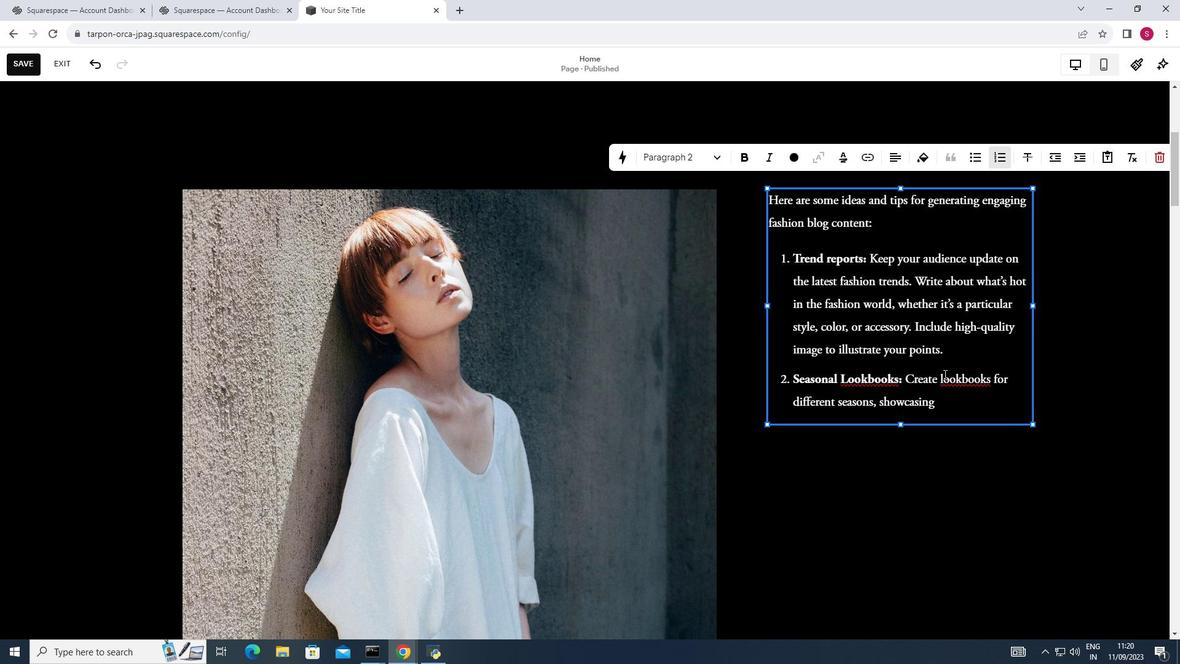 
Action: Mouse moved to (831, 376)
Screenshot: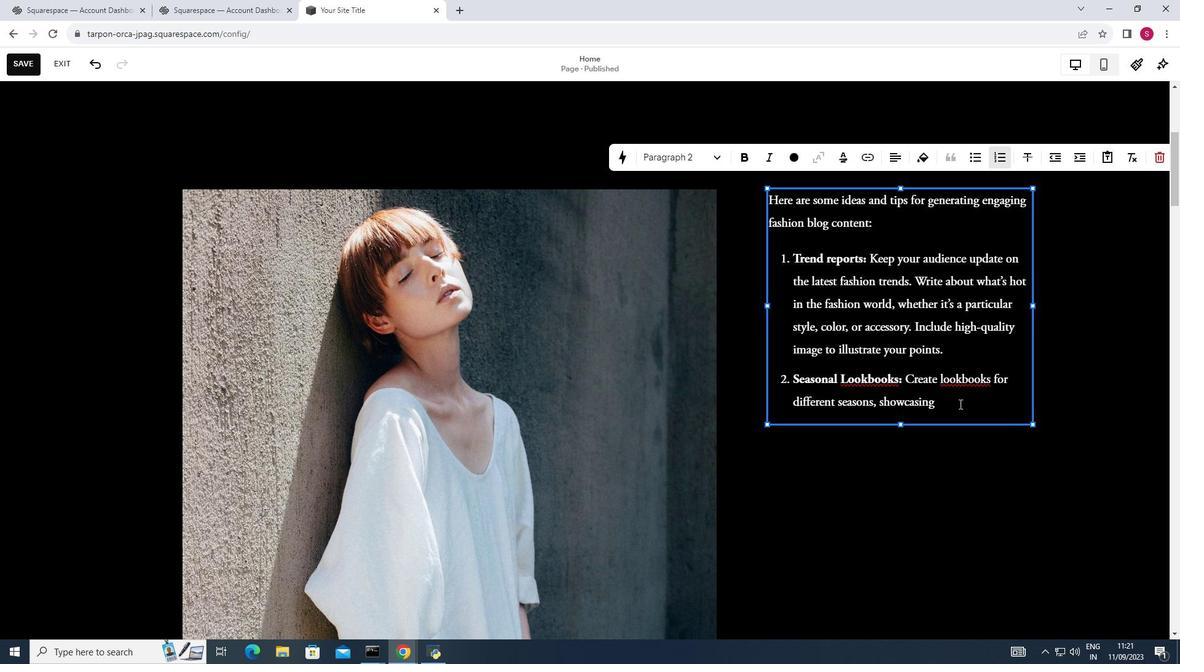 
Action: Key pressed <Key.space>outfits<Key.space>and<Key.space>styles<Key.space>suitable<Key.space>for<Key.space>the<Key.space>weather.<Key.space><Key.shift>sa<Key.backspace>hare<Key.space>outfit<Key.space>inspiration<Key.space>and<Key.space>shoppingh<Key.backspace>links<Key.space>for<Key.space>each<Key.space>look.
Screenshot: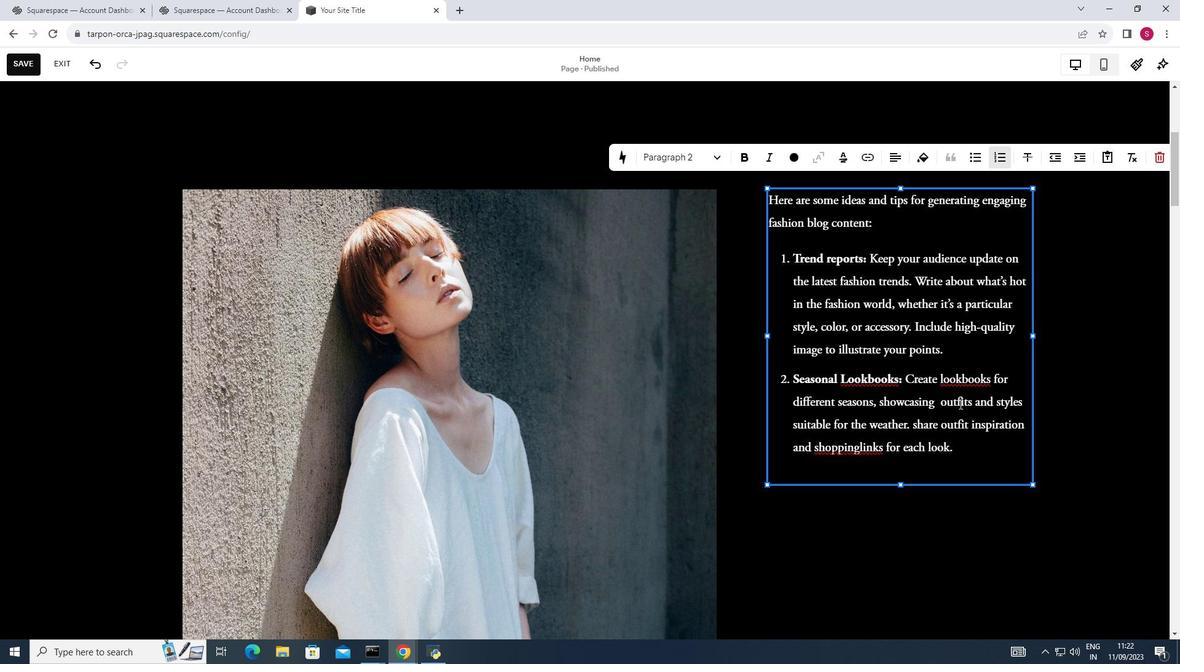 
Action: Mouse moved to (785, 376)
Screenshot: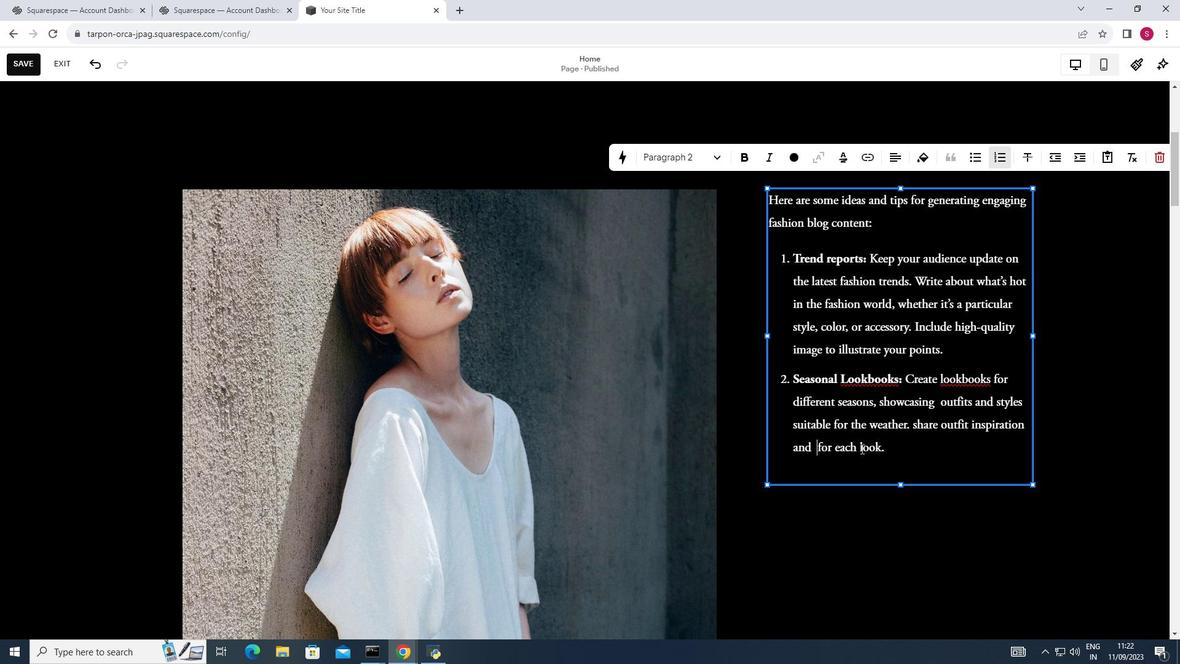 
Action: Mouse pressed left at (785, 376)
Screenshot: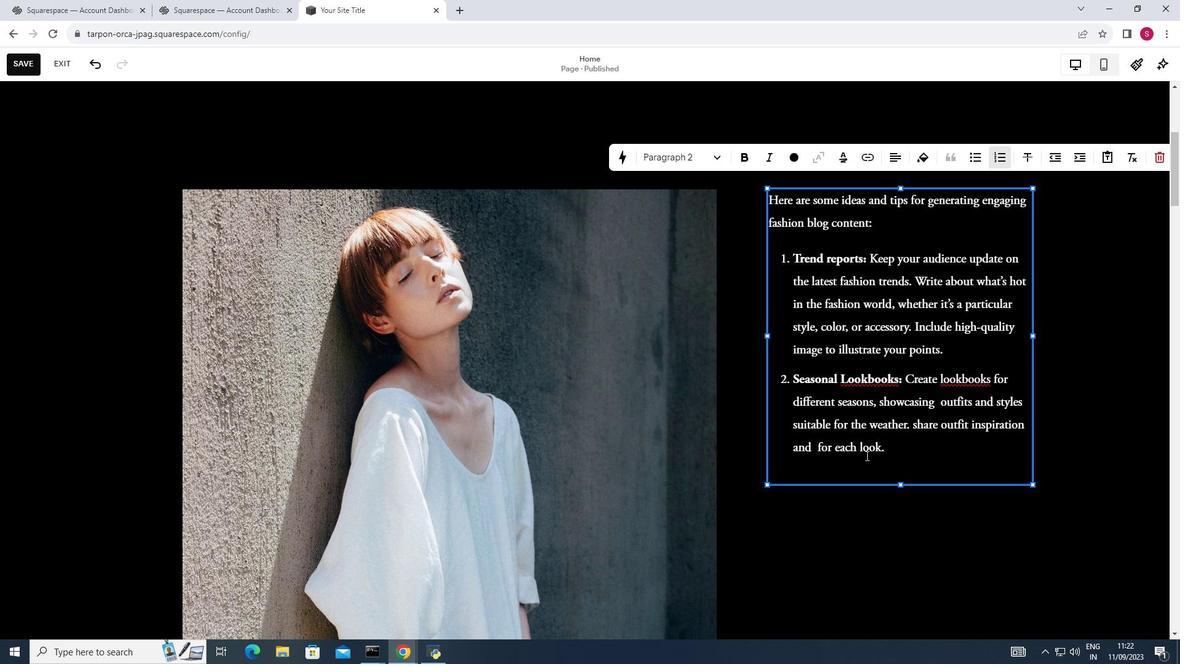 
Action: Mouse pressed left at (785, 376)
Screenshot: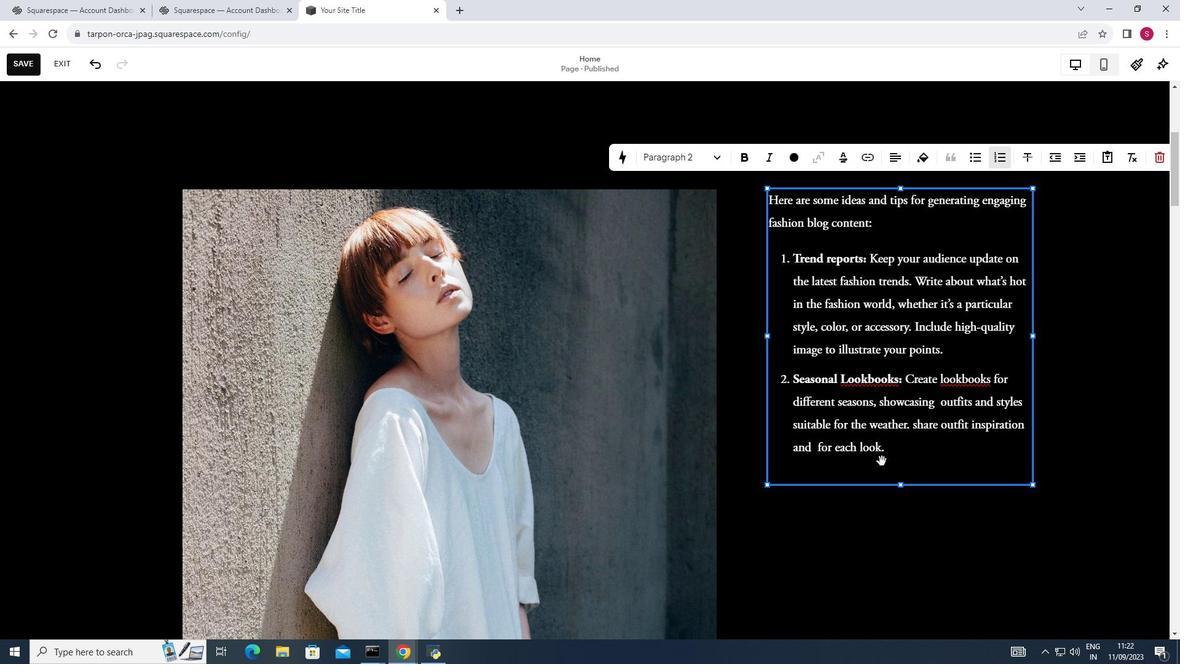 
Action: Key pressed <Key.space>
Screenshot: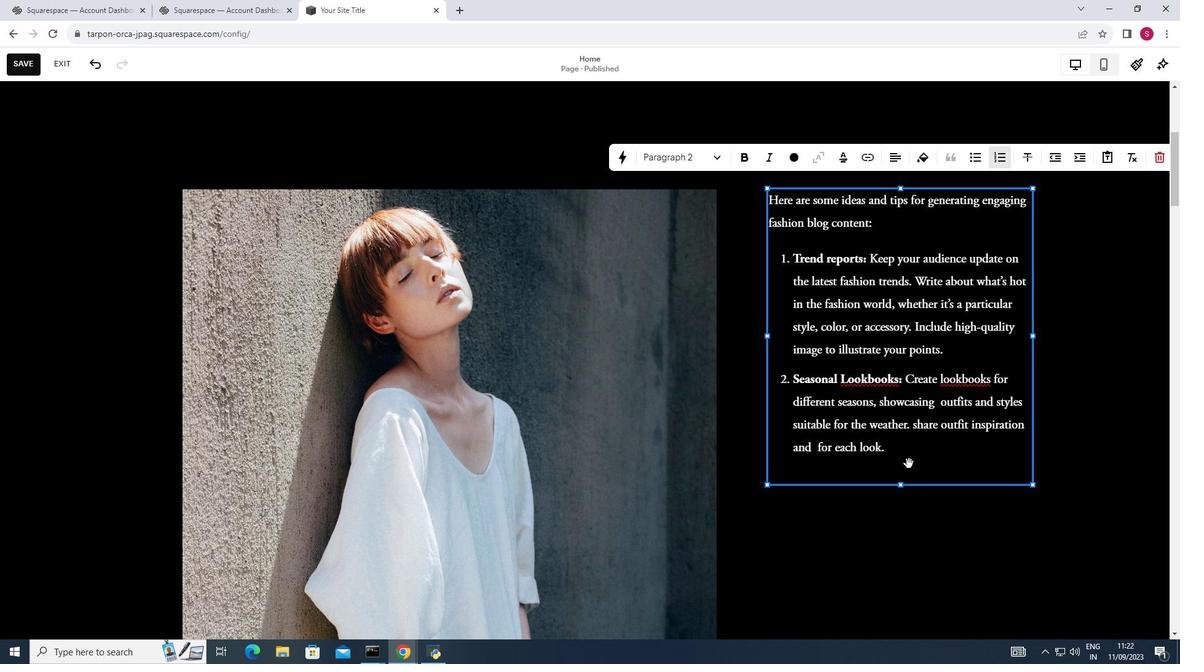 
Action: Mouse moved to (806, 376)
Screenshot: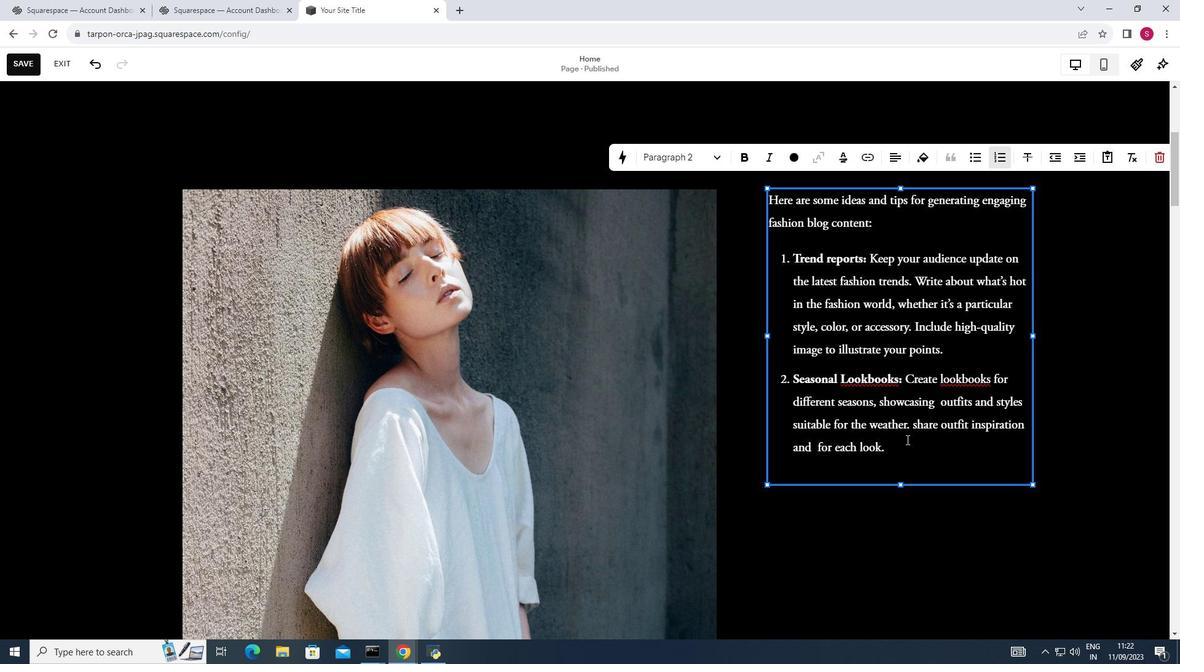 
Action: Key pressed ctrl+Z
Screenshot: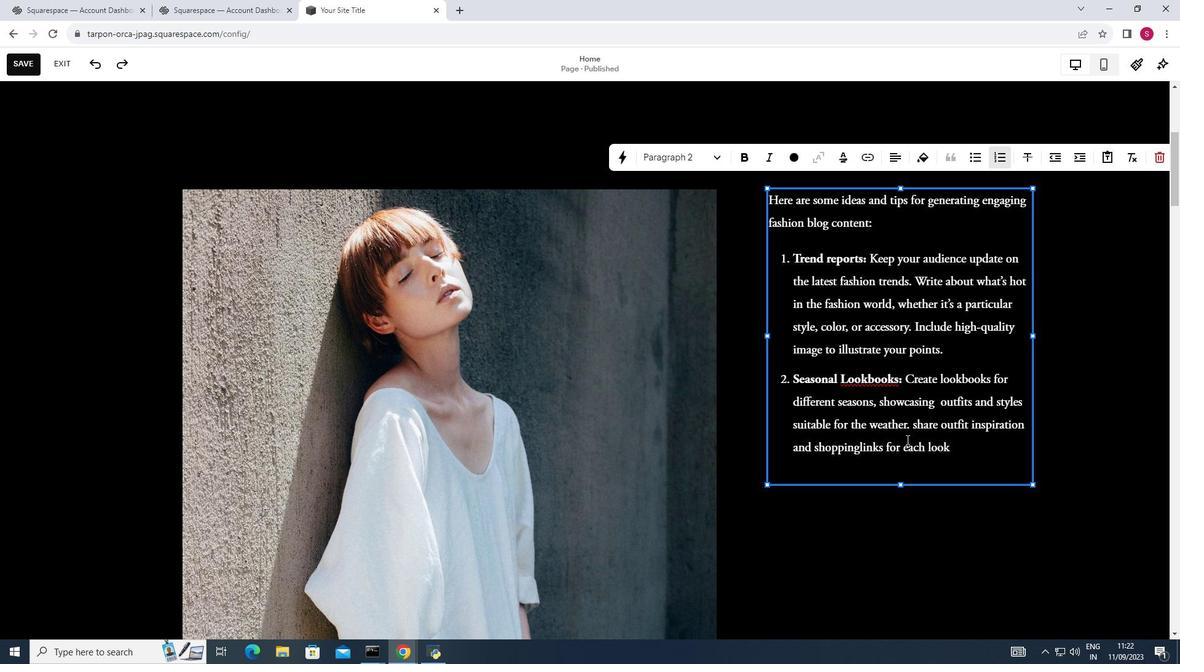 
Action: Mouse moved to (783, 376)
Screenshot: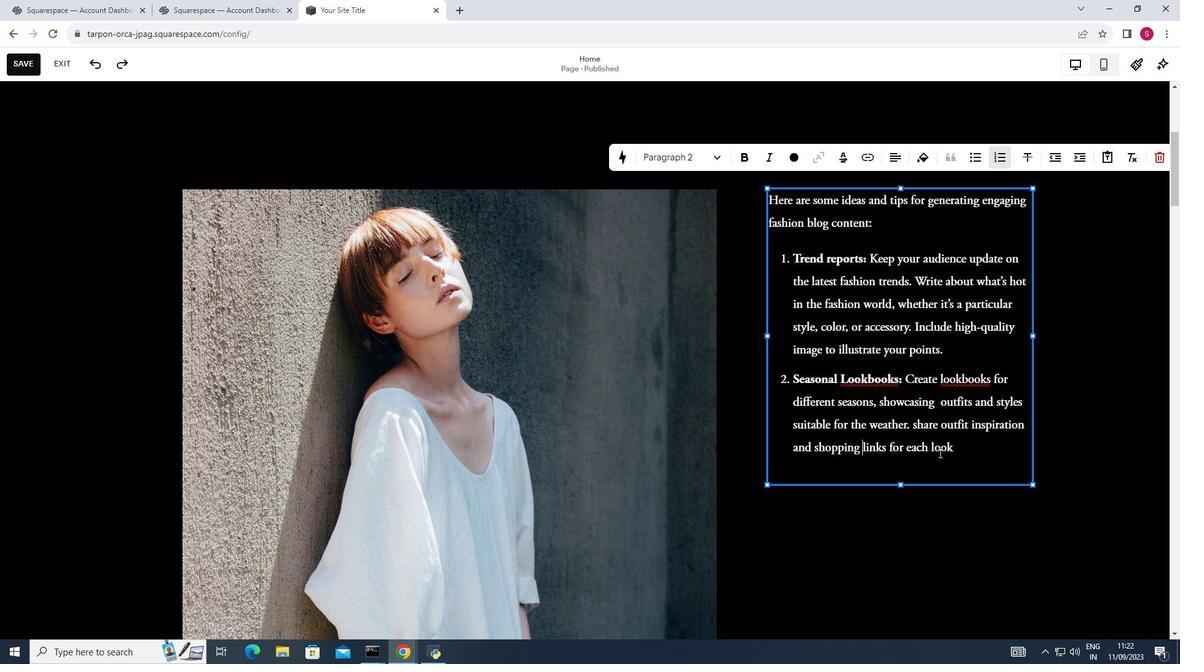 
Action: Mouse pressed left at (783, 376)
Screenshot: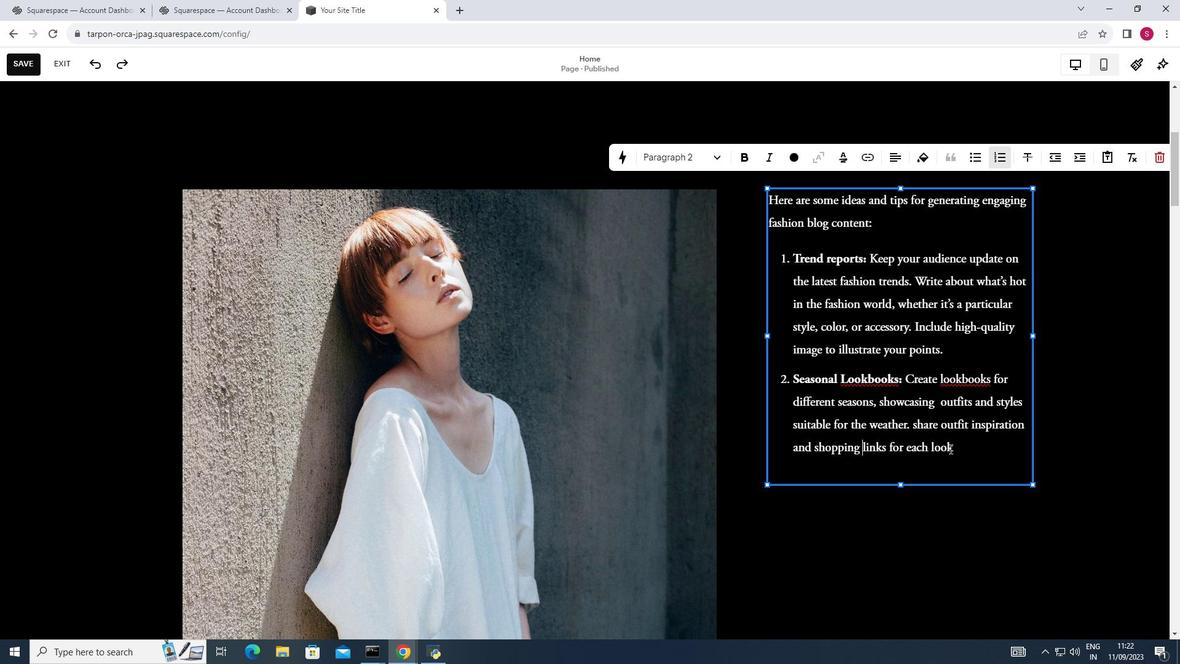 
Action: Key pressed <Key.space>
Screenshot: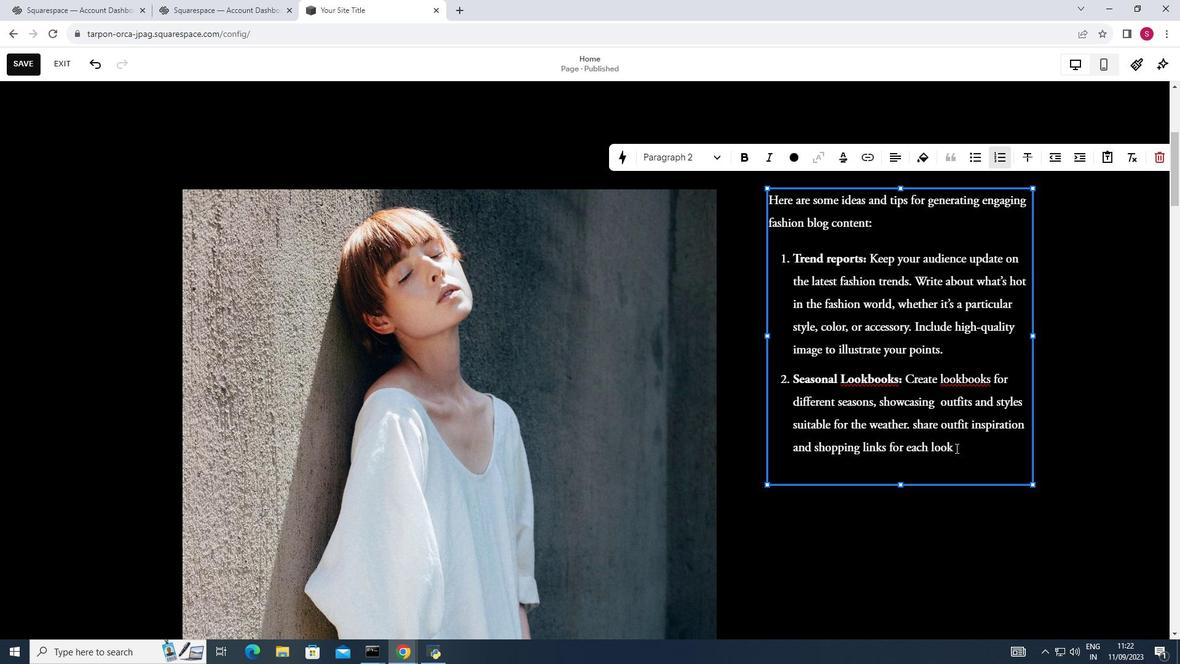 
Action: Mouse moved to (829, 376)
Screenshot: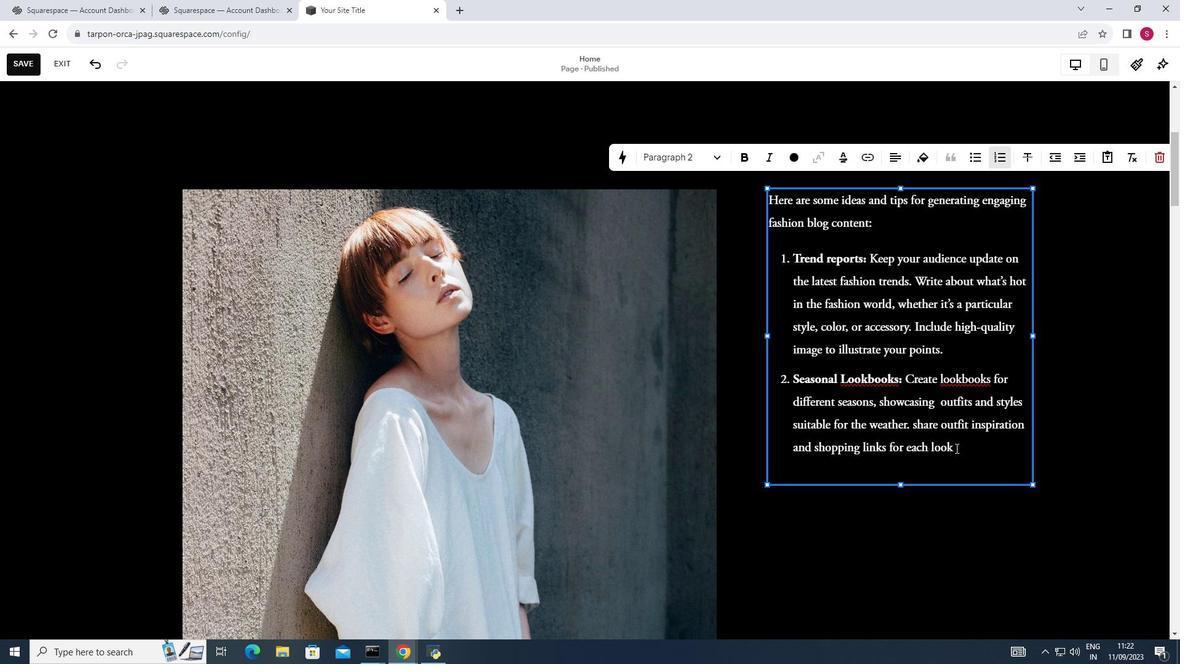 
Action: Mouse pressed left at (829, 376)
Screenshot: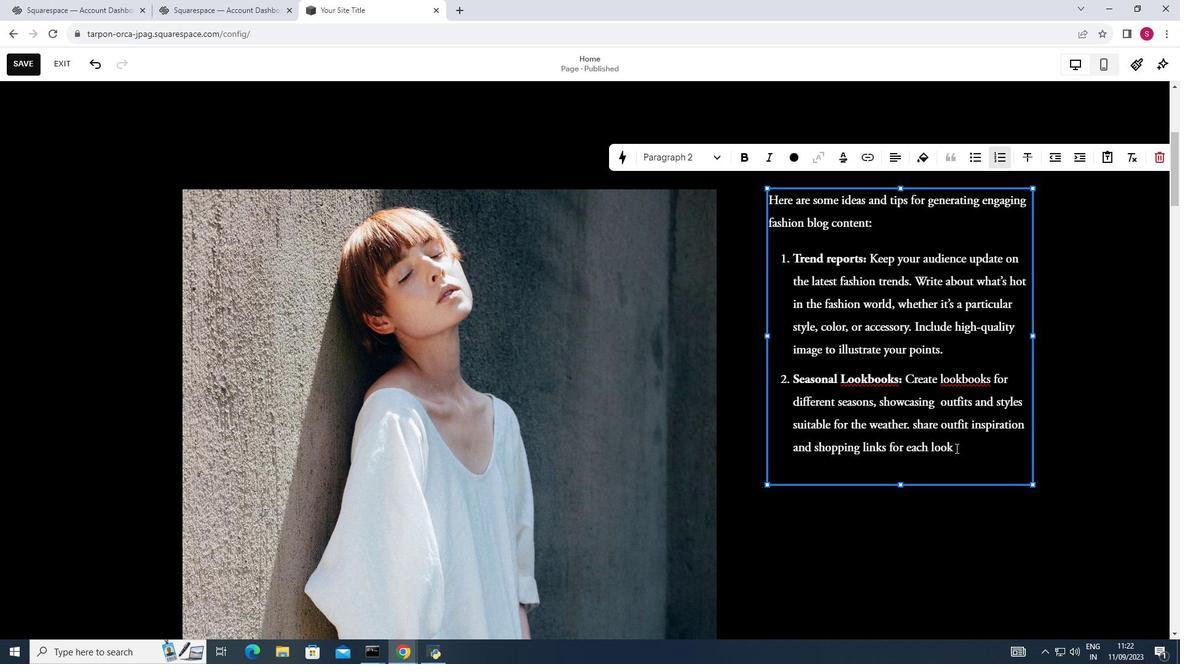 
Action: Mouse pressed left at (829, 376)
Screenshot: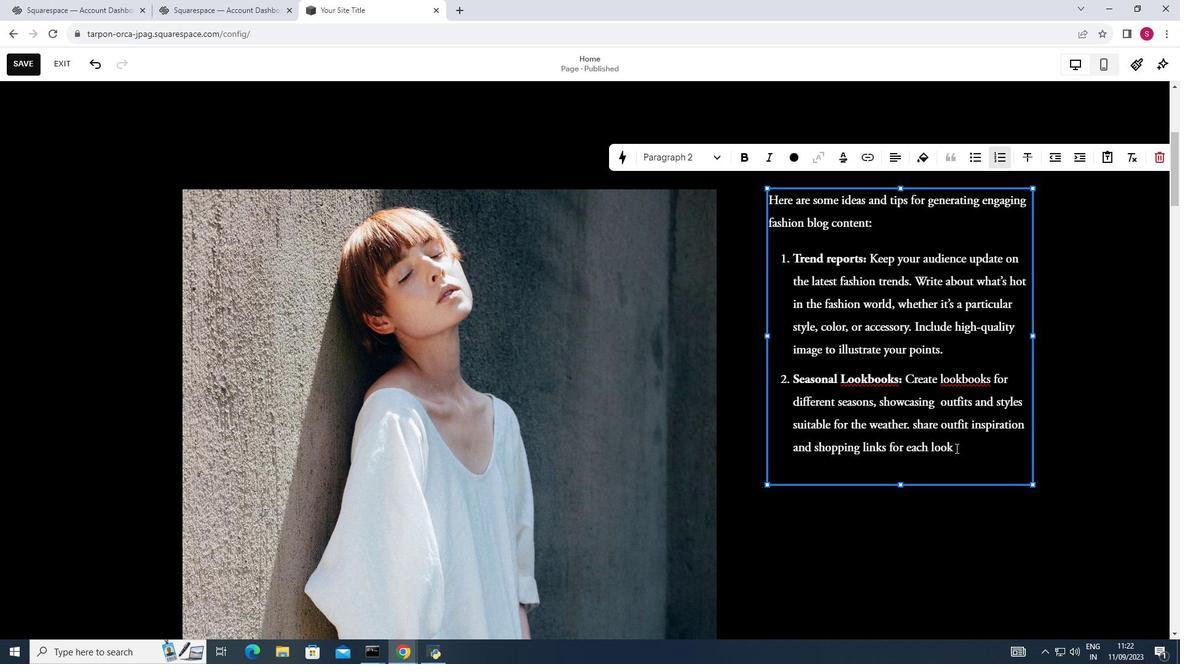 
Action: Key pressed .<Key.enter>
Screenshot: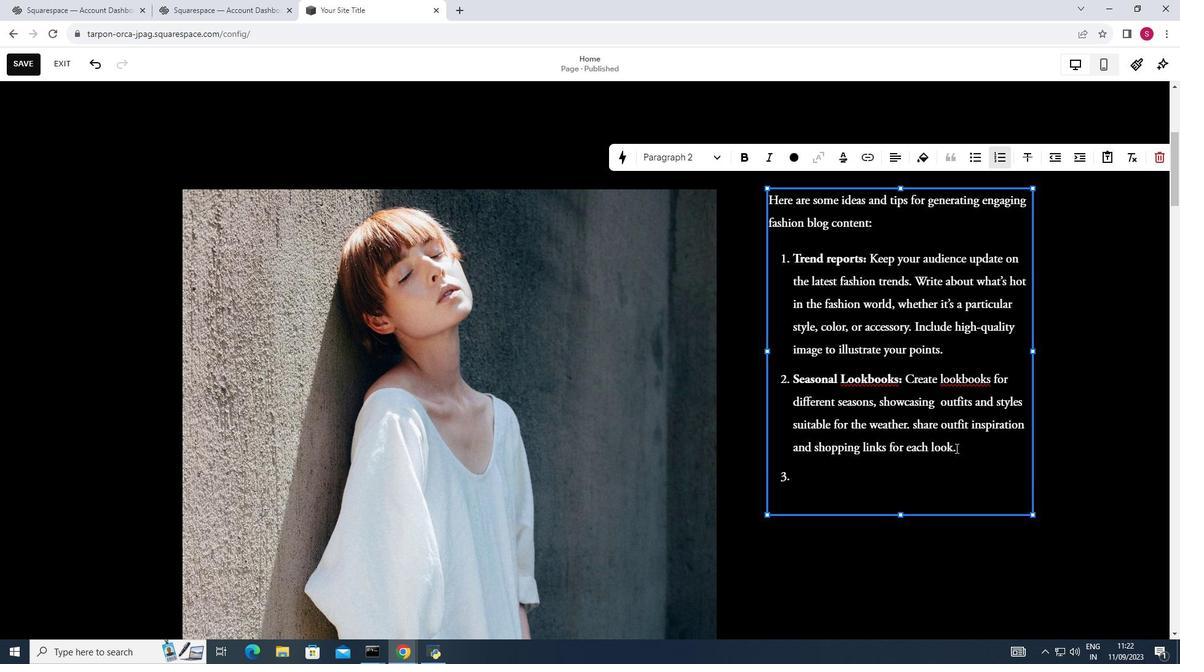 
Action: Mouse moved to (766, 376)
Screenshot: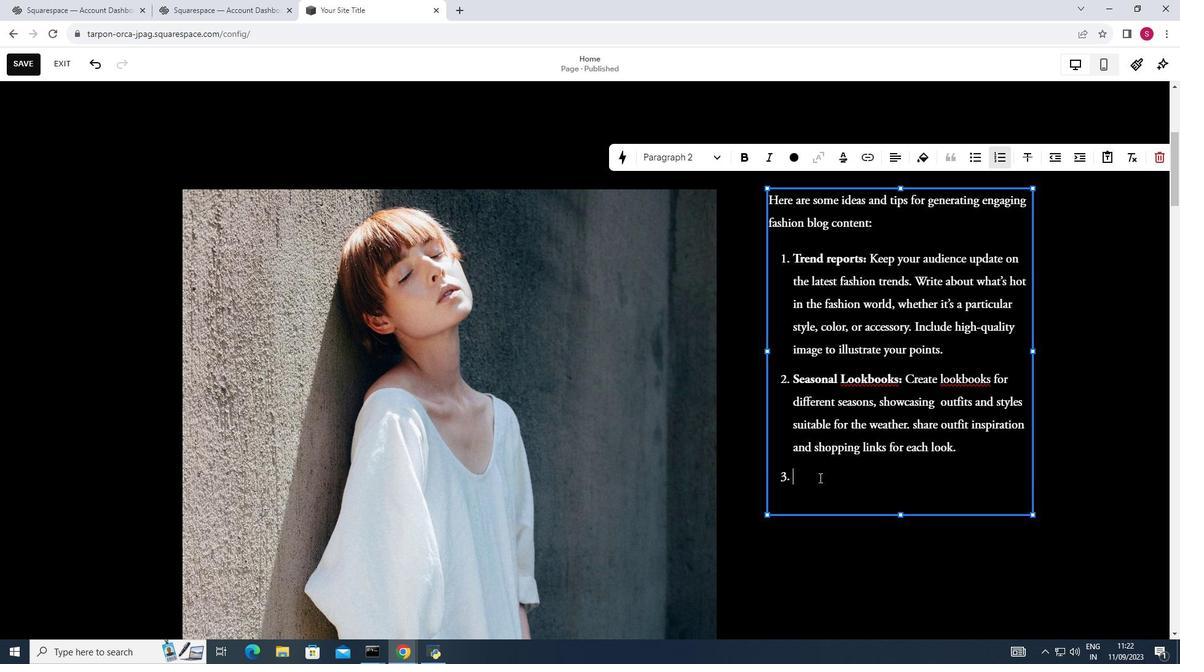 
Action: Key pressed <Key.shift>Fashion<Key.space><Key.shift>Tips<Key.space>and<Key.space><Key.shift>How<Key.space>-<Key.shift>Tos<Key.shift_r><Key.shift_r><Key.shift_r><Key.shift_r><Key.shift_r><Key.shift_r><Key.shift_r><Key.shift_r><Key.shift_r><Key.shift_r><Key.shift_r><Key.shift_r><Key.shift_r><Key.shift_r><Key.shift_r><Key.shift_r><Key.shift_r><Key.shift_r><Key.shift_r><Key.shift_r><Key.shift_r><Key.shift_r><Key.shift_r><Key.shift_r><Key.shift_r>:
Screenshot: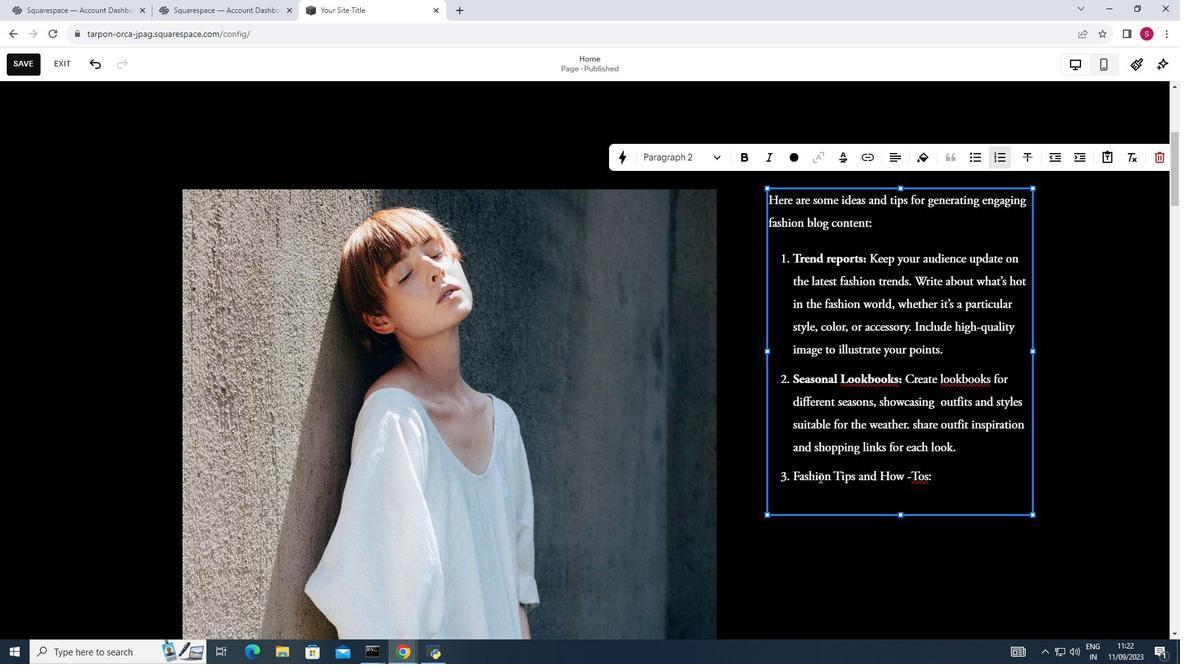 
Action: Mouse moved to (823, 376)
Screenshot: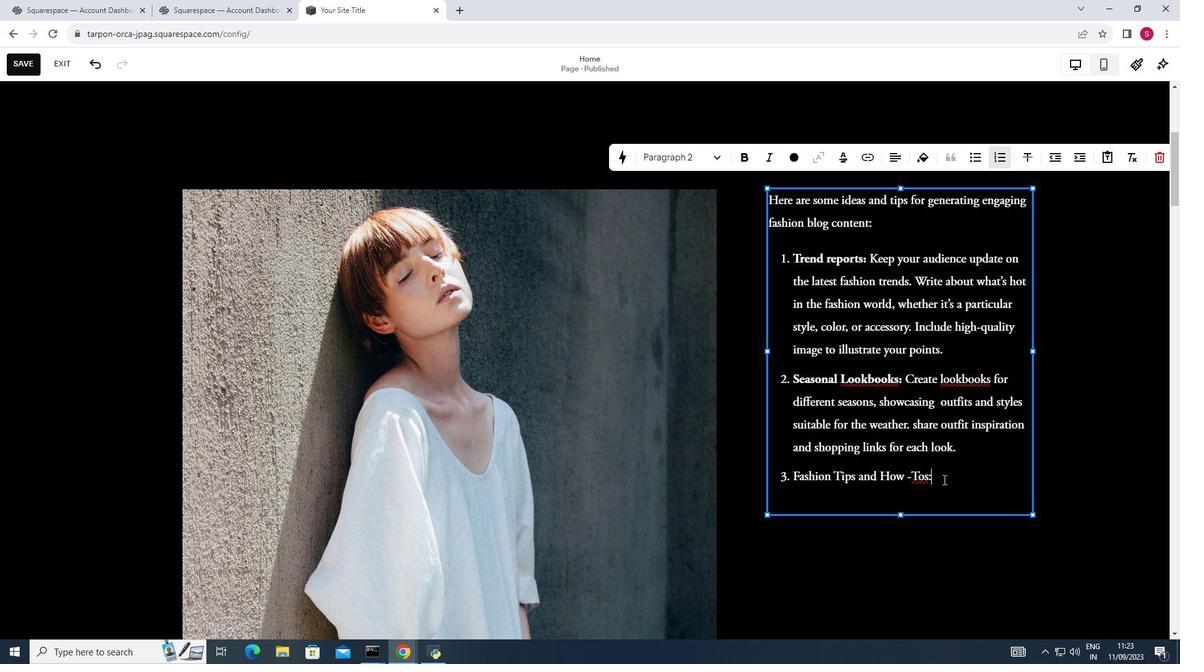 
Action: Mouse pressed left at (823, 376)
Screenshot: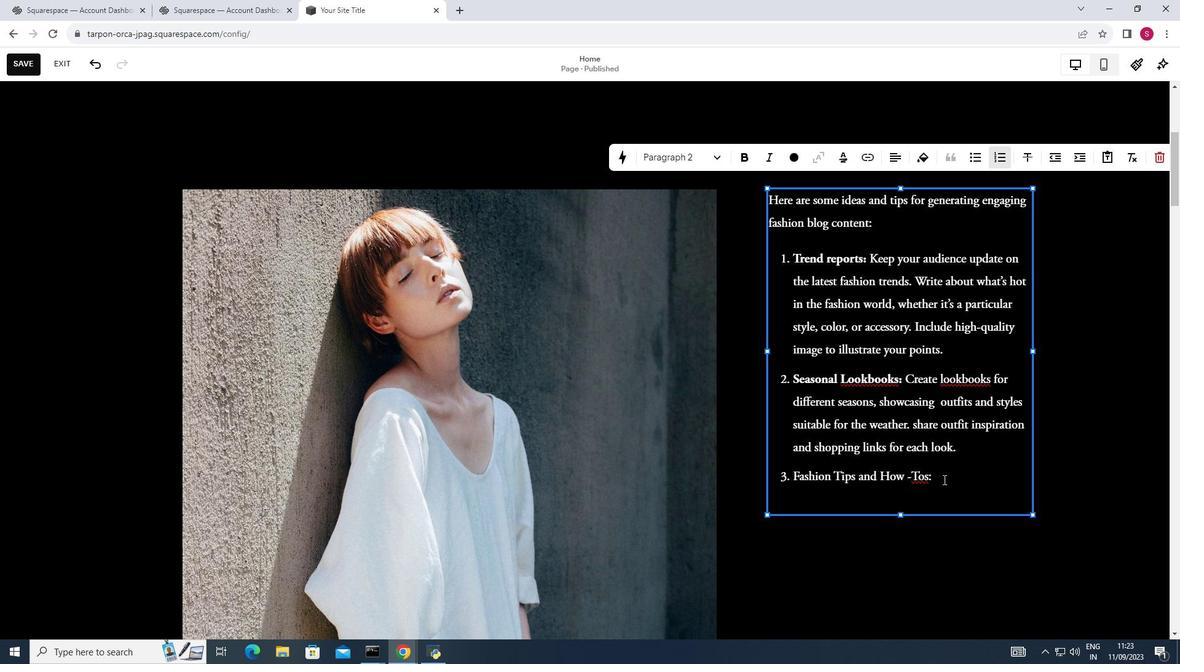 
Action: Mouse pressed left at (823, 376)
Screenshot: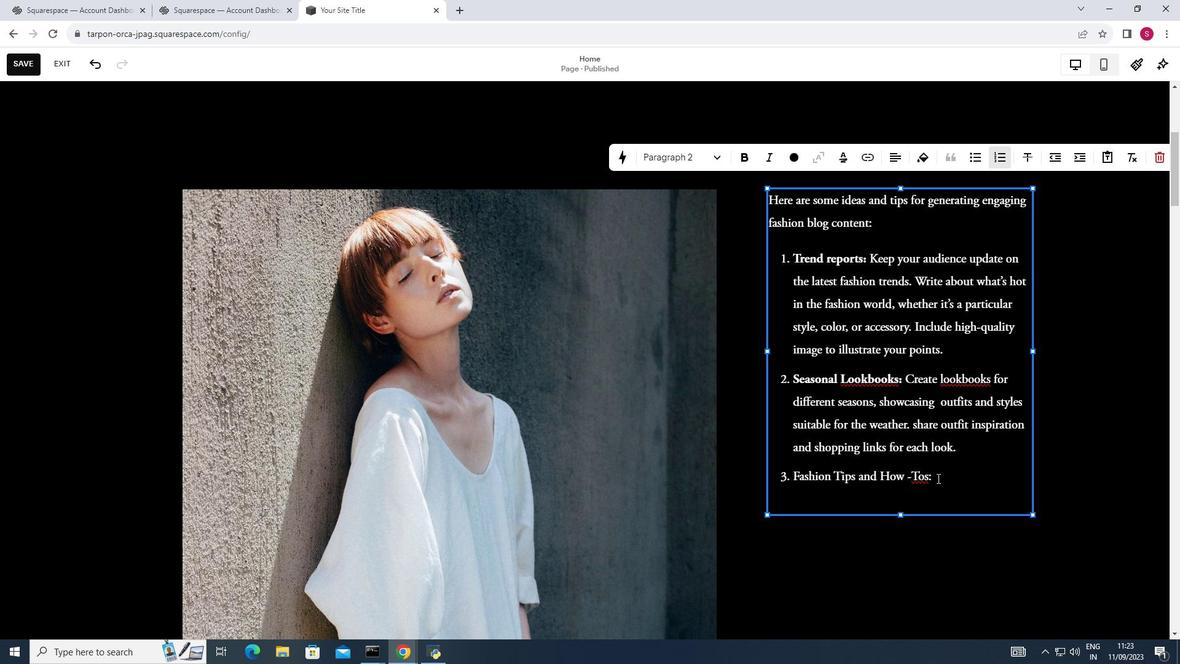 
Action: Mouse pressed left at (823, 376)
Screenshot: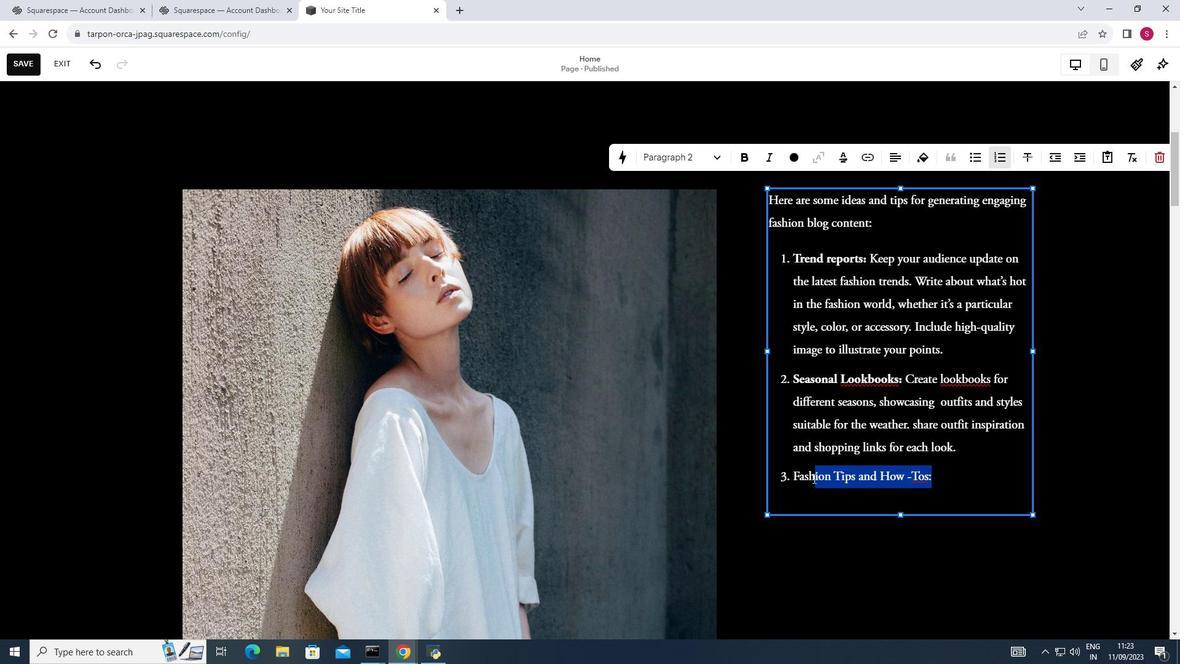 
Action: Mouse moved to (752, 376)
Screenshot: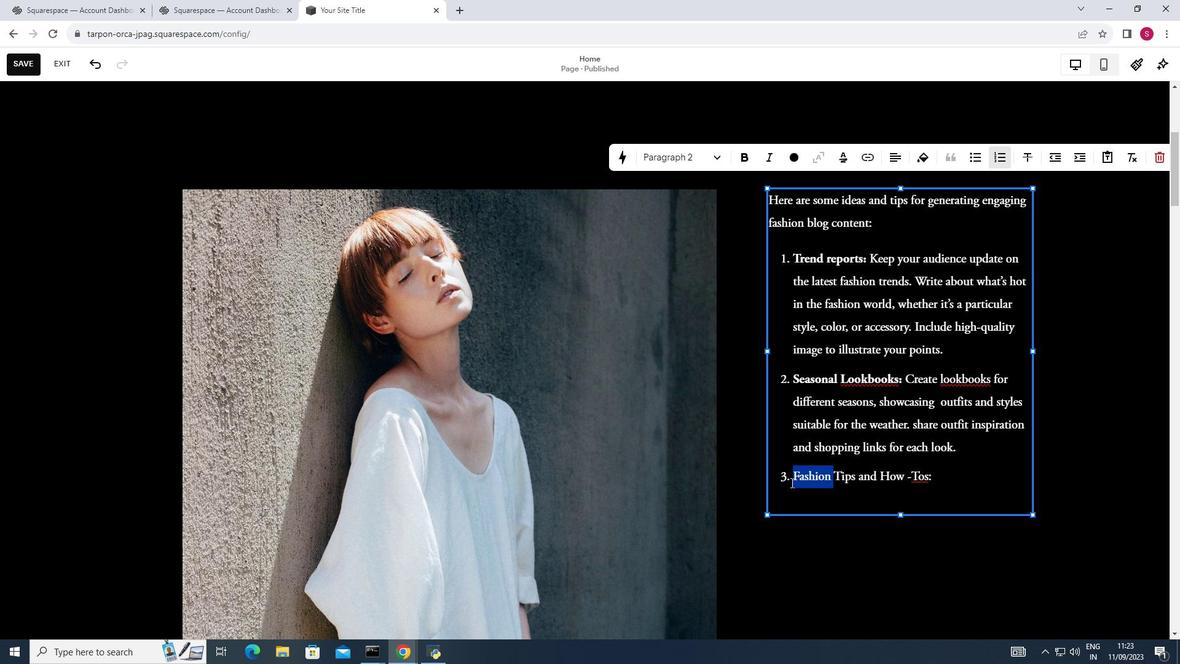 
Action: Mouse pressed left at (752, 376)
Screenshot: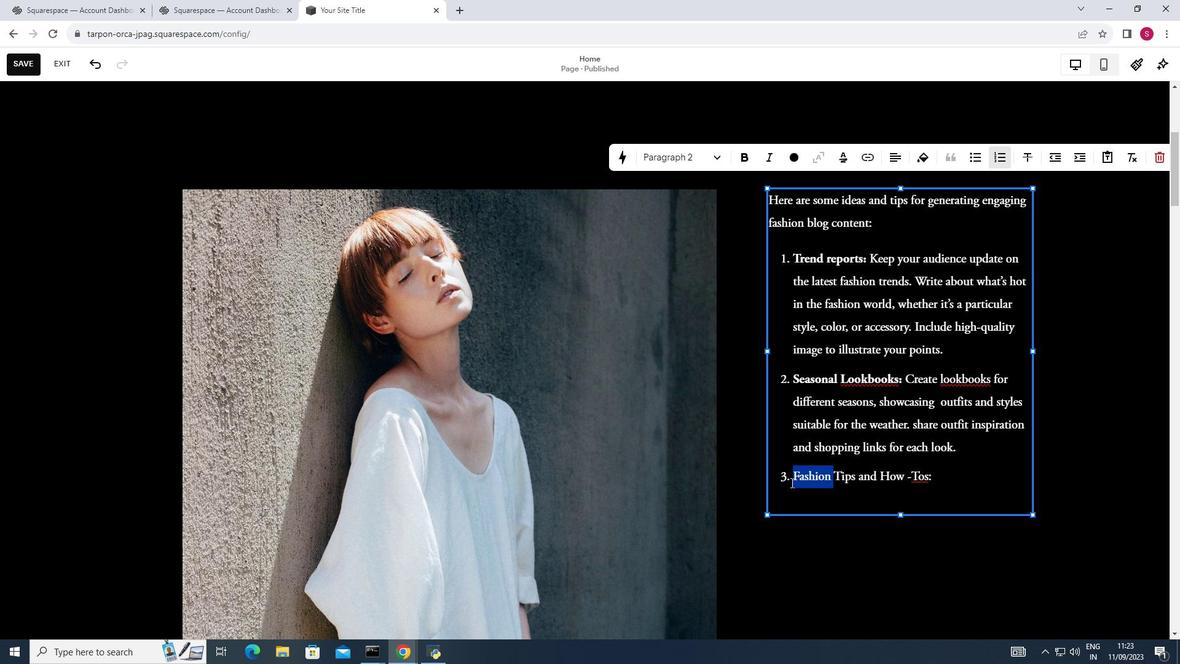 
Action: Mouse pressed left at (752, 376)
Screenshot: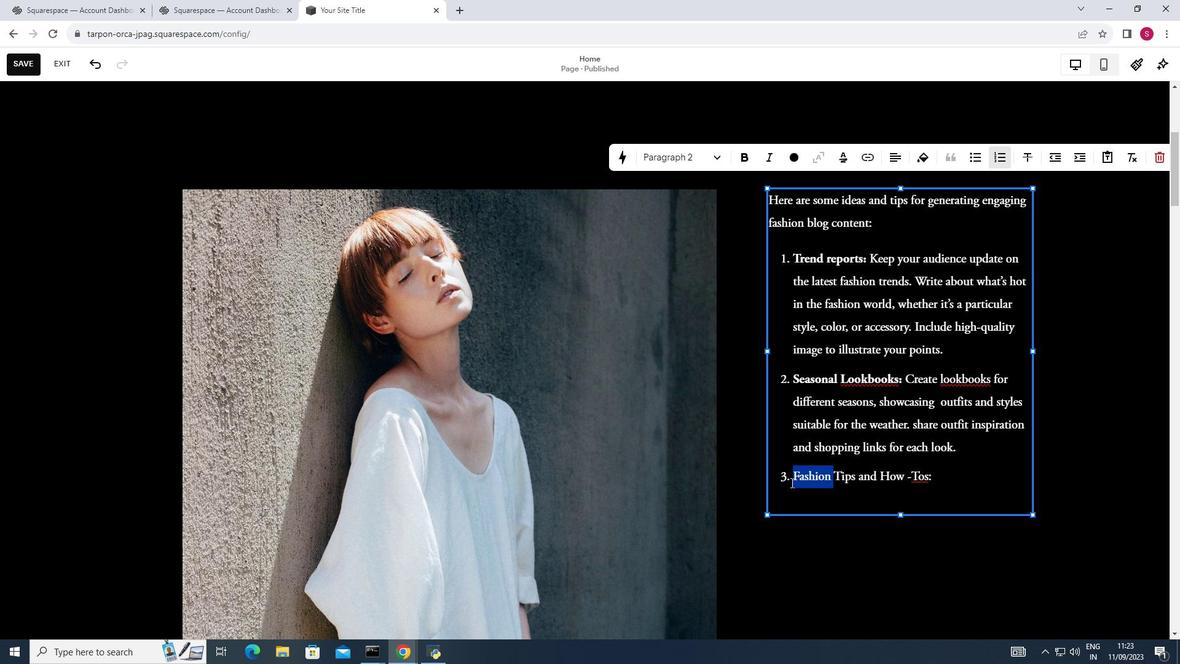 
Action: Mouse moved to (753, 376)
Screenshot: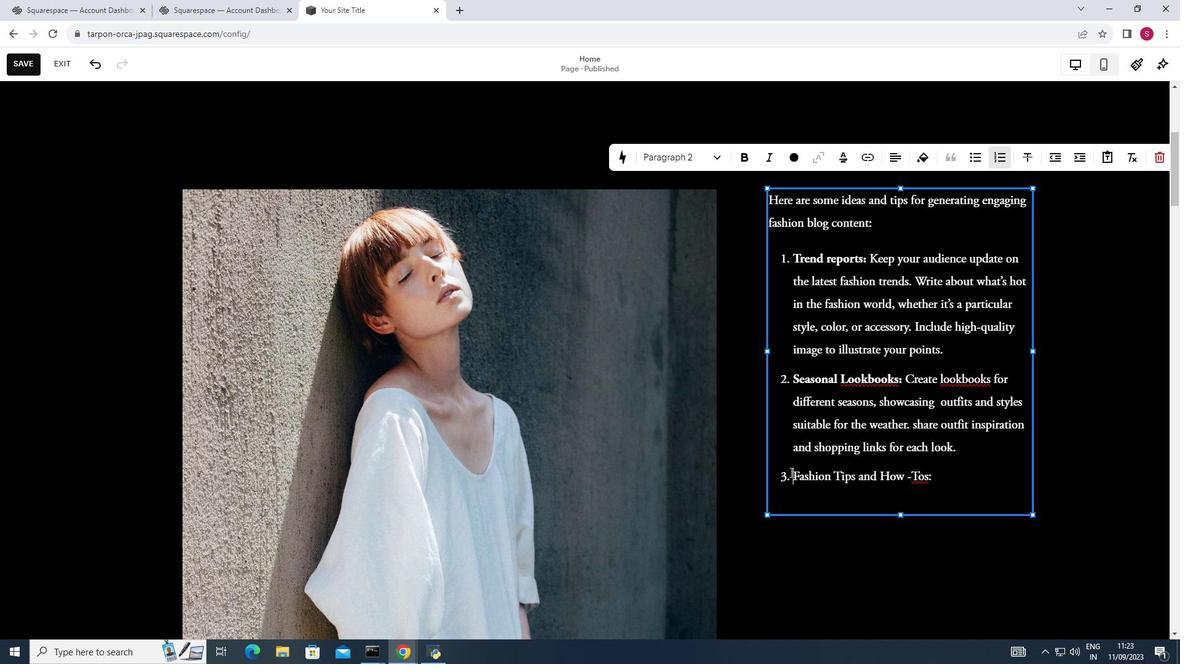 
Action: Mouse pressed left at (753, 376)
Screenshot: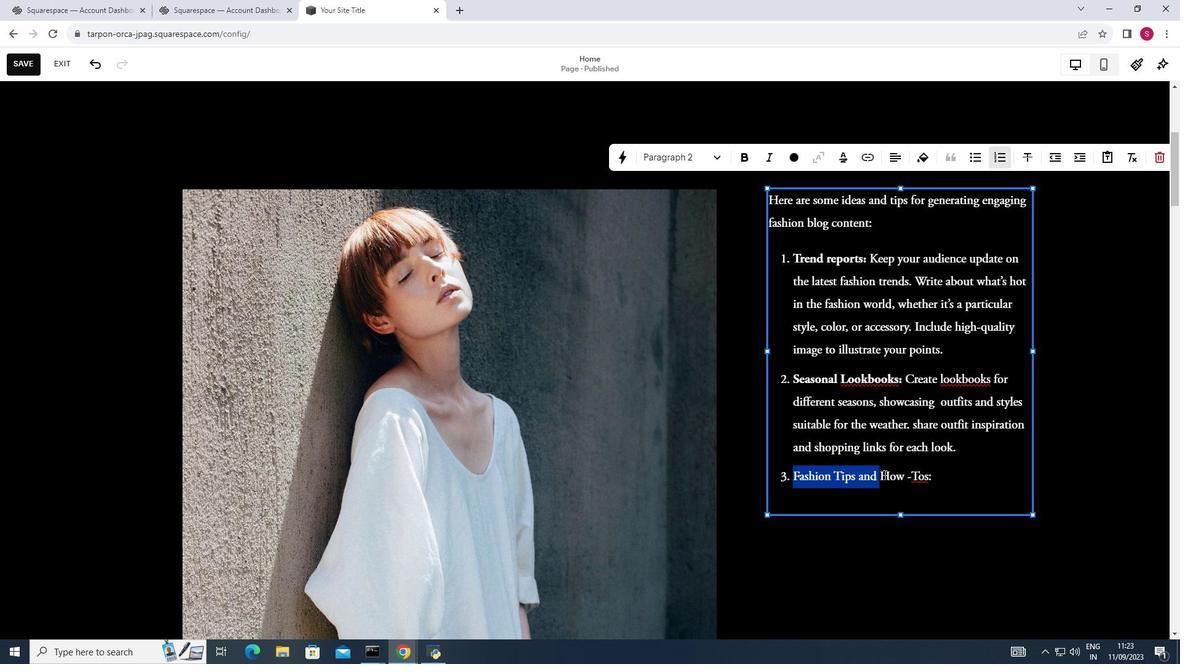 
Action: Mouse moved to (752, 376)
Screenshot: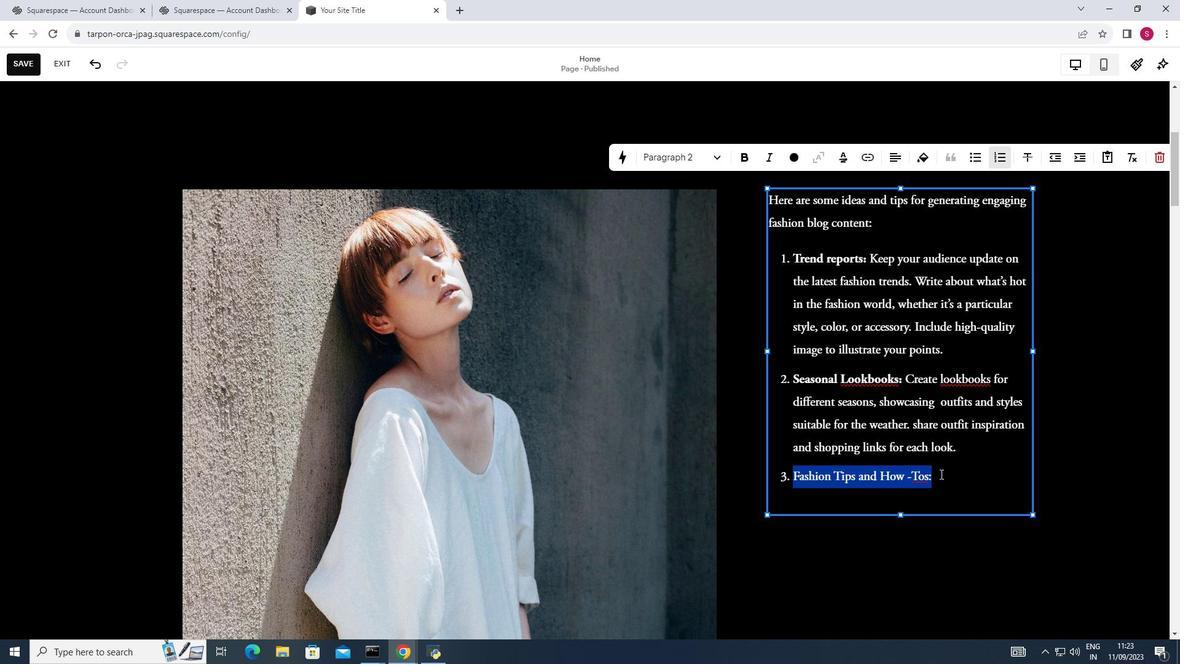 
Action: Mouse pressed left at (752, 376)
Screenshot: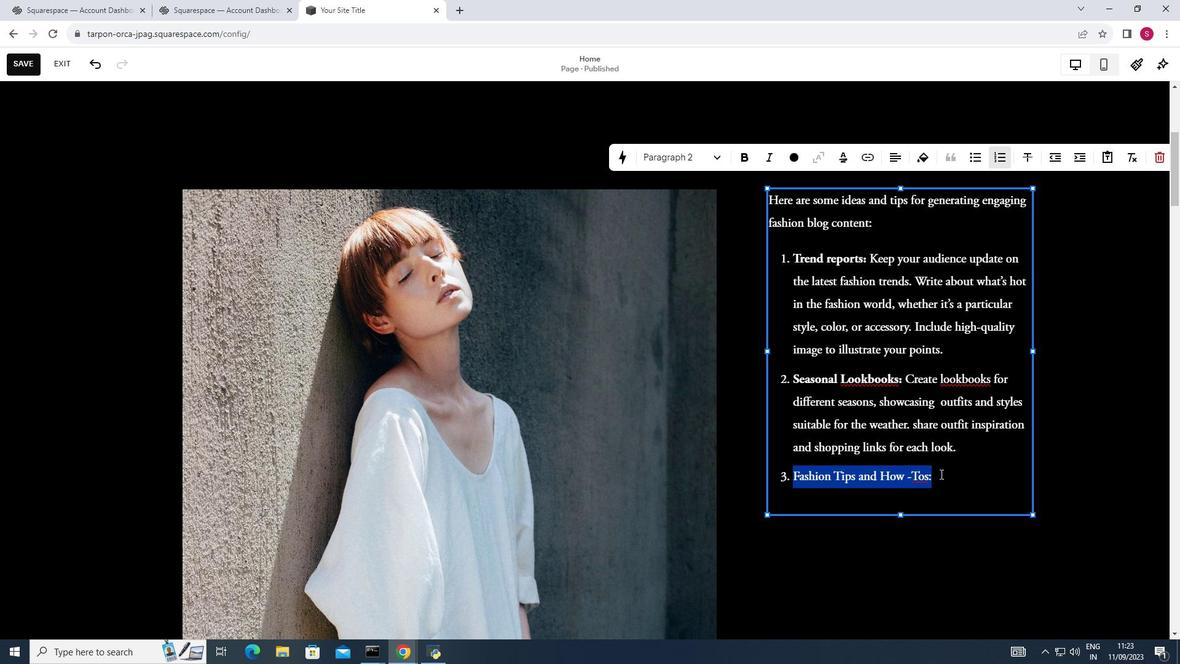 
Action: Mouse moved to (729, 378)
Screenshot: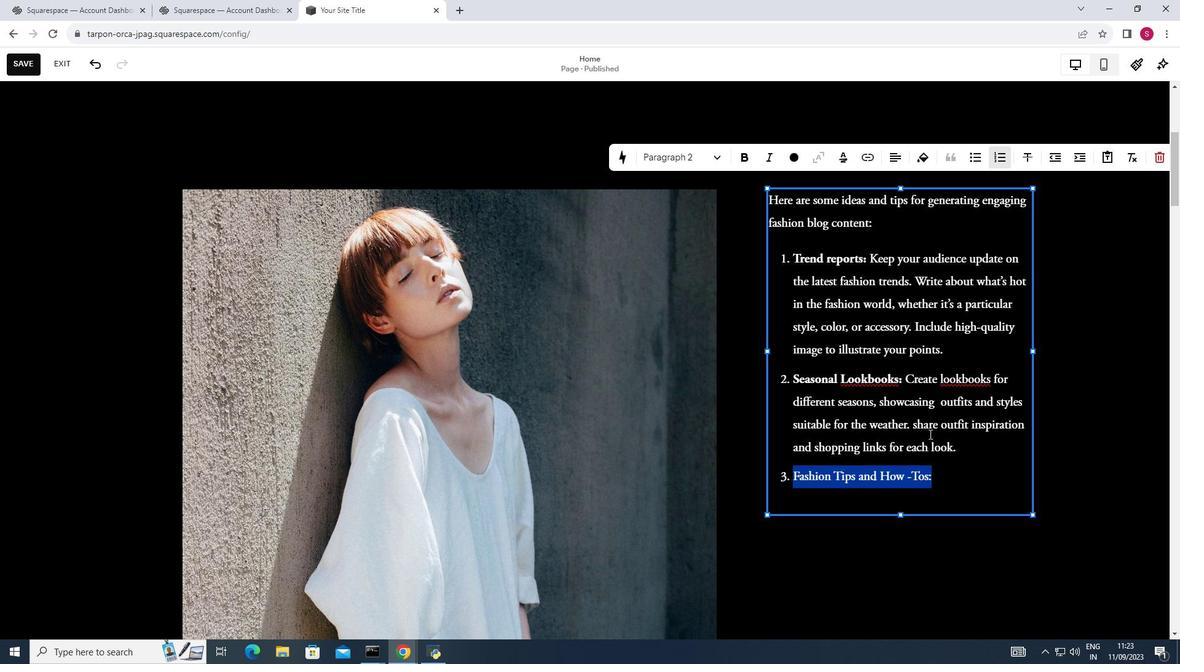 
Action: Mouse pressed left at (729, 378)
Screenshot: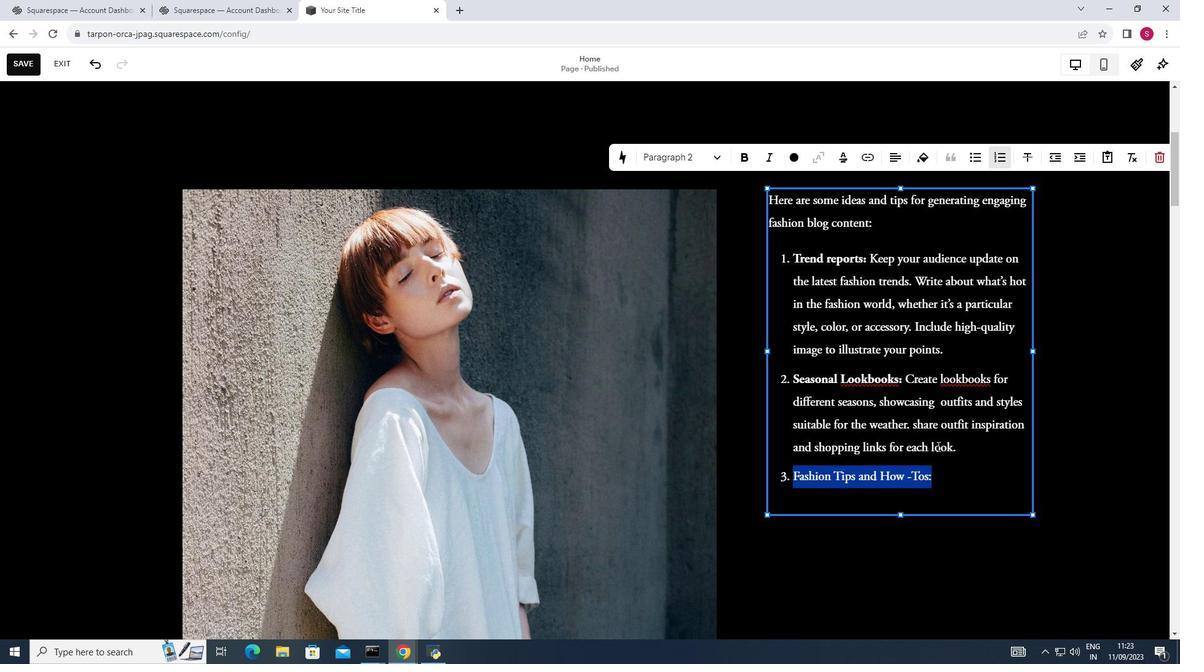 
Action: Mouse pressed left at (729, 378)
Screenshot: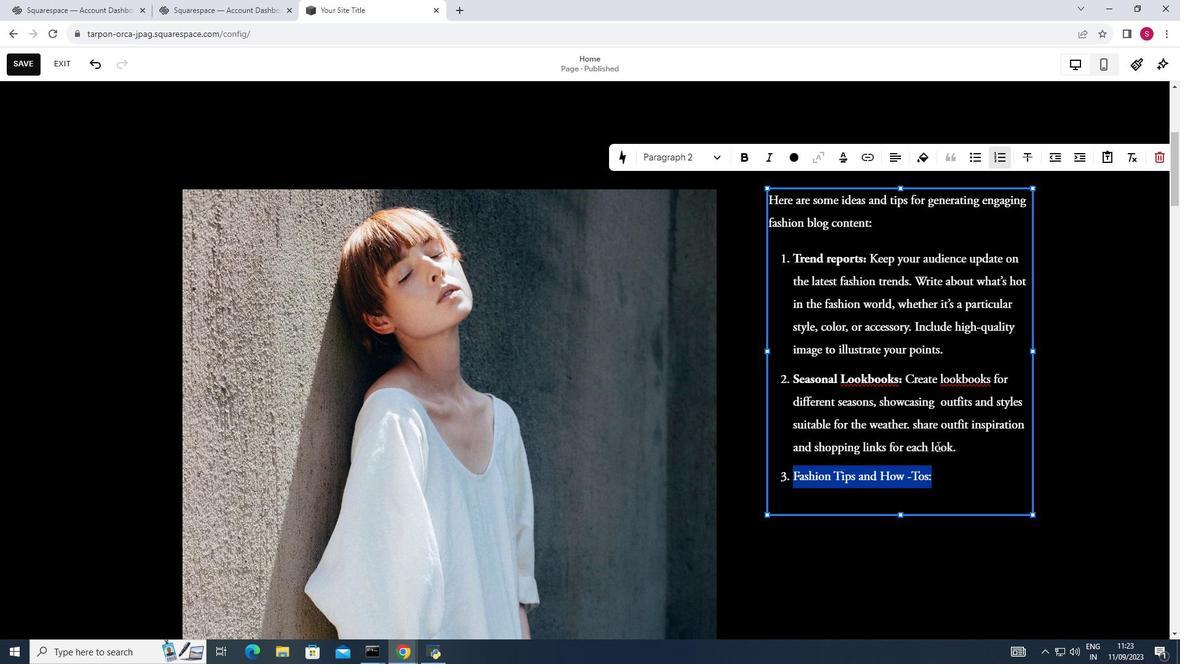 
Action: Mouse moved to (733, 378)
Screenshot: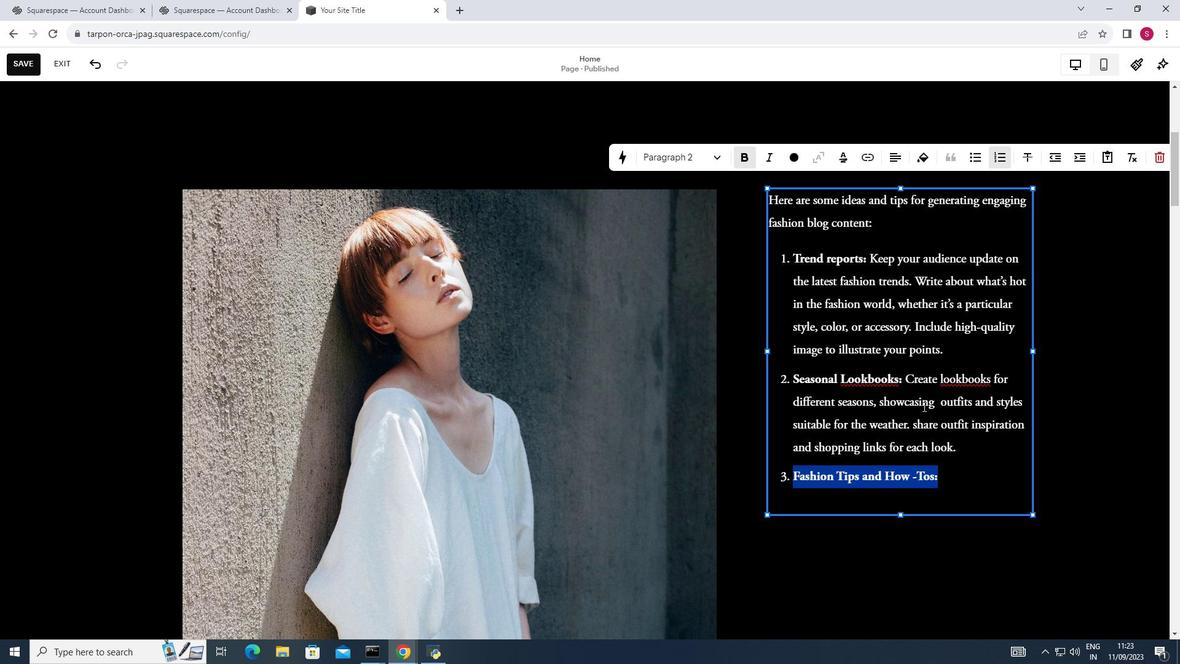 
Action: Mouse pressed left at (733, 378)
Screenshot: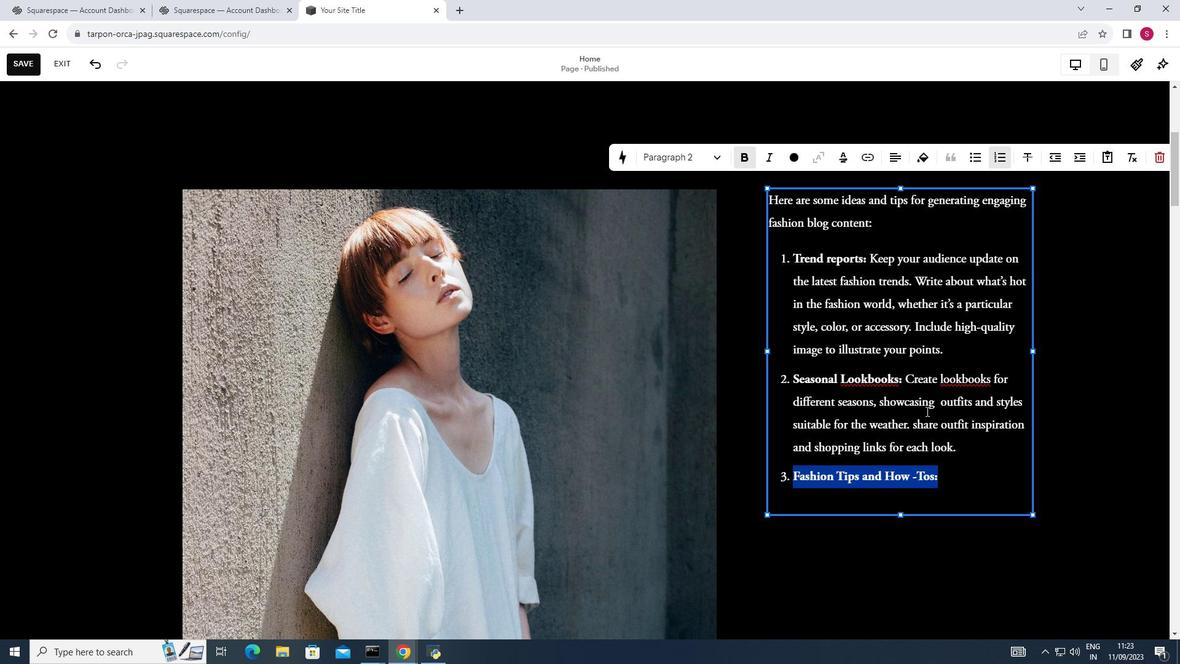
Action: Mouse moved to (828, 376)
Screenshot: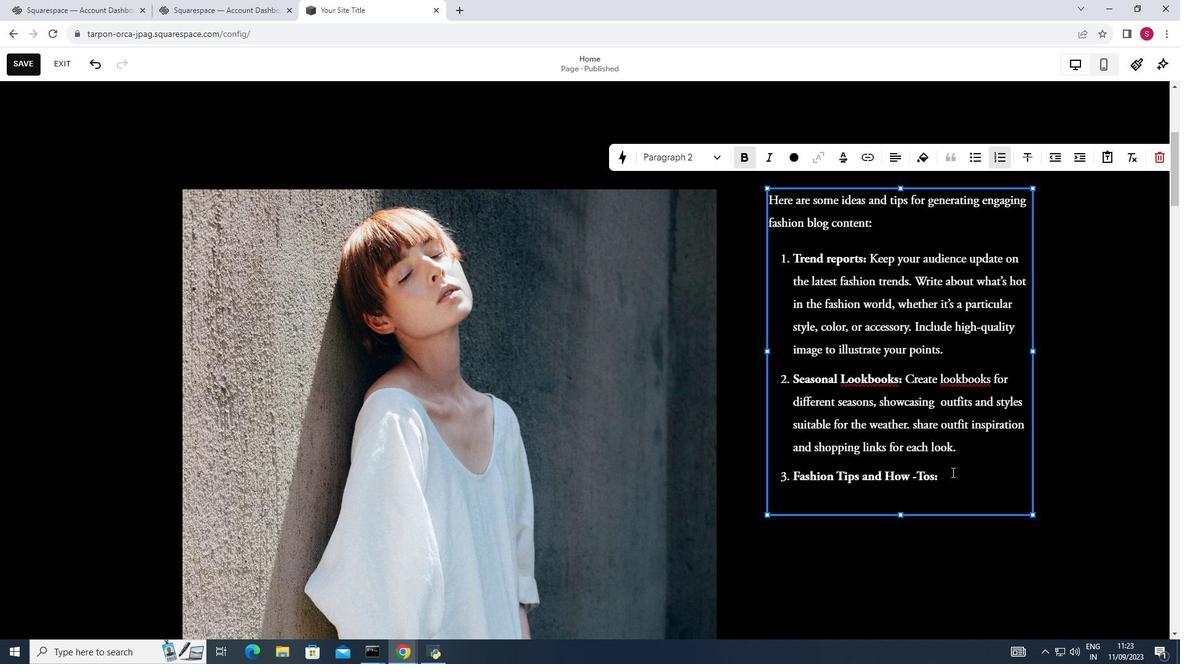 
Action: Mouse pressed left at (828, 376)
Screenshot: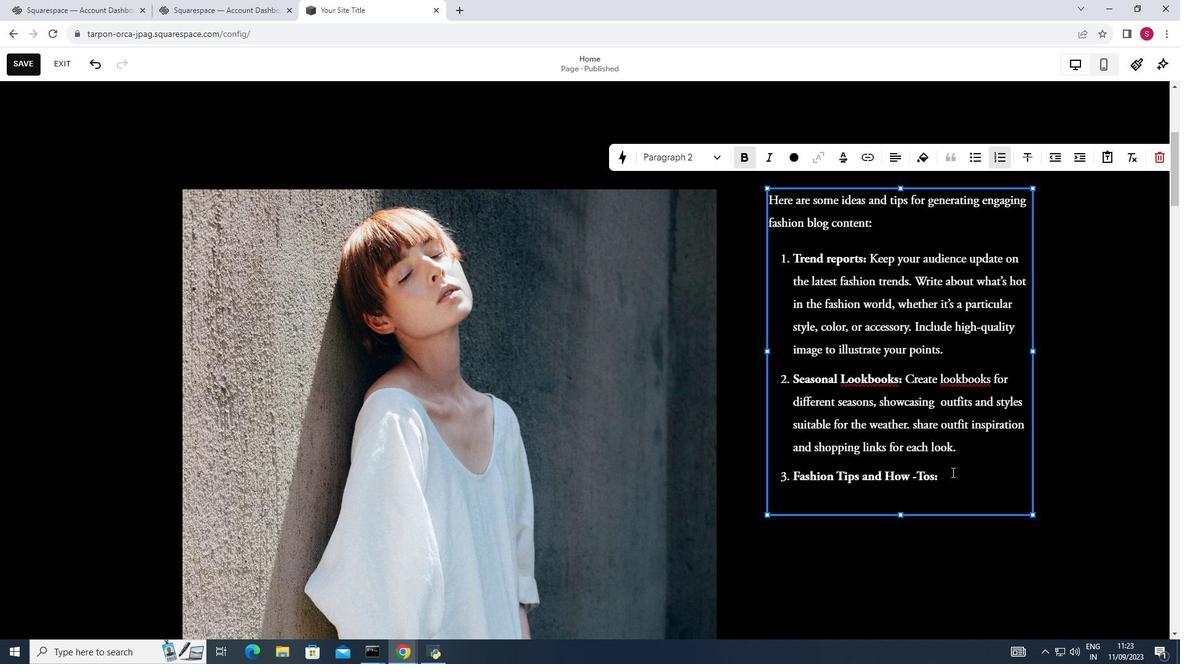 
Action: Mouse pressed left at (828, 376)
Screenshot: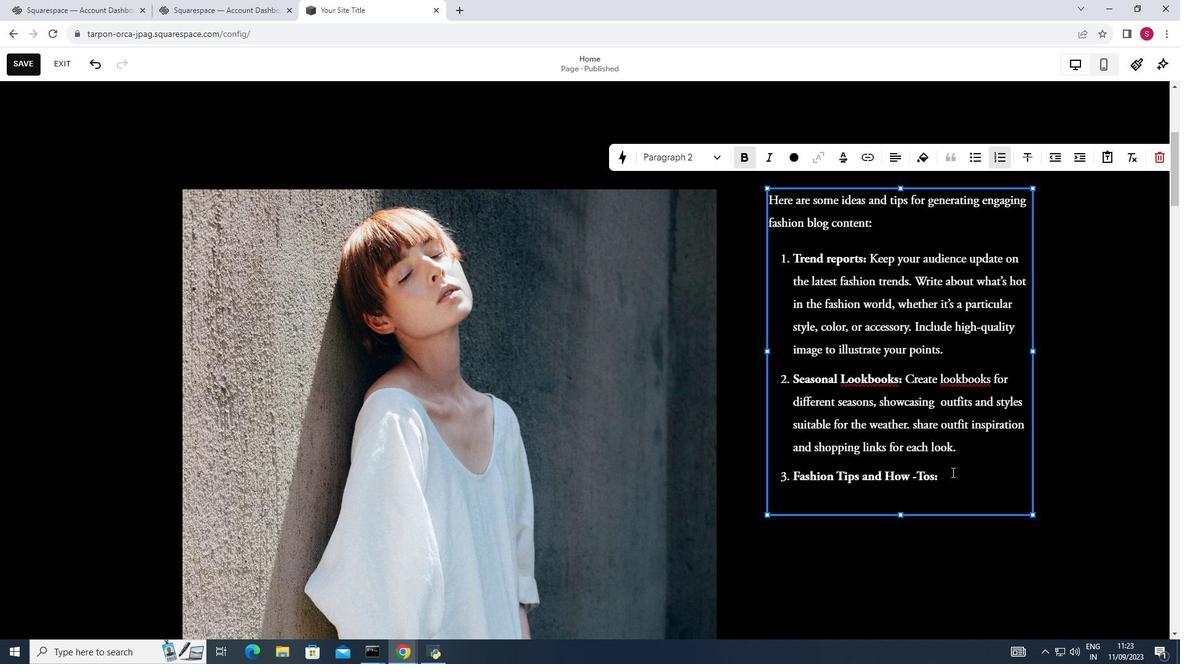 
Action: Mouse moved to (832, 376)
Screenshot: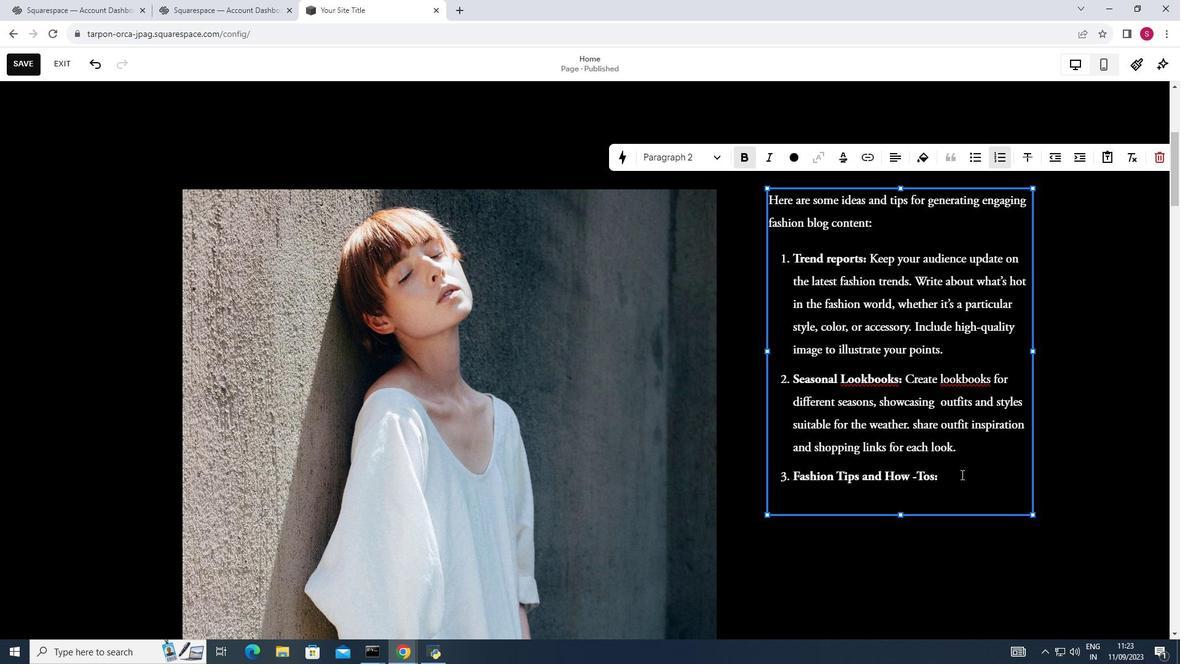 
Action: Key pressed <Key.shift>Share<Key.space>
Screenshot: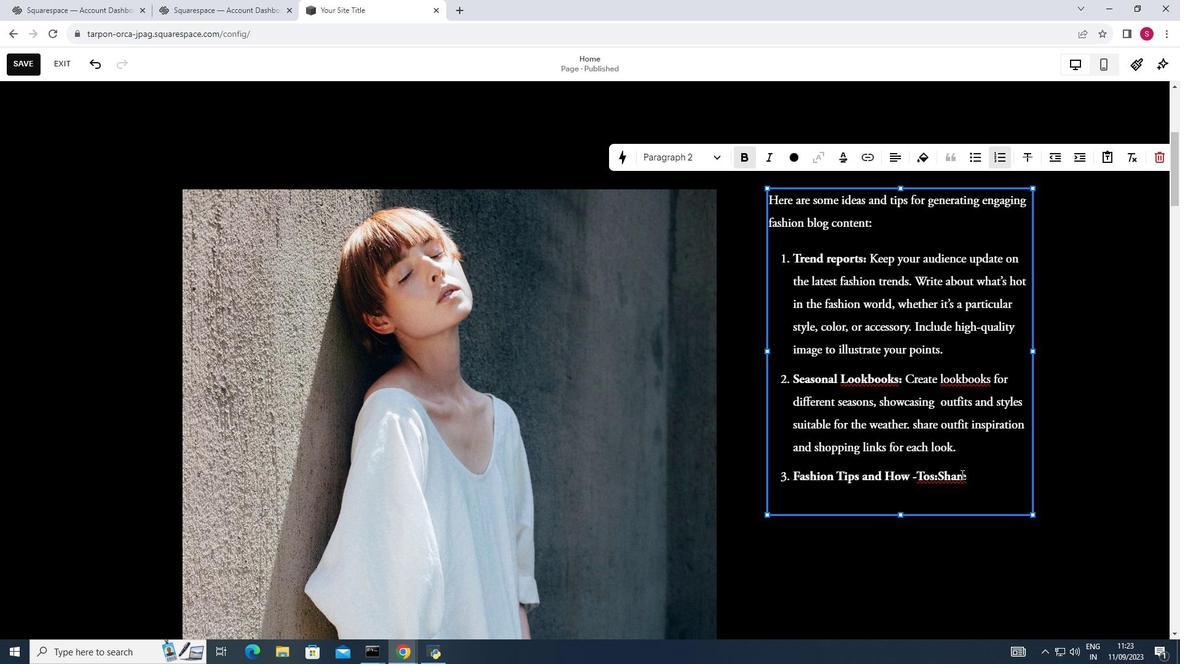 
Action: Mouse moved to (822, 376)
Screenshot: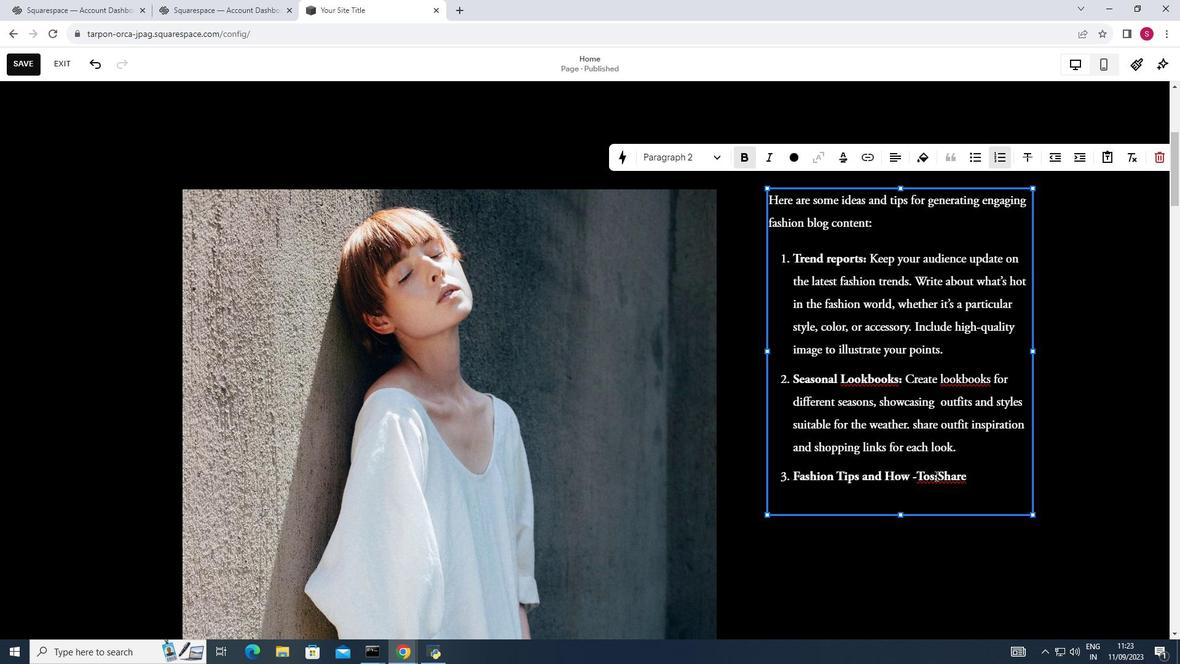 
Action: Mouse pressed left at (822, 376)
Screenshot: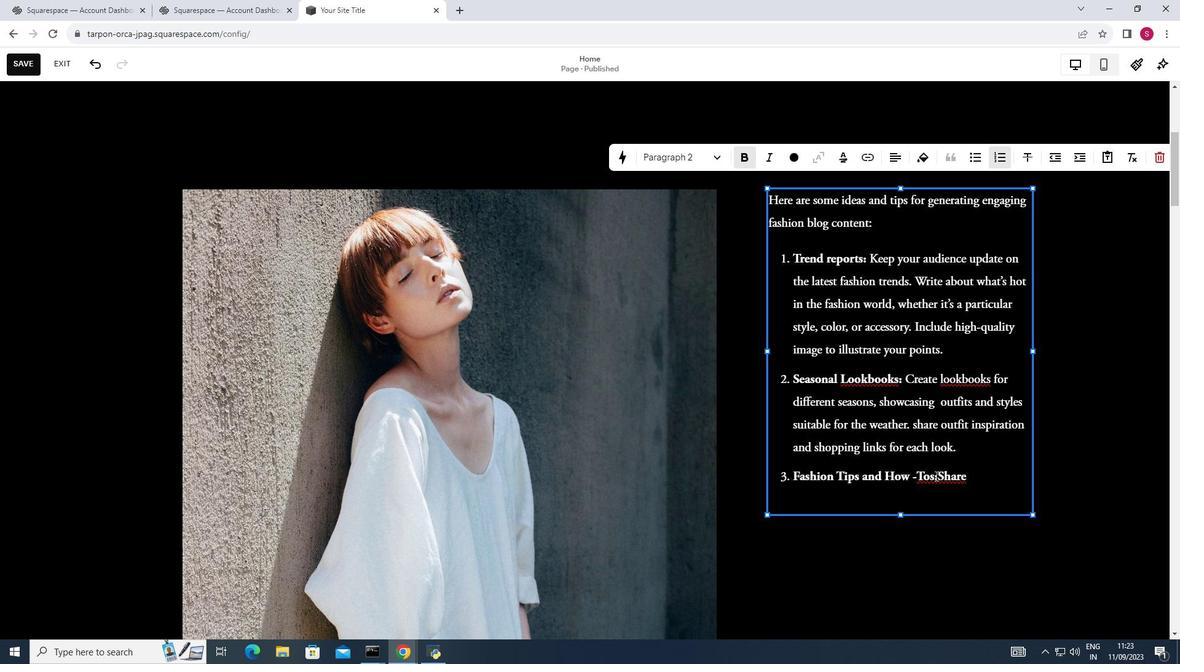 
Action: Mouse moved to (822, 376)
Screenshot: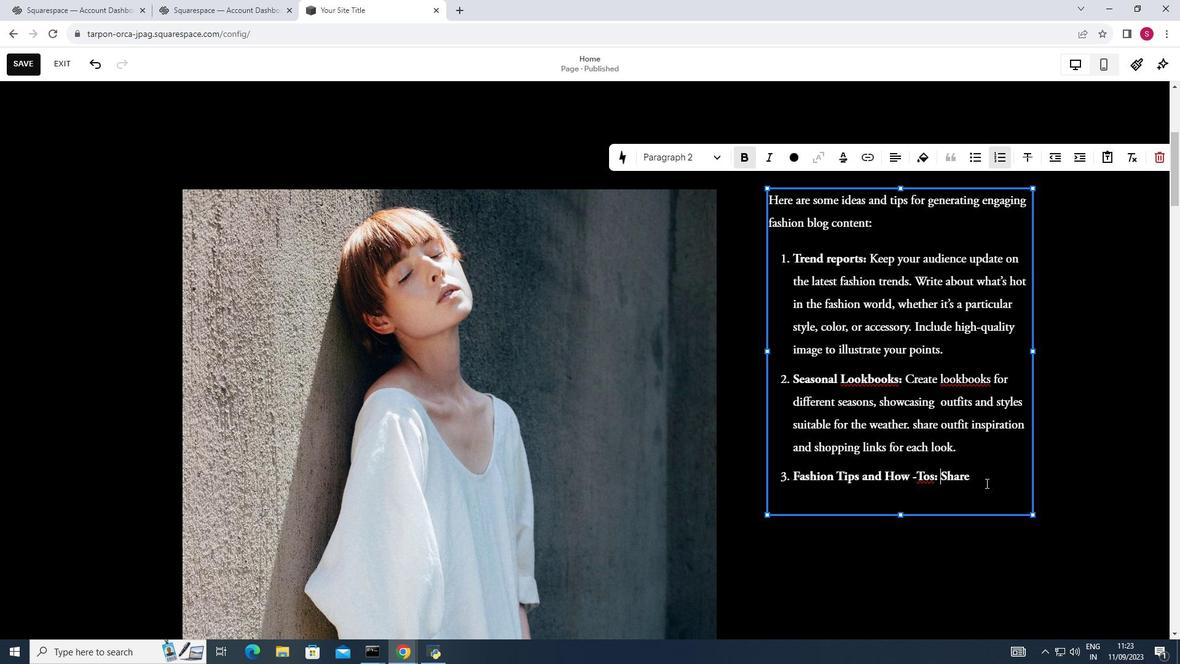 
Action: Mouse pressed left at (822, 376)
Screenshot: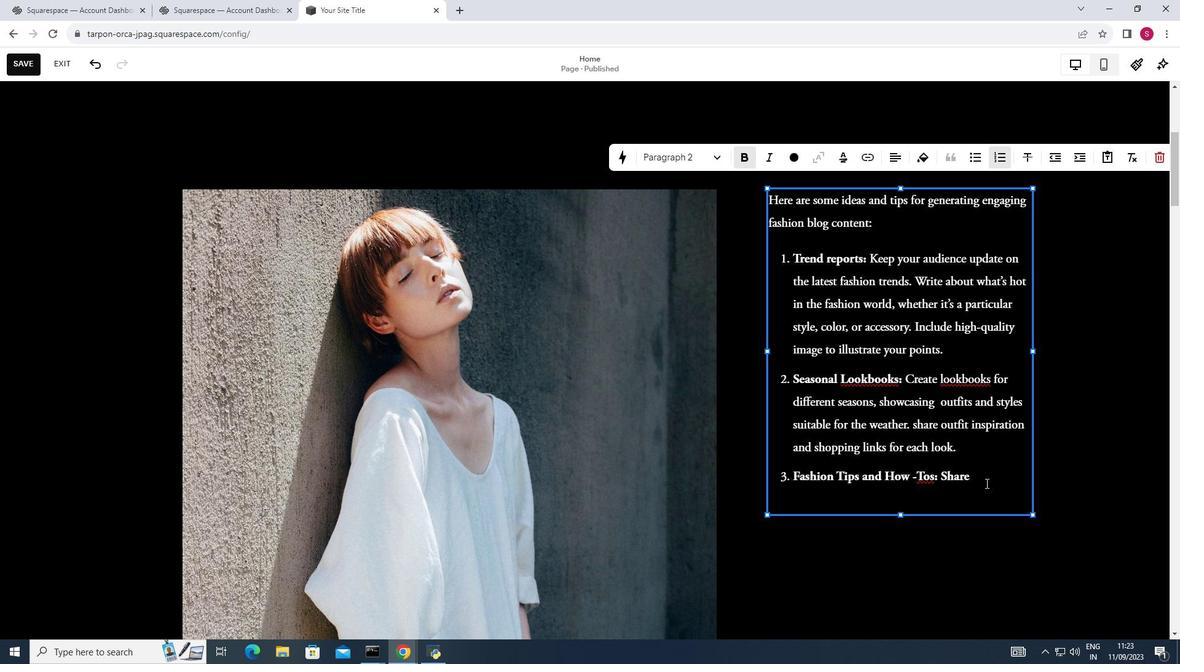 
Action: Key pressed <Key.space>
Screenshot: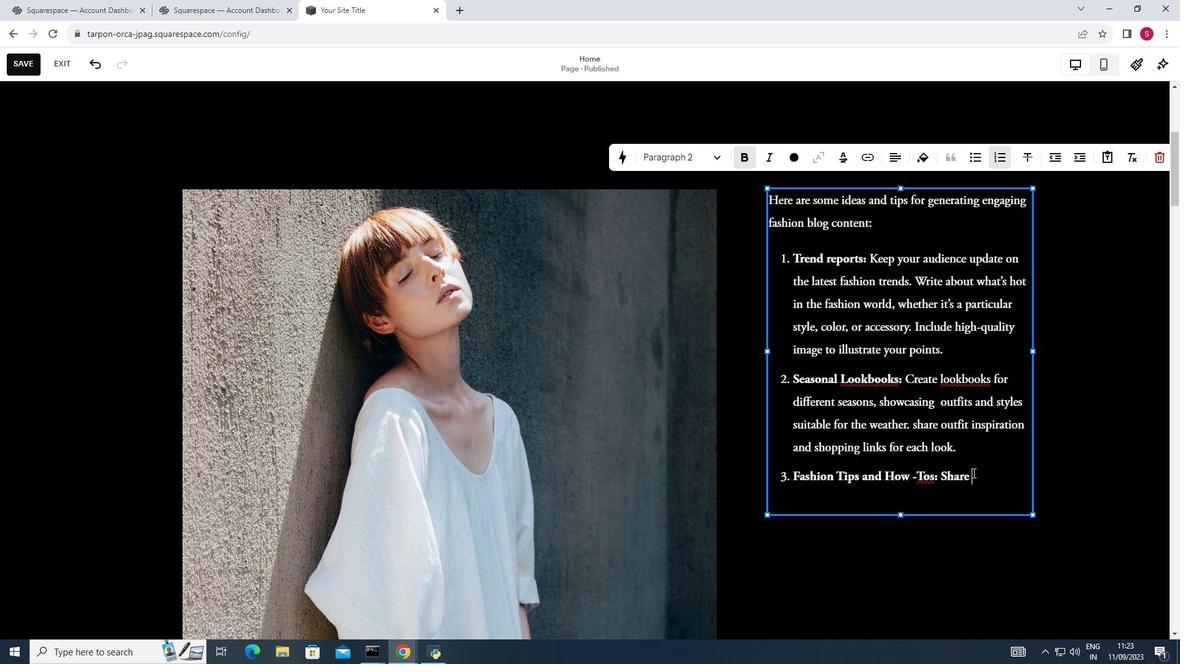 
Action: Mouse moved to (838, 376)
Screenshot: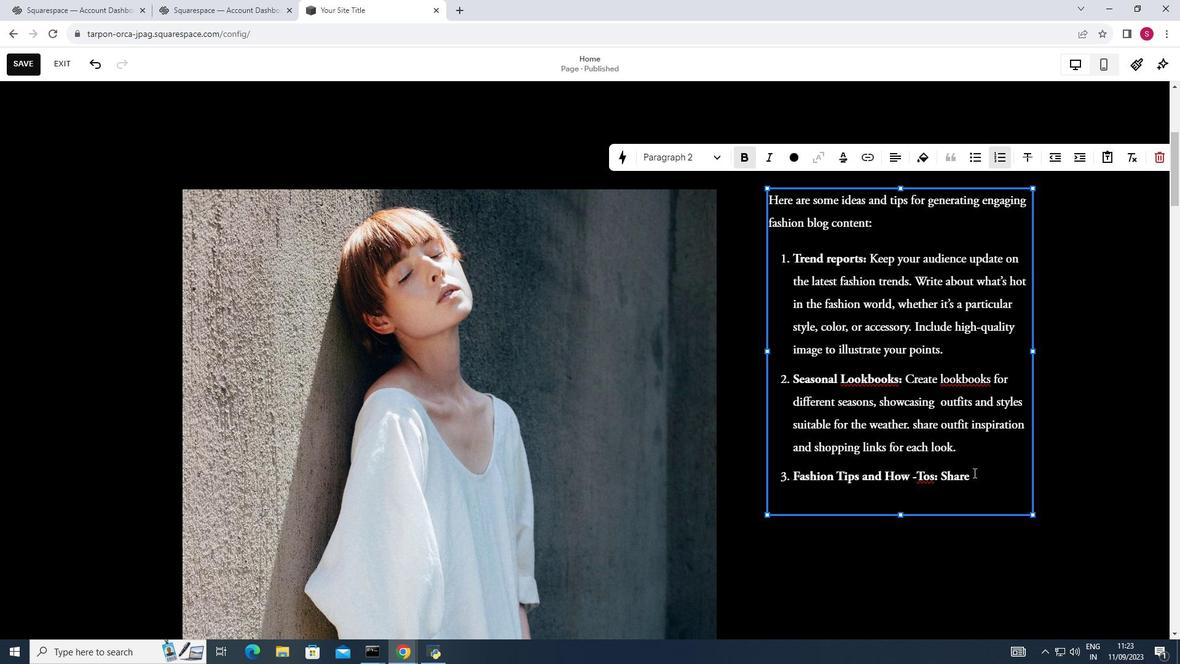 
Action: Mouse pressed left at (838, 376)
Screenshot: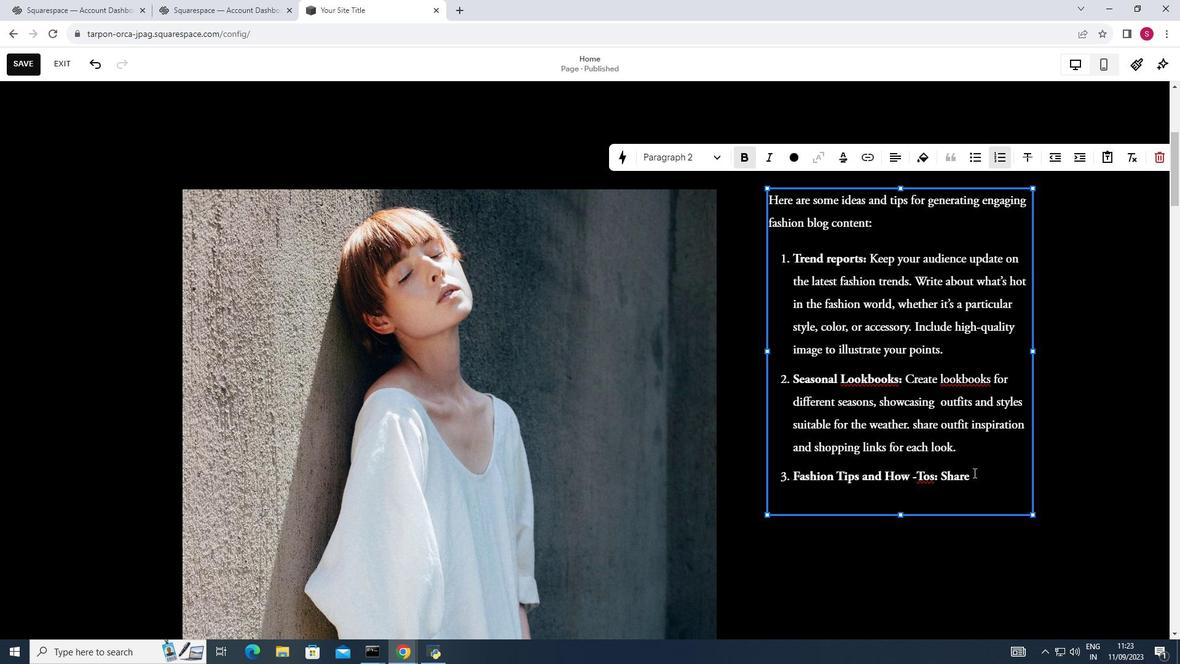 
Action: Mouse moved to (838, 376)
Screenshot: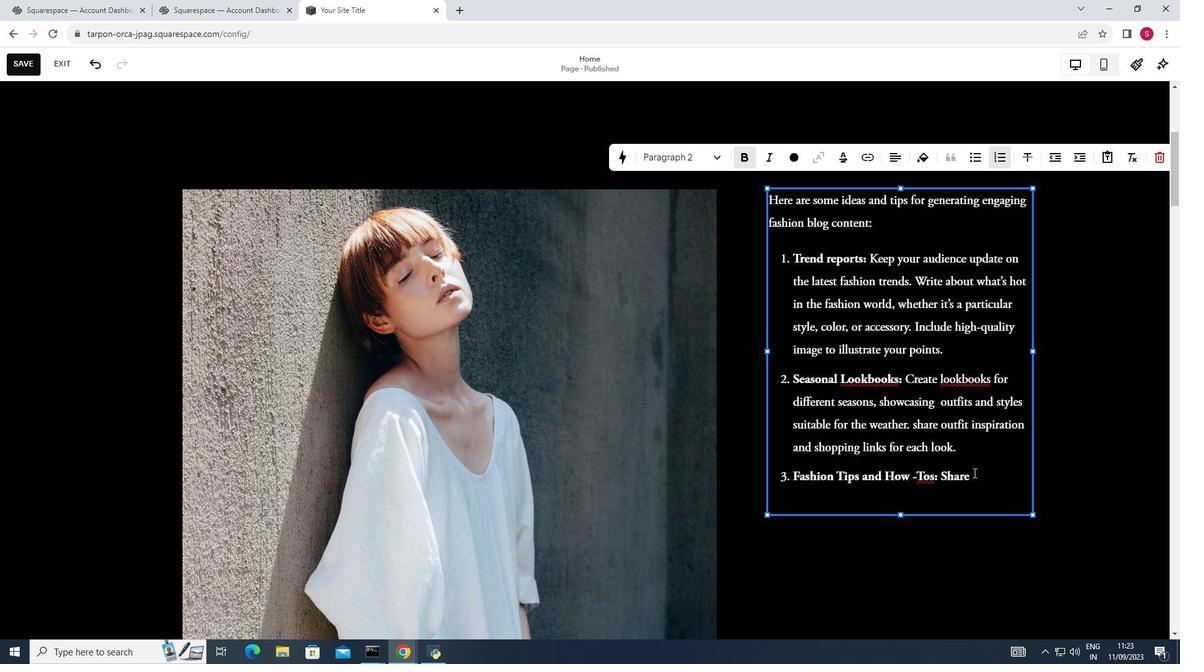 
Action: Key pressed your<Key.space>expertise<Key.space>by
Screenshot: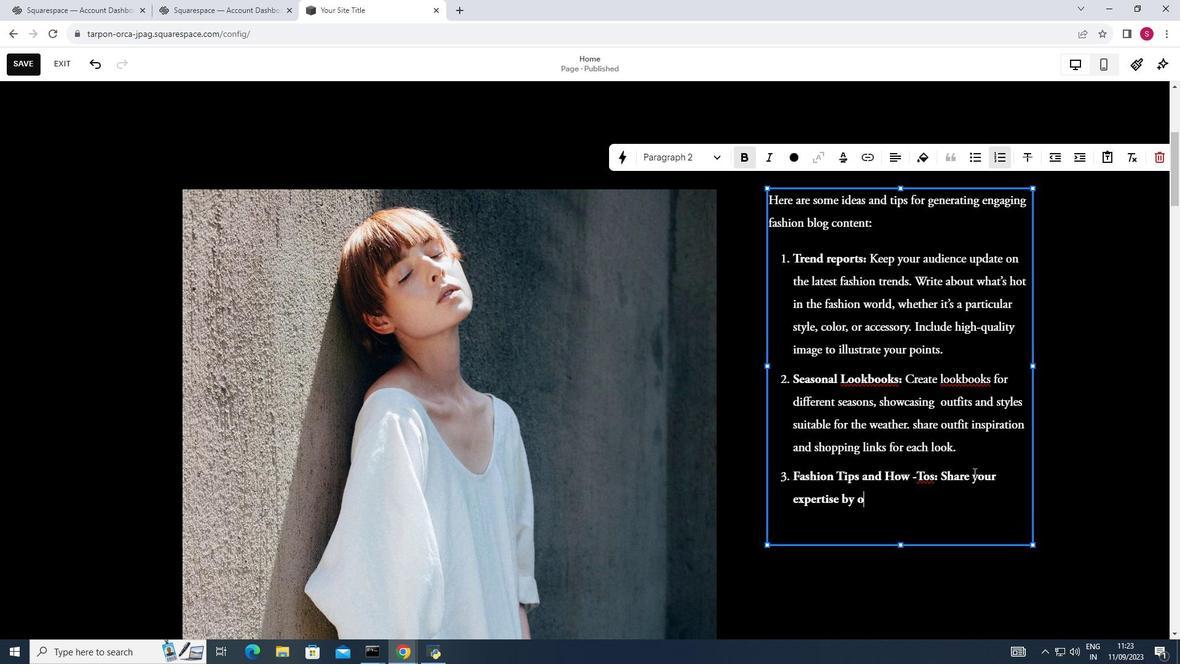 
Action: Mouse moved to (838, 376)
Screenshot: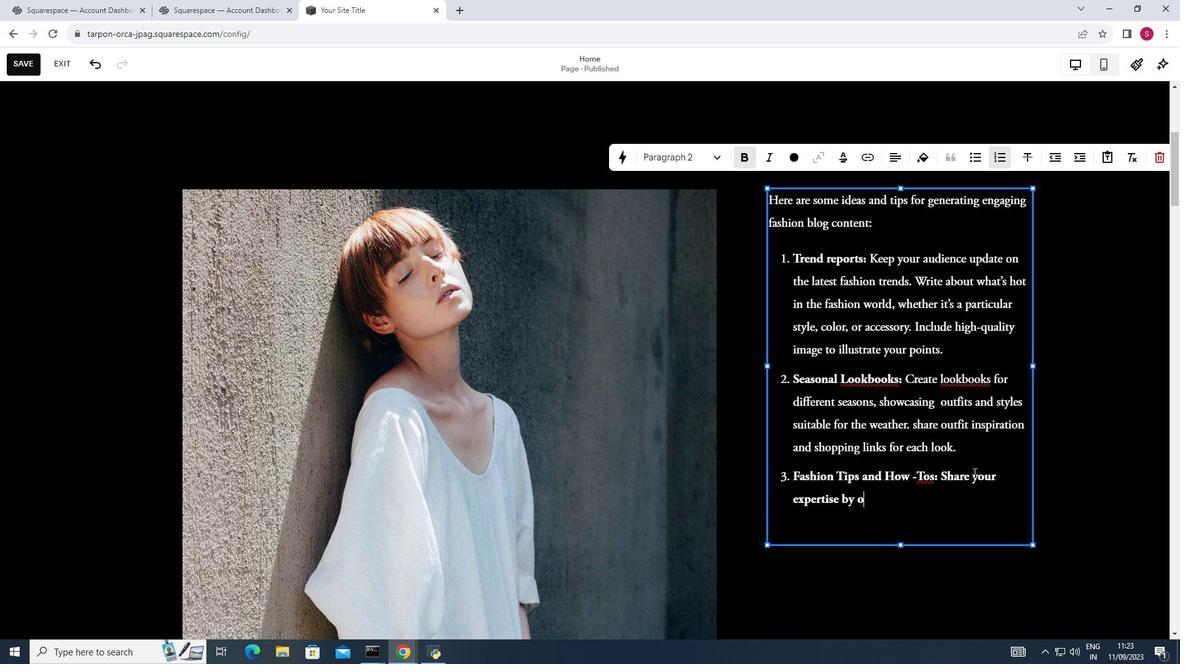 
Action: Key pressed <Key.space>offering<Key.space>fashion<Key.space>tips,<Key.space>styling<Key.space>advice<Key.space><Key.backspace>,<Key.space>and<Key.space>how-to<Key.space><Key.space>guides.<Key.space><Key.shift>For<Key.space>exampole<Key.backspace><Key.backspace><Key.backspace>le,<Key.space><Key.shift_r>"<Key.shift_r><Key.shift_r><Key.shift_r><Key.shift_r><Key.shift_r><Key.shift_r><Key.shift_r><Key.shift_r><Key.shift_r><Key.shift_r>How<Key.space>to<Key.space>build
Screenshot: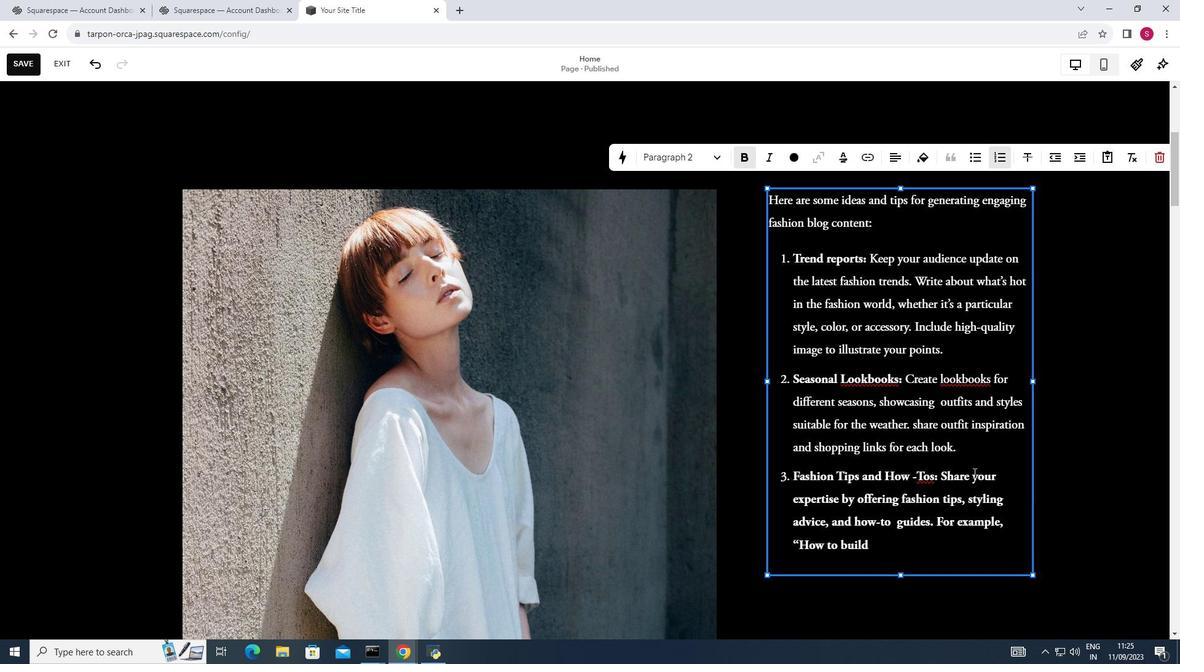
Action: Mouse moved to (777, 375)
Screenshot: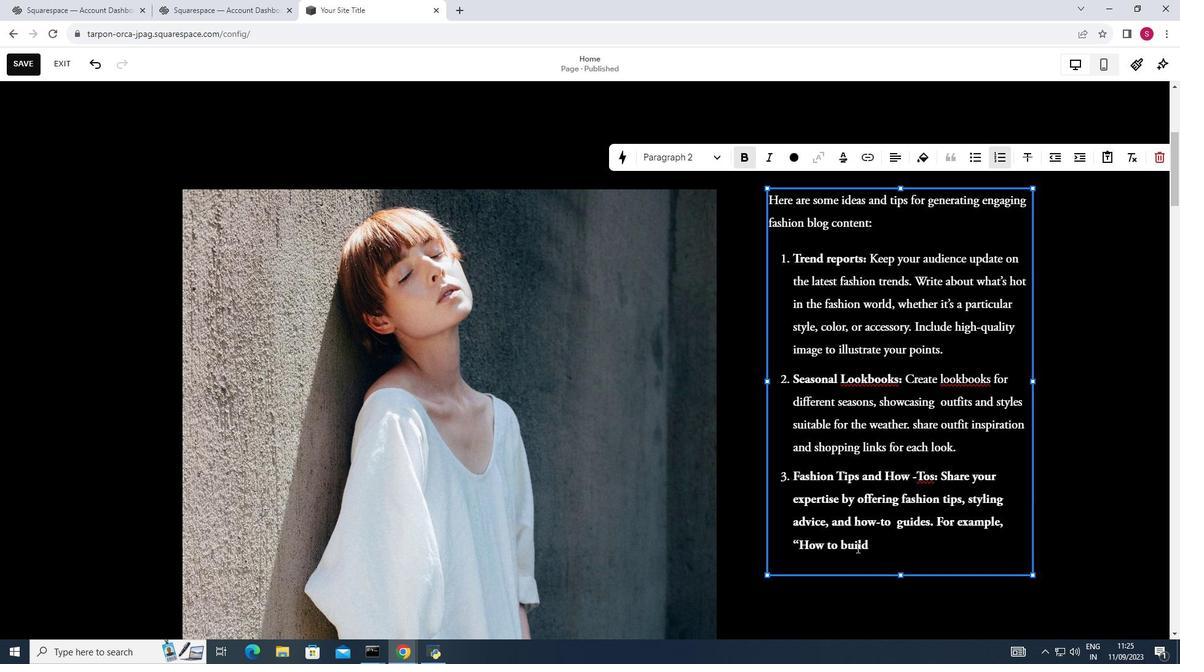 
Action: Mouse pressed left at (777, 375)
Screenshot: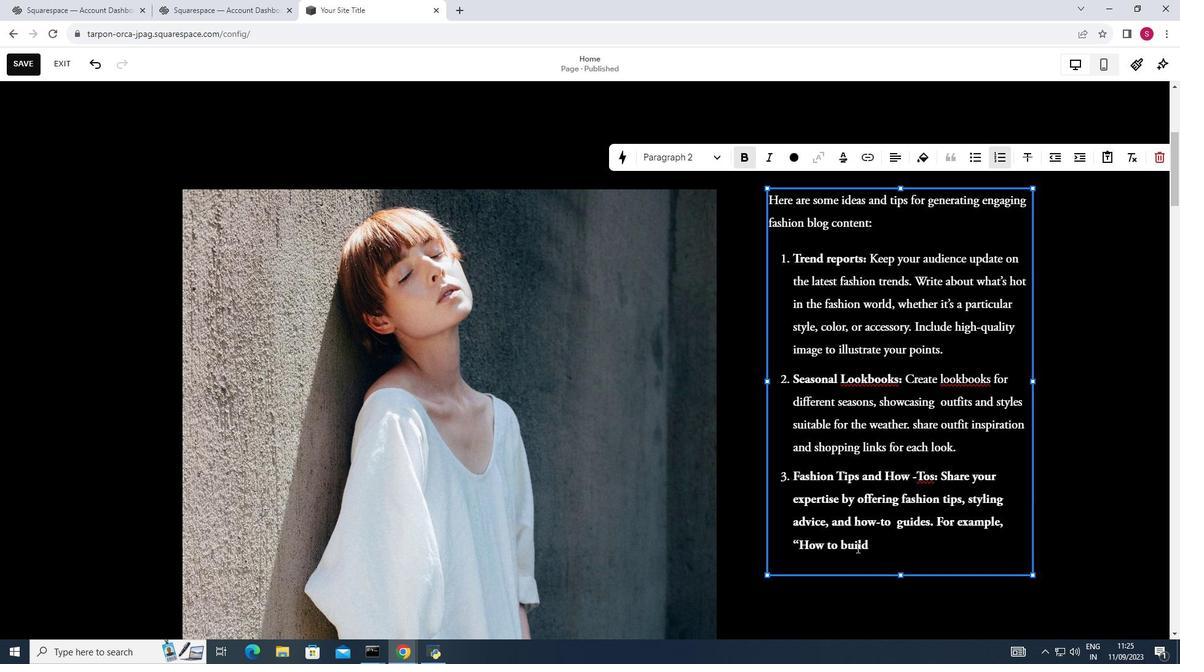 
Action: Mouse moved to (783, 375)
Screenshot: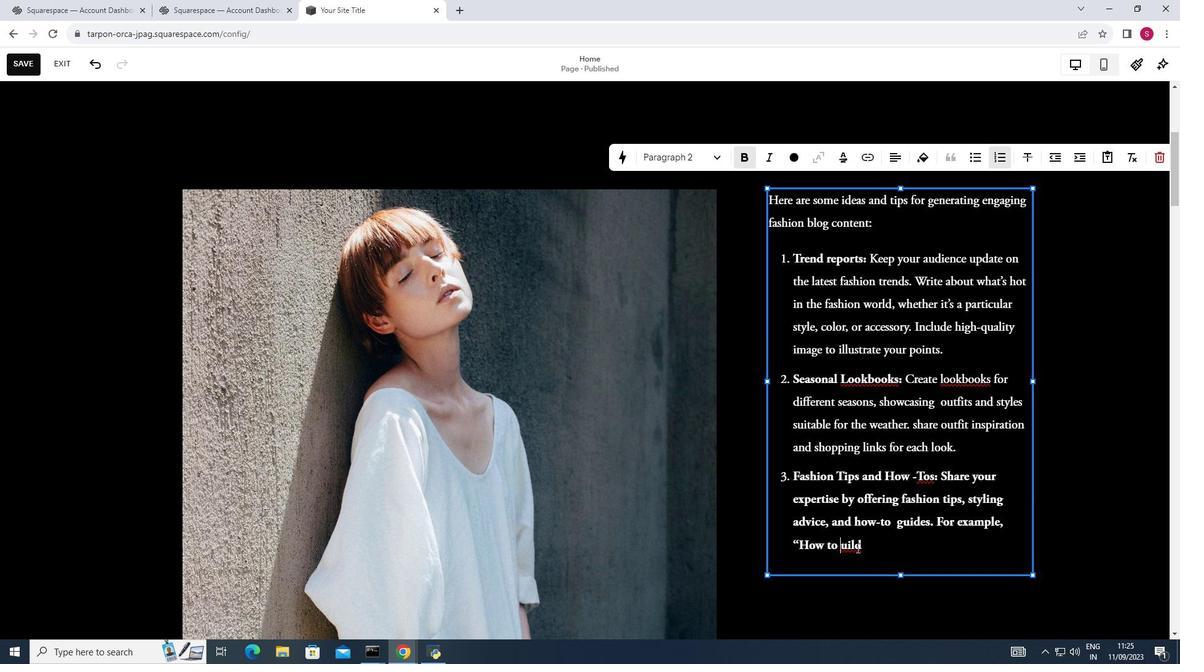 
Action: Key pressed <Key.backspace><Key.shift_r><Key.shift_r><Key.shift_r><Key.shift_r><Key.shift_r><Key.shift_r><Key.shift_r><Key.shift_r><Key.shift_r><Key.shift_r><Key.shift_r><Key.shift_r><Key.shift_r><Key.shift_r><Key.shift_r><Key.shift_r><Key.shift_r><Key.shift_r>B
Screenshot: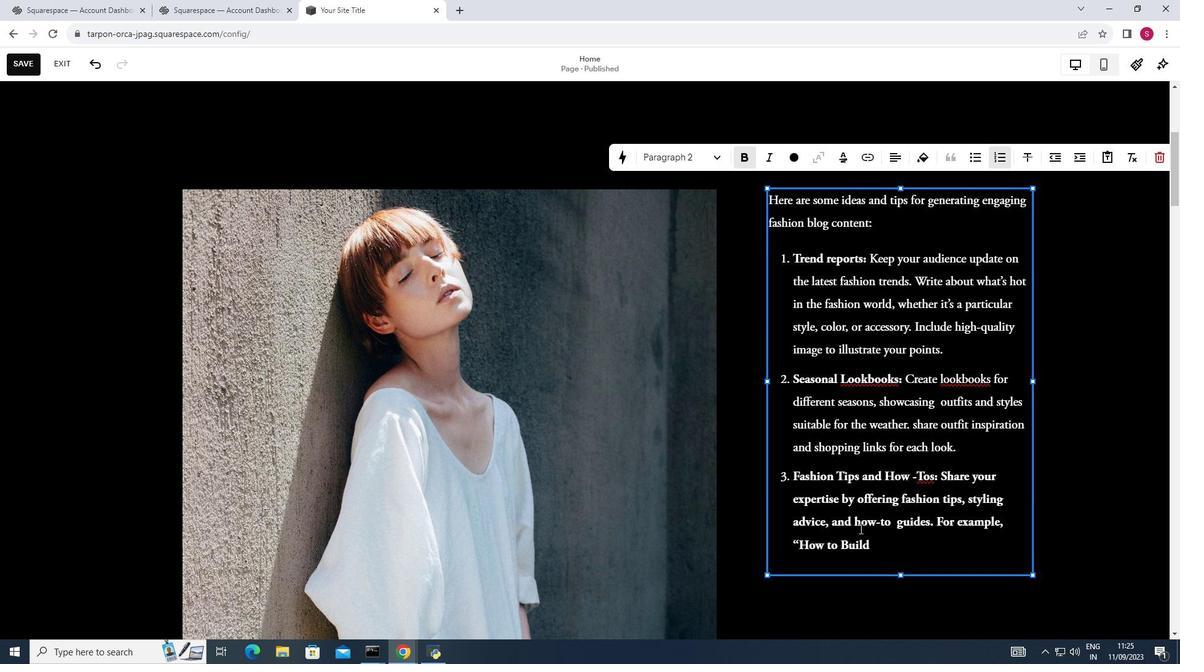 
Action: Mouse moved to (791, 375)
Screenshot: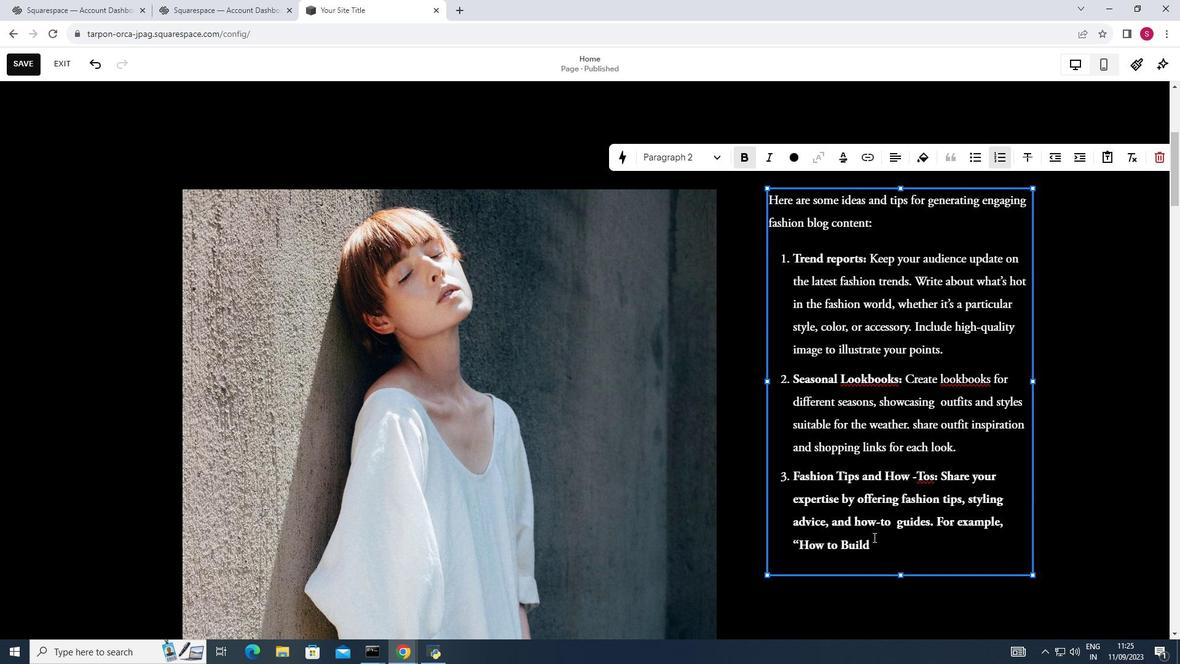 
Action: Mouse pressed left at (791, 375)
Screenshot: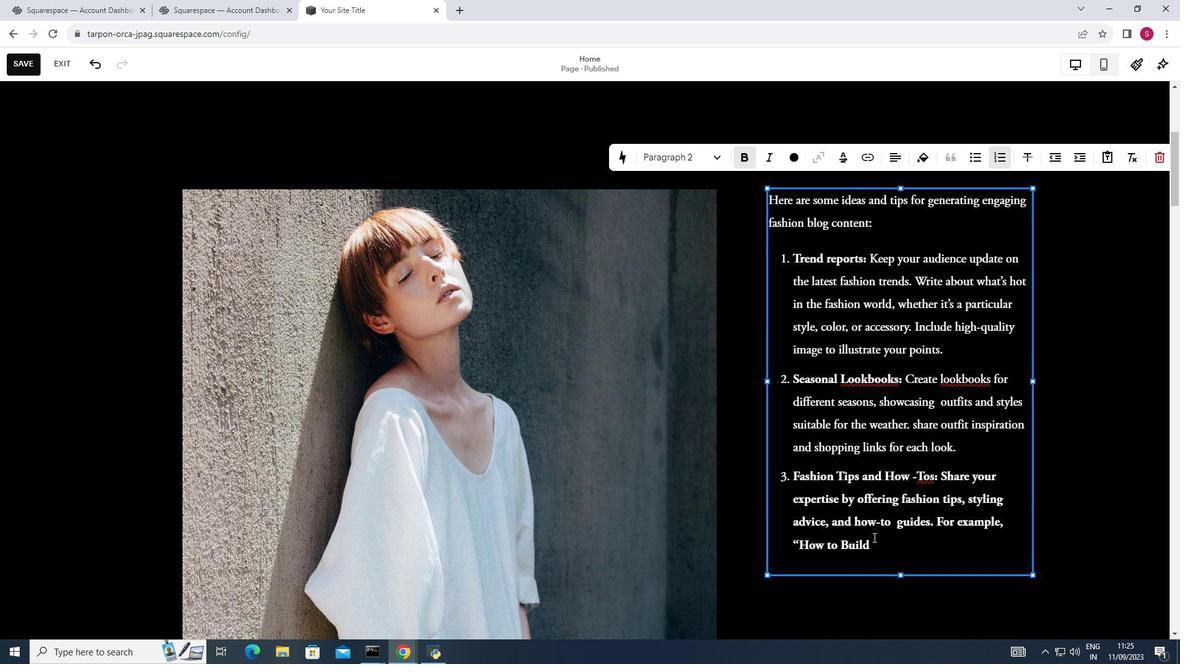
Action: Key pressed <Key.space>a<Key.space><Key.shift>Capsule<Key.space><Key.shift><Key.shift><Key.shift><Key.shift><Key.shift><Key.shift><Key.shift><Key.shift><Key.shift><Key.shift><Key.shift><Key.shift><Key.shift><Key.shift><Key.shift>Wsa<Key.backspace><Key.backspace>ardrober<Key.backspace>
Screenshot: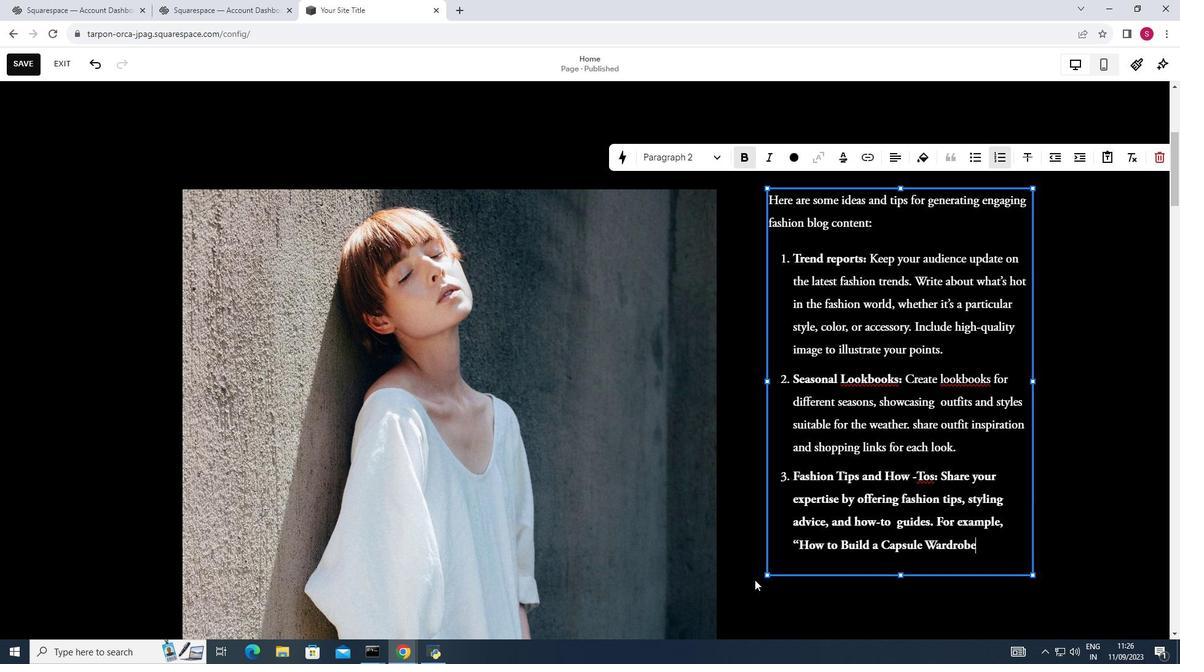 
Action: Mouse moved to (317, 376)
Screenshot: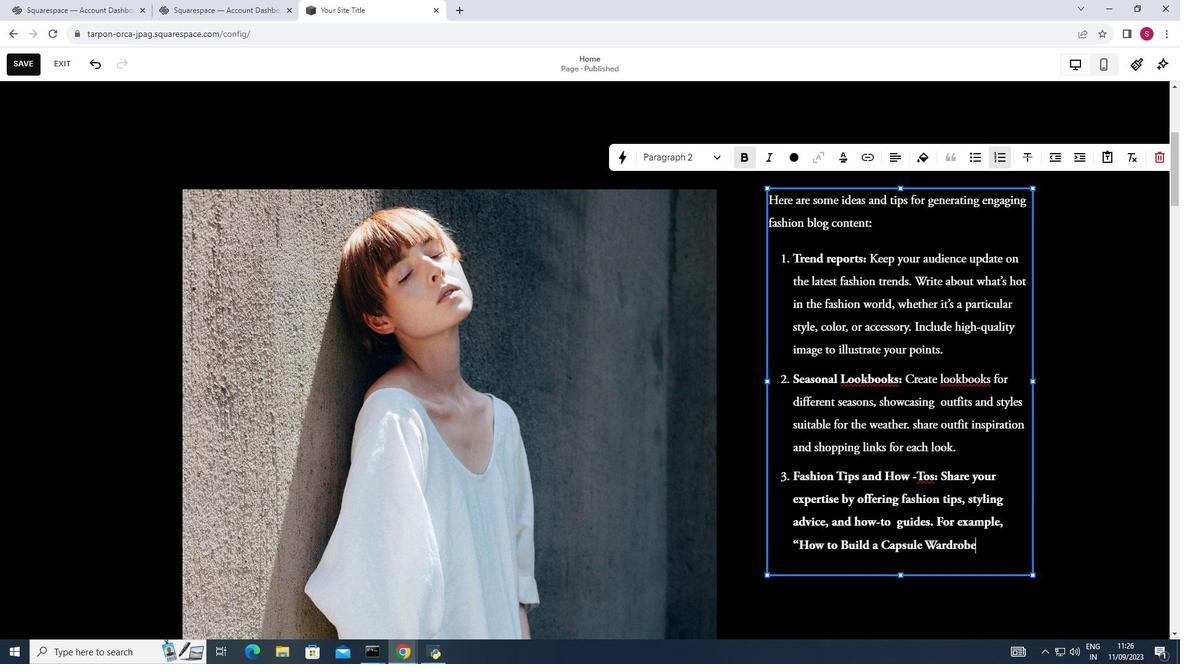 
Action: Mouse scrolled (317, 376) with delta (0, 0)
Screenshot: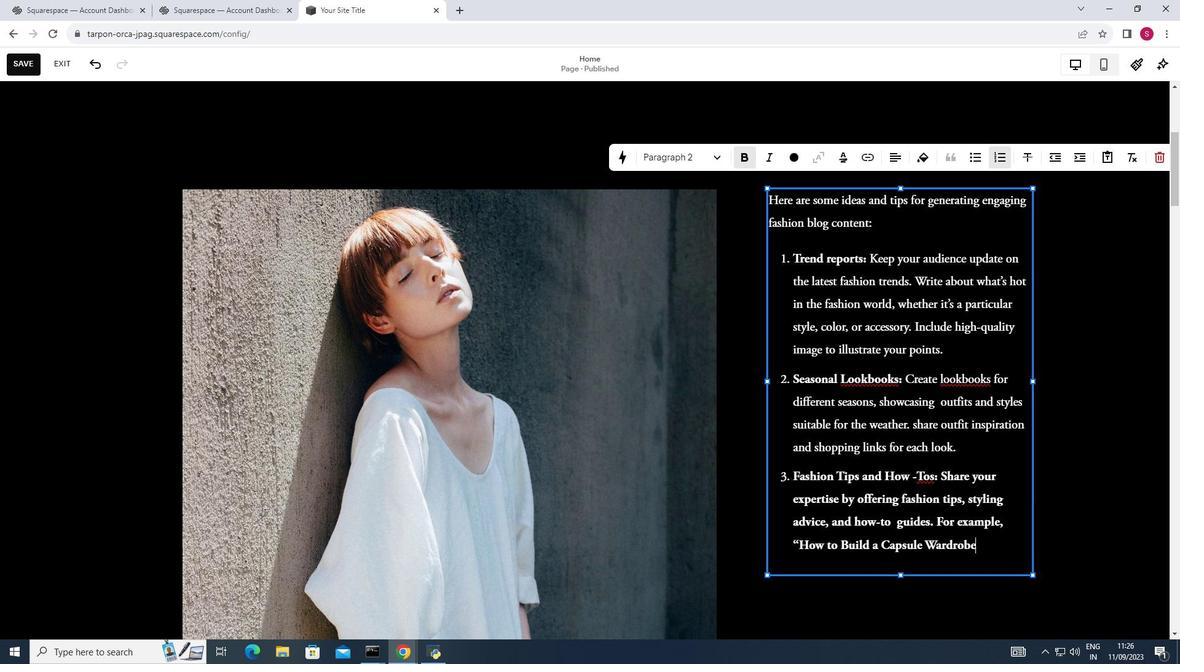 
Action: Mouse scrolled (317, 376) with delta (0, 0)
Screenshot: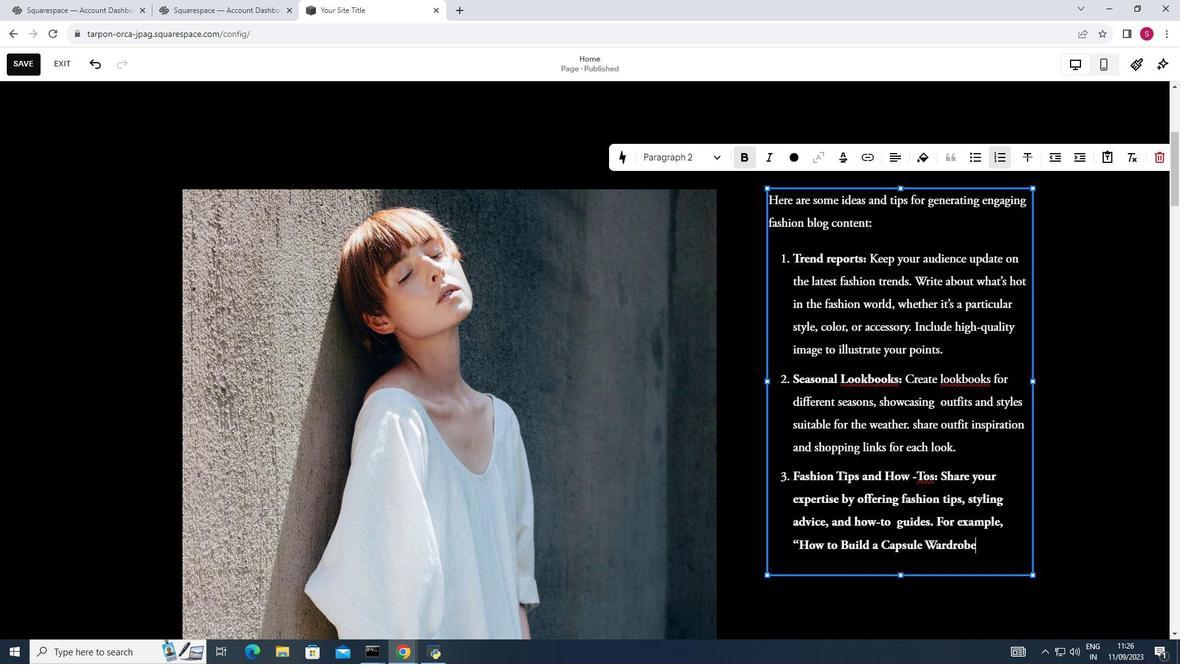 
Action: Mouse moved to (641, 375)
Screenshot: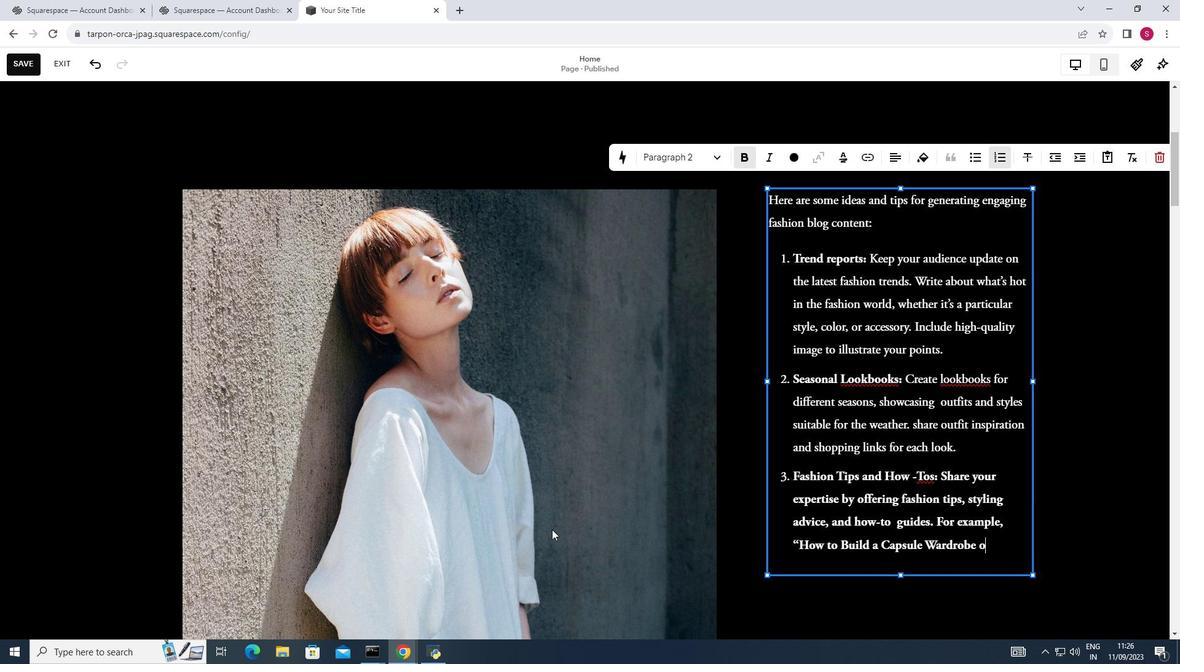 
Action: Key pressed <Key.space>or<Key.space>
Screenshot: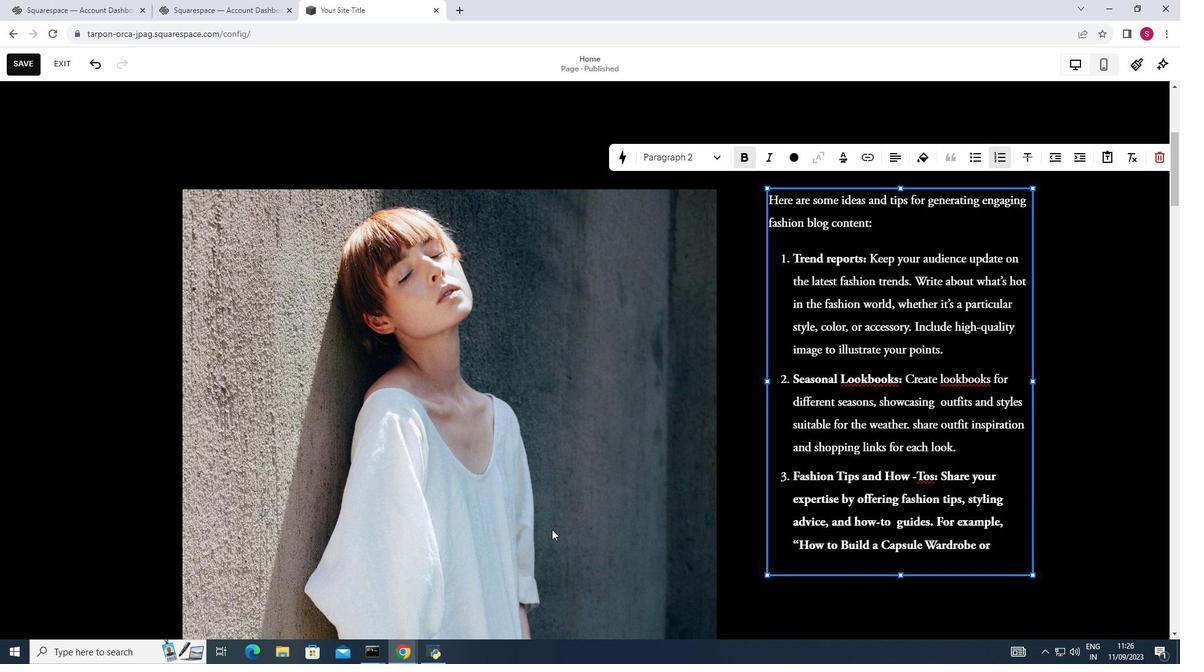 
Action: Mouse moved to (842, 375)
Screenshot: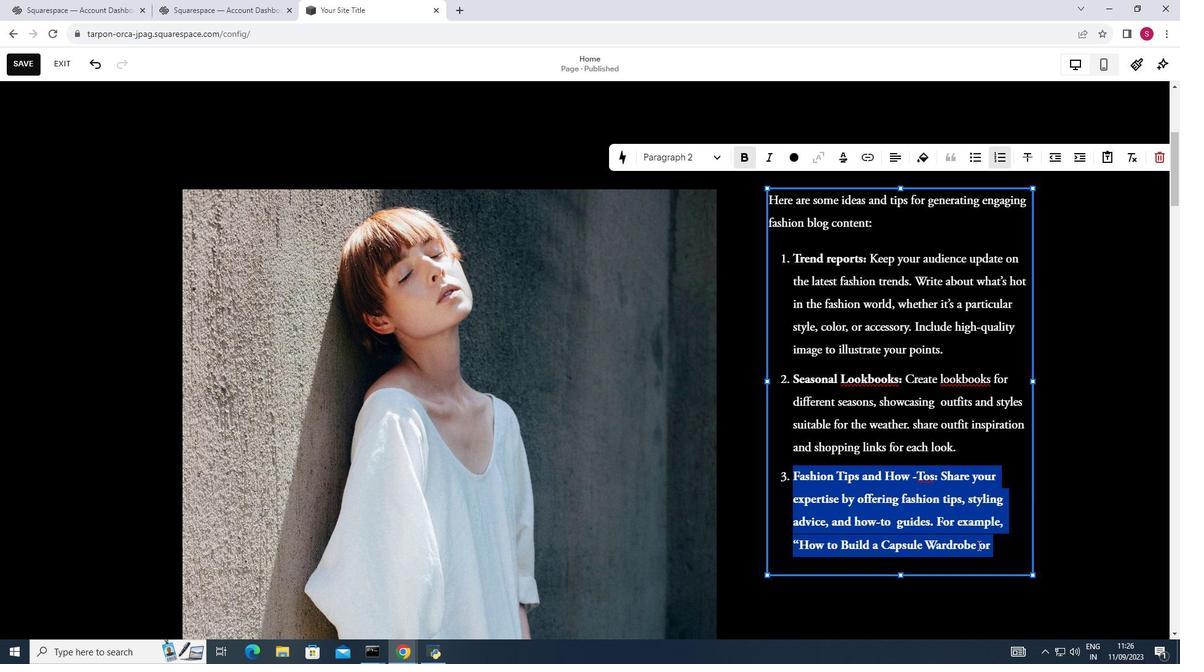 
Action: Mouse pressed left at (842, 375)
Screenshot: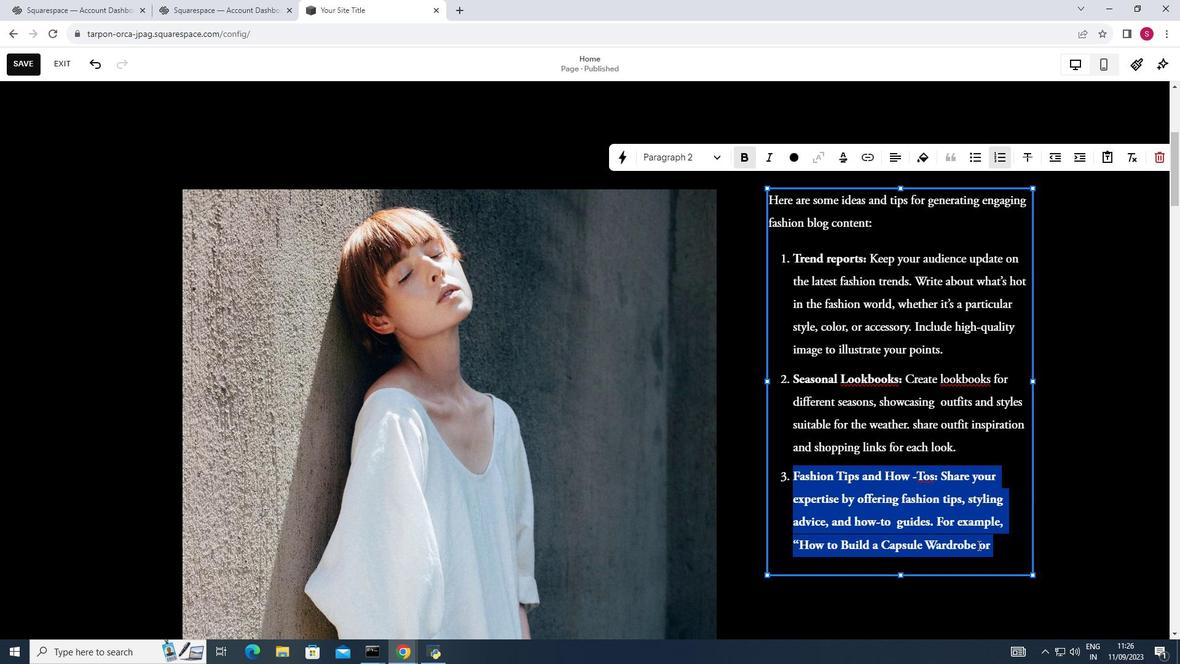 
Action: Mouse moved to (841, 375)
Screenshot: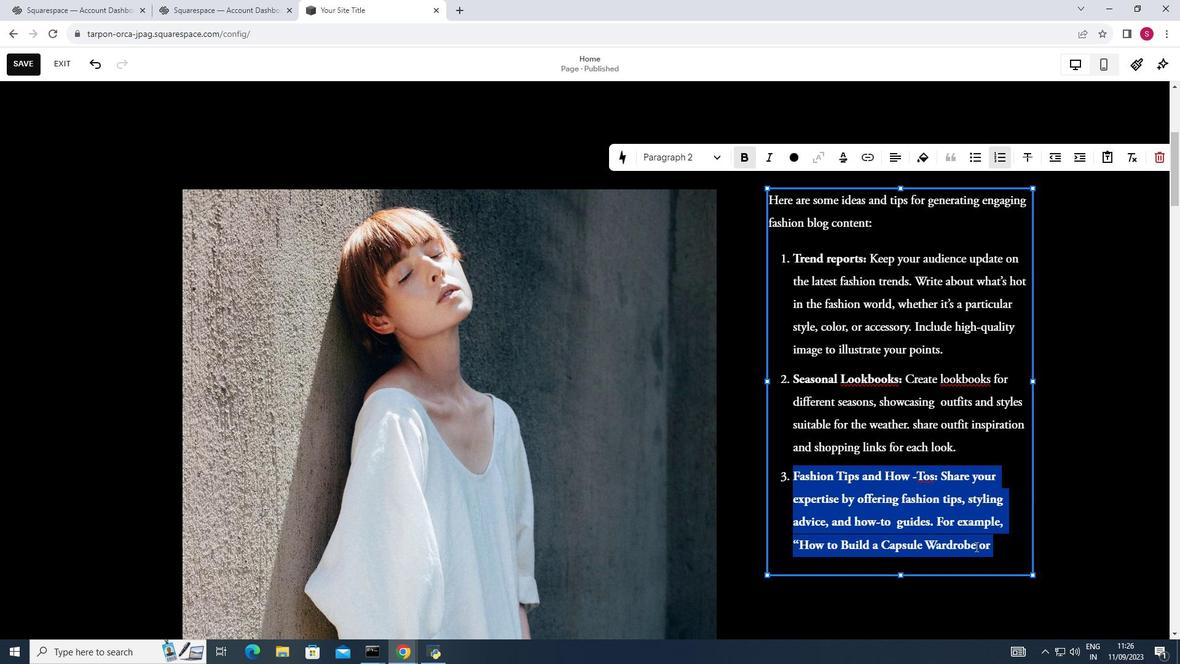 
Action: Mouse pressed left at (841, 375)
Screenshot: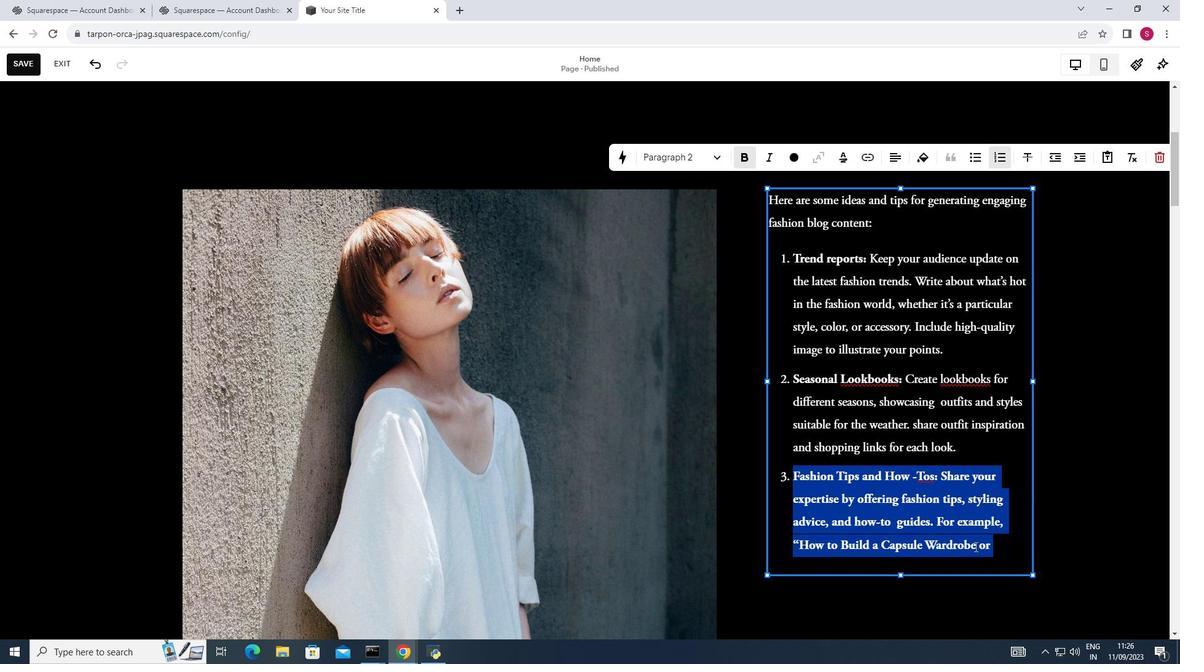 
Action: Mouse pressed left at (841, 375)
Screenshot: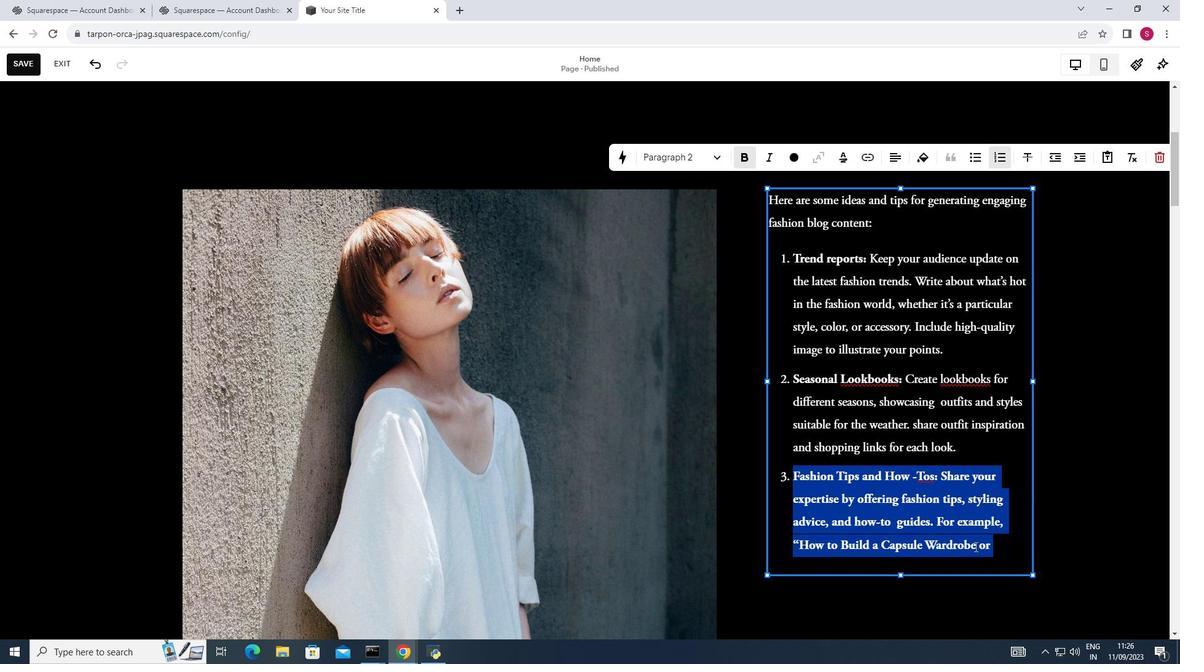 
Action: Mouse moved to (838, 375)
Screenshot: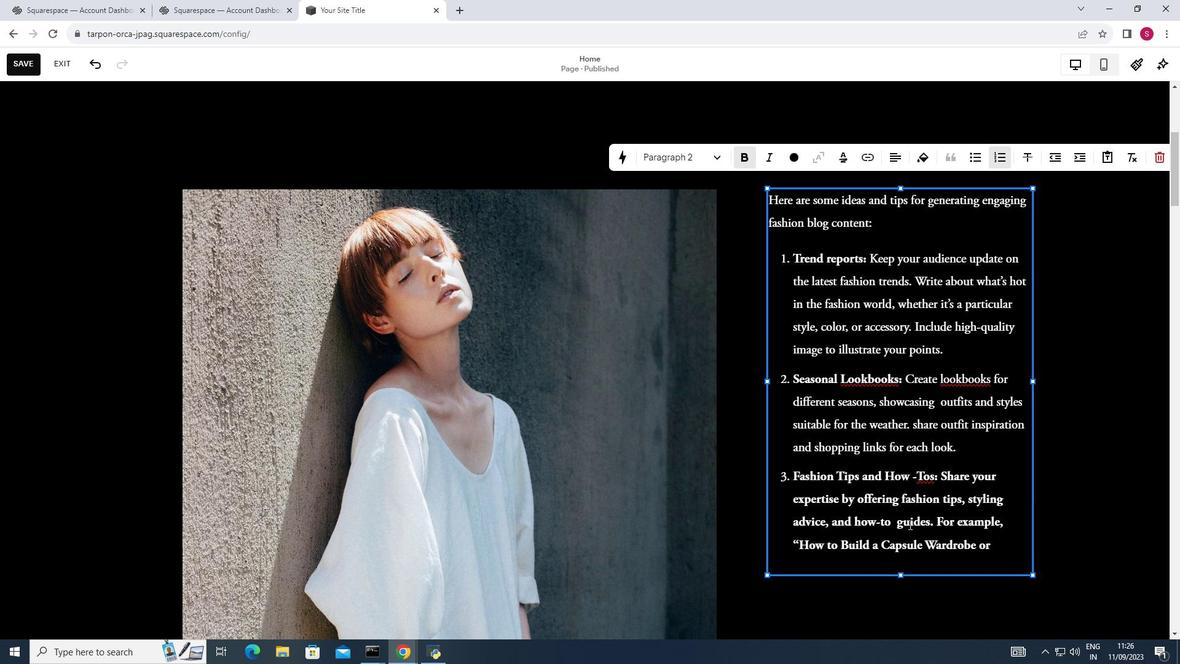 
Action: Mouse pressed left at (838, 375)
Screenshot: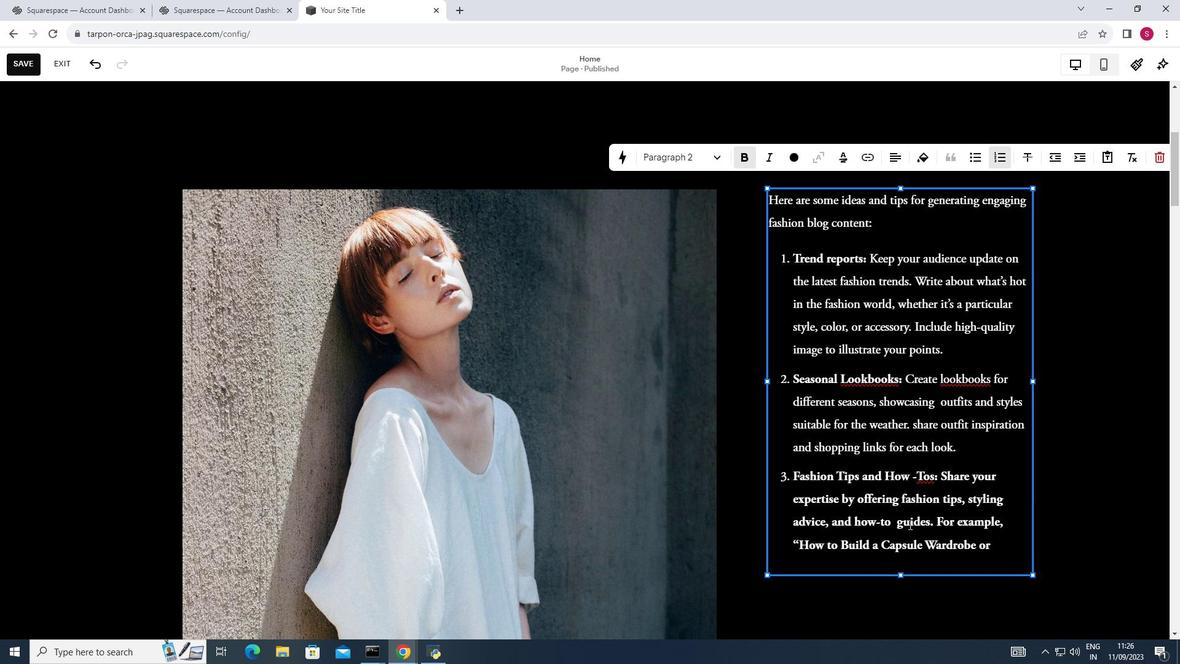 
Action: Mouse moved to (807, 375)
Screenshot: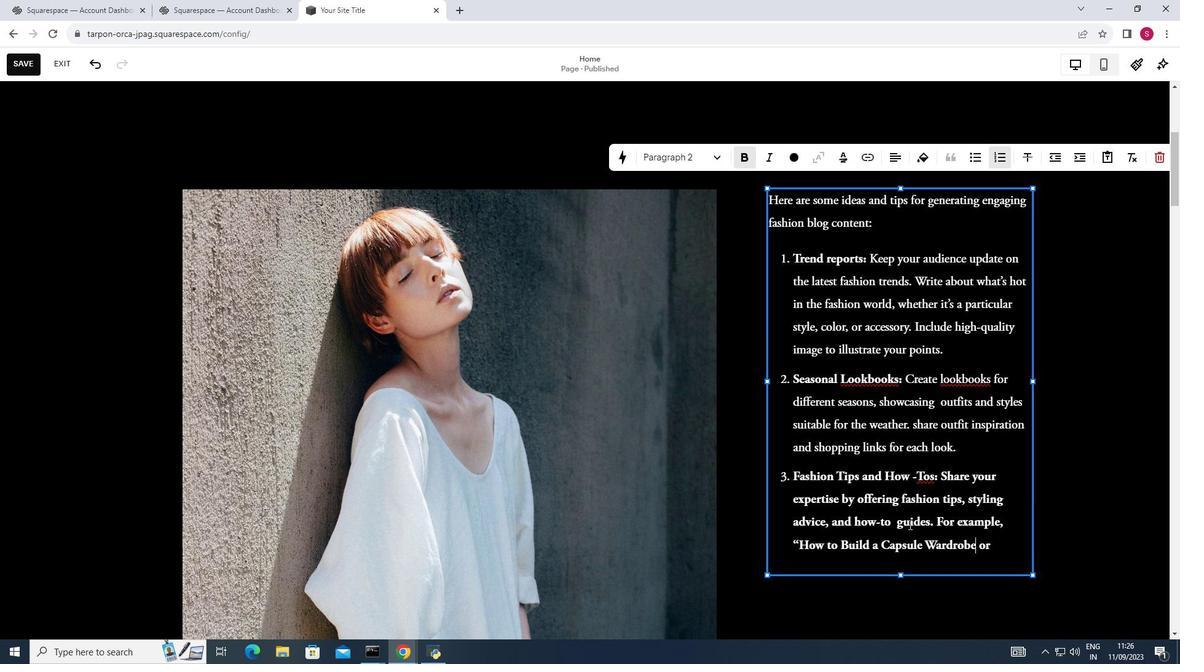
Action: Key pressed <Key.shift_r><Key.shift_r><Key.shift_r><Key.shift_r><Key.shift_r><Key.shift_r><Key.shift_r><Key.shift_r><Key.shift_r><Key.shift_r>"
Screenshot: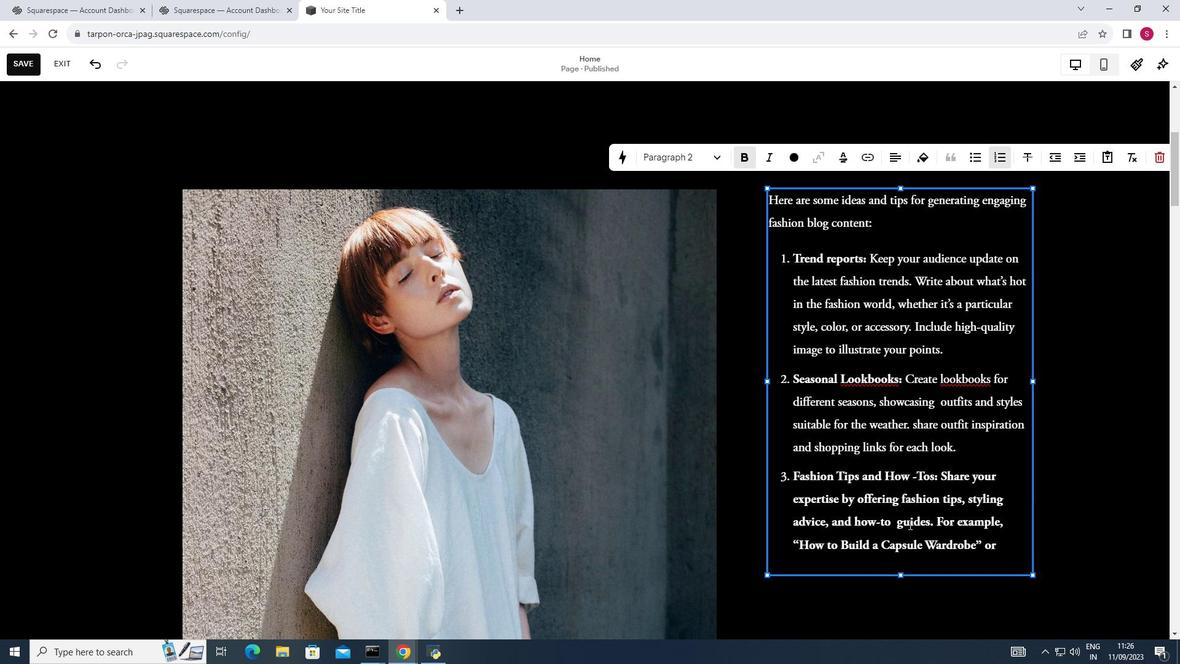 
Action: Mouse moved to (854, 375)
Screenshot: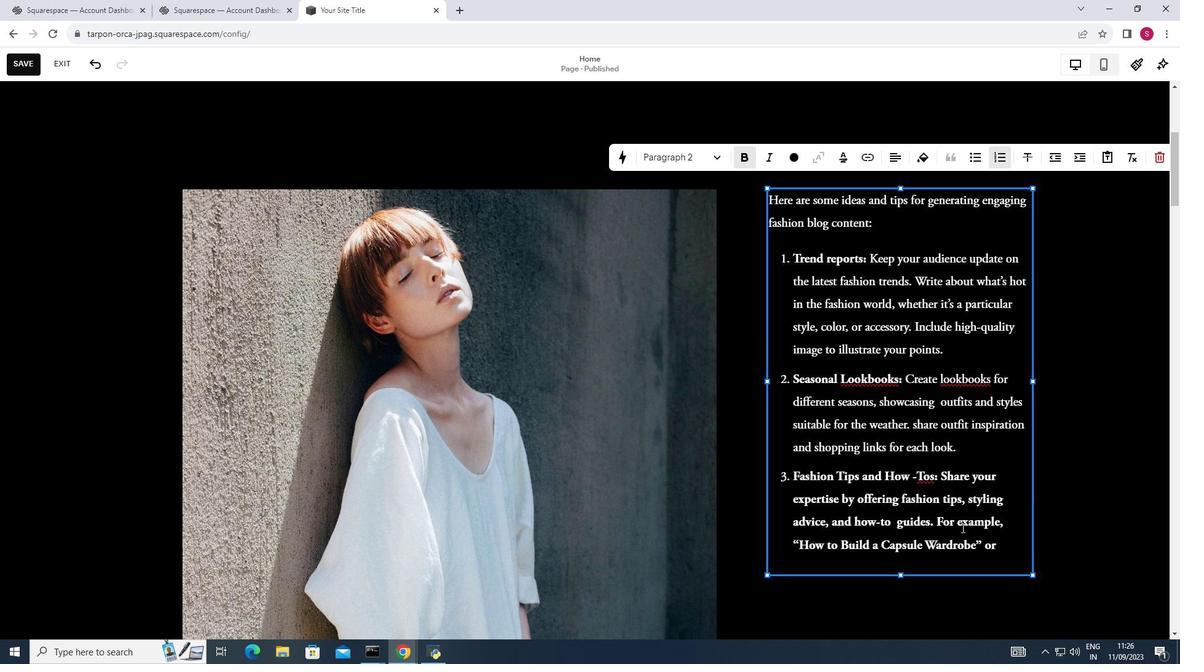 
Action: Mouse pressed left at (854, 375)
Screenshot: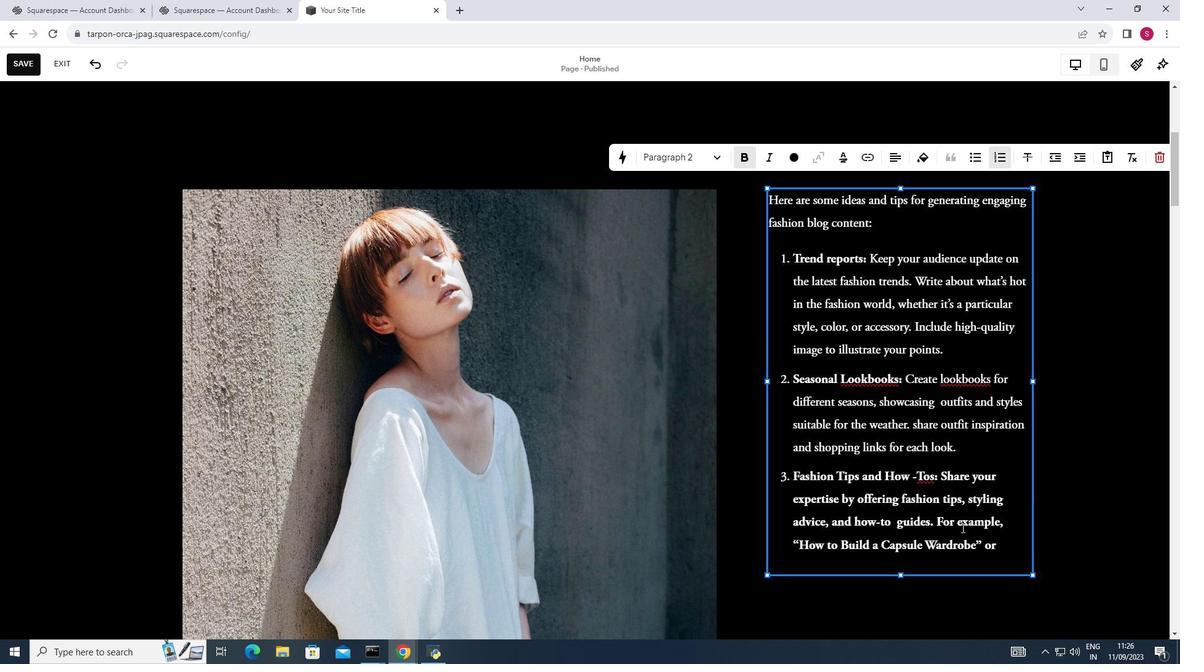 
Action: Mouse pressed left at (854, 375)
Screenshot: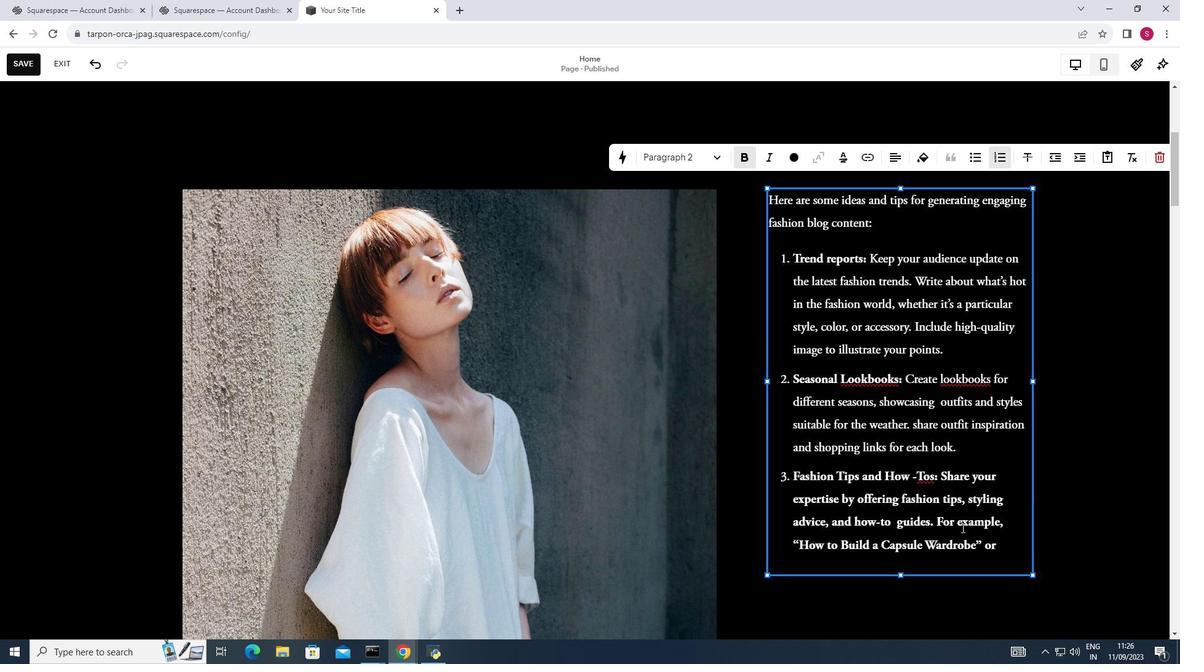 
Action: Mouse moved to (832, 375)
Screenshot: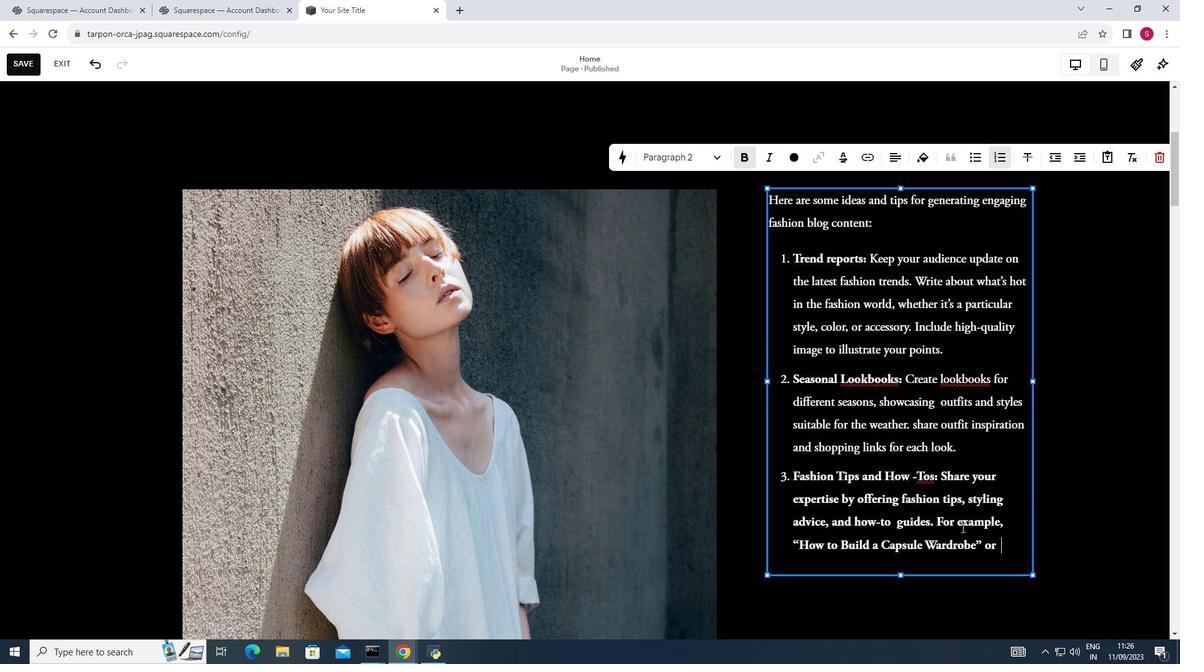
Action: Key pressed <Key.space><Key.shift_r><Key.shift_r><Key.shift_r><Key.shift_r><Key.shift_r><Key.shift_r><Key.shift_r><Key.shift_r><Key.shift_r>"10<Key.space><Key.shift>Ways<Key.space>to<Key.space><Key.shift>Style<Key.space>a<Key.space><Key.shift>little<Key.space><Key.shift>Black<Key.space><Key.shift>Dress
Screenshot: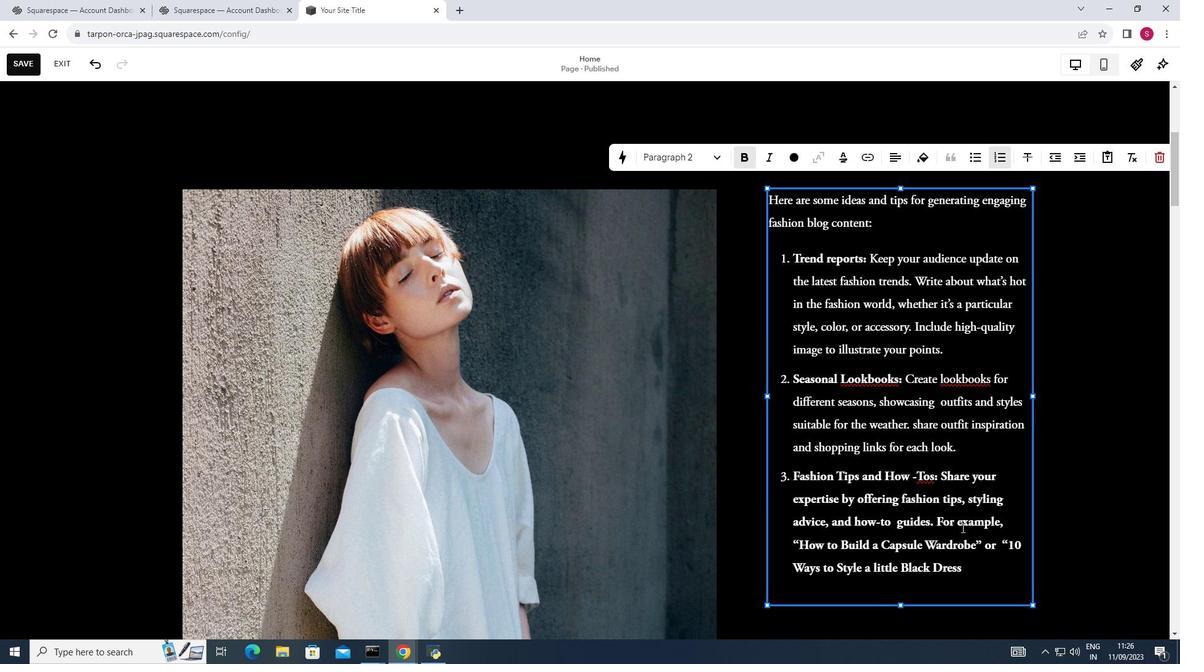 
Action: Mouse moved to (802, 376)
Screenshot: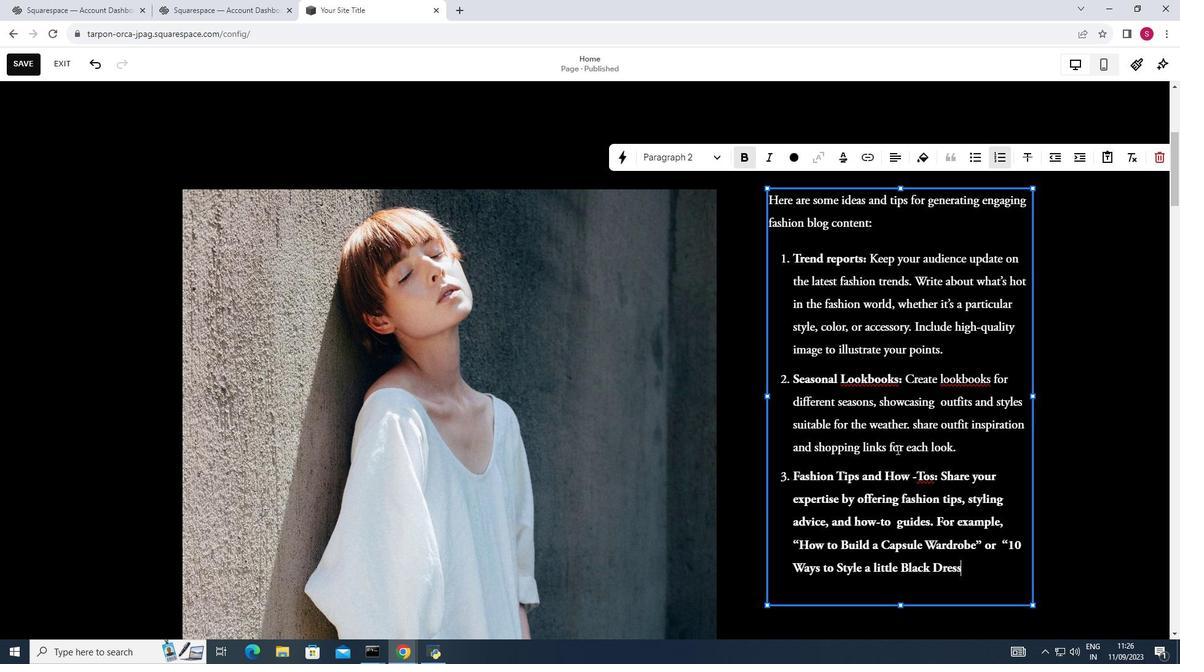 
Action: Key pressed <Key.shift_r>"
Screenshot: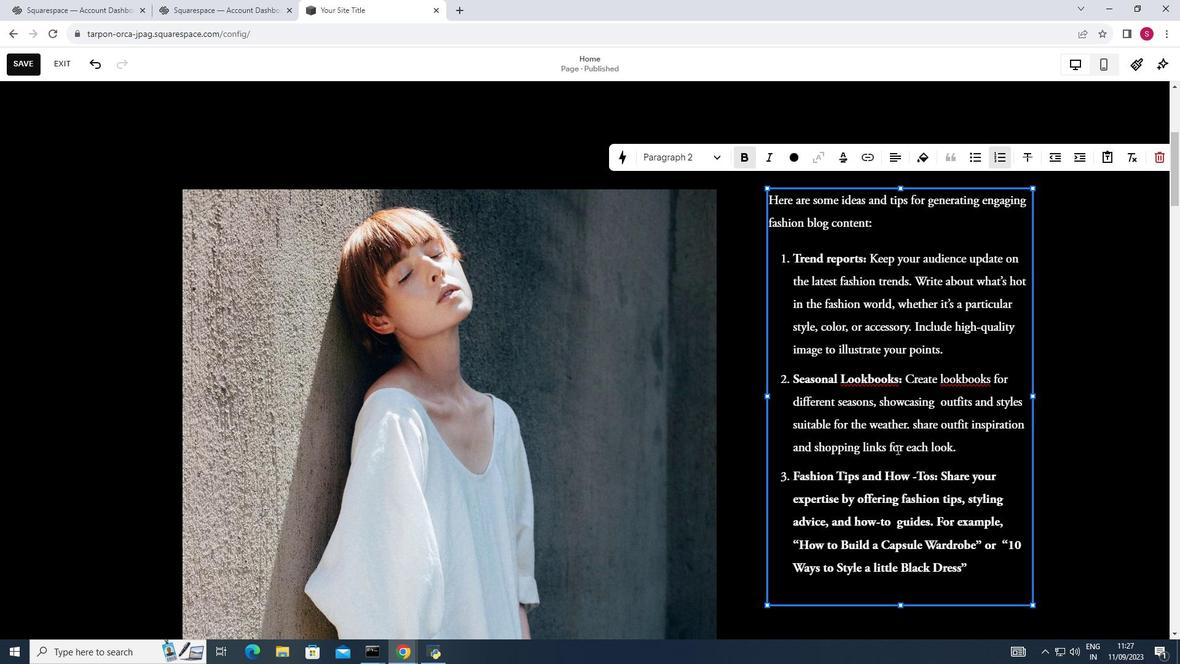 
Action: Mouse moved to (927, 376)
Screenshot: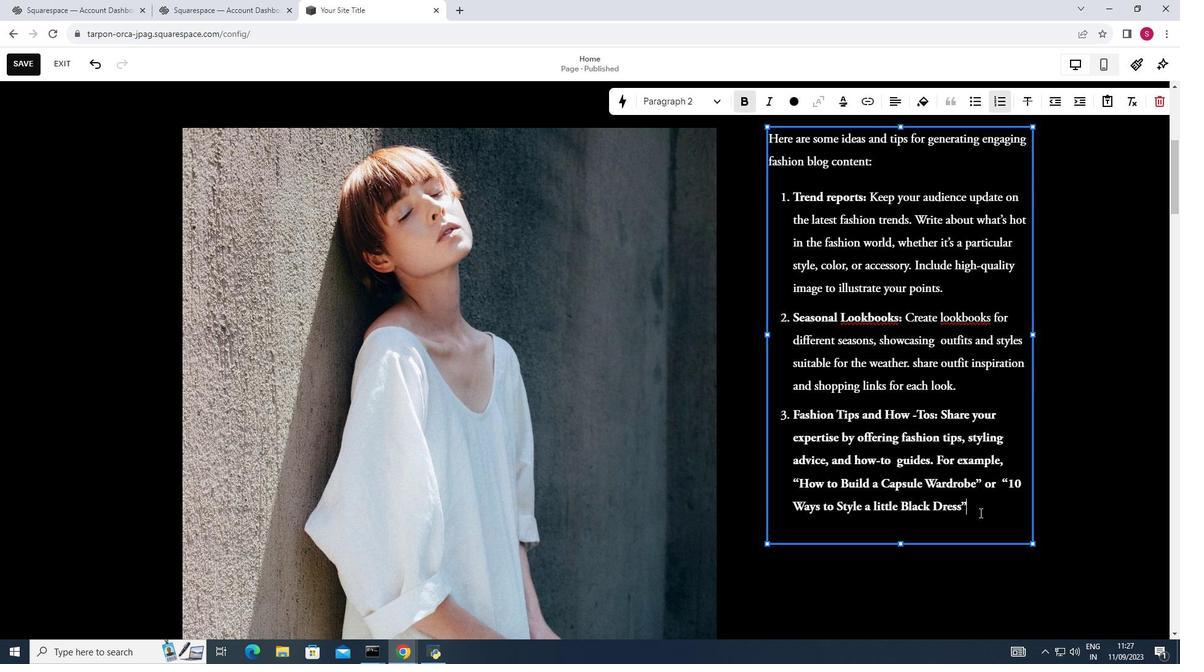 
Action: Mouse scrolled (927, 376) with delta (0, 0)
